 Task: Compare mobile phones and accessories on Amazon.
Action: Mouse moved to (373, 268)
Screenshot: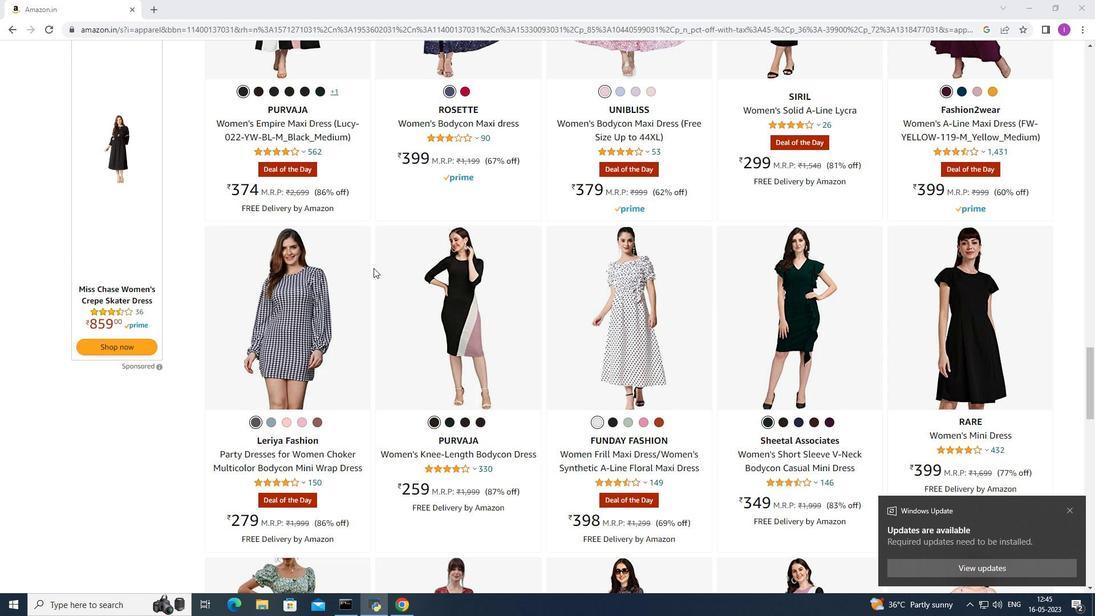 
Action: Mouse scrolled (373, 269) with delta (0, 0)
Screenshot: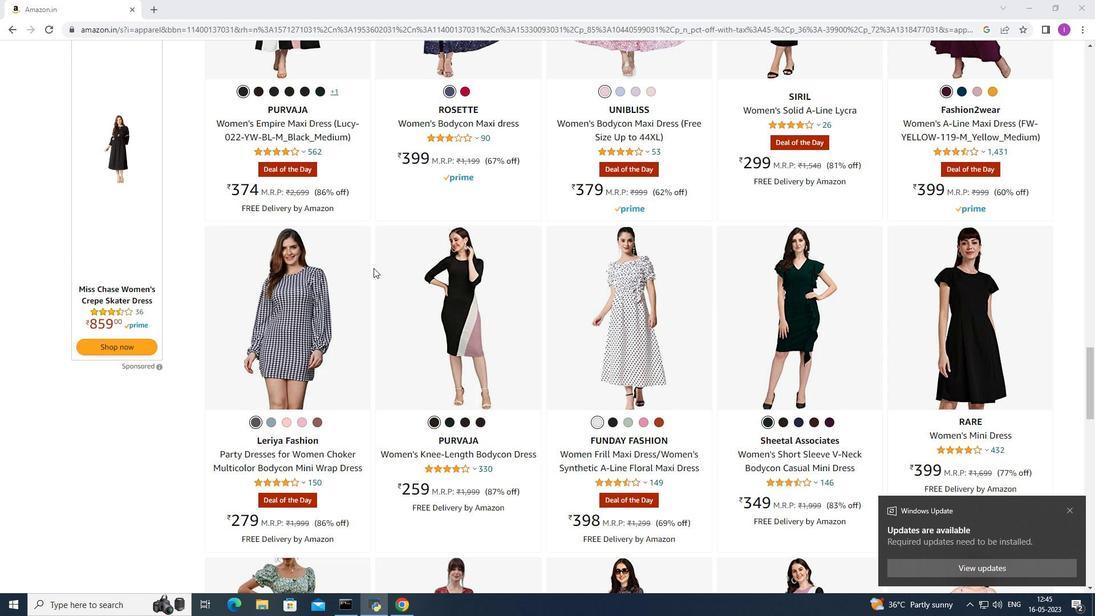 
Action: Mouse scrolled (373, 269) with delta (0, 0)
Screenshot: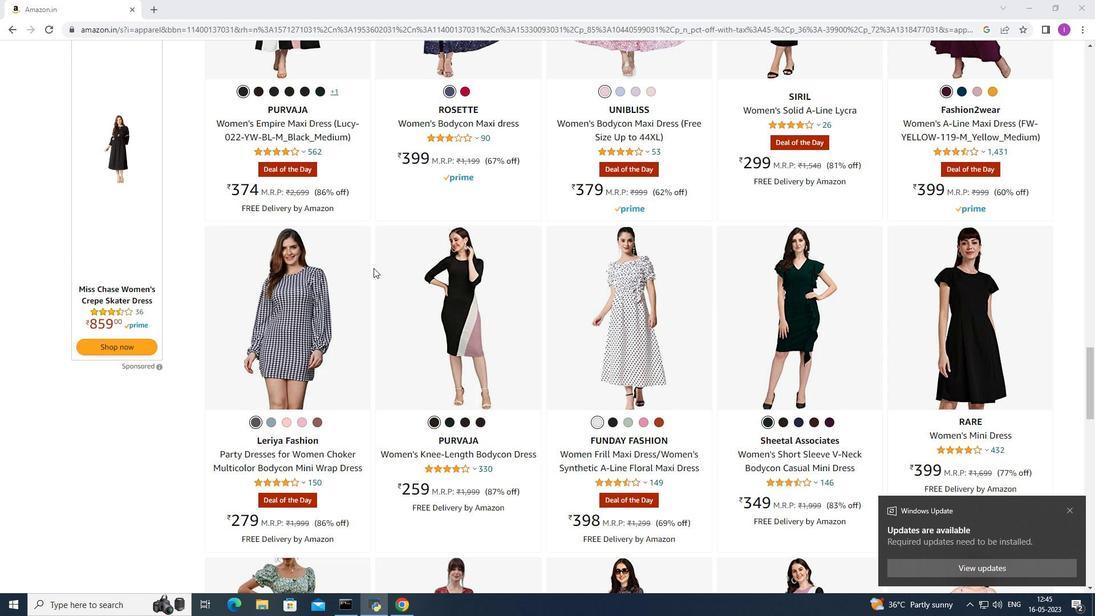 
Action: Mouse scrolled (373, 269) with delta (0, 0)
Screenshot: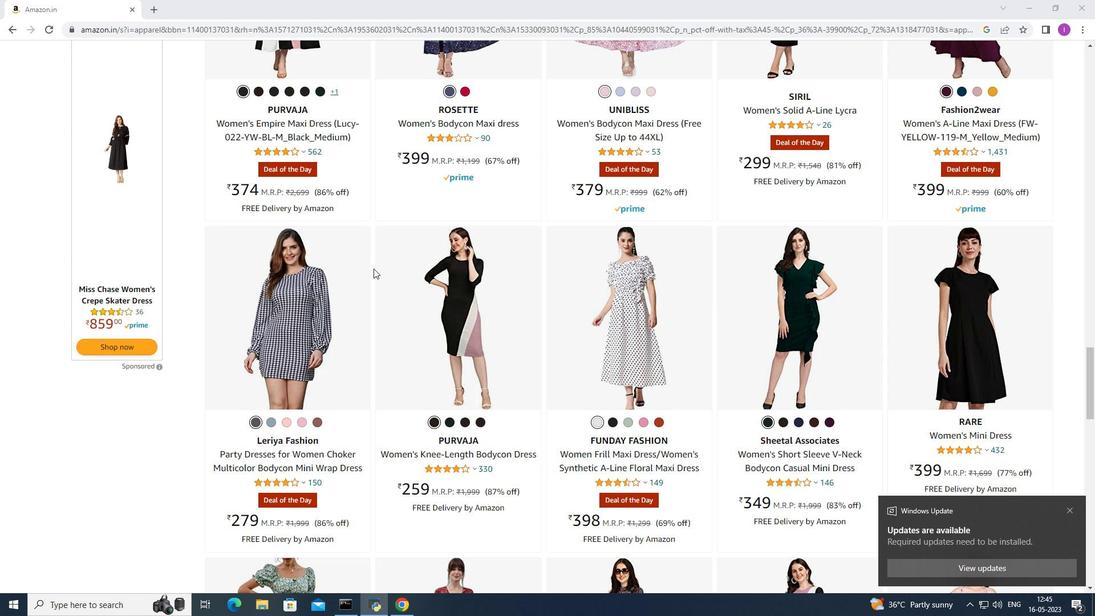 
Action: Mouse scrolled (373, 269) with delta (0, 0)
Screenshot: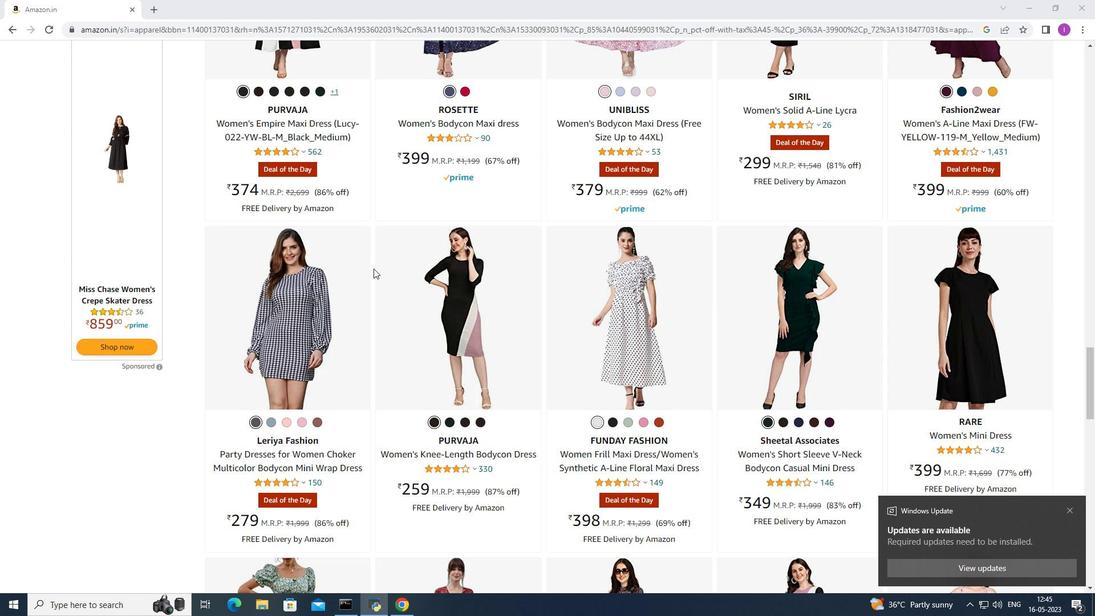
Action: Mouse moved to (378, 268)
Screenshot: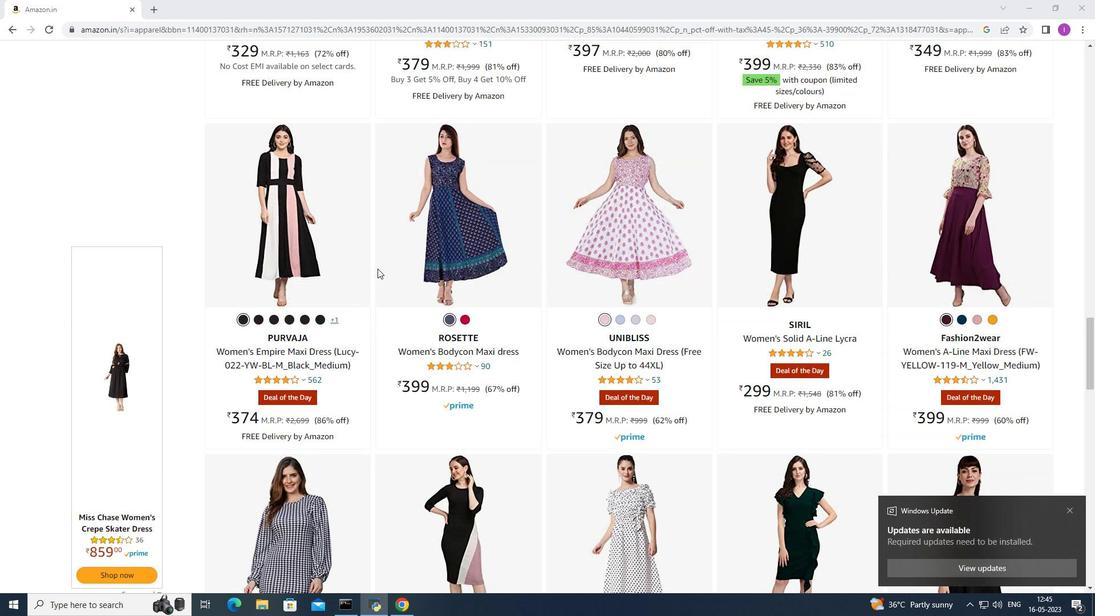 
Action: Mouse scrolled (378, 268) with delta (0, 0)
Screenshot: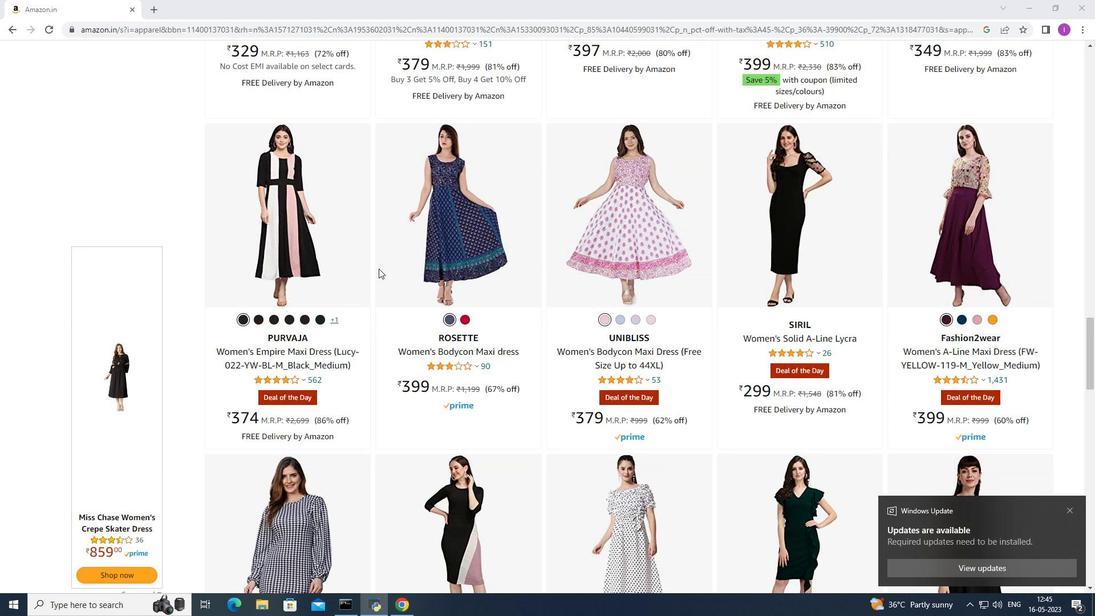 
Action: Mouse scrolled (378, 269) with delta (0, 0)
Screenshot: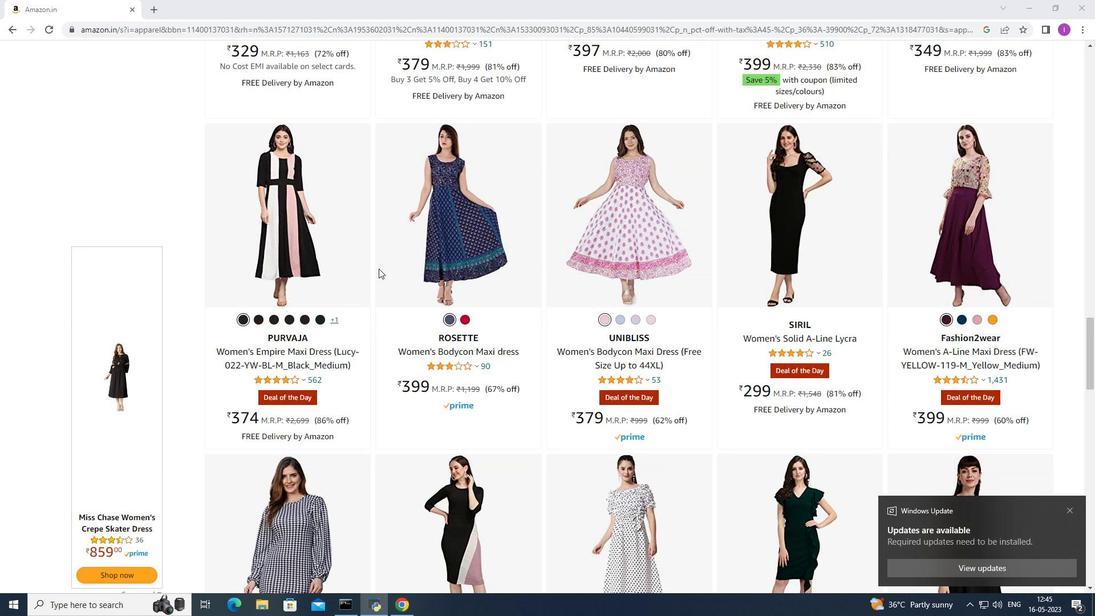 
Action: Mouse moved to (379, 268)
Screenshot: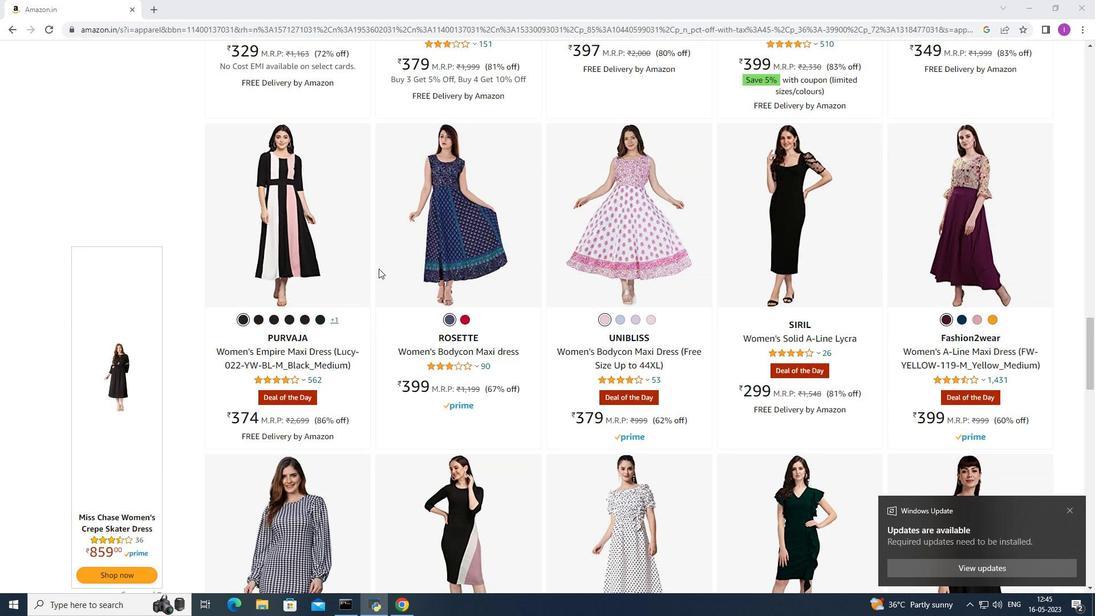 
Action: Mouse scrolled (379, 269) with delta (0, 0)
Screenshot: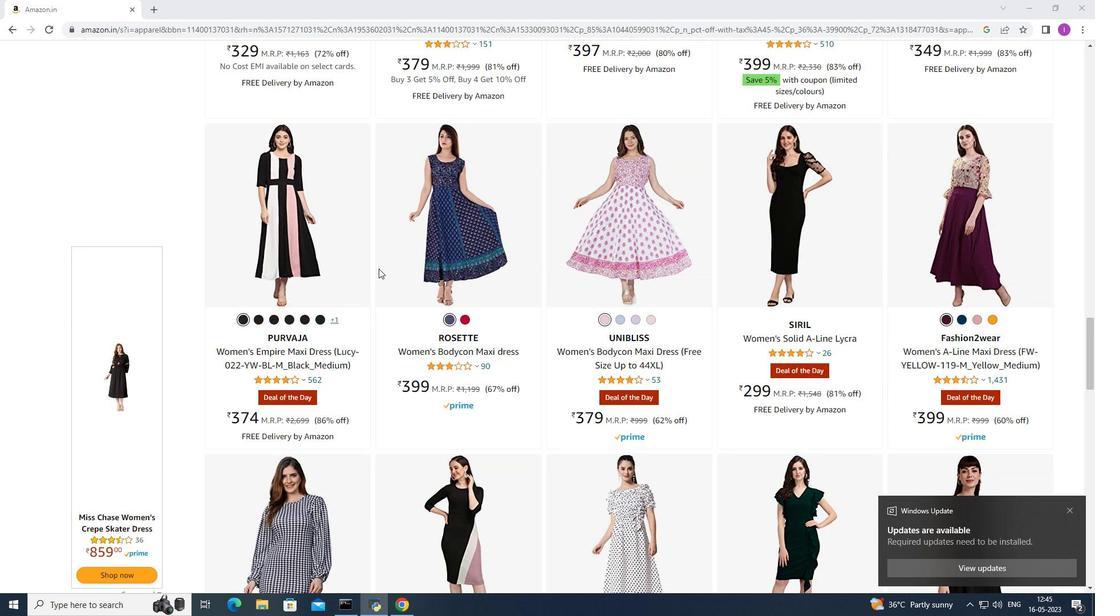 
Action: Mouse moved to (381, 266)
Screenshot: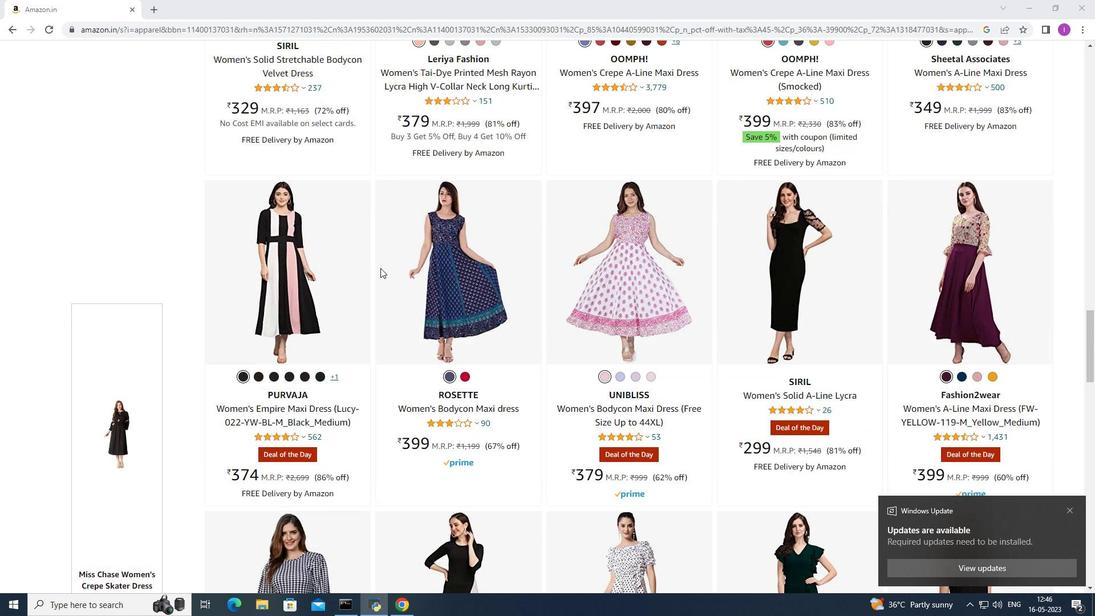 
Action: Mouse scrolled (381, 267) with delta (0, 0)
Screenshot: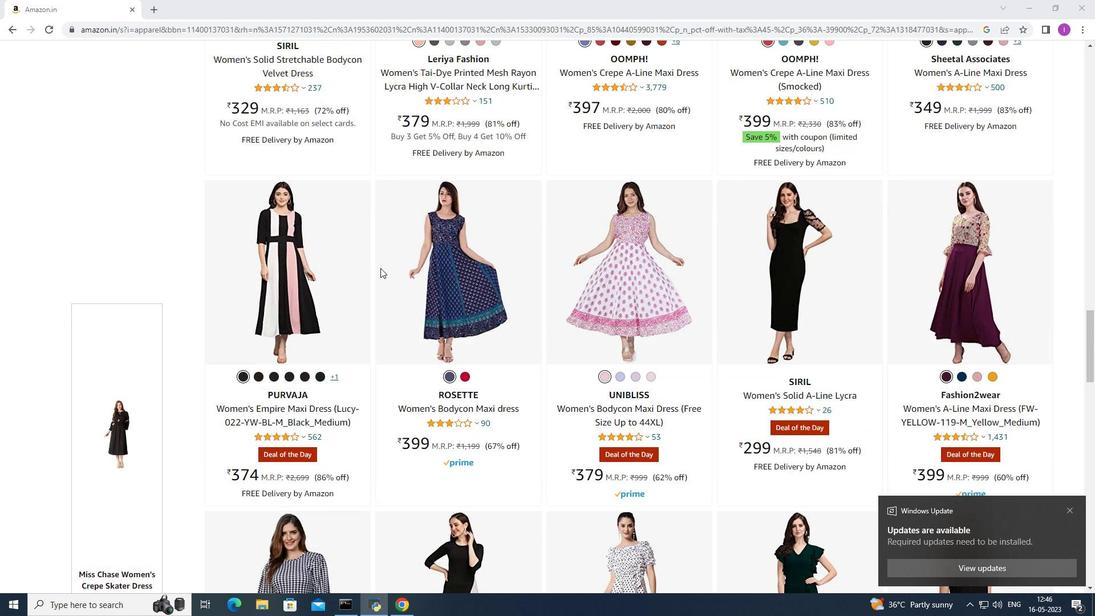 
Action: Mouse moved to (381, 266)
Screenshot: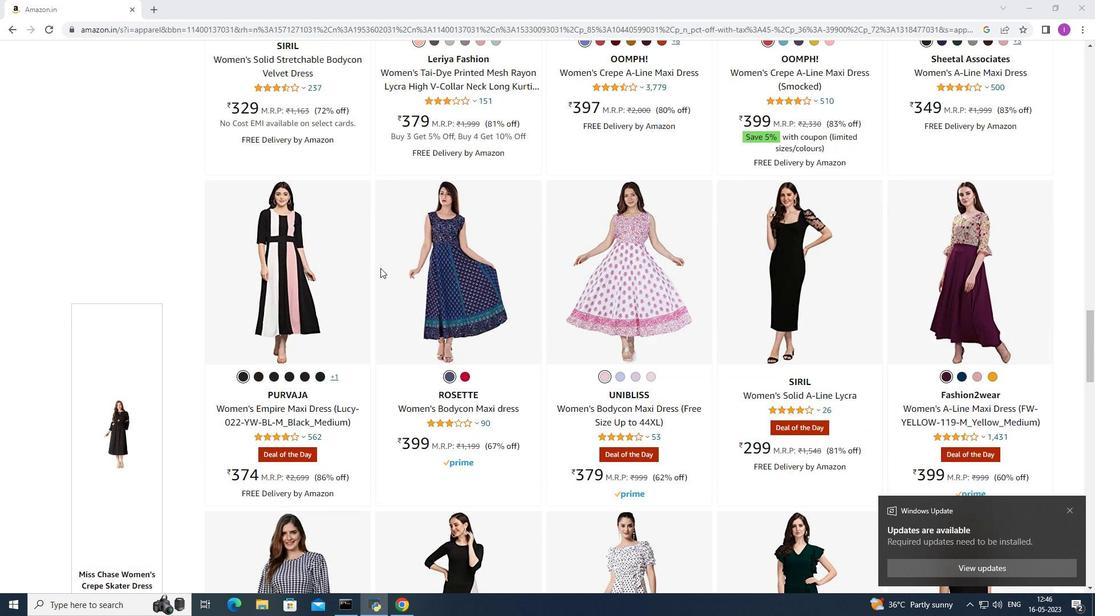 
Action: Mouse scrolled (381, 267) with delta (0, 0)
Screenshot: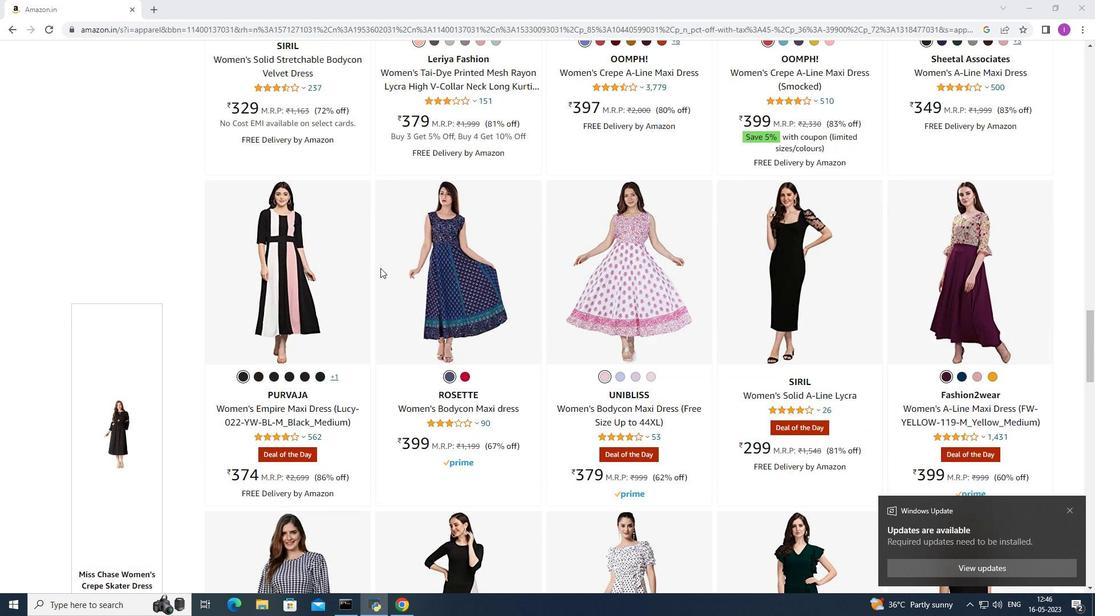 
Action: Mouse moved to (381, 266)
Screenshot: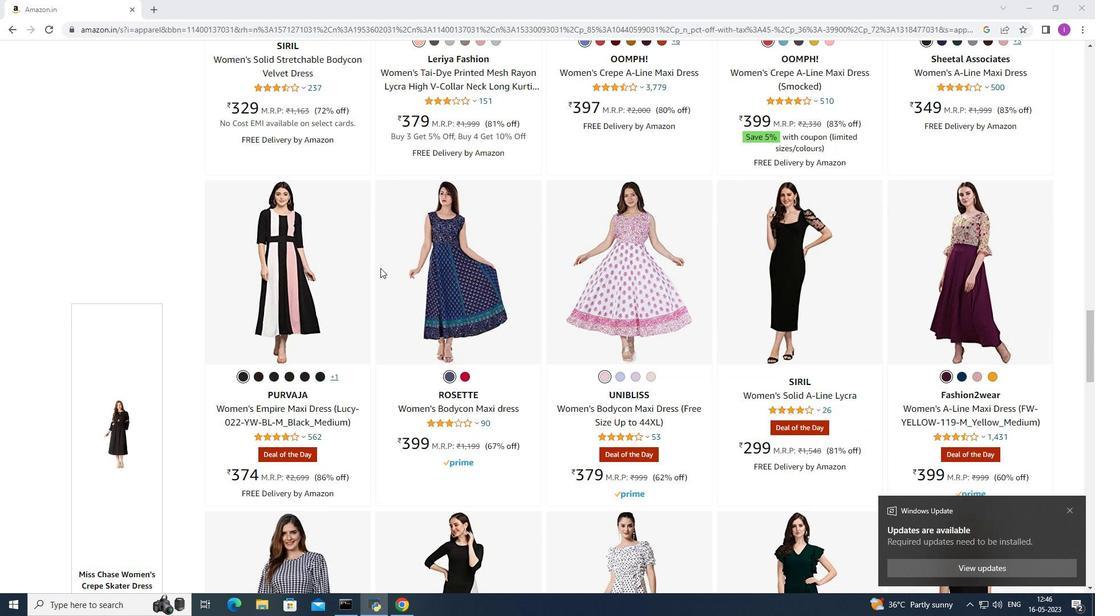 
Action: Mouse scrolled (381, 266) with delta (0, 0)
Screenshot: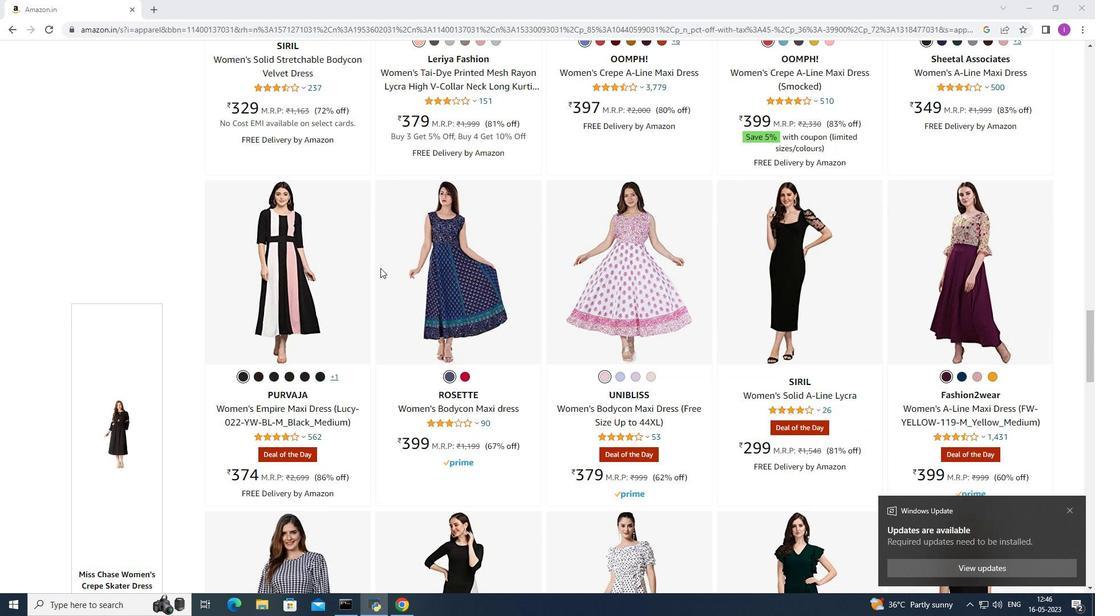 
Action: Mouse moved to (382, 265)
Screenshot: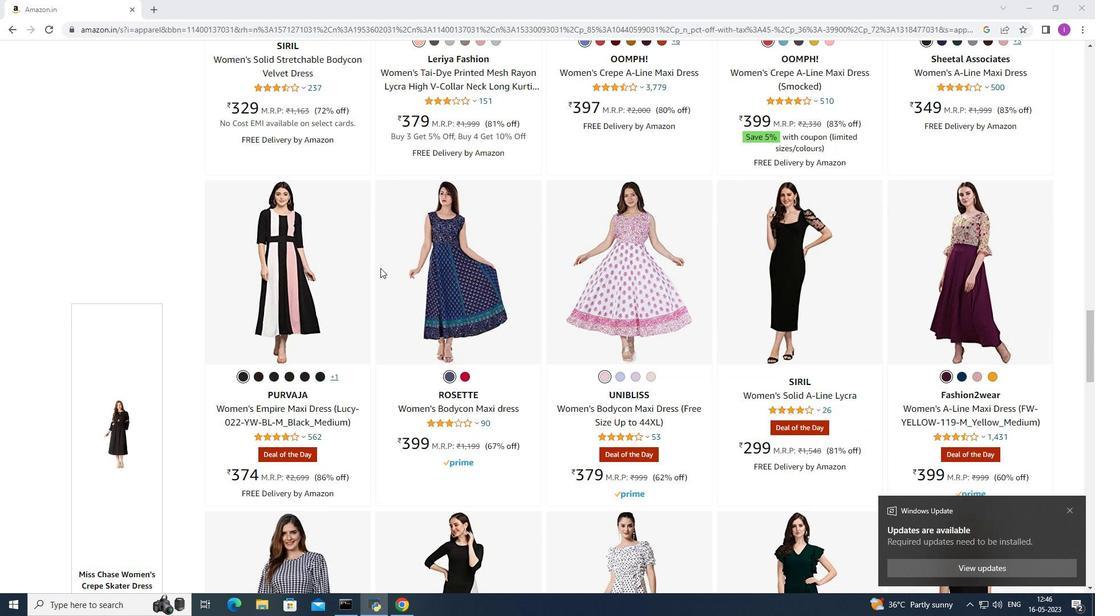 
Action: Mouse scrolled (382, 265) with delta (0, 0)
Screenshot: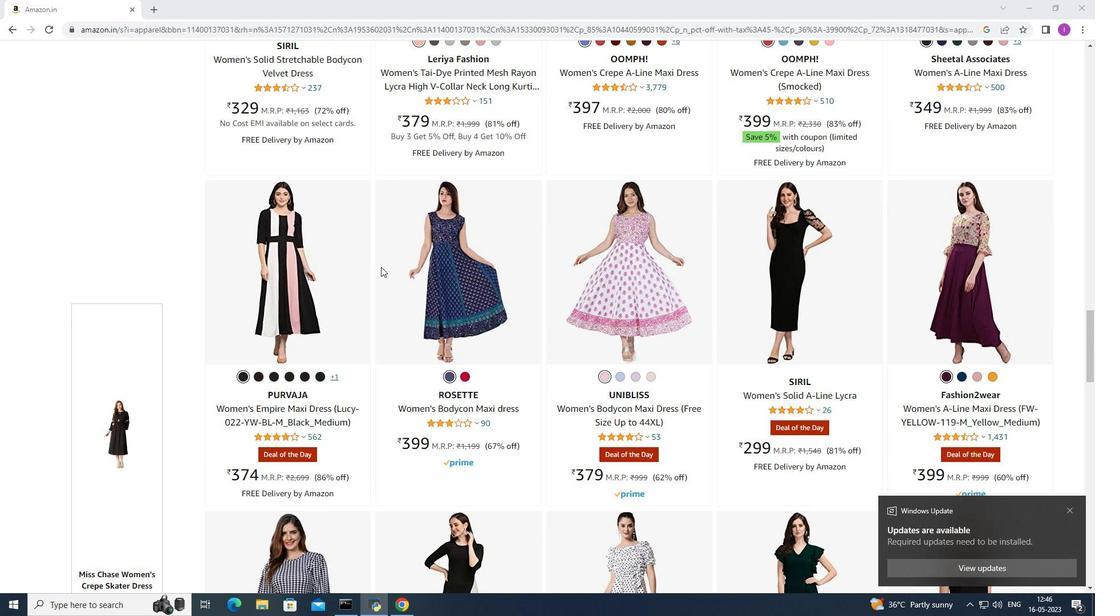 
Action: Mouse moved to (382, 261)
Screenshot: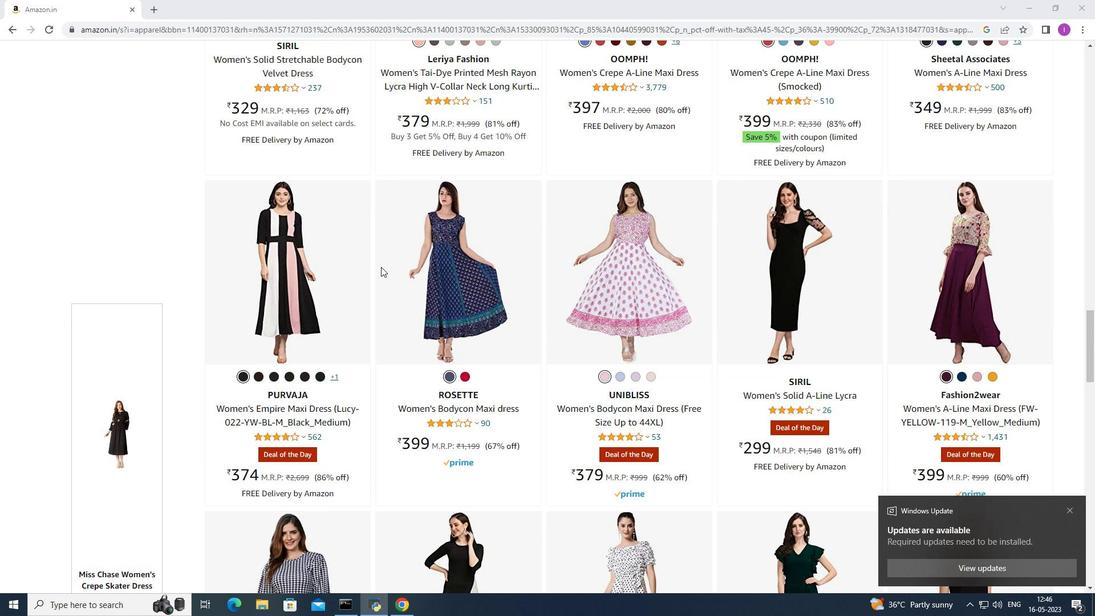
Action: Mouse scrolled (382, 262) with delta (0, 0)
Screenshot: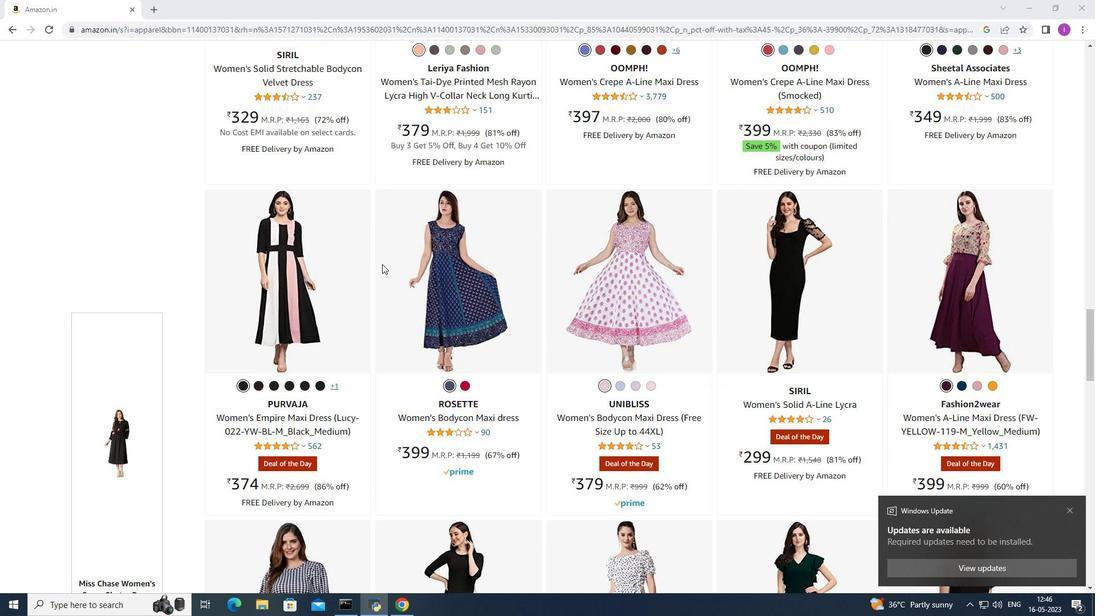 
Action: Mouse moved to (403, 235)
Screenshot: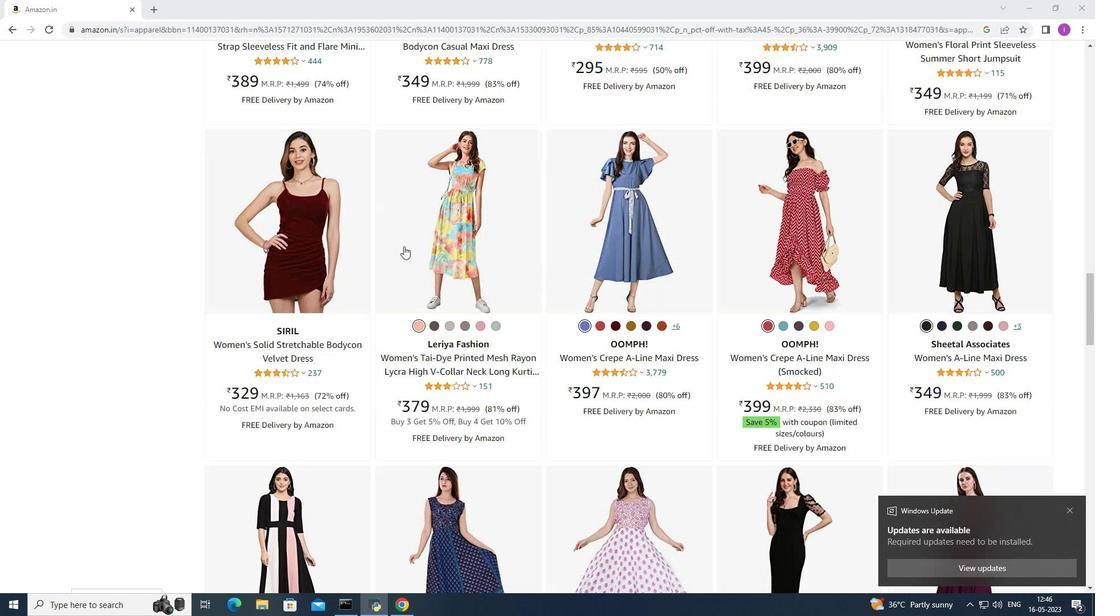 
Action: Mouse scrolled (403, 235) with delta (0, 0)
Screenshot: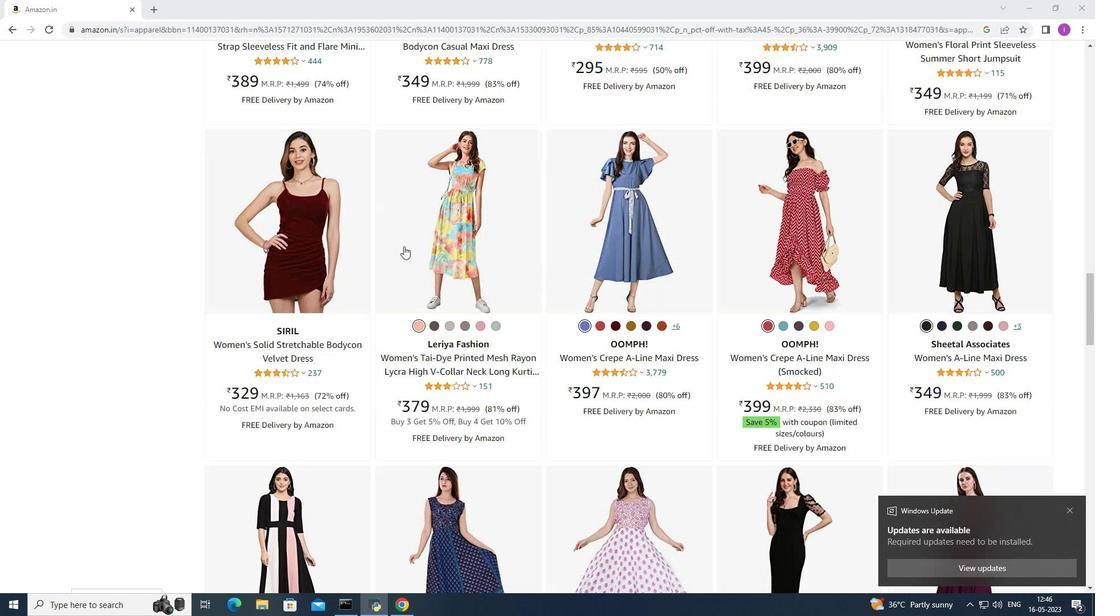 
Action: Mouse moved to (404, 234)
Screenshot: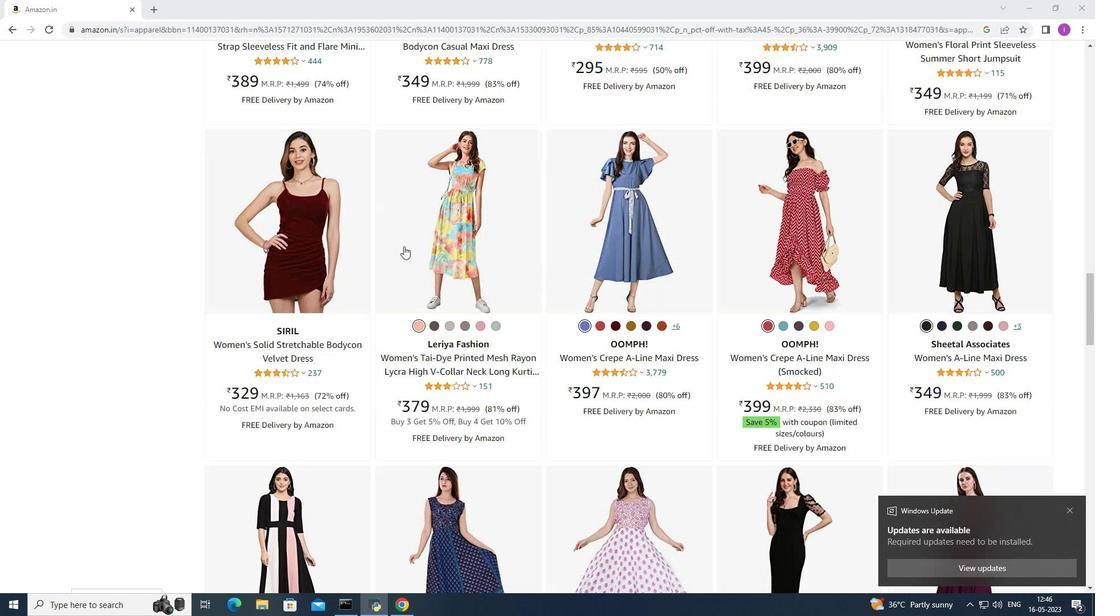 
Action: Mouse scrolled (404, 235) with delta (0, 0)
Screenshot: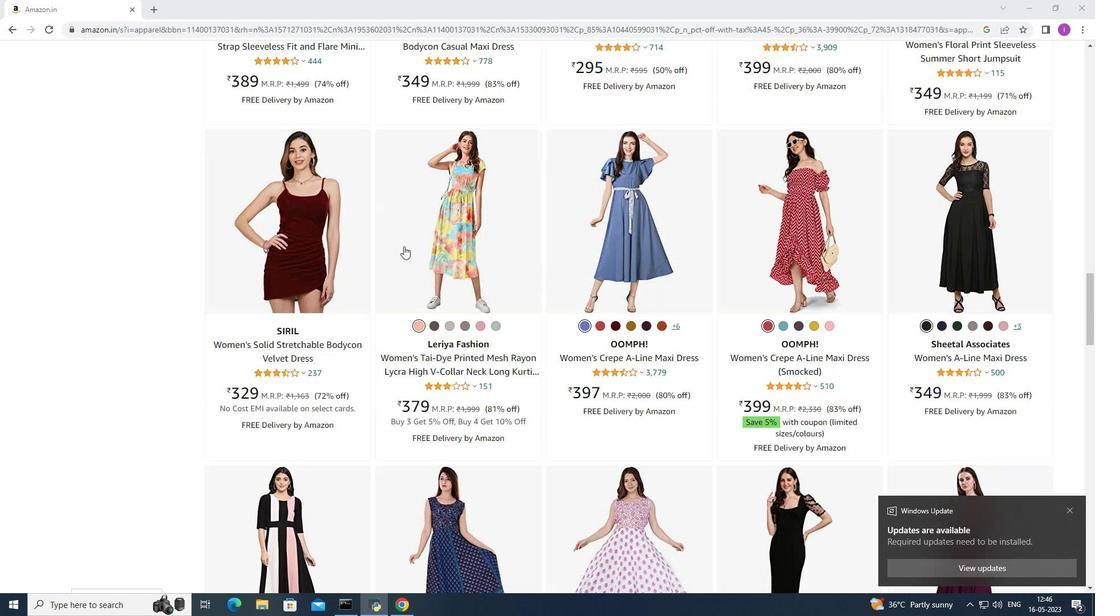 
Action: Mouse scrolled (404, 235) with delta (0, 0)
Screenshot: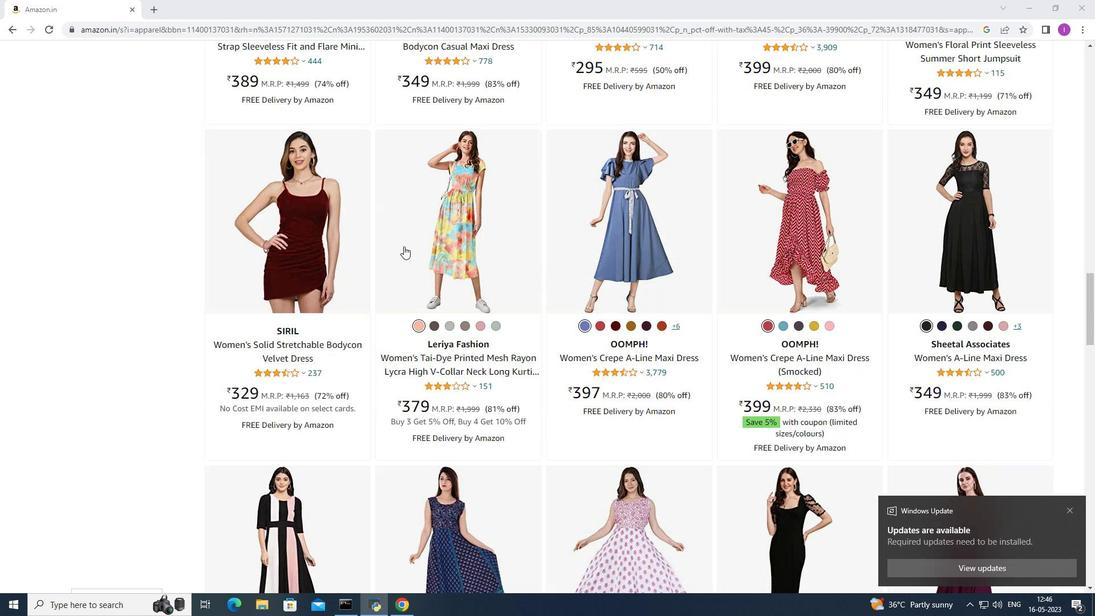 
Action: Mouse moved to (406, 229)
Screenshot: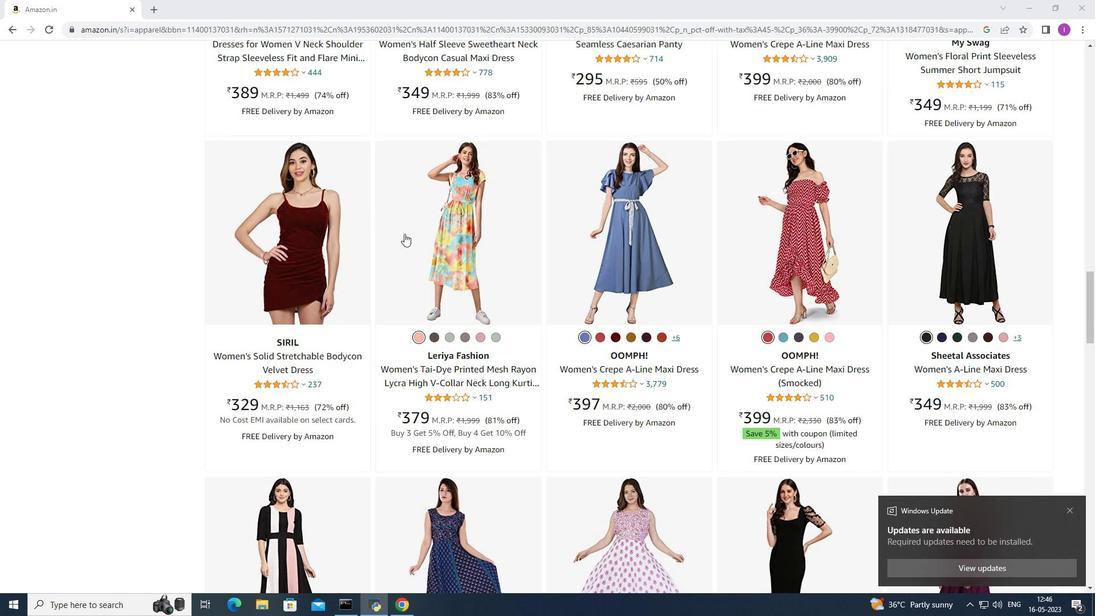 
Action: Mouse scrolled (406, 229) with delta (0, 0)
Screenshot: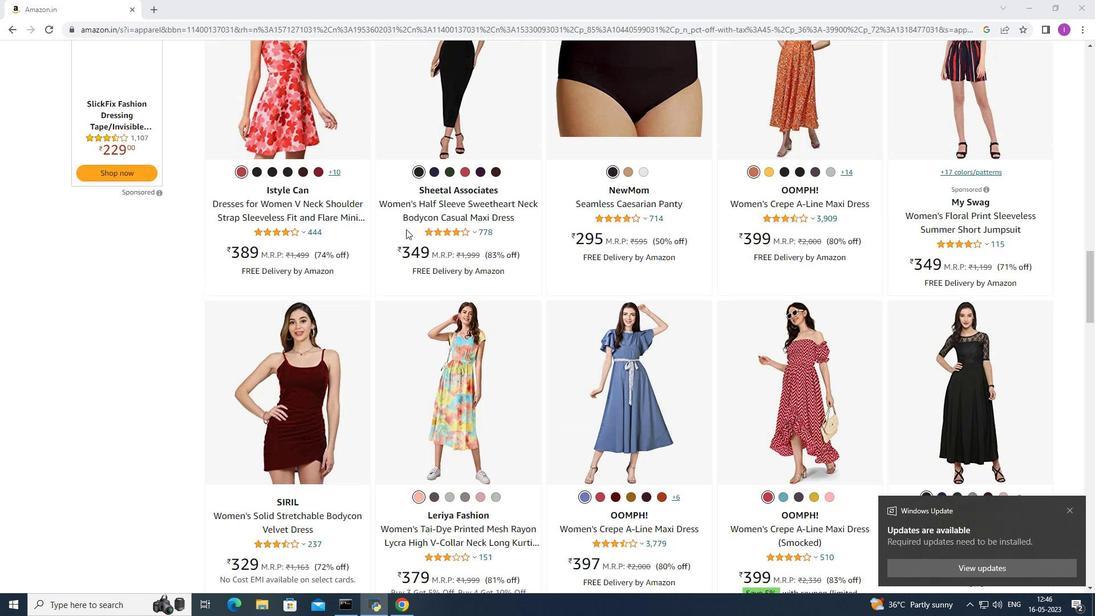 
Action: Mouse scrolled (406, 229) with delta (0, 0)
Screenshot: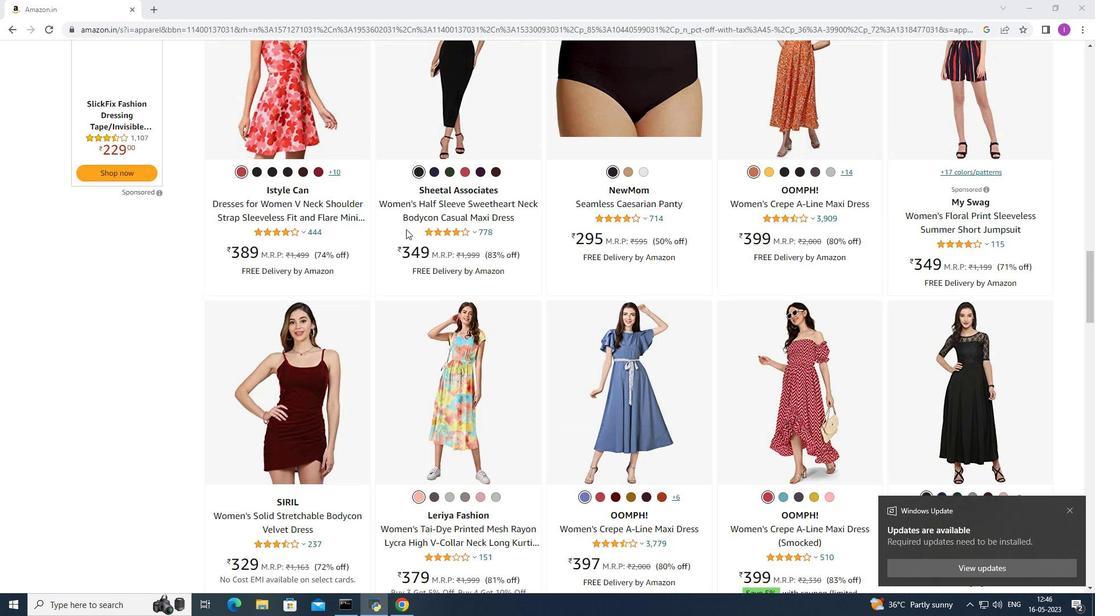 
Action: Mouse scrolled (406, 229) with delta (0, 0)
Screenshot: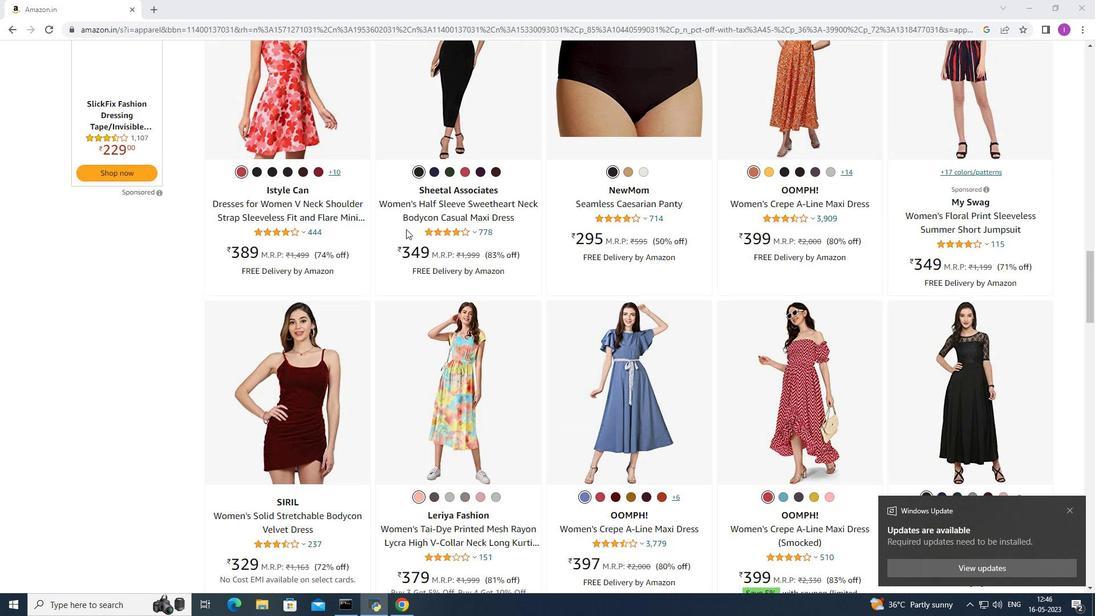 
Action: Mouse scrolled (406, 229) with delta (0, 0)
Screenshot: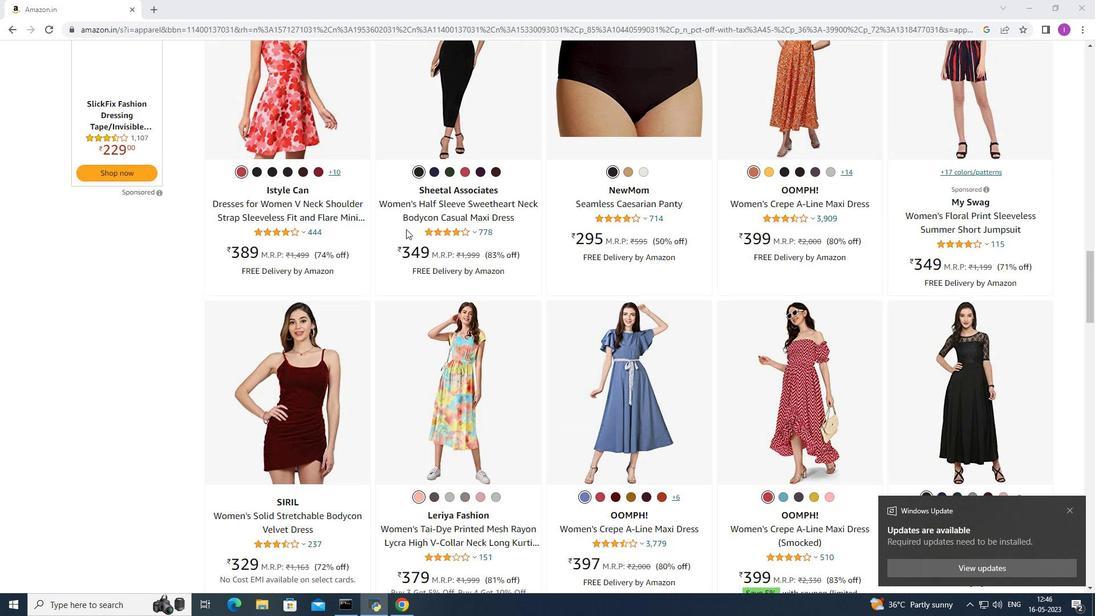 
Action: Mouse scrolled (406, 229) with delta (0, 0)
Screenshot: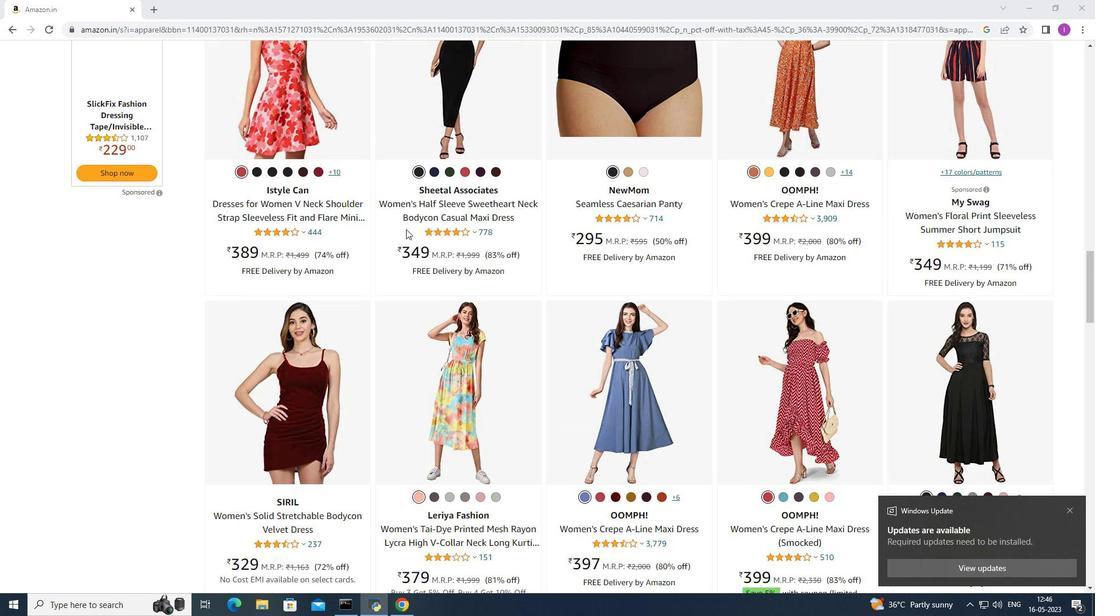 
Action: Mouse scrolled (406, 229) with delta (0, 0)
Screenshot: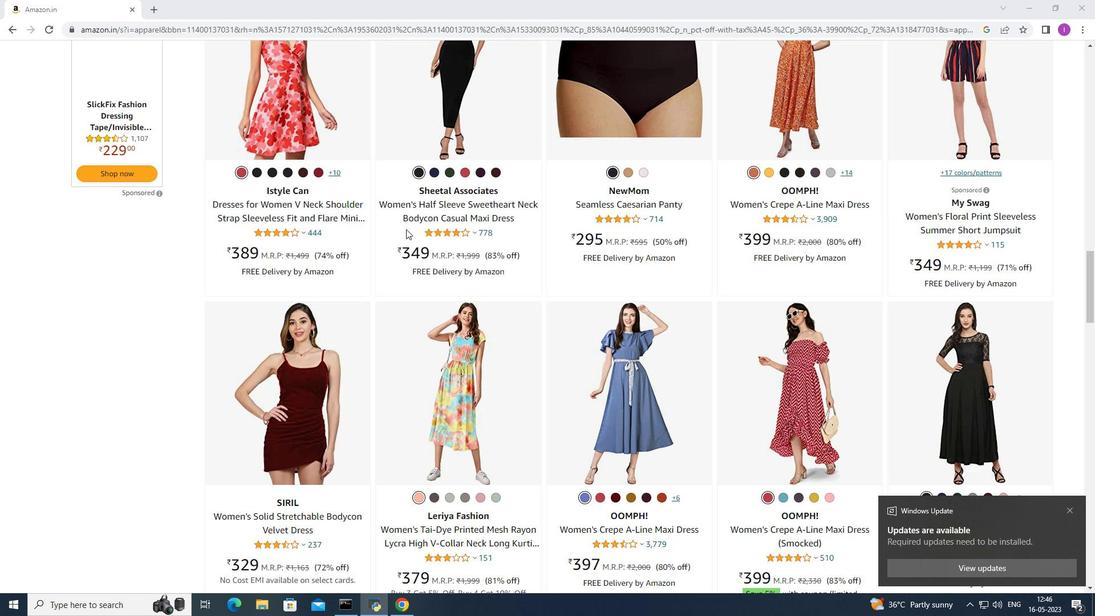 
Action: Mouse moved to (431, 195)
Screenshot: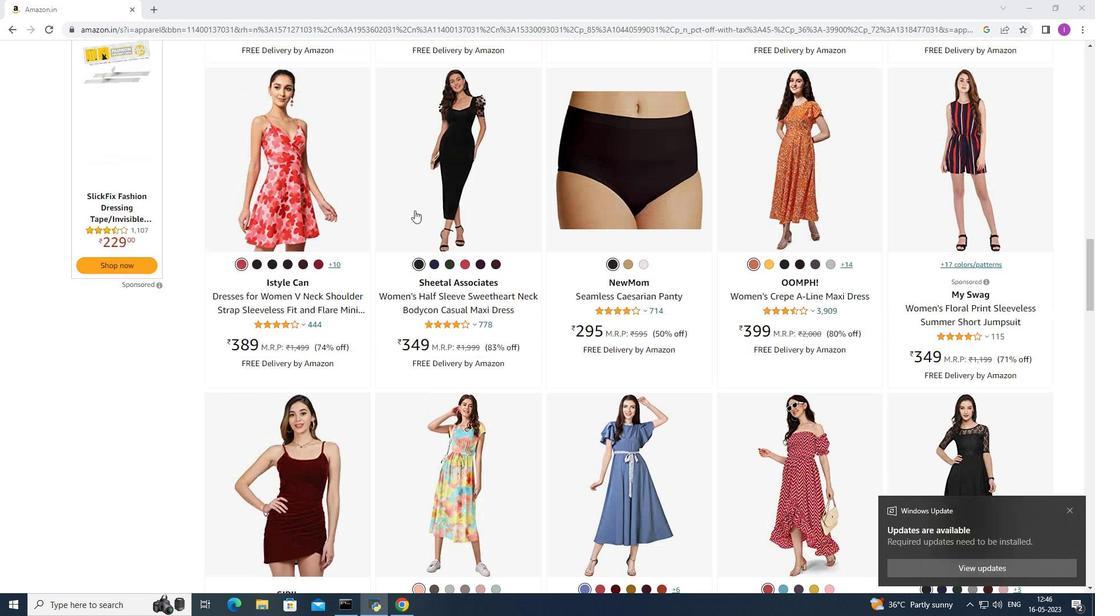 
Action: Mouse scrolled (431, 195) with delta (0, 0)
Screenshot: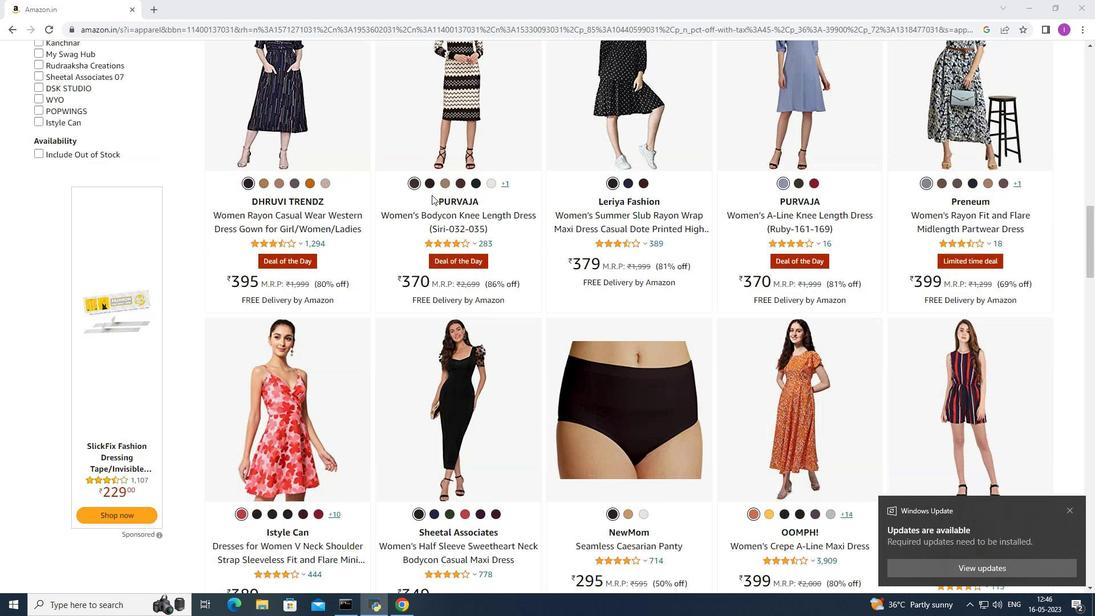 
Action: Mouse scrolled (431, 195) with delta (0, 0)
Screenshot: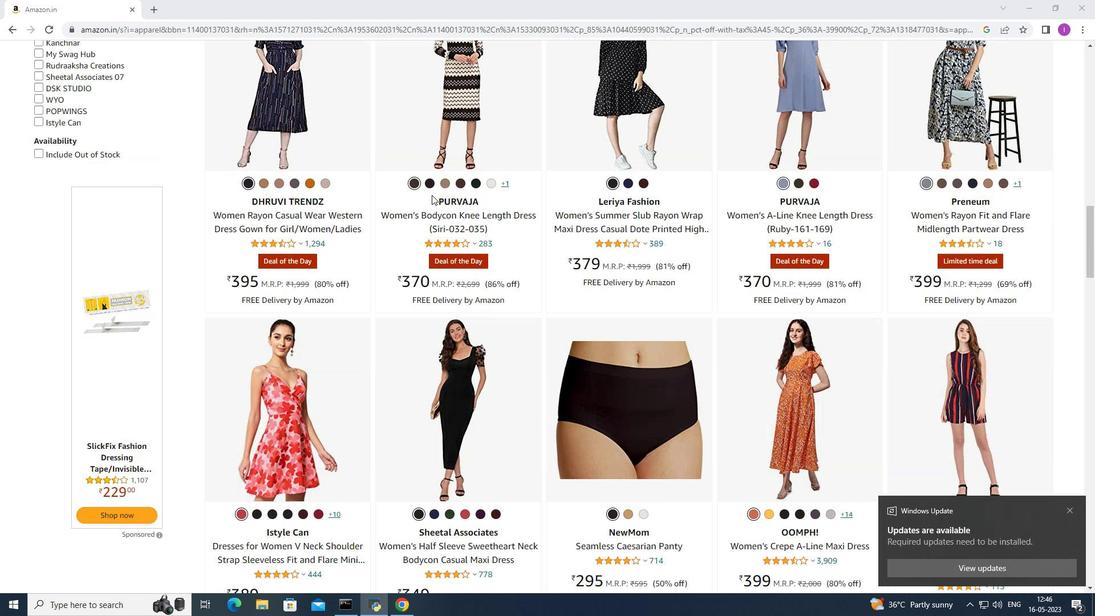 
Action: Mouse scrolled (431, 195) with delta (0, 0)
Screenshot: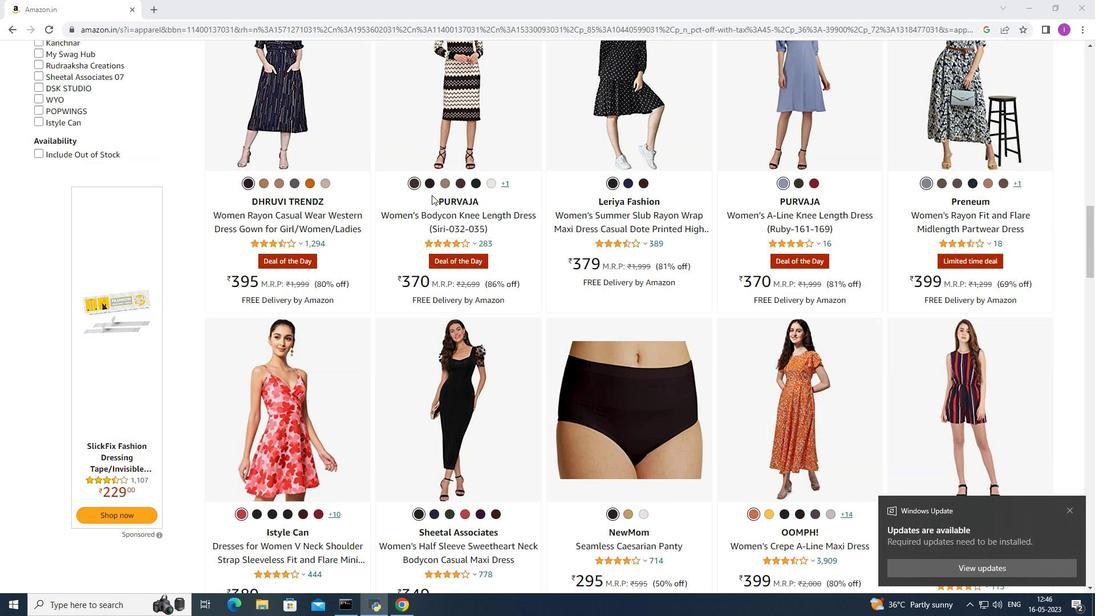 
Action: Mouse moved to (439, 187)
Screenshot: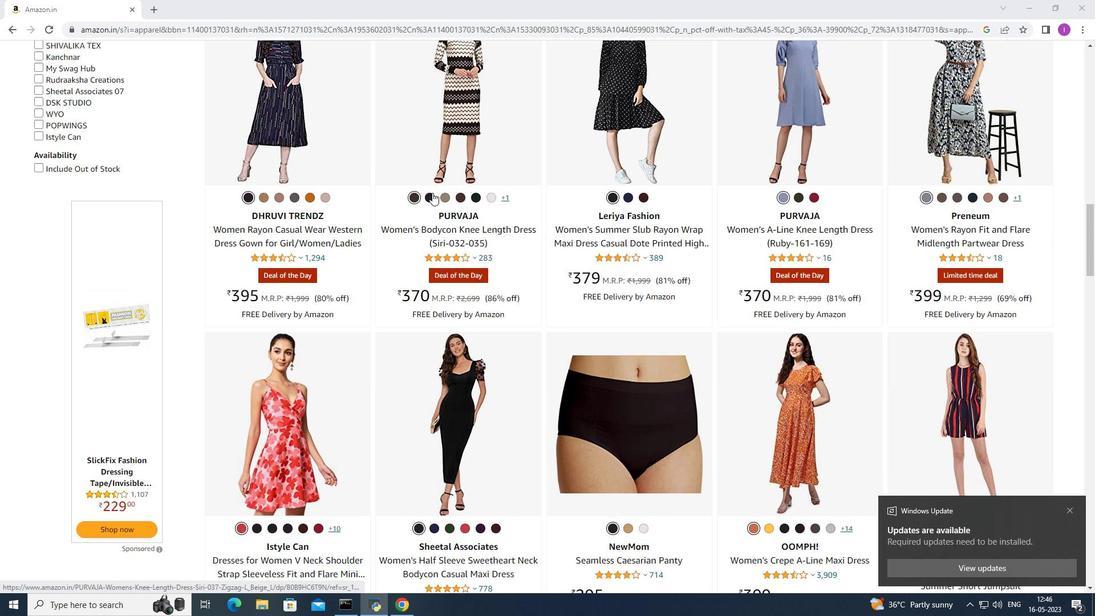 
Action: Mouse scrolled (439, 187) with delta (0, 0)
Screenshot: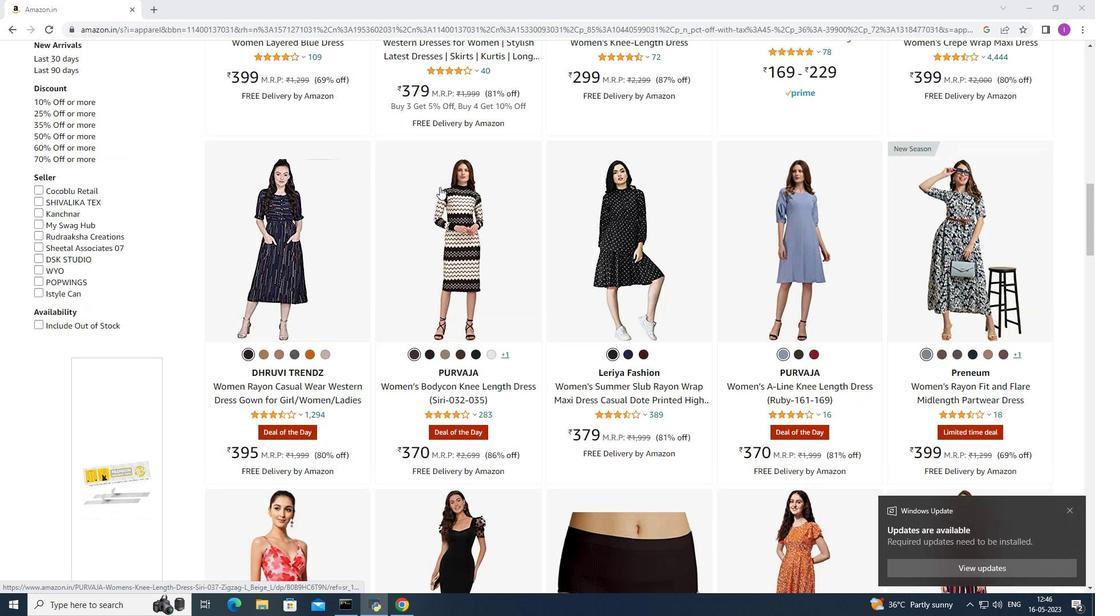 
Action: Mouse scrolled (439, 187) with delta (0, 0)
Screenshot: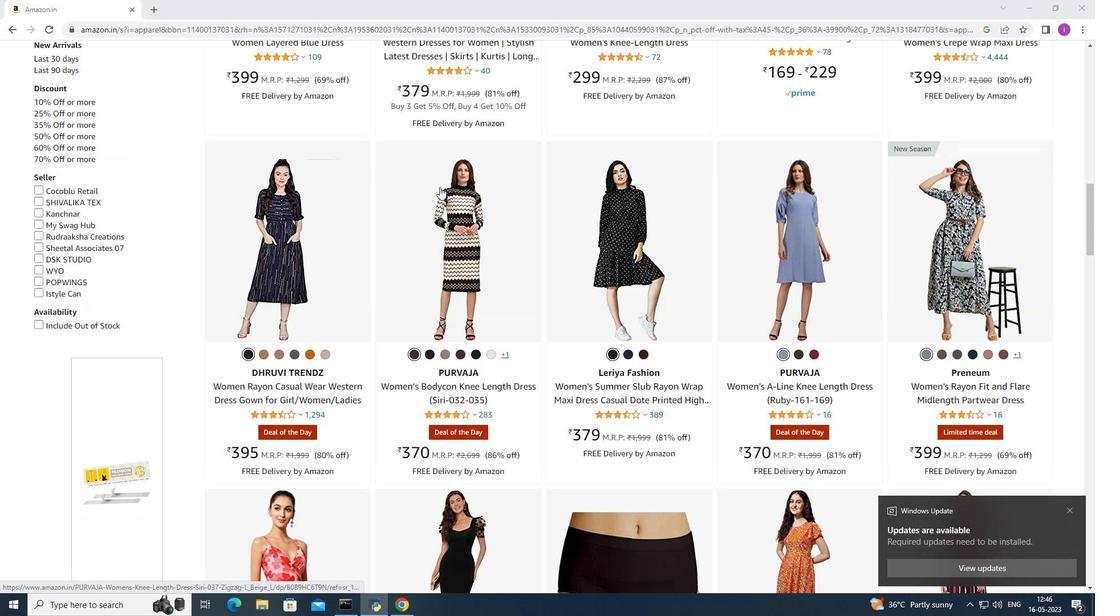 
Action: Mouse scrolled (439, 187) with delta (0, 0)
Screenshot: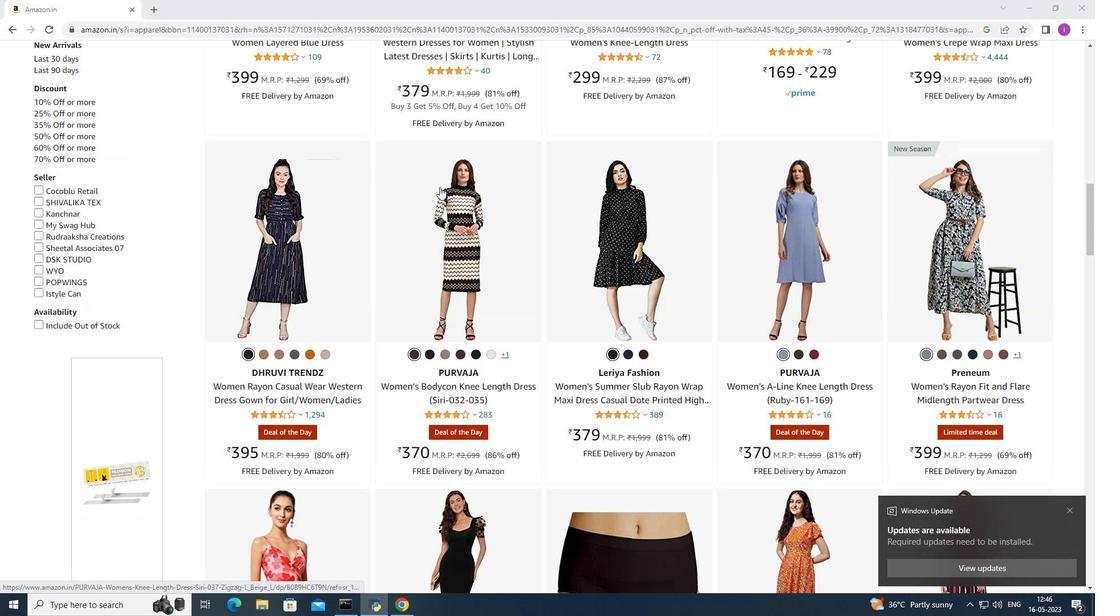 
Action: Mouse scrolled (439, 187) with delta (0, 0)
Screenshot: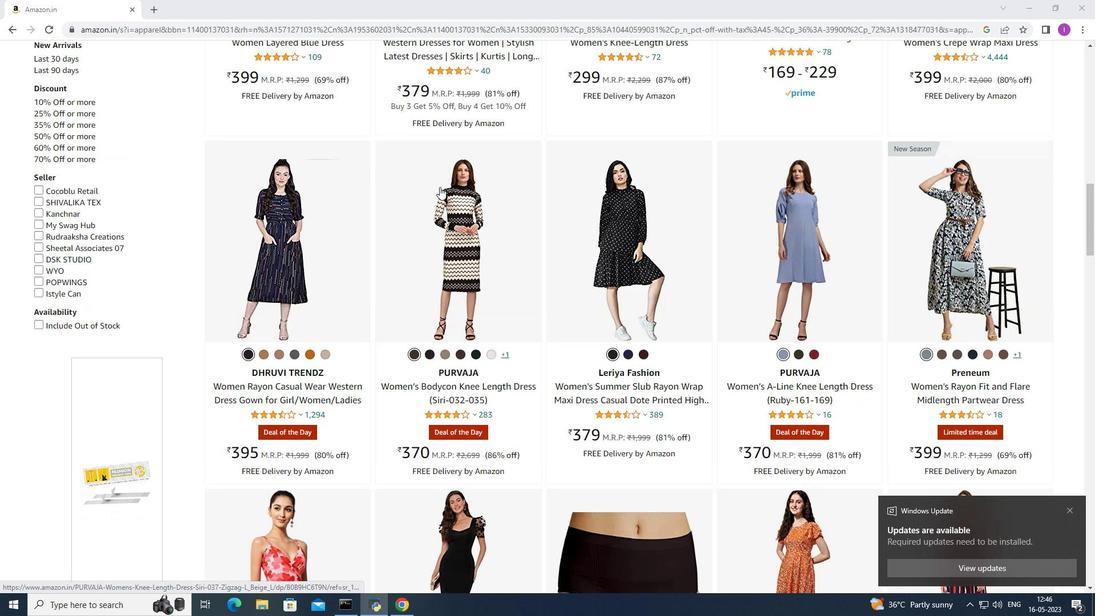 
Action: Mouse scrolled (439, 187) with delta (0, 0)
Screenshot: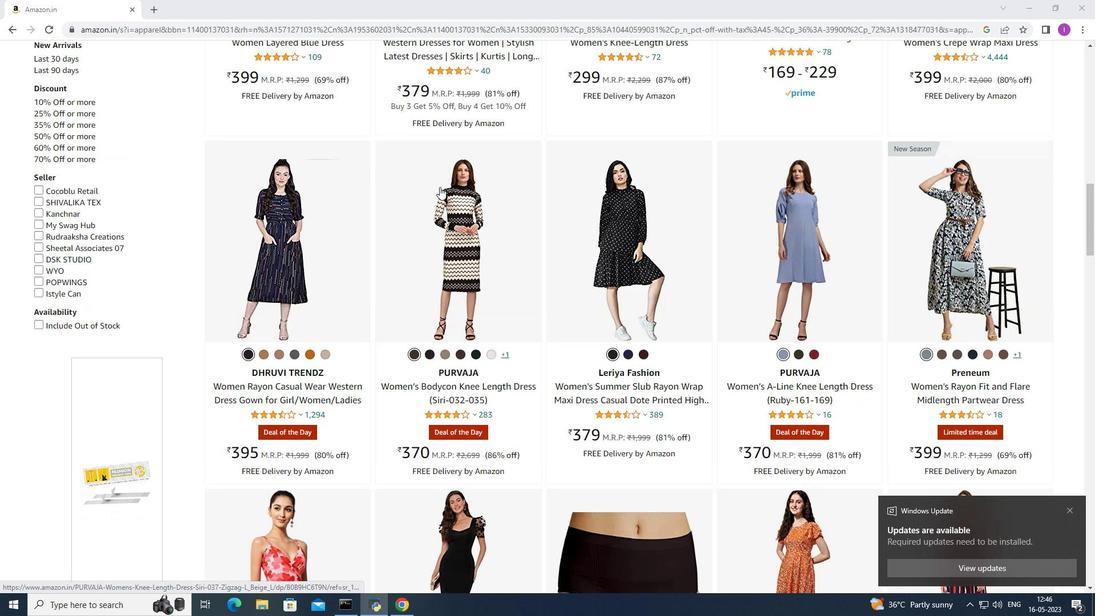 
Action: Mouse scrolled (439, 187) with delta (0, 0)
Screenshot: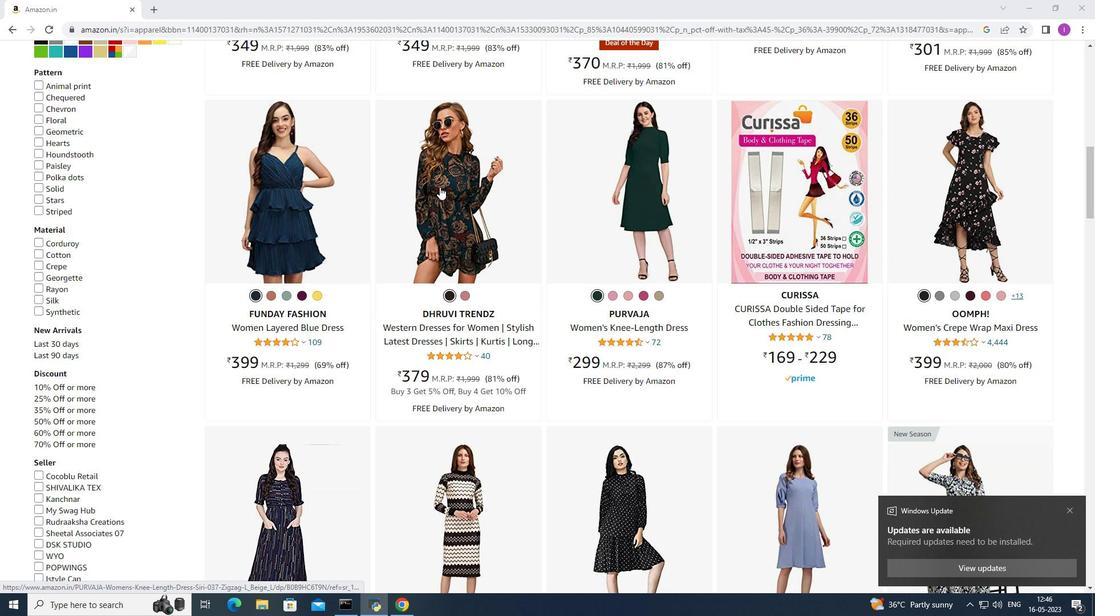 
Action: Mouse moved to (440, 186)
Screenshot: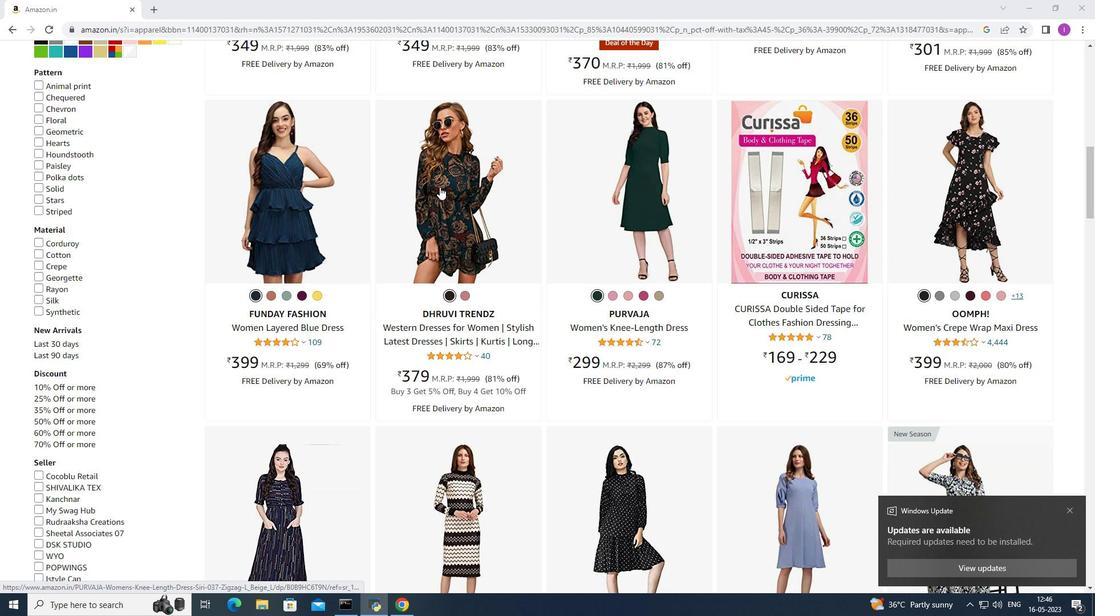 
Action: Mouse scrolled (440, 187) with delta (0, 0)
Screenshot: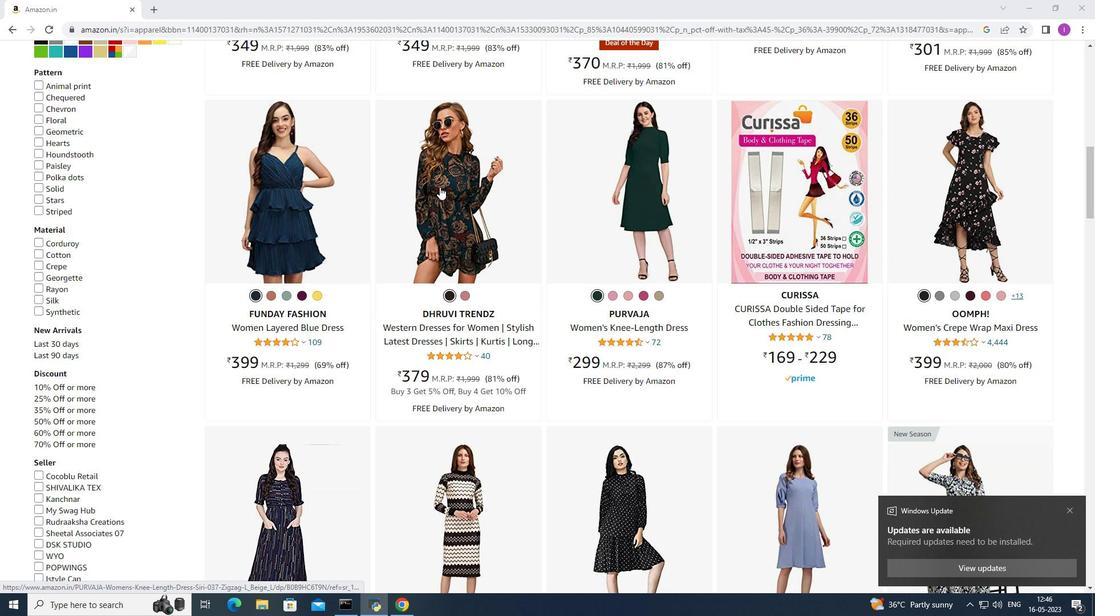 
Action: Mouse scrolled (440, 187) with delta (0, 0)
Screenshot: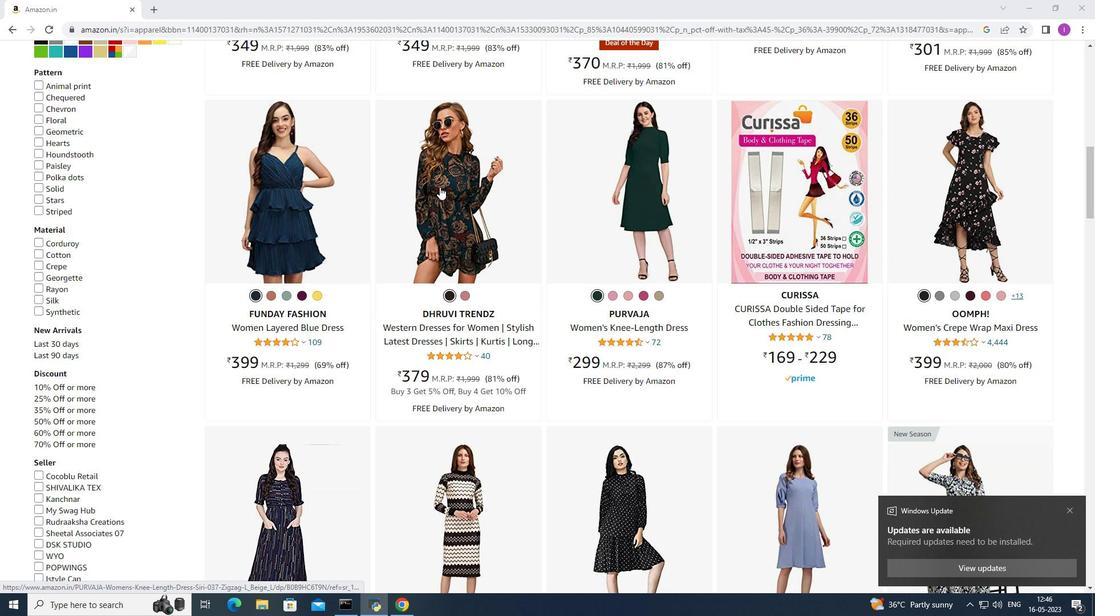 
Action: Mouse scrolled (440, 187) with delta (0, 0)
Screenshot: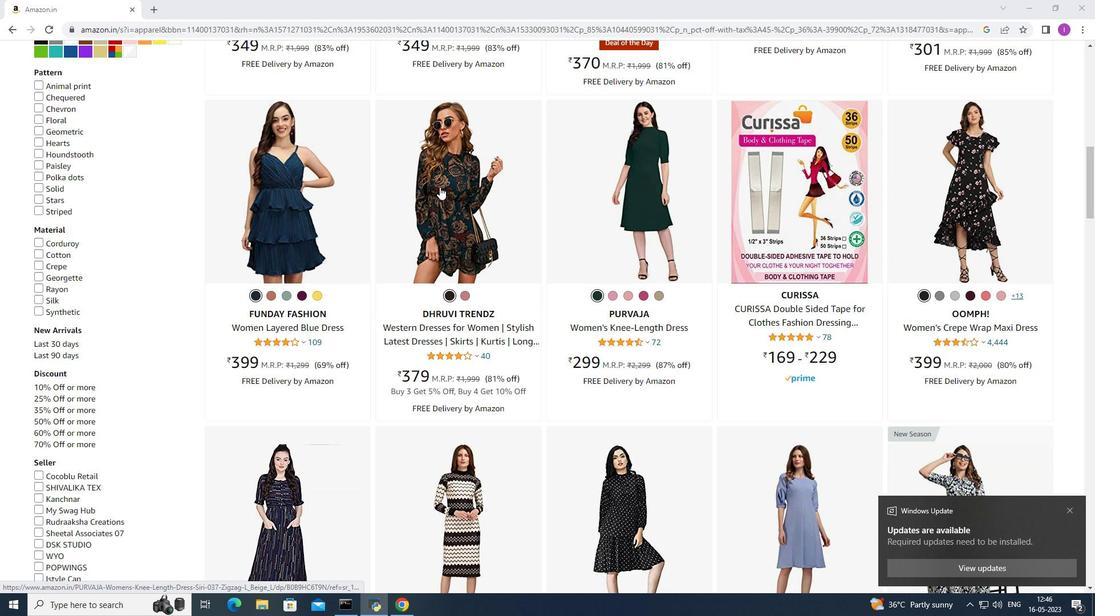 
Action: Mouse scrolled (440, 187) with delta (0, 0)
Screenshot: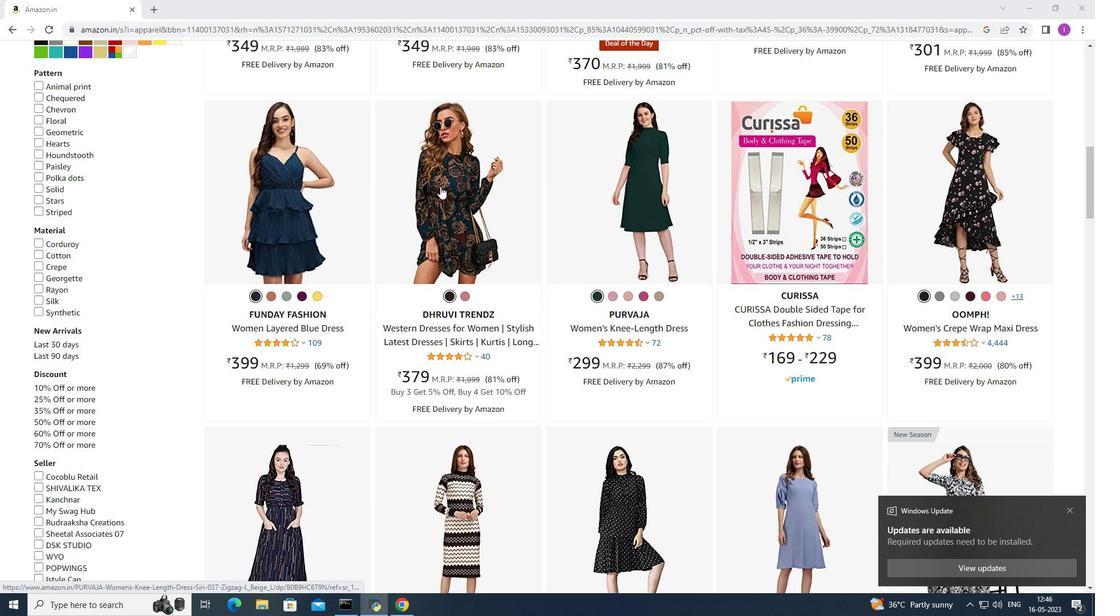 
Action: Mouse scrolled (440, 187) with delta (0, 0)
Screenshot: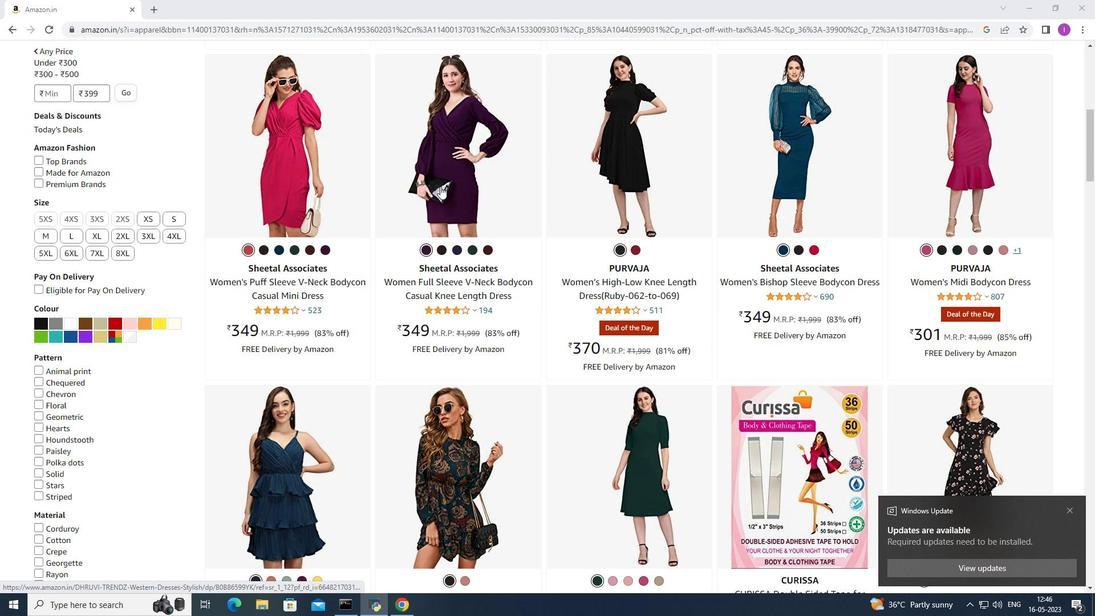 
Action: Mouse moved to (440, 186)
Screenshot: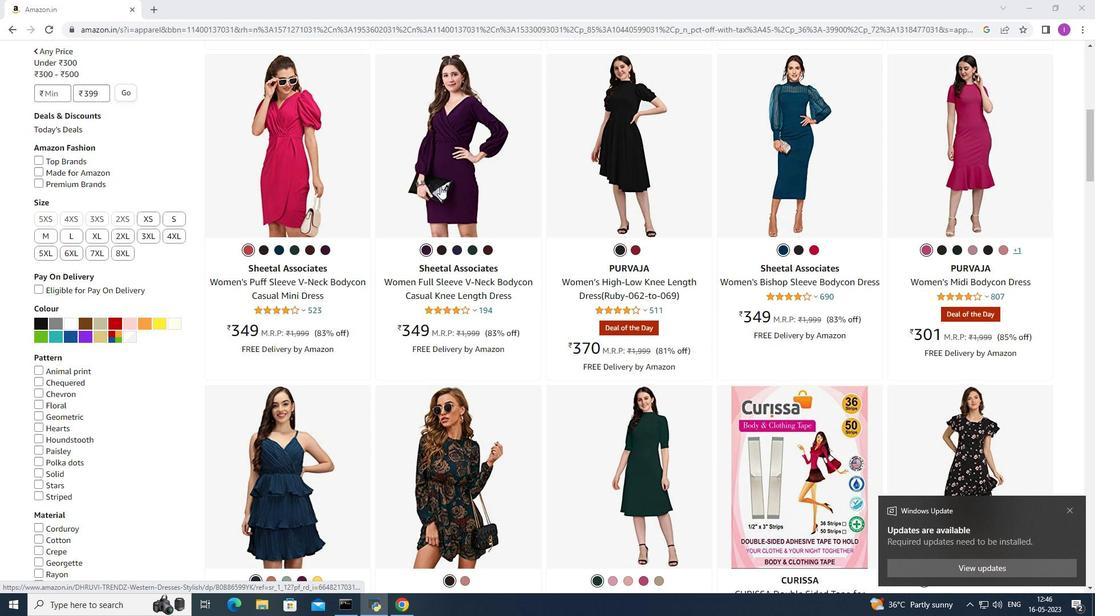 
Action: Mouse scrolled (440, 187) with delta (0, 0)
Screenshot: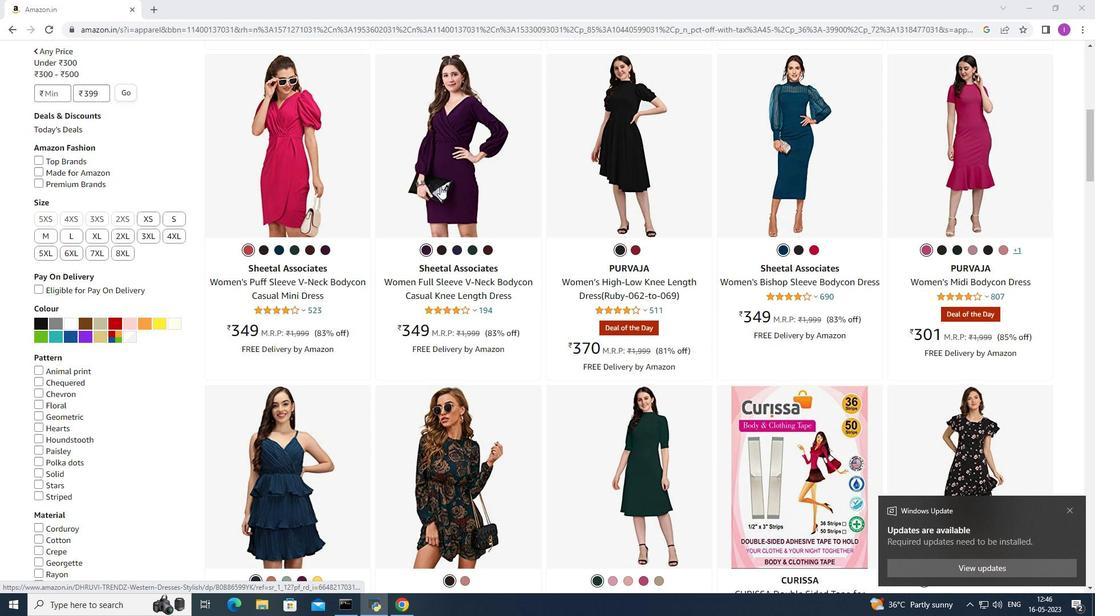 
Action: Mouse scrolled (440, 187) with delta (0, 0)
Screenshot: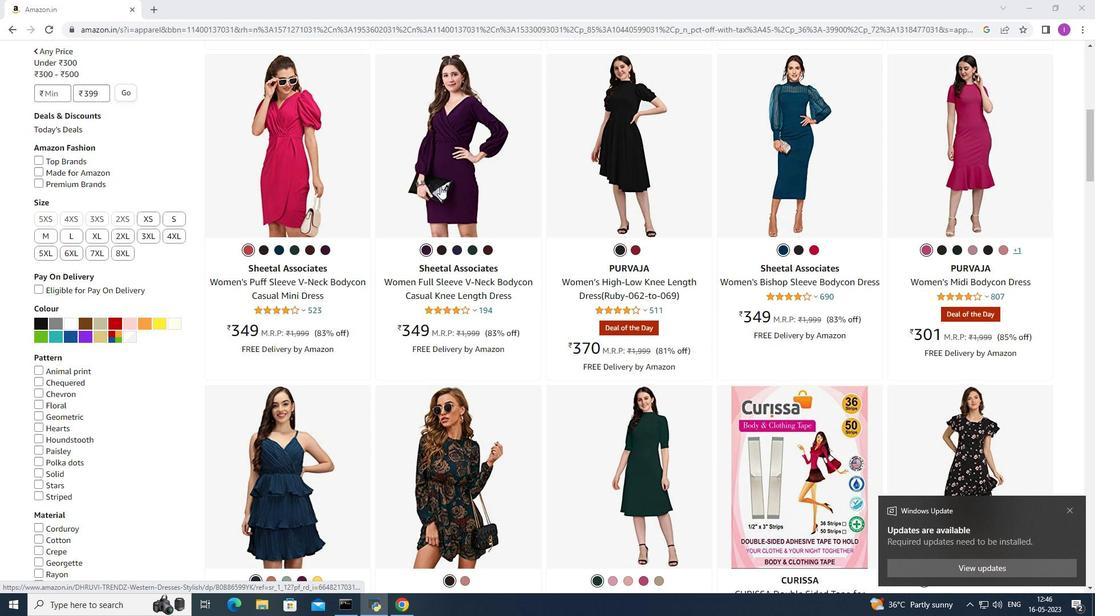 
Action: Mouse scrolled (440, 187) with delta (0, 0)
Screenshot: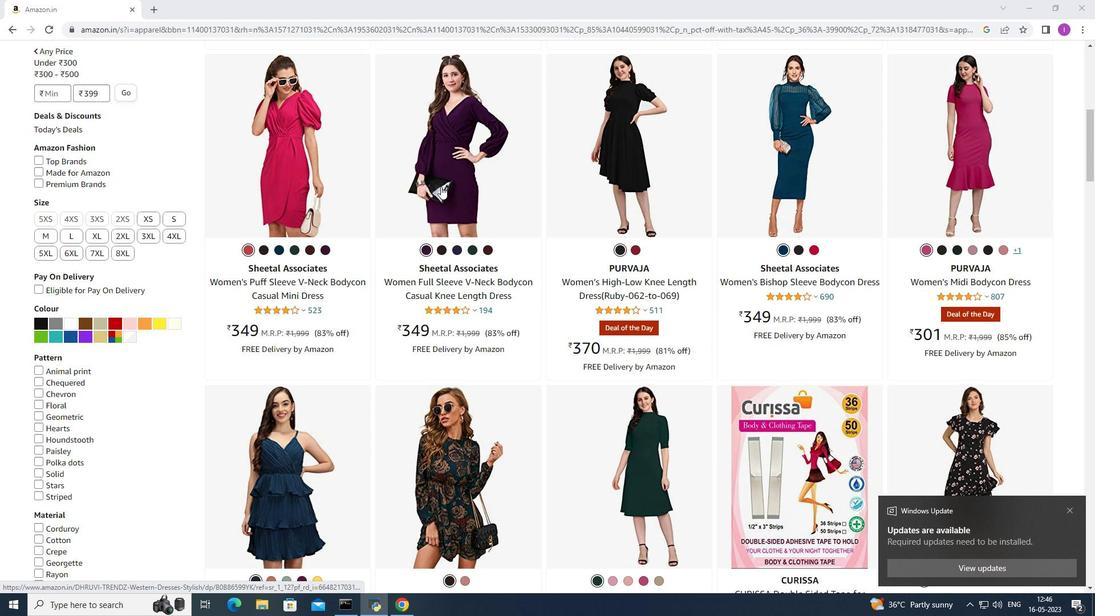 
Action: Mouse scrolled (440, 187) with delta (0, 0)
Screenshot: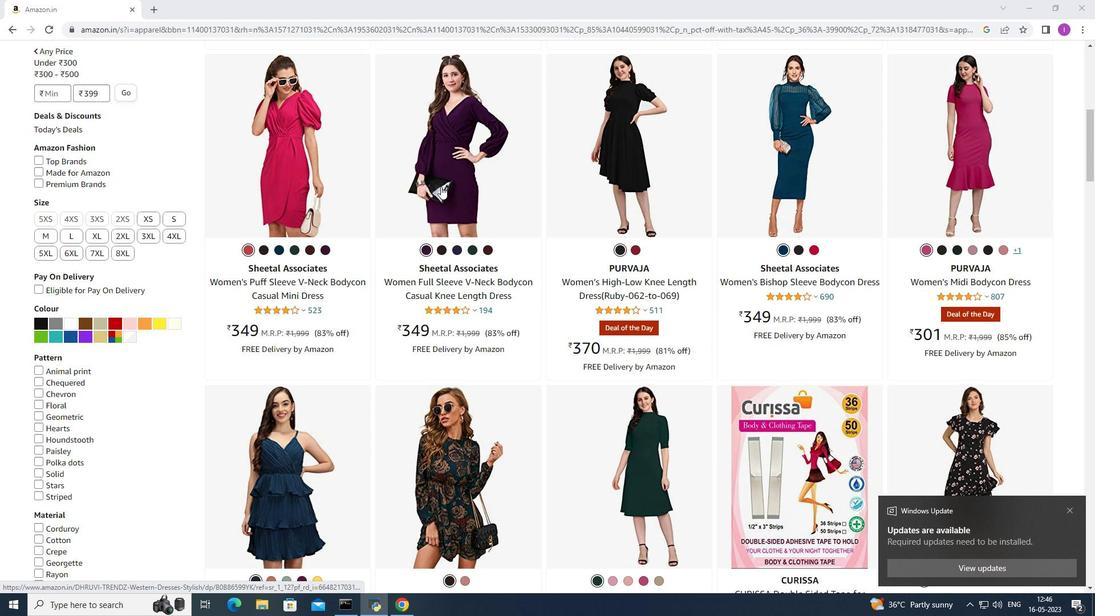 
Action: Mouse scrolled (440, 187) with delta (0, 0)
Screenshot: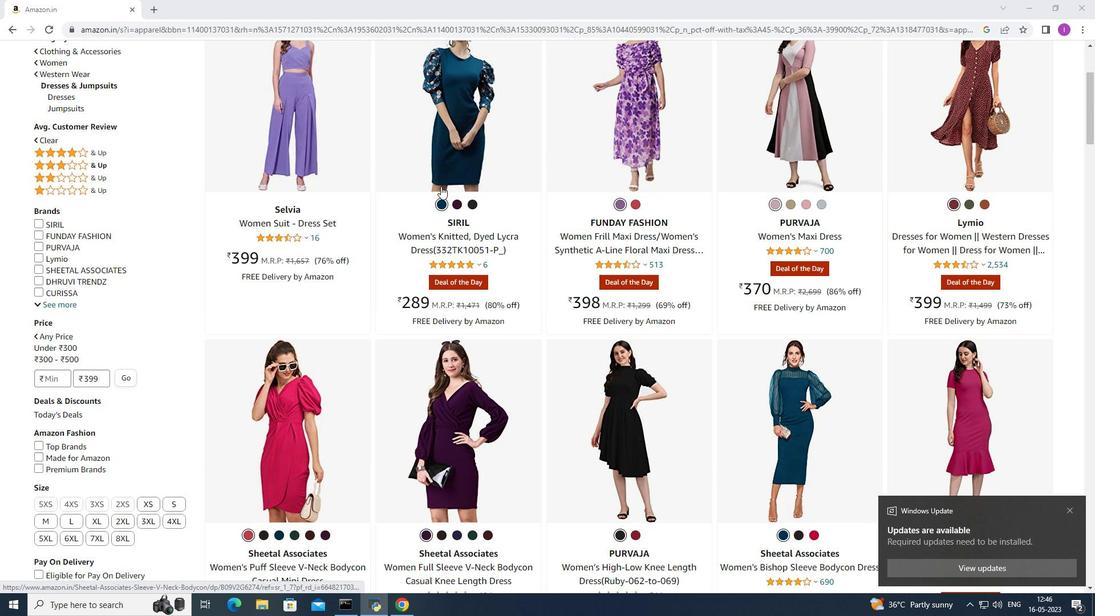 
Action: Mouse scrolled (440, 187) with delta (0, 0)
Screenshot: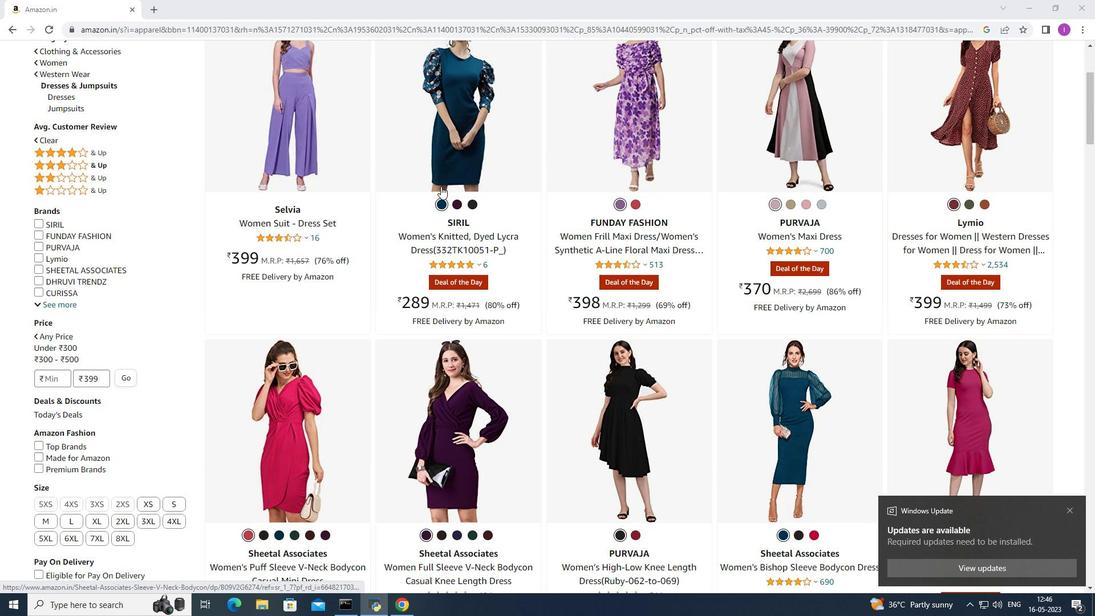 
Action: Mouse scrolled (440, 187) with delta (0, 0)
Screenshot: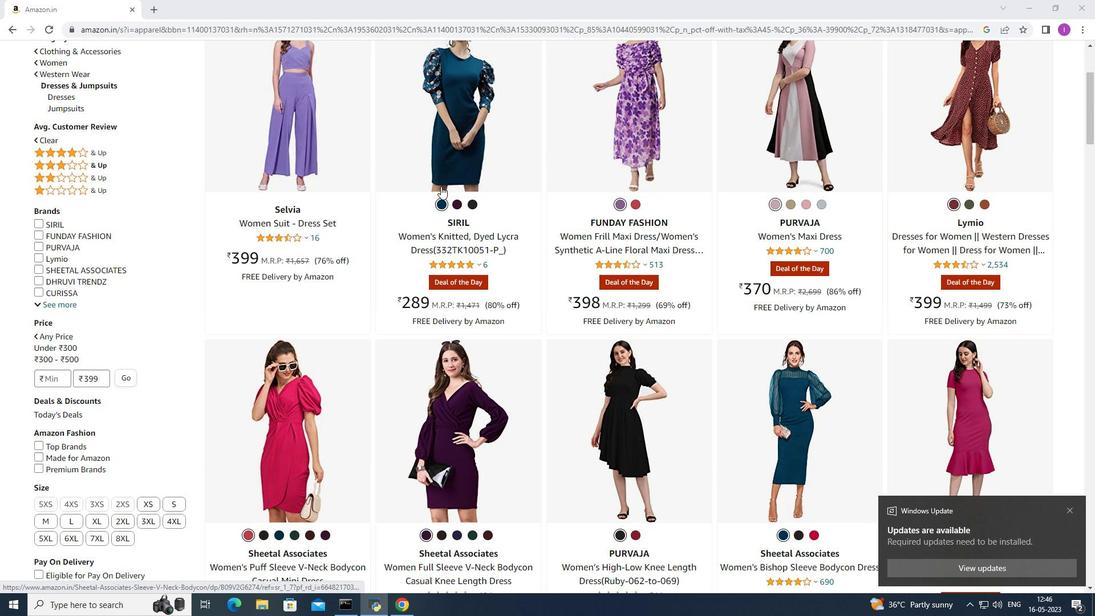 
Action: Mouse scrolled (440, 187) with delta (0, 0)
Screenshot: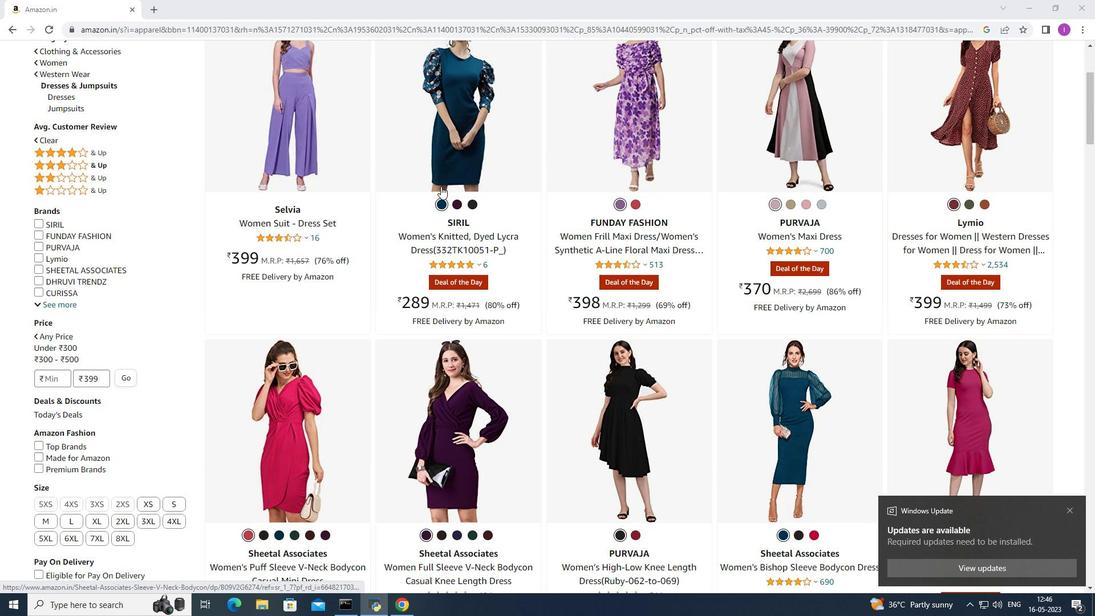 
Action: Mouse scrolled (440, 187) with delta (0, 0)
Screenshot: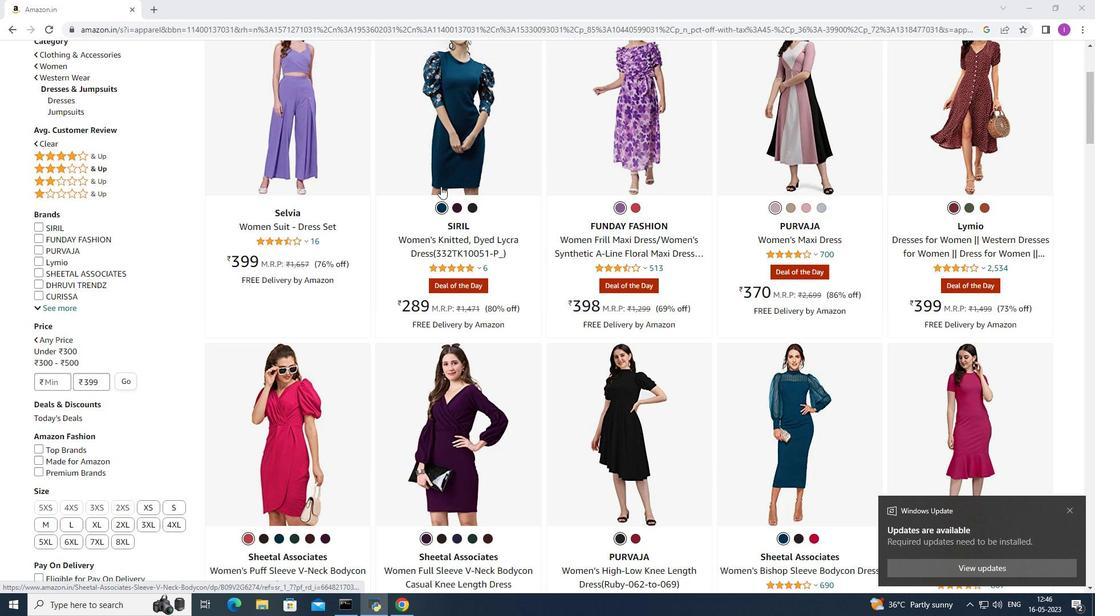 
Action: Mouse scrolled (440, 187) with delta (0, 0)
Screenshot: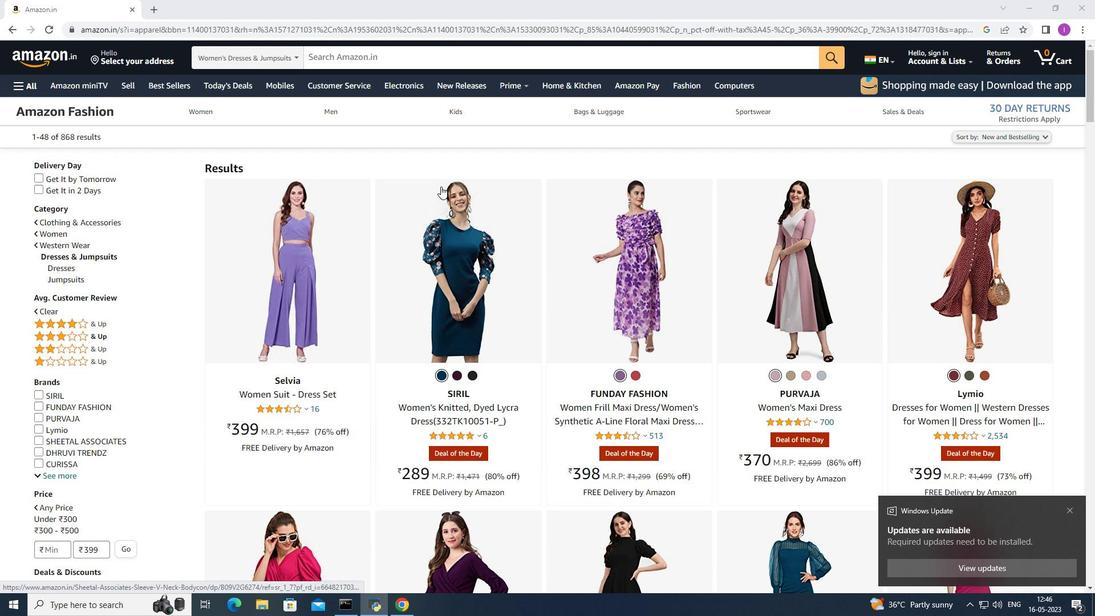 
Action: Mouse scrolled (440, 187) with delta (0, 0)
Screenshot: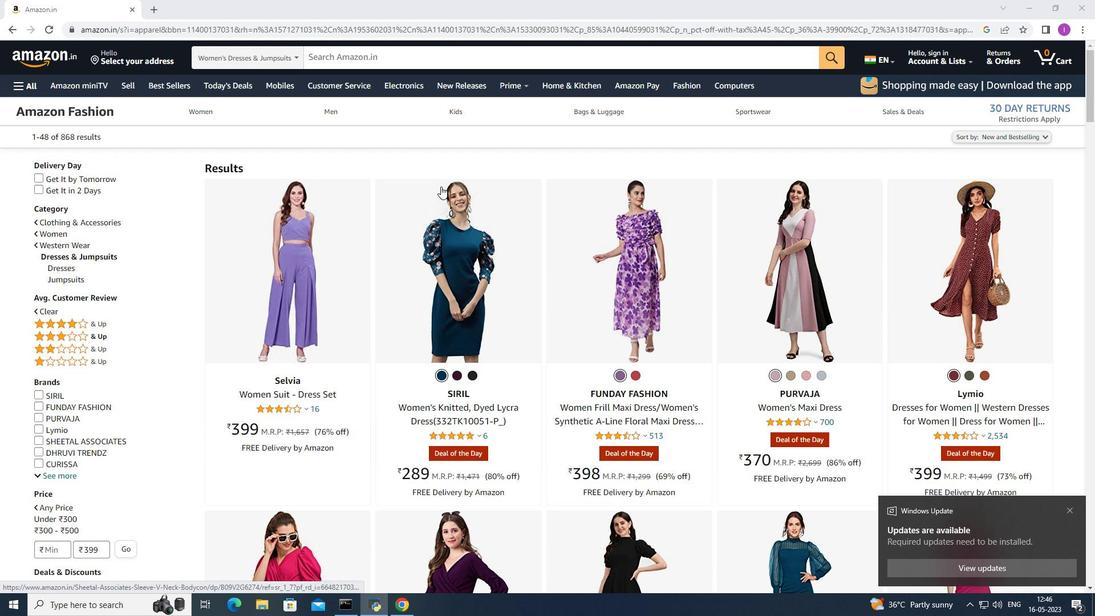 
Action: Mouse scrolled (440, 187) with delta (0, 0)
Screenshot: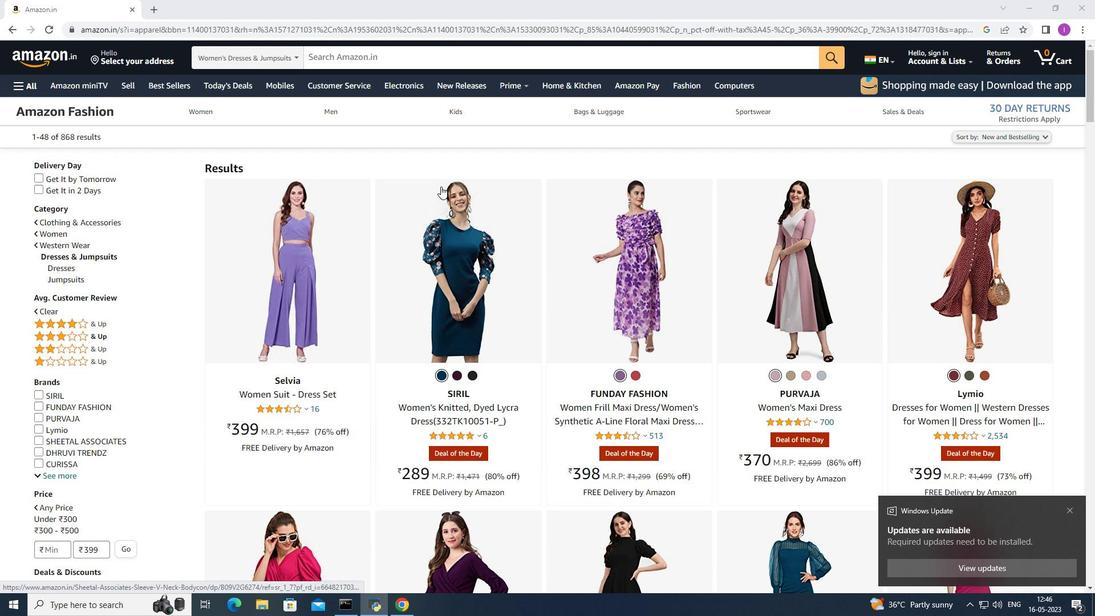 
Action: Mouse scrolled (440, 187) with delta (0, 0)
Screenshot: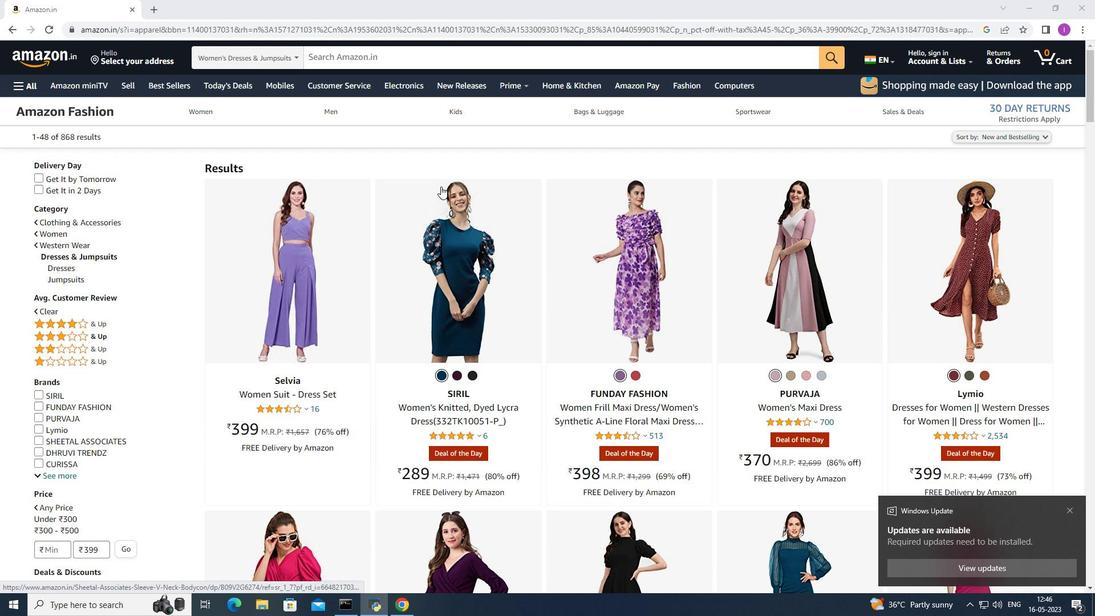 
Action: Mouse moved to (406, 81)
Screenshot: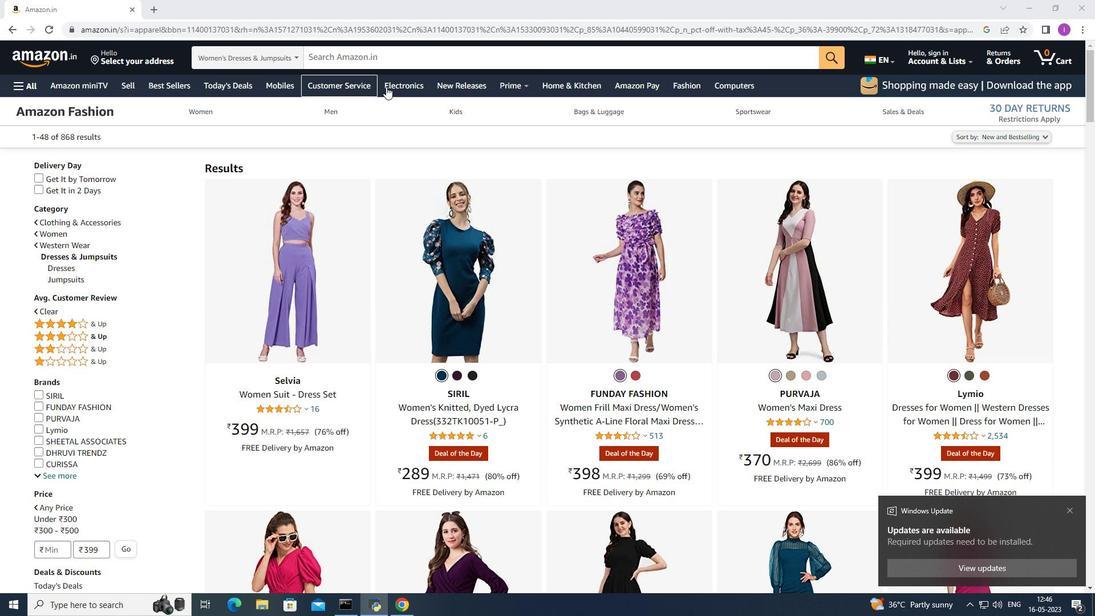 
Action: Mouse pressed left at (406, 81)
Screenshot: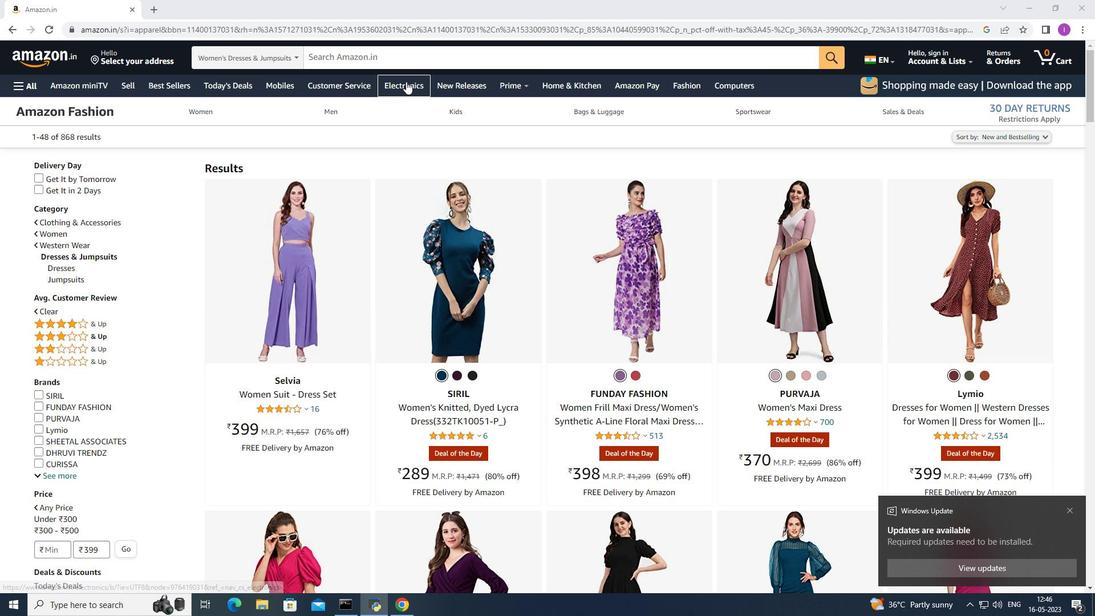
Action: Mouse moved to (356, 273)
Screenshot: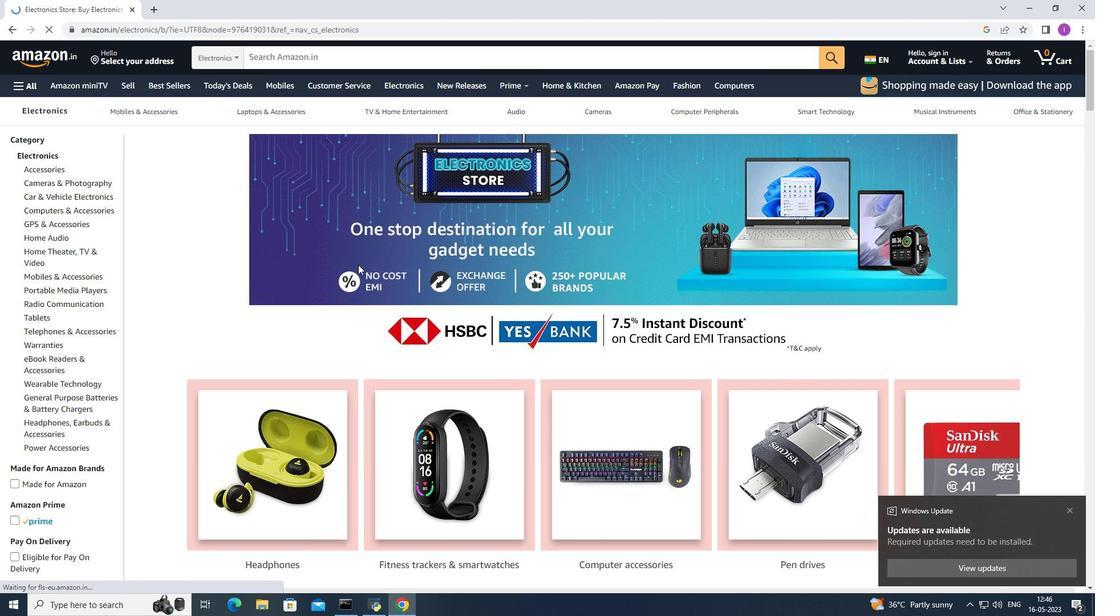 
Action: Mouse scrolled (356, 272) with delta (0, 0)
Screenshot: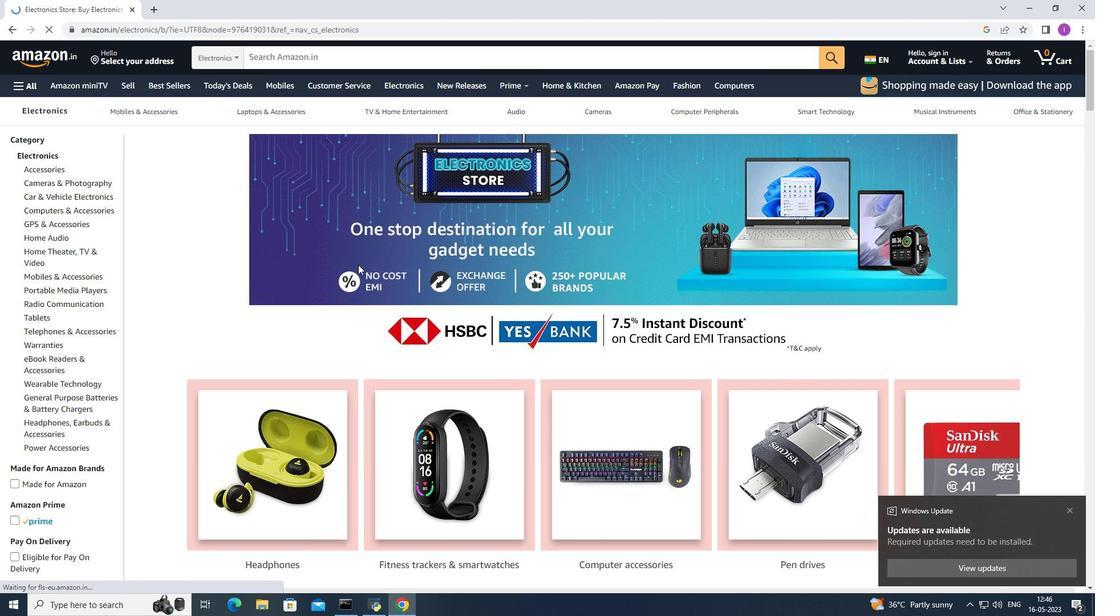 
Action: Mouse scrolled (356, 272) with delta (0, 0)
Screenshot: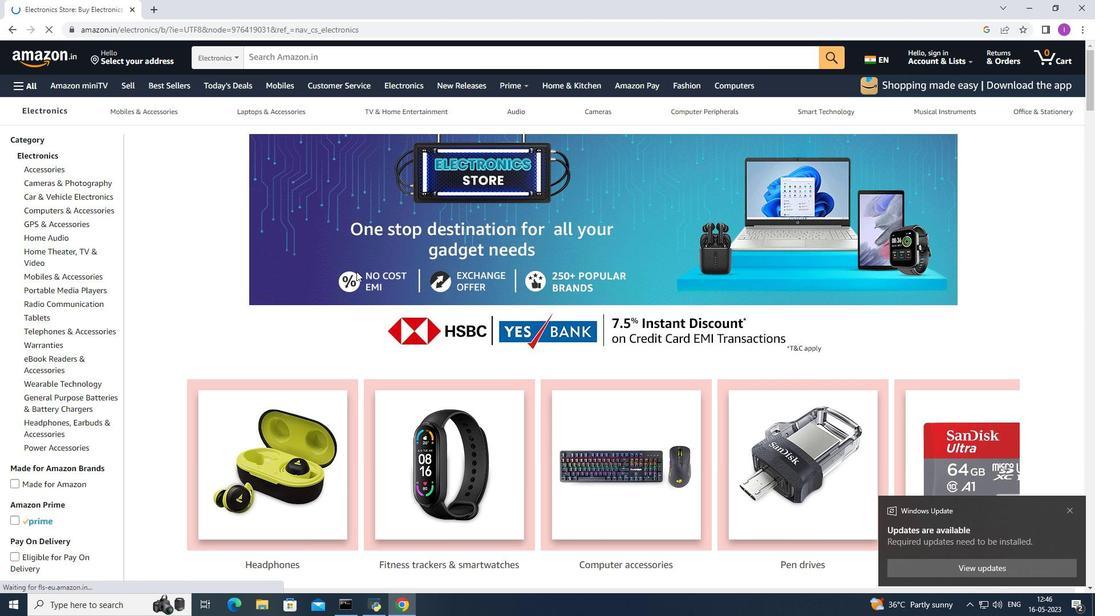 
Action: Mouse scrolled (356, 272) with delta (0, 0)
Screenshot: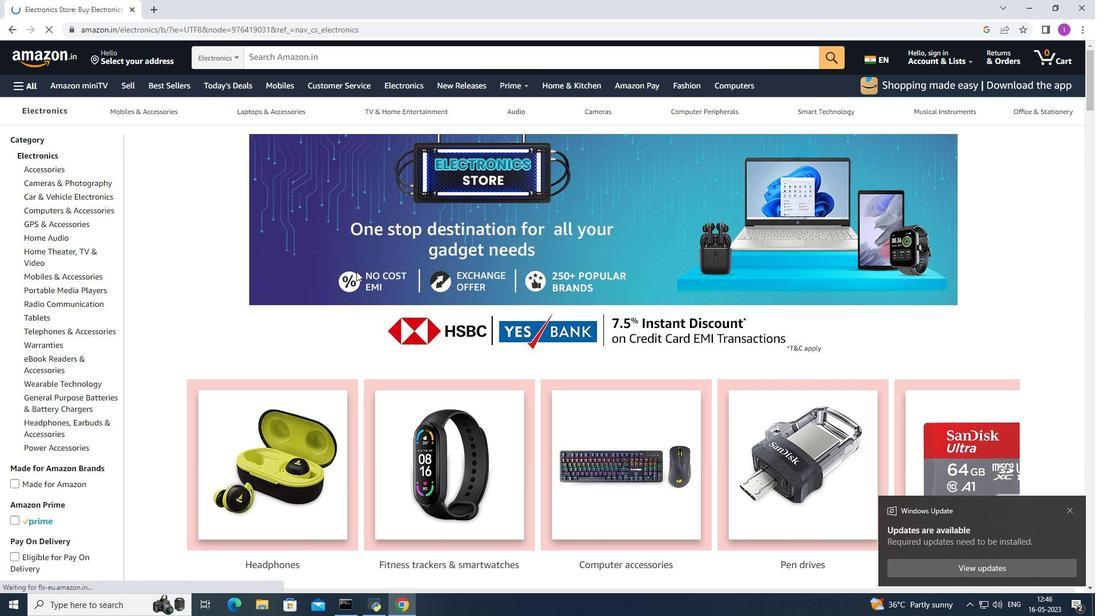 
Action: Mouse moved to (287, 280)
Screenshot: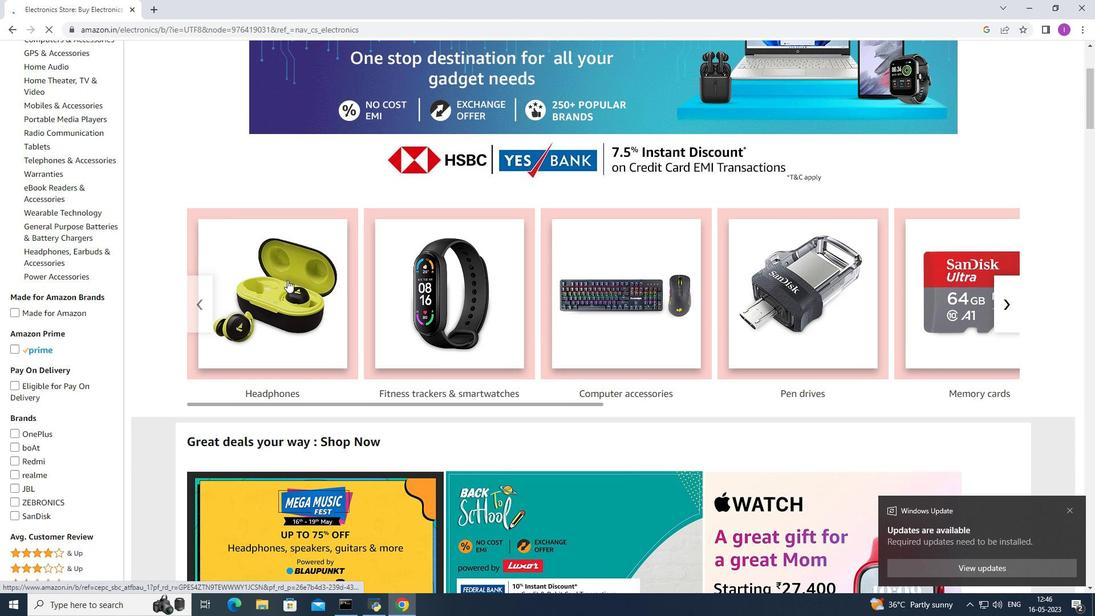 
Action: Mouse pressed left at (287, 280)
Screenshot: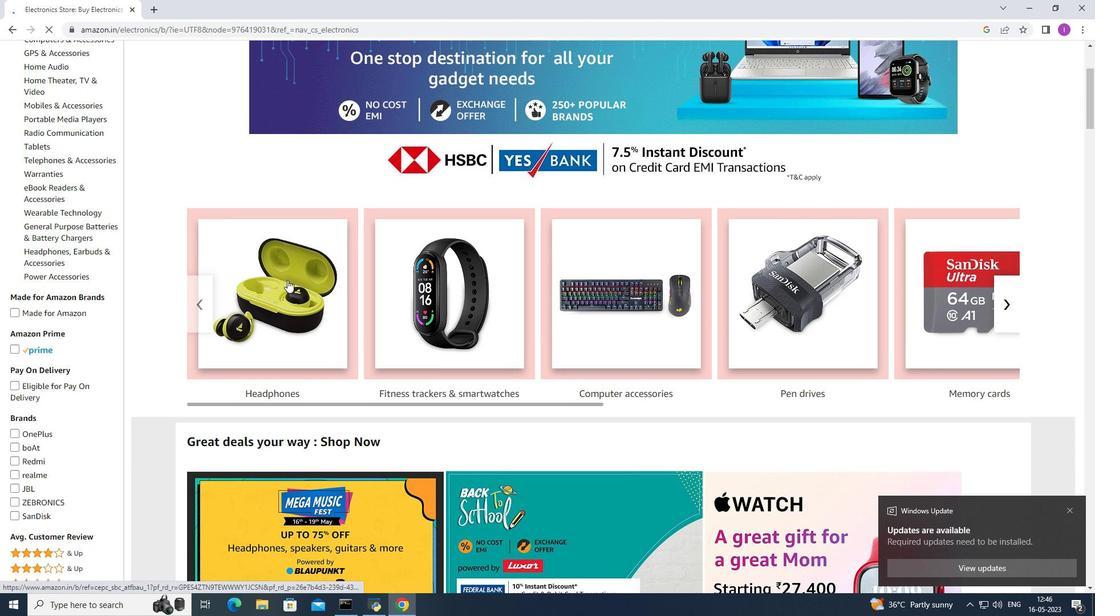 
Action: Mouse moved to (335, 273)
Screenshot: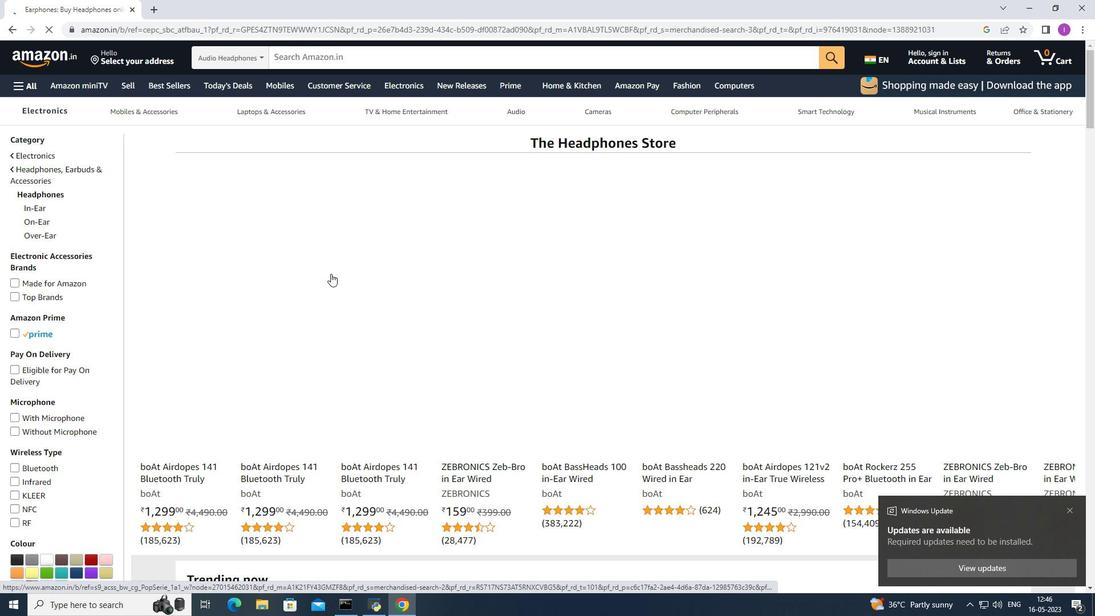 
Action: Mouse scrolled (335, 273) with delta (0, 0)
Screenshot: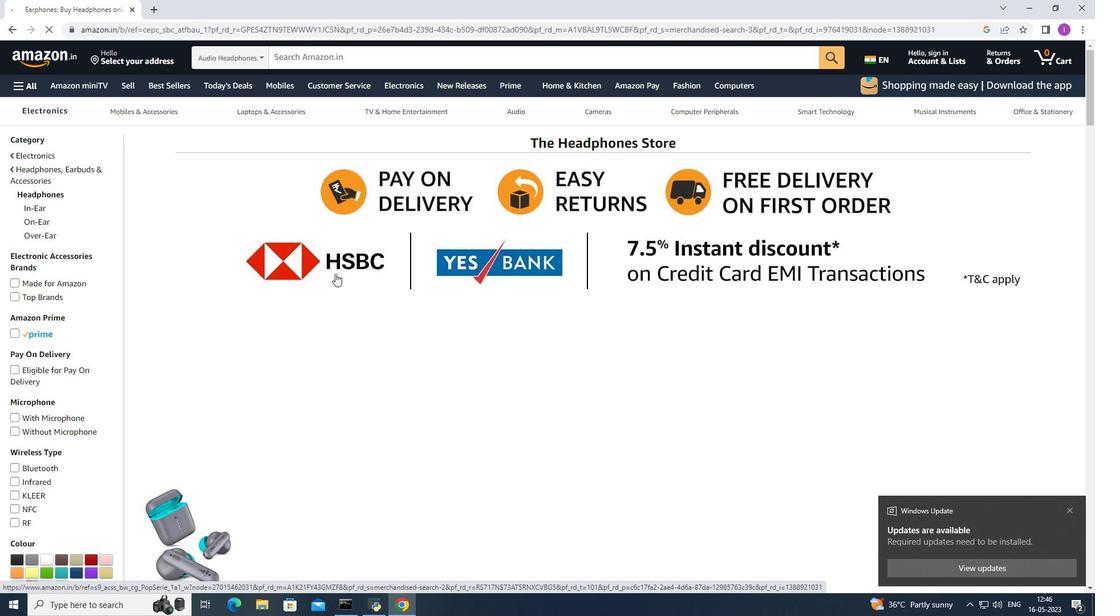 
Action: Mouse scrolled (335, 273) with delta (0, 0)
Screenshot: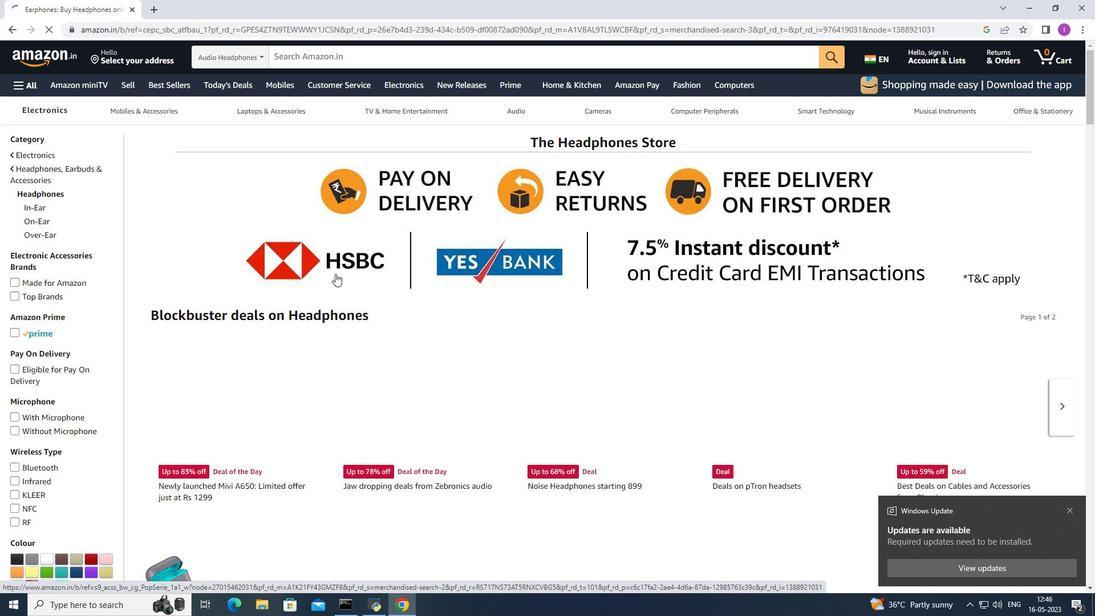 
Action: Mouse scrolled (335, 273) with delta (0, 0)
Screenshot: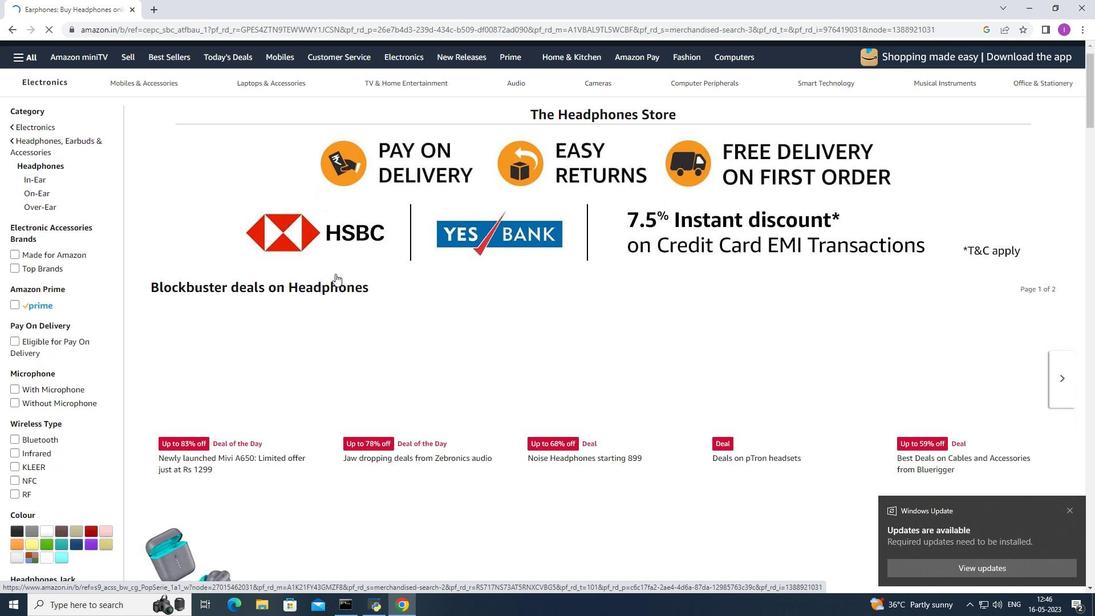 
Action: Mouse scrolled (335, 273) with delta (0, 0)
Screenshot: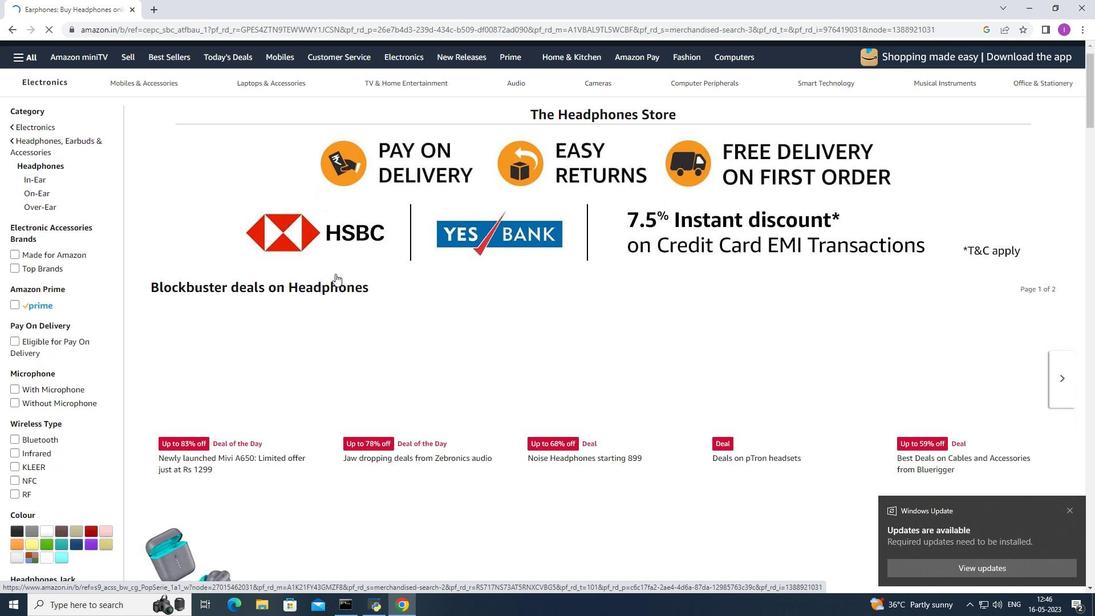 
Action: Mouse scrolled (335, 273) with delta (0, 0)
Screenshot: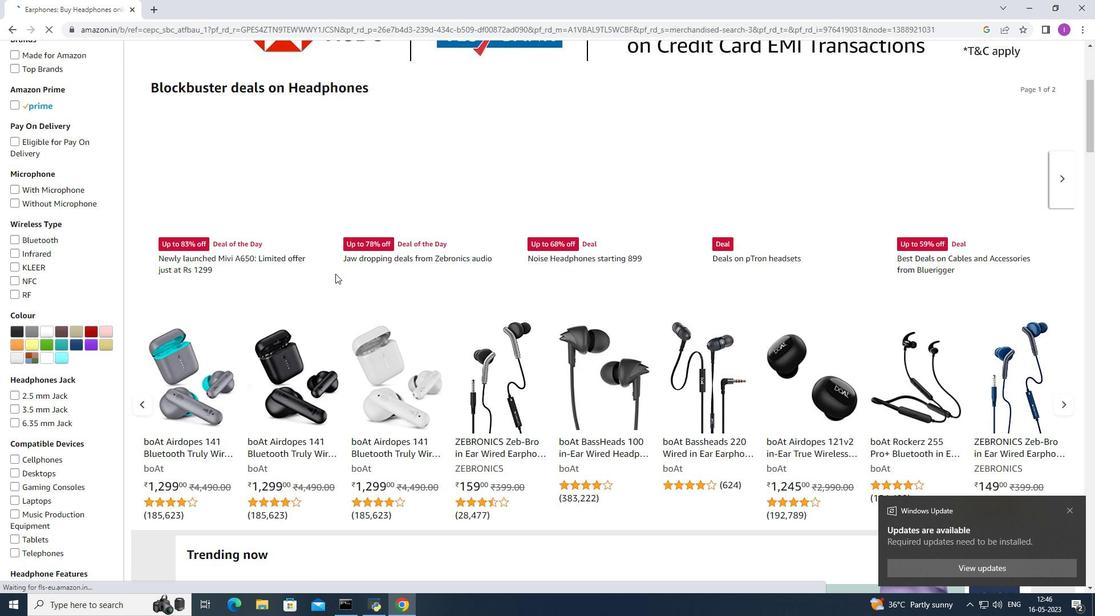 
Action: Mouse scrolled (335, 273) with delta (0, 0)
Screenshot: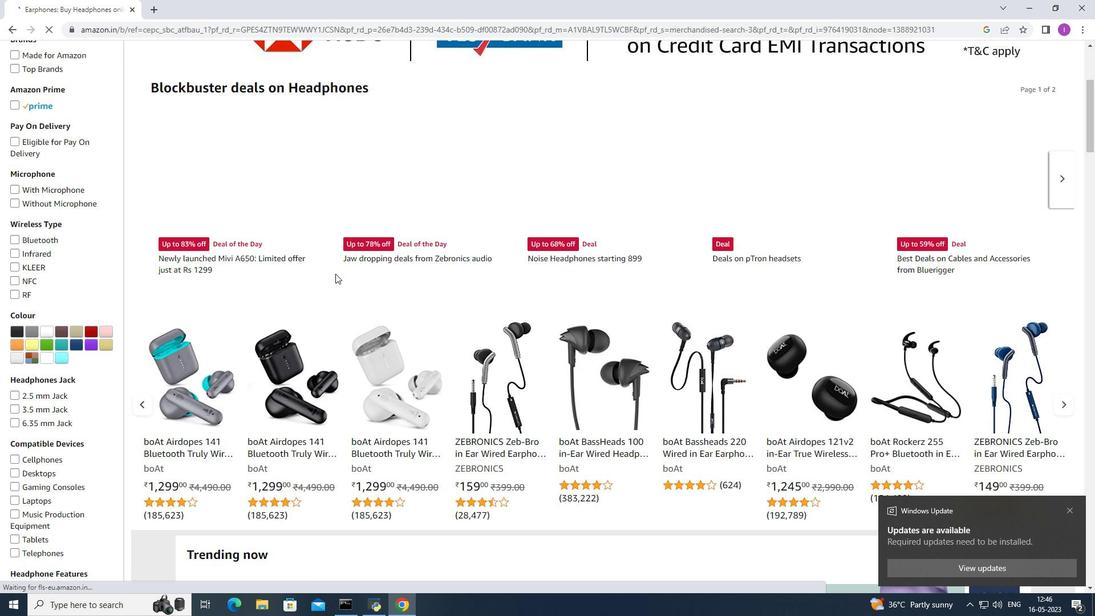 
Action: Mouse scrolled (335, 273) with delta (0, 0)
Screenshot: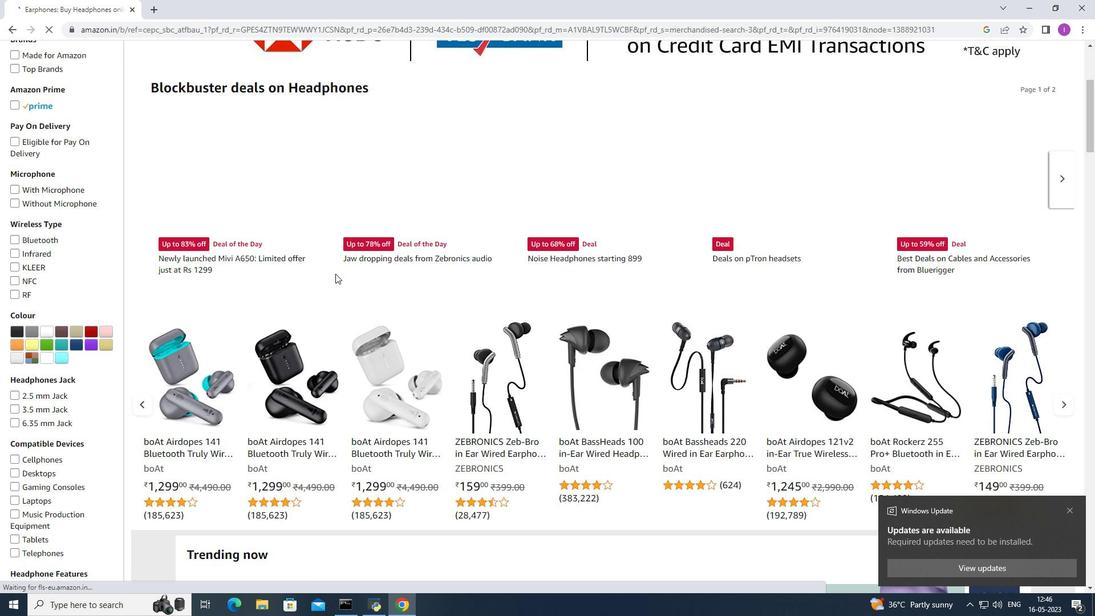 
Action: Mouse moved to (273, 265)
Screenshot: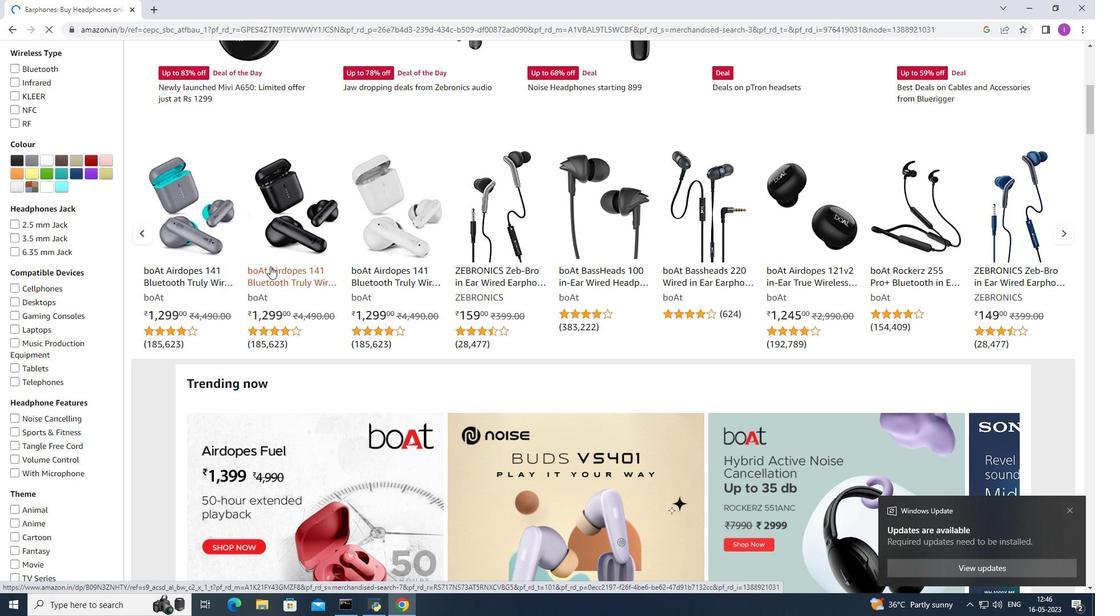 
Action: Mouse scrolled (273, 266) with delta (0, 0)
Screenshot: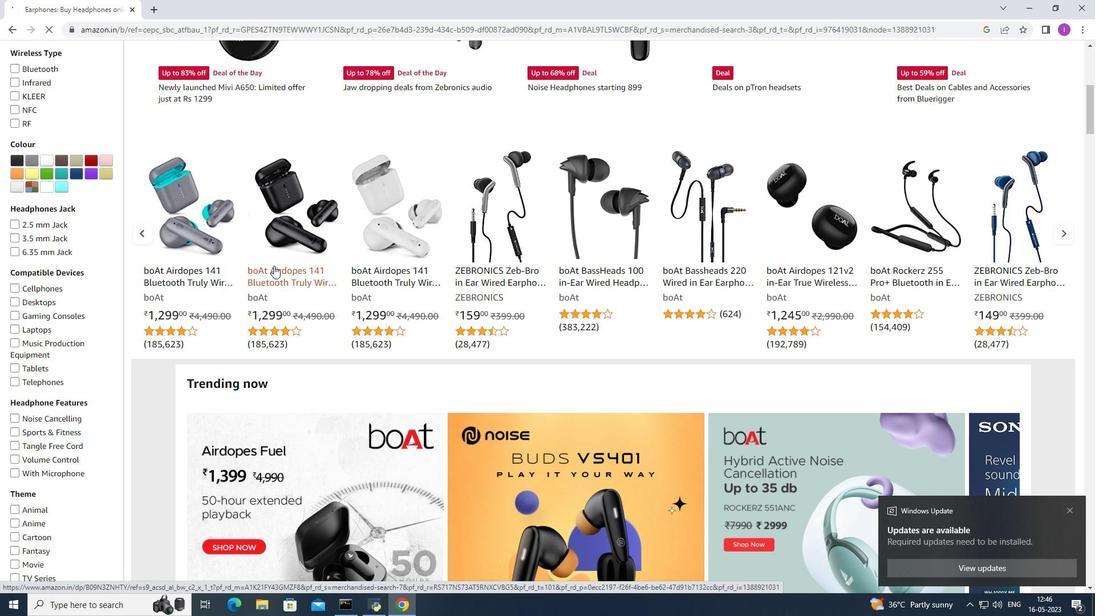 
Action: Mouse scrolled (273, 266) with delta (0, 0)
Screenshot: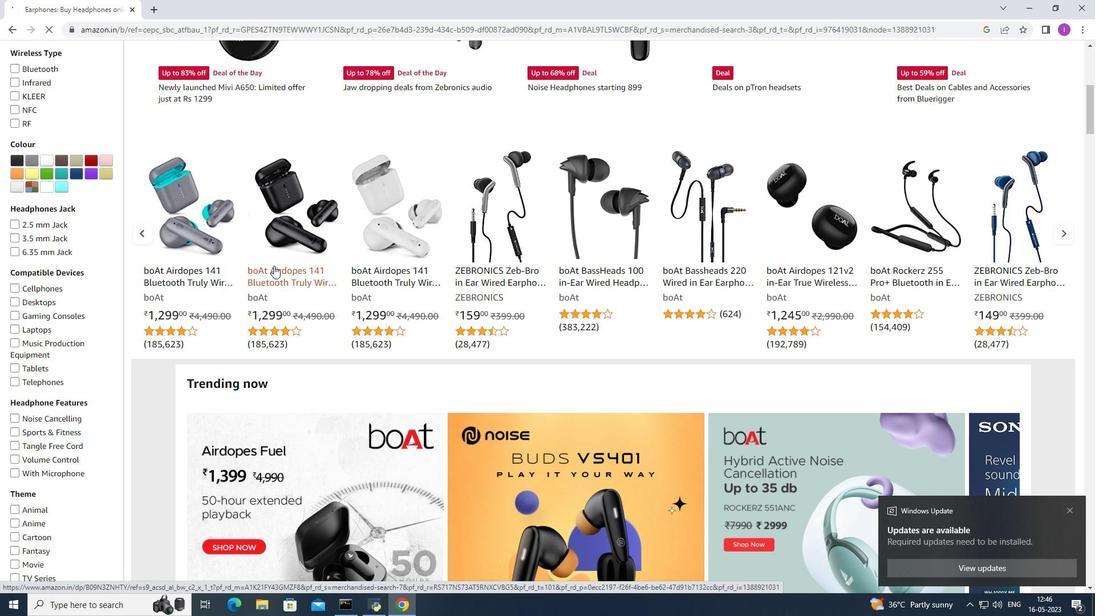 
Action: Mouse scrolled (273, 266) with delta (0, 0)
Screenshot: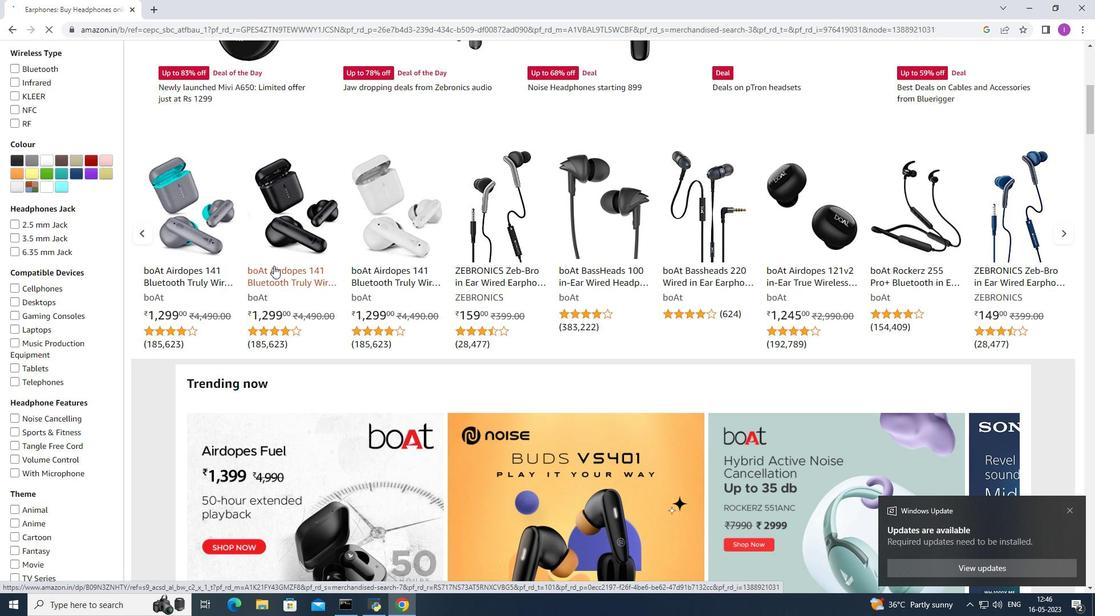 
Action: Mouse moved to (275, 266)
Screenshot: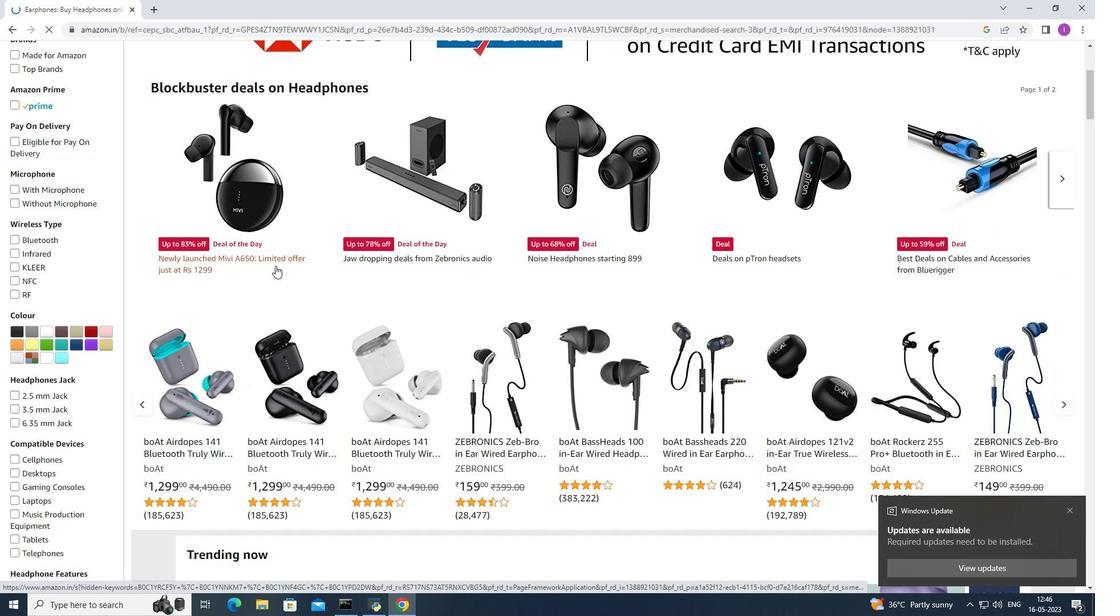 
Action: Mouse scrolled (275, 266) with delta (0, 0)
Screenshot: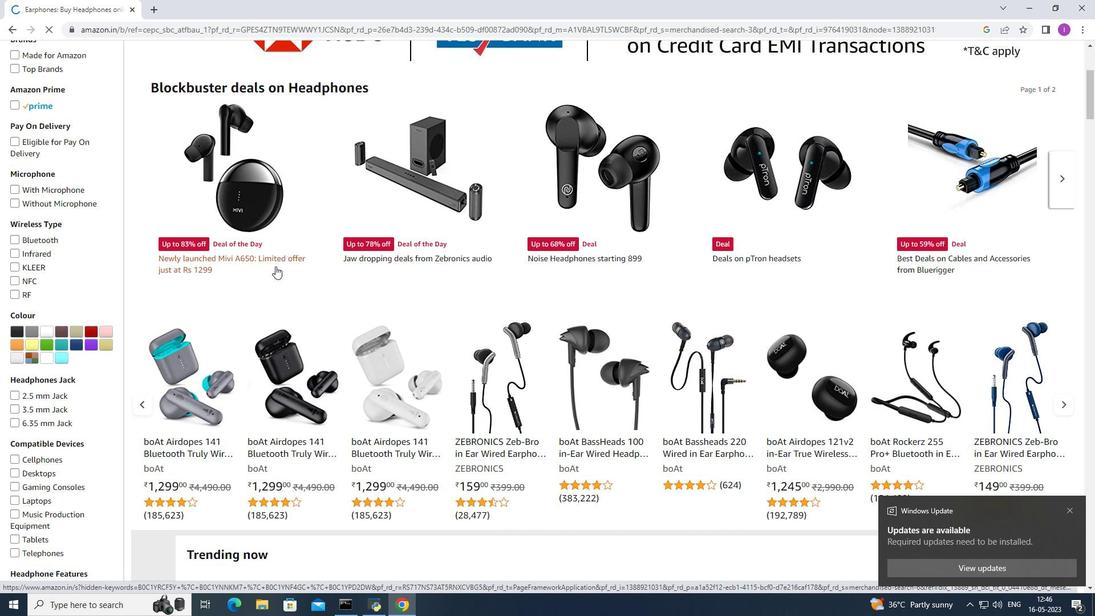 
Action: Mouse scrolled (275, 266) with delta (0, 0)
Screenshot: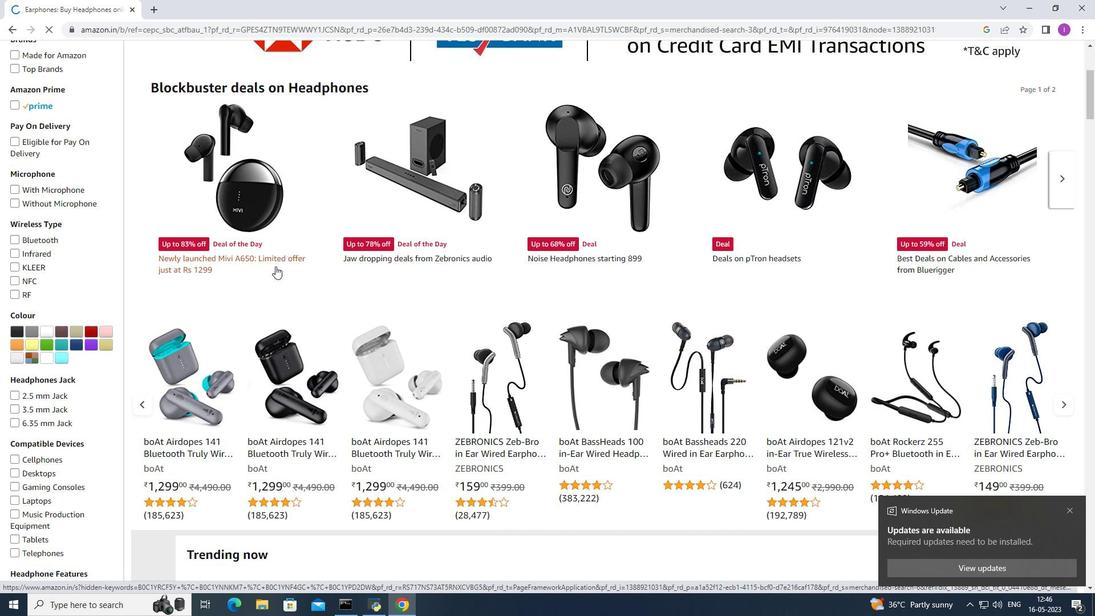 
Action: Mouse scrolled (275, 266) with delta (0, 0)
Screenshot: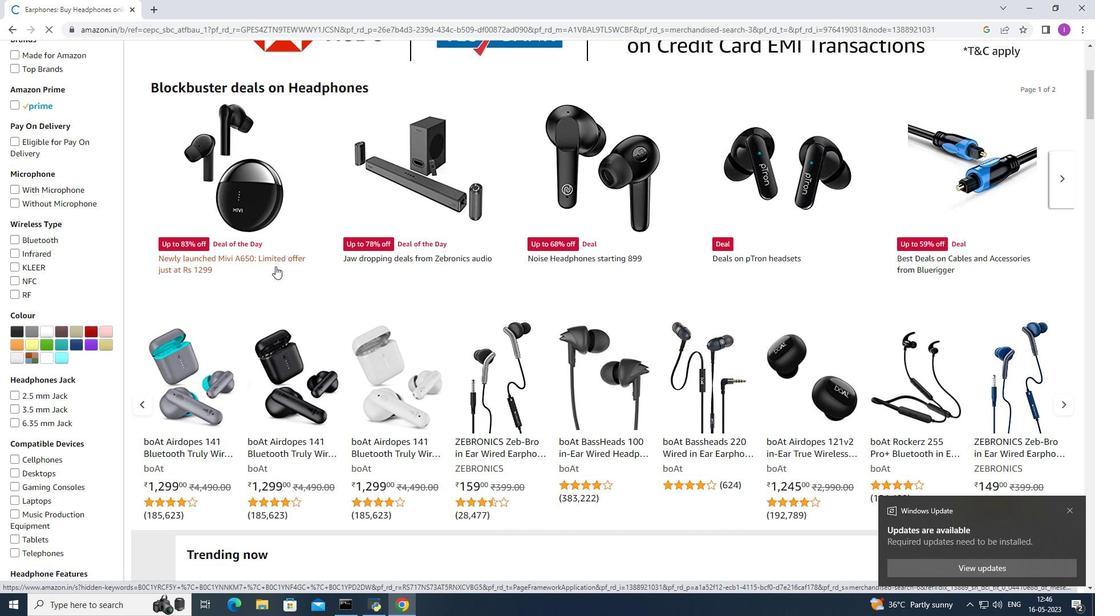 
Action: Mouse moved to (276, 266)
Screenshot: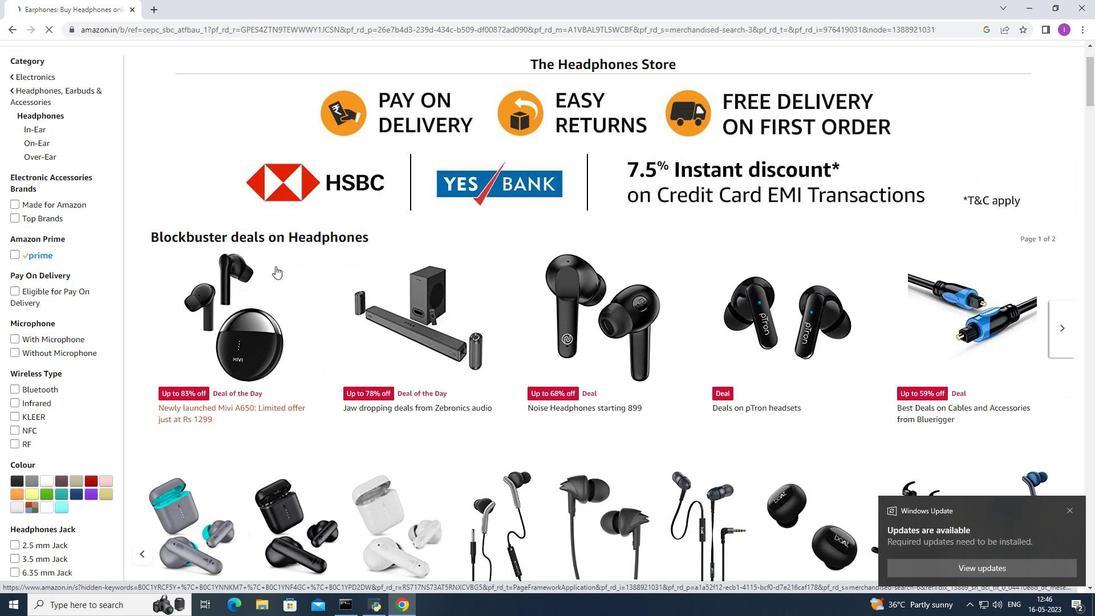 
Action: Mouse scrolled (276, 267) with delta (0, 0)
Screenshot: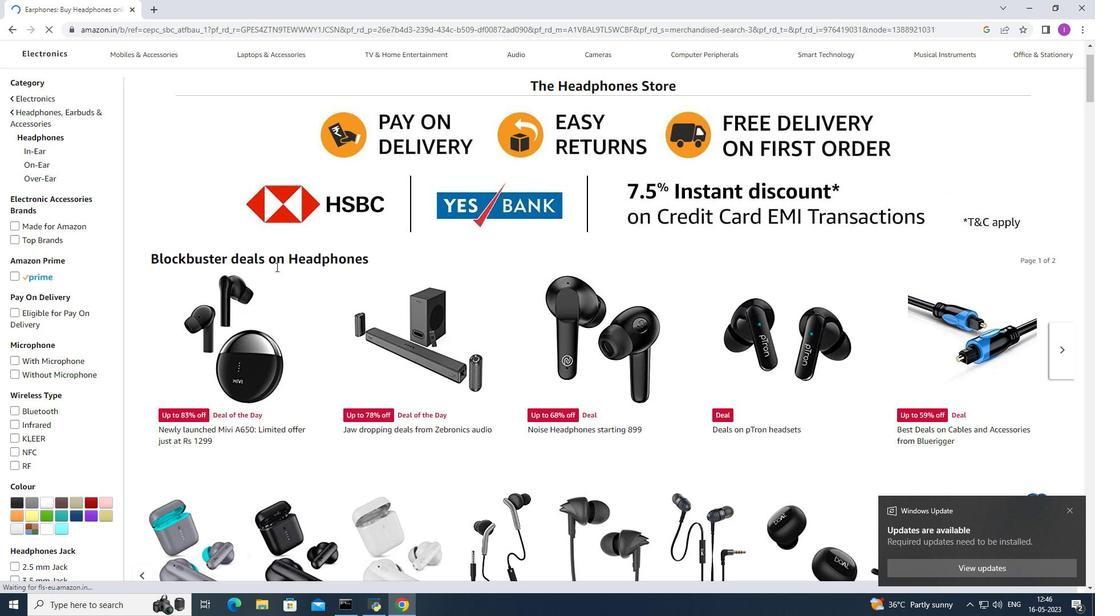 
Action: Mouse scrolled (276, 267) with delta (0, 0)
Screenshot: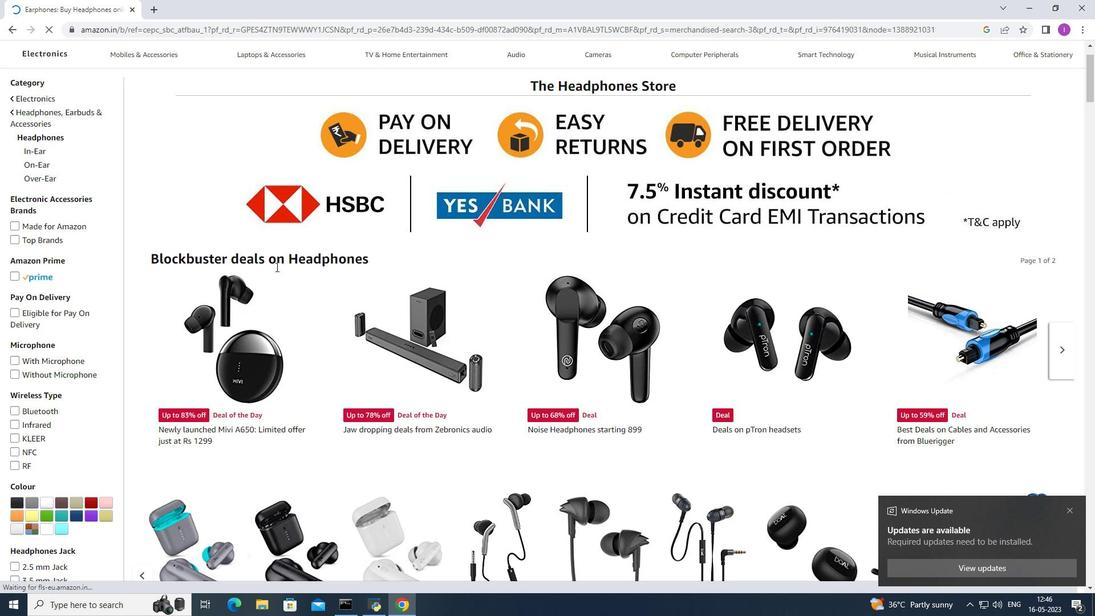 
Action: Mouse moved to (276, 266)
Screenshot: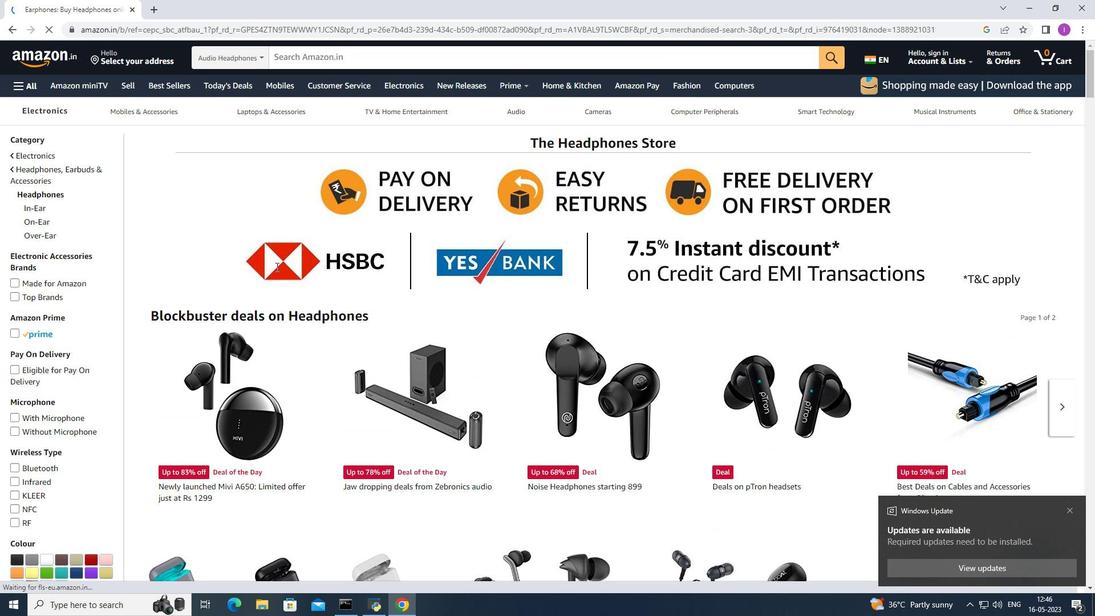 
Action: Mouse scrolled (276, 266) with delta (0, 0)
Screenshot: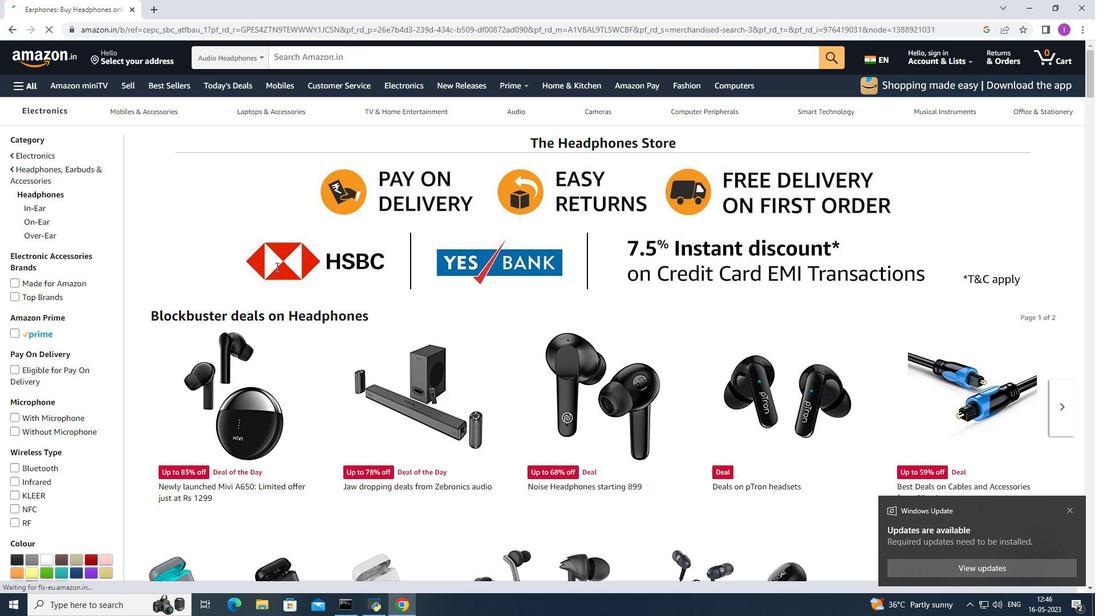 
Action: Mouse scrolled (276, 266) with delta (0, 0)
Screenshot: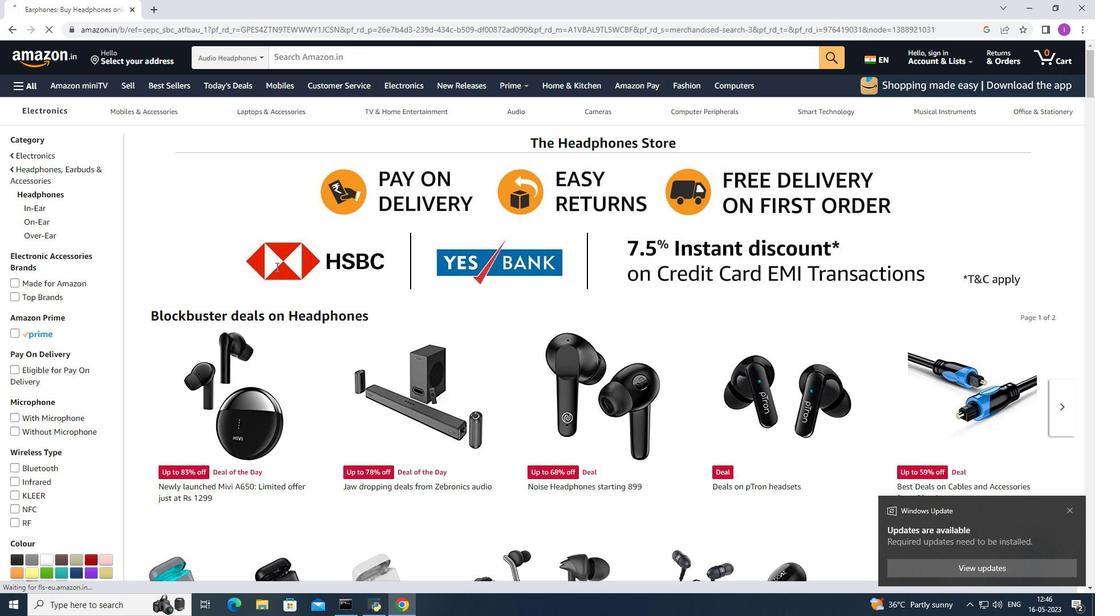 
Action: Mouse scrolled (276, 266) with delta (0, 0)
Screenshot: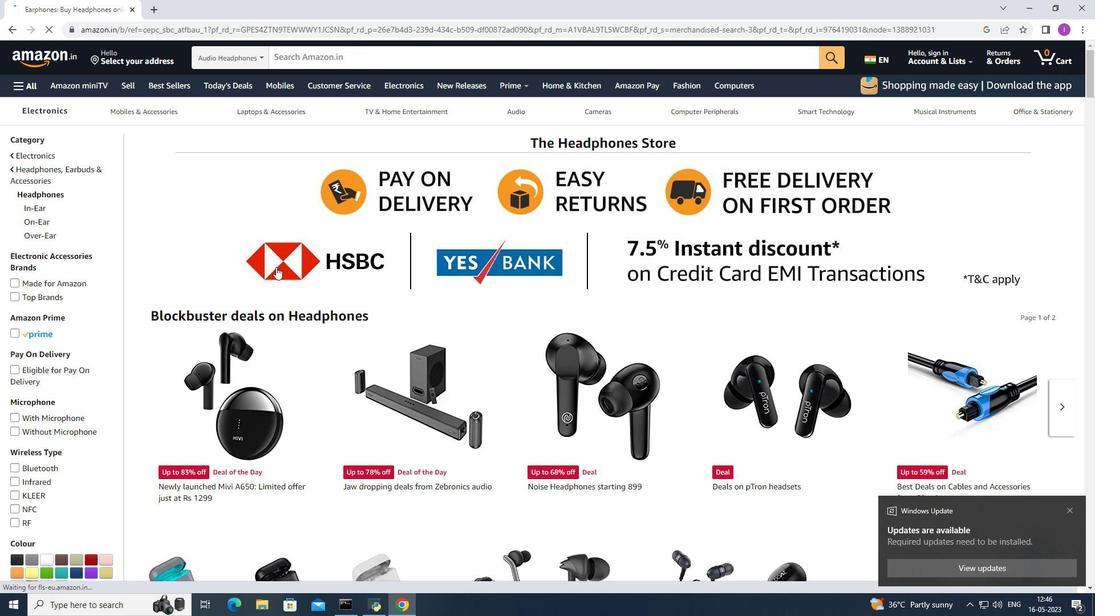 
Action: Mouse moved to (306, 269)
Screenshot: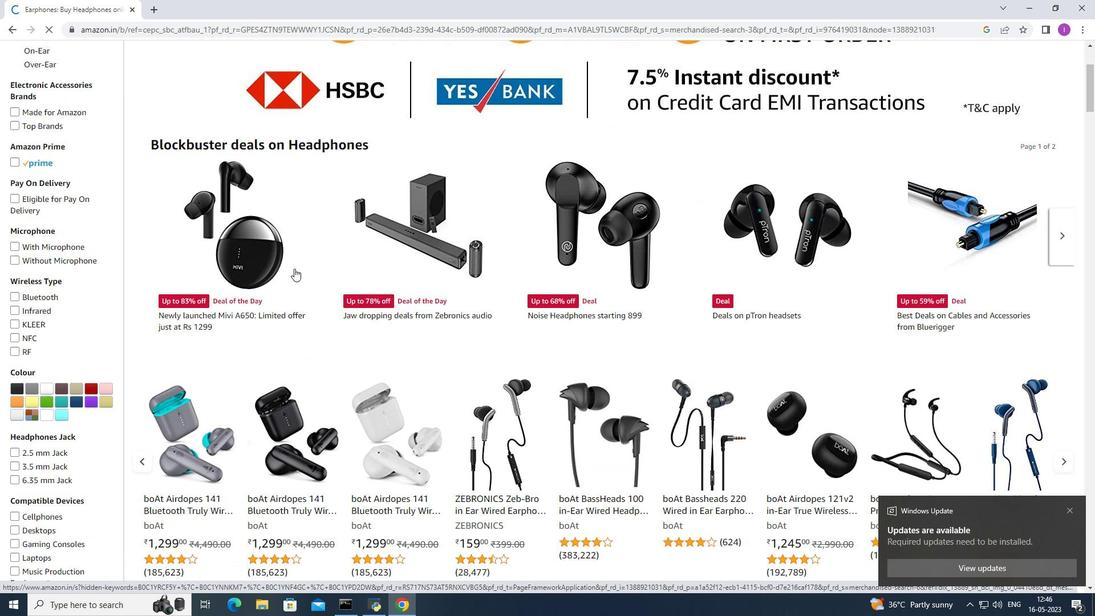 
Action: Mouse scrolled (306, 269) with delta (0, 0)
Screenshot: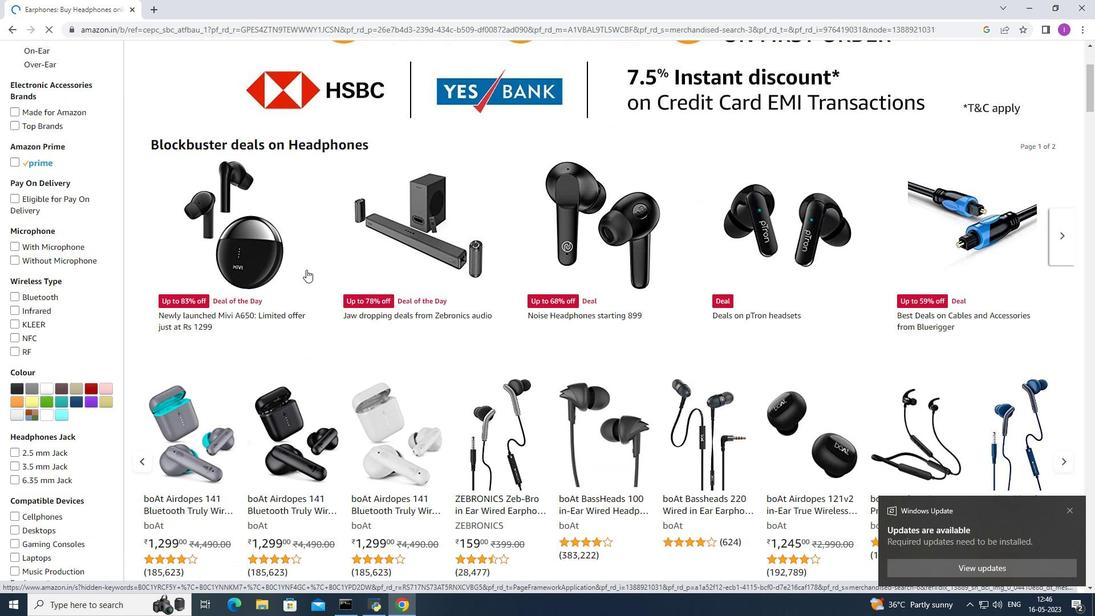 
Action: Mouse scrolled (306, 269) with delta (0, 0)
Screenshot: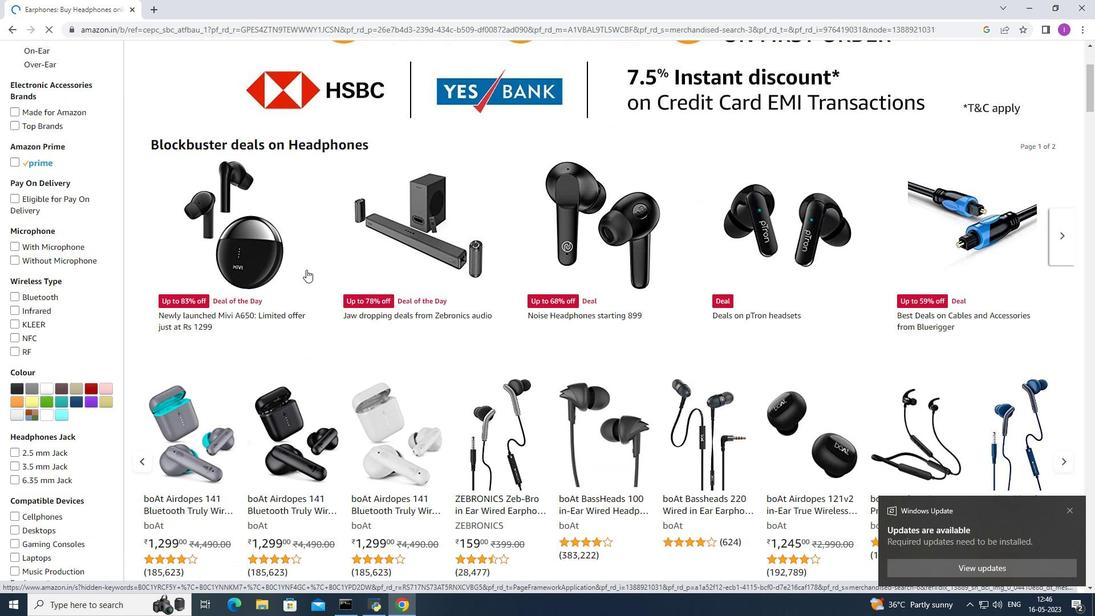 
Action: Mouse moved to (306, 269)
Screenshot: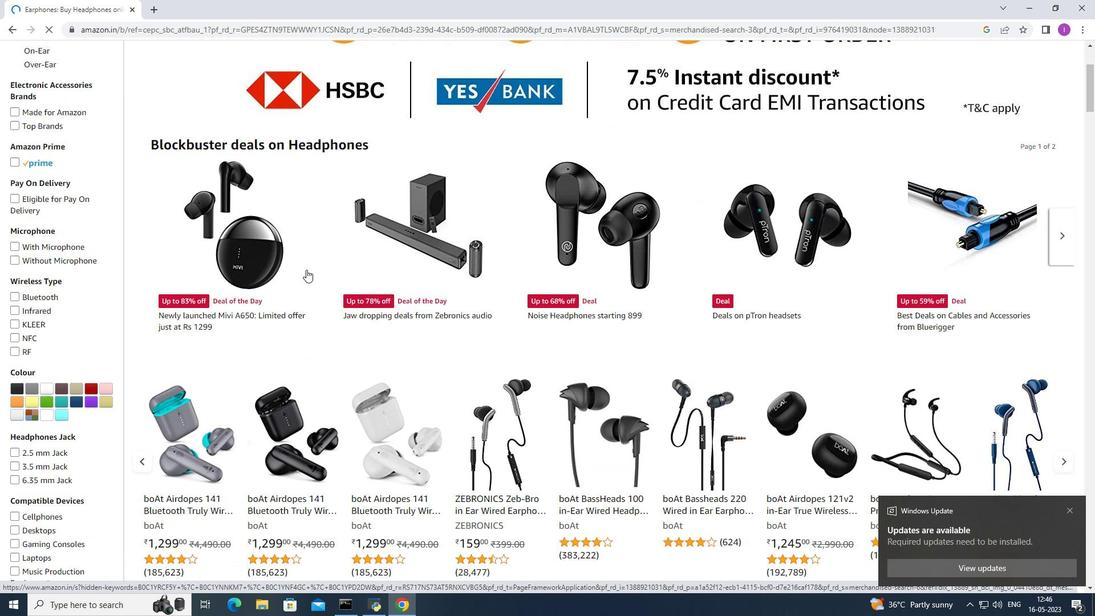 
Action: Mouse scrolled (306, 269) with delta (0, 0)
Screenshot: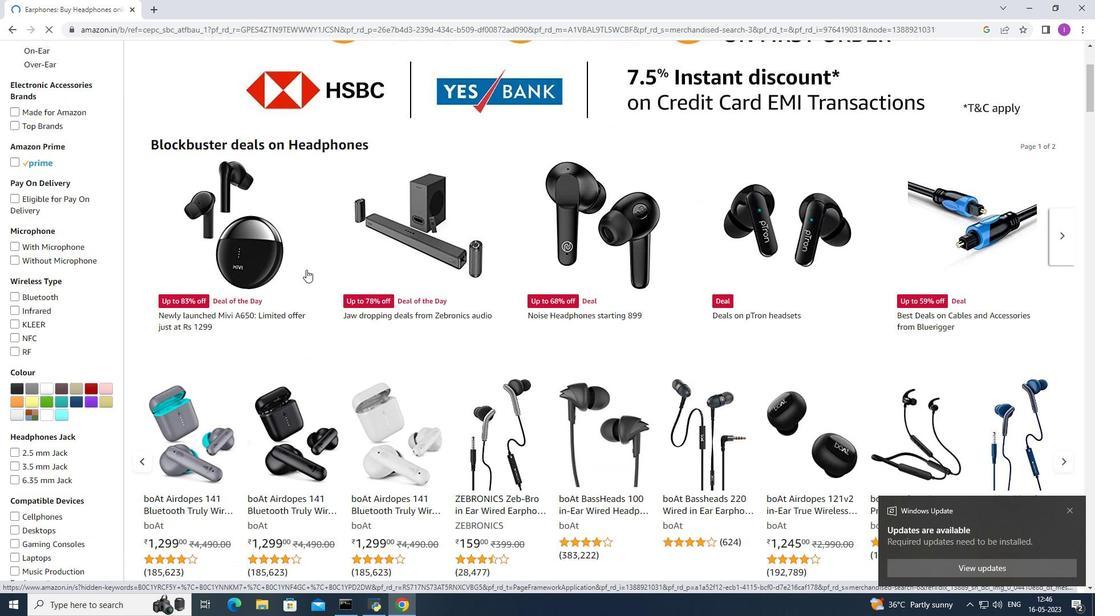 
Action: Mouse scrolled (306, 269) with delta (0, 0)
Screenshot: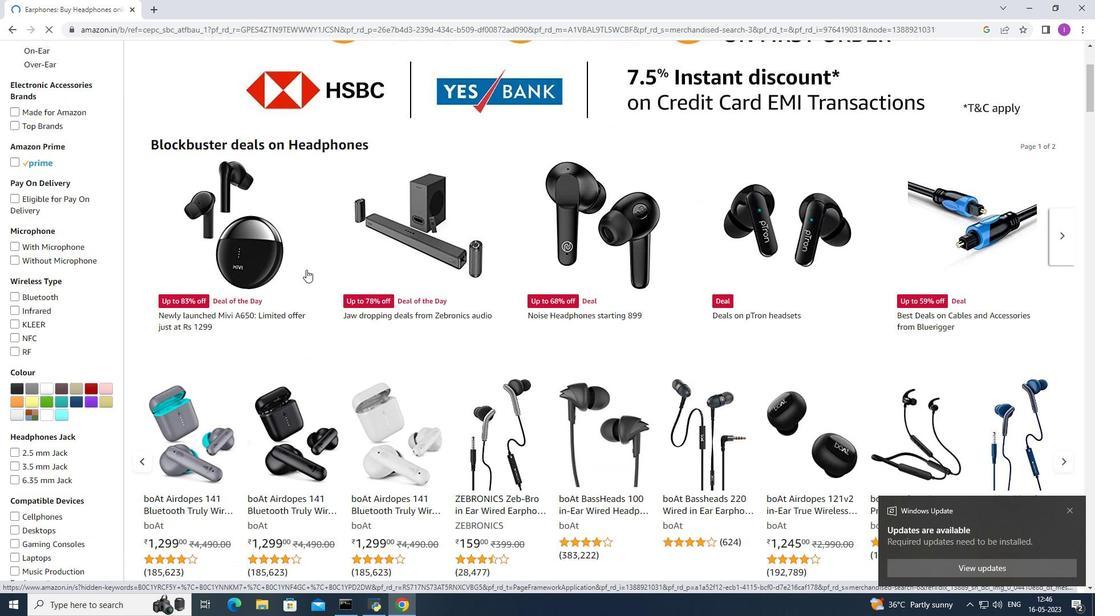 
Action: Mouse moved to (341, 268)
Screenshot: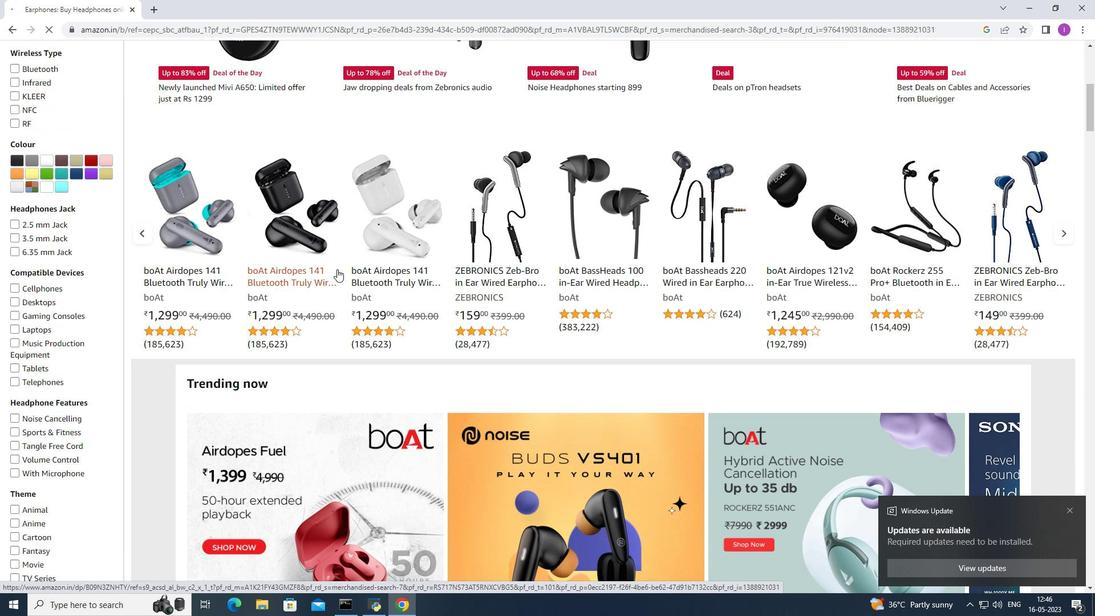 
Action: Mouse scrolled (341, 267) with delta (0, 0)
Screenshot: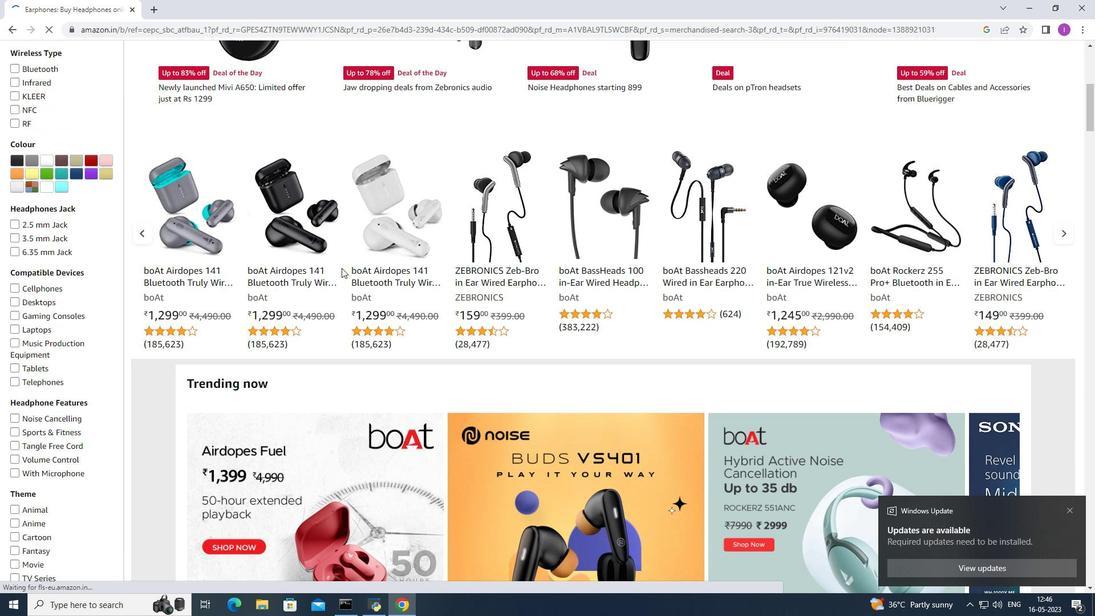 
Action: Mouse scrolled (341, 267) with delta (0, 0)
Screenshot: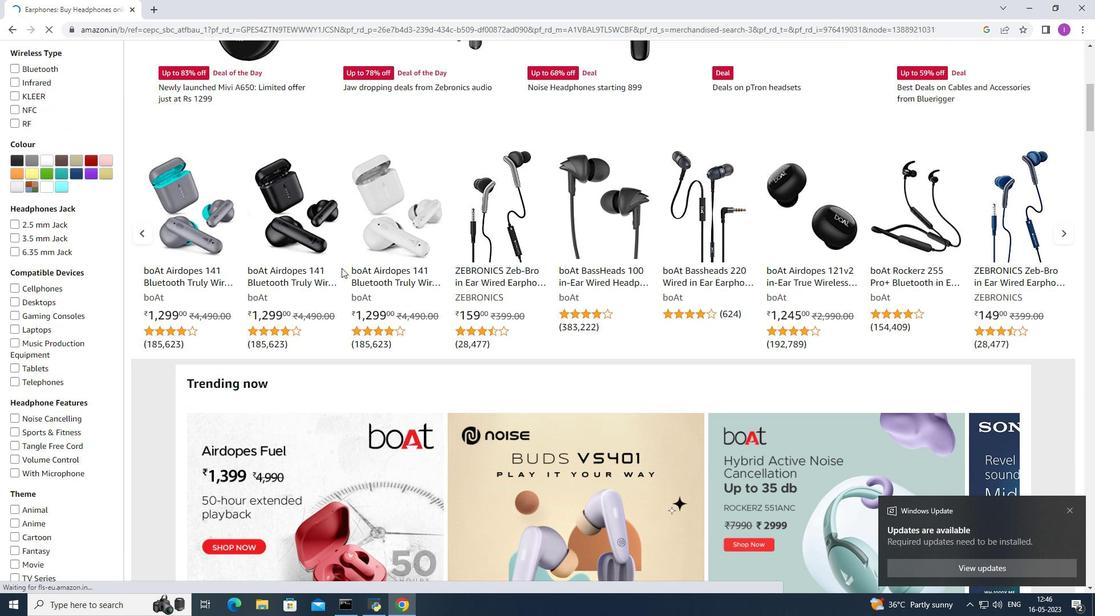 
Action: Mouse scrolled (341, 267) with delta (0, 0)
Screenshot: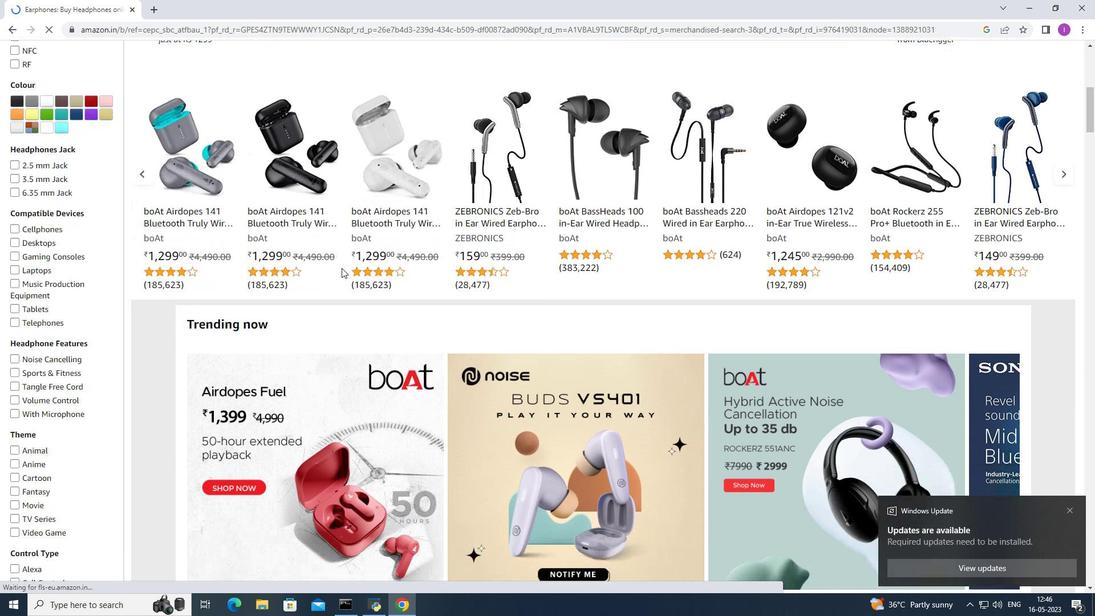 
Action: Mouse moved to (350, 262)
Screenshot: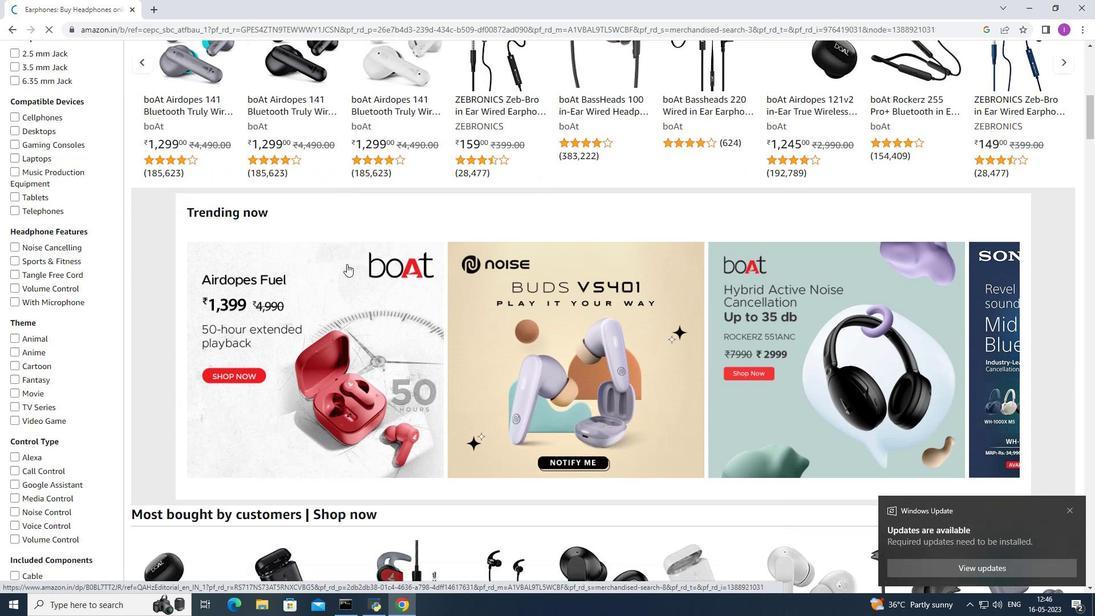 
Action: Mouse scrolled (350, 261) with delta (0, 0)
Screenshot: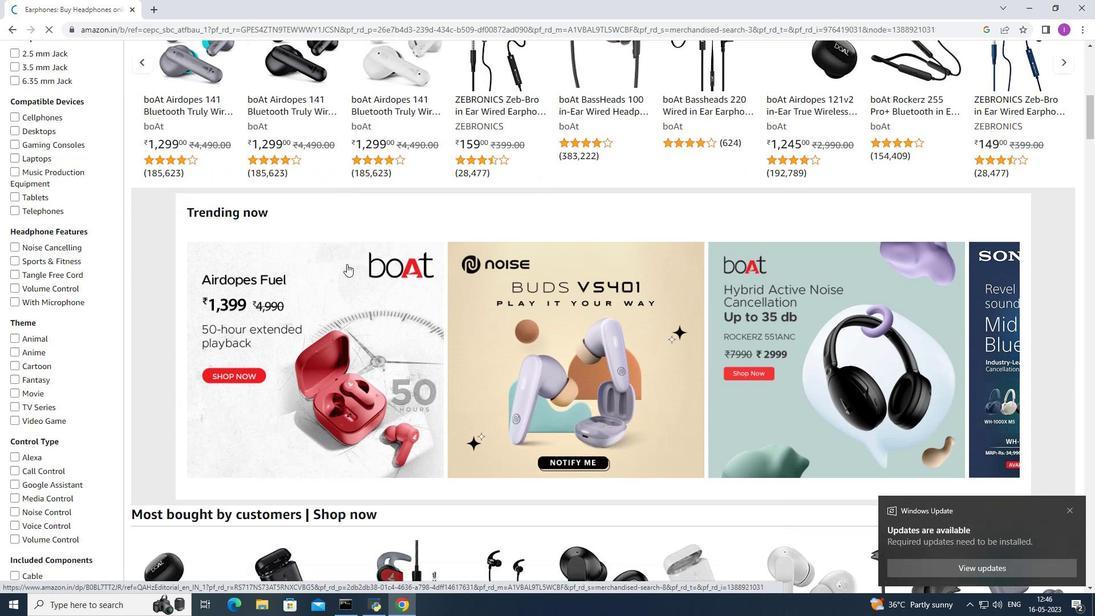 
Action: Mouse scrolled (350, 261) with delta (0, 0)
Screenshot: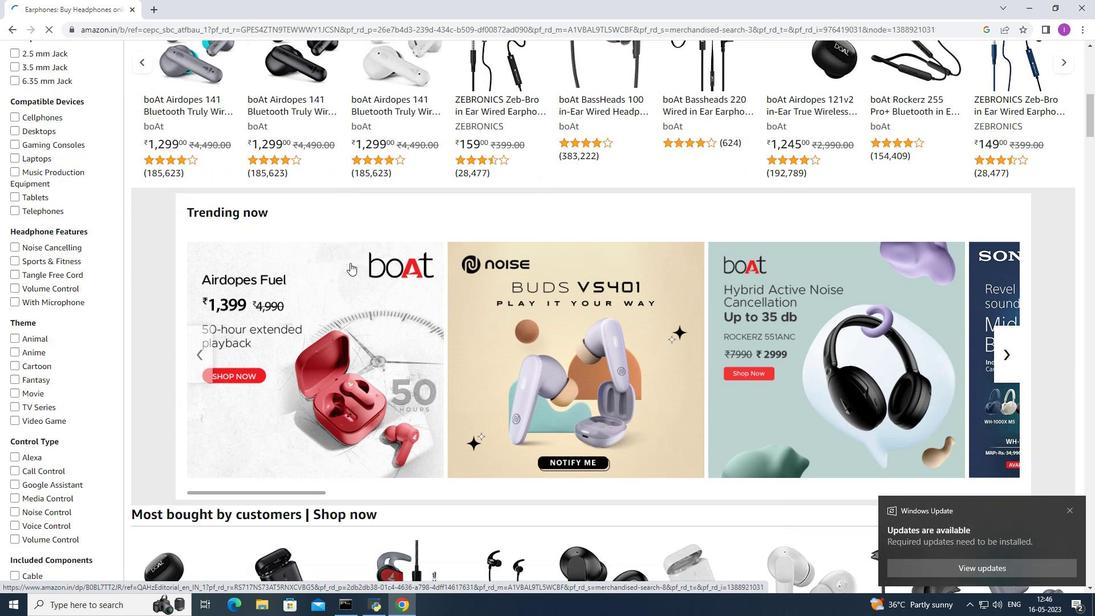 
Action: Mouse scrolled (350, 261) with delta (0, 0)
Screenshot: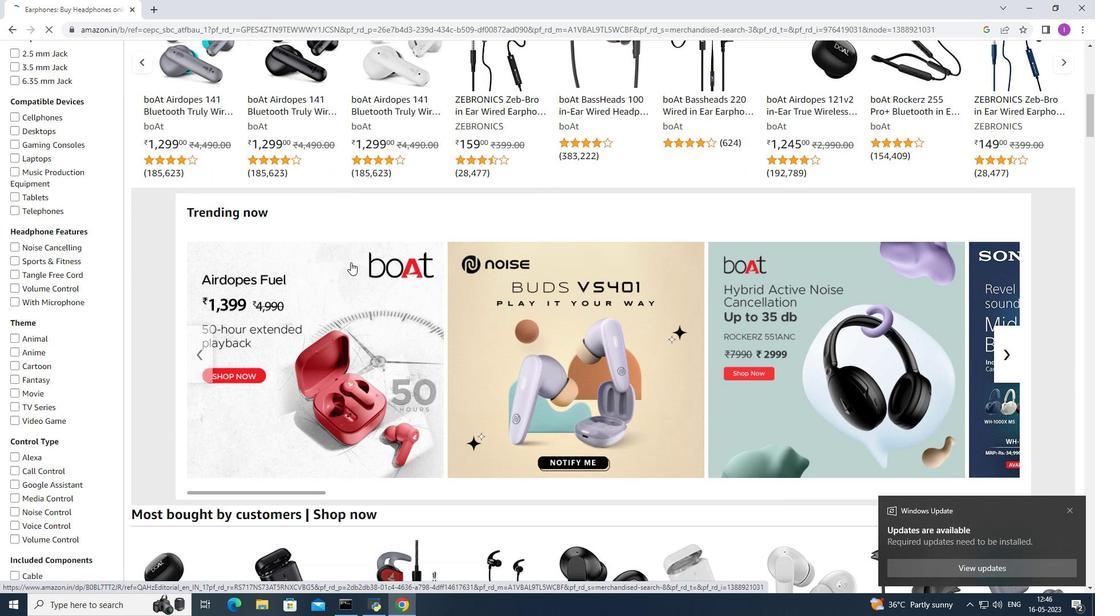 
Action: Mouse scrolled (350, 261) with delta (0, 0)
Screenshot: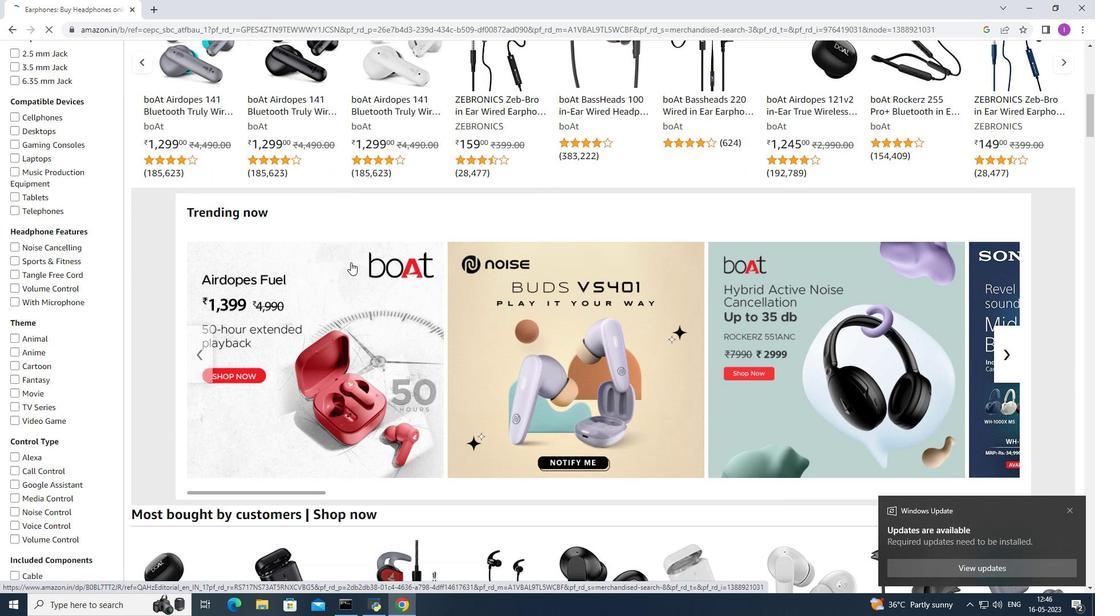 
Action: Mouse scrolled (350, 261) with delta (0, 0)
Screenshot: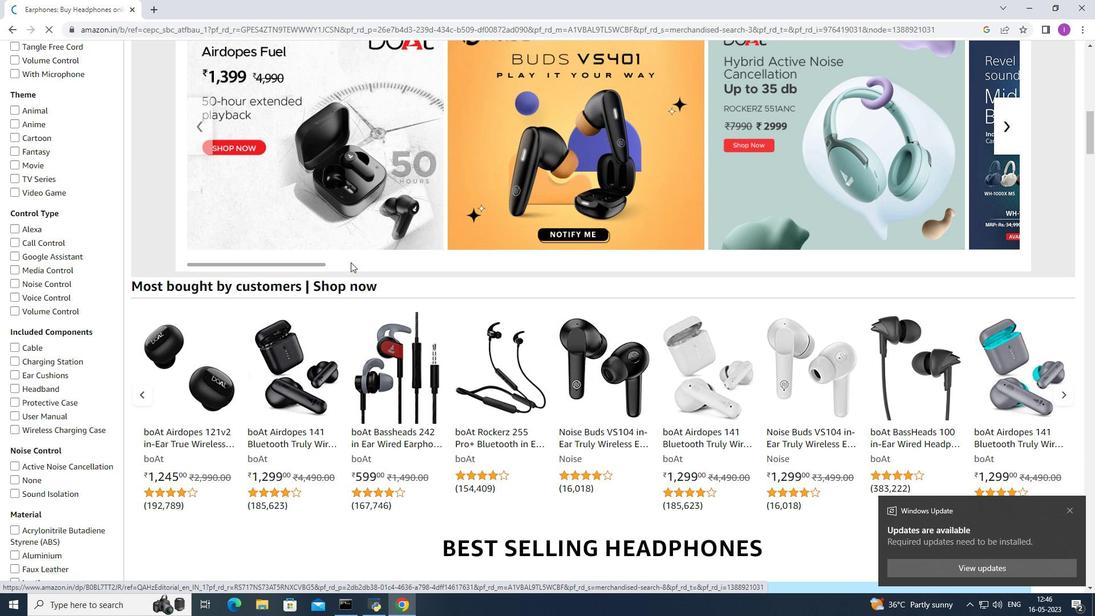 
Action: Mouse scrolled (350, 261) with delta (0, 0)
Screenshot: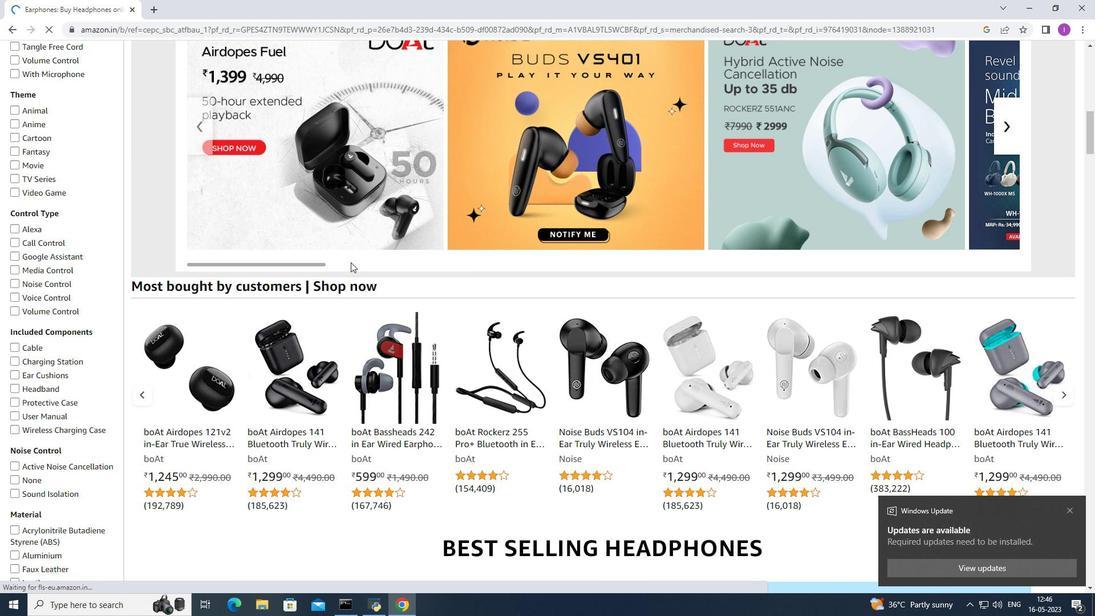 
Action: Mouse scrolled (350, 261) with delta (0, 0)
Screenshot: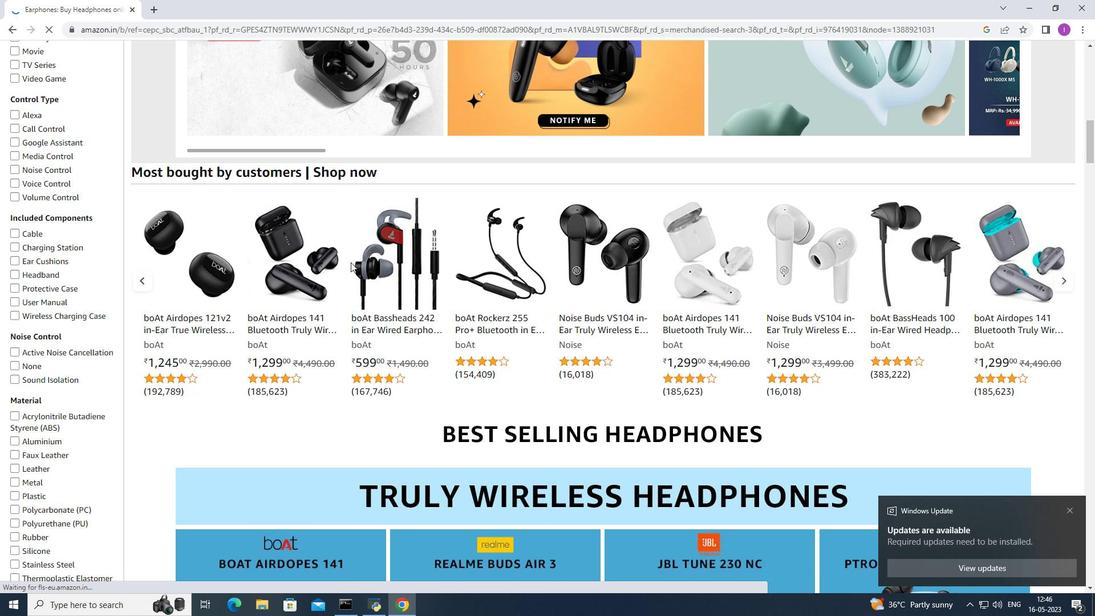 
Action: Mouse scrolled (350, 261) with delta (0, 0)
Screenshot: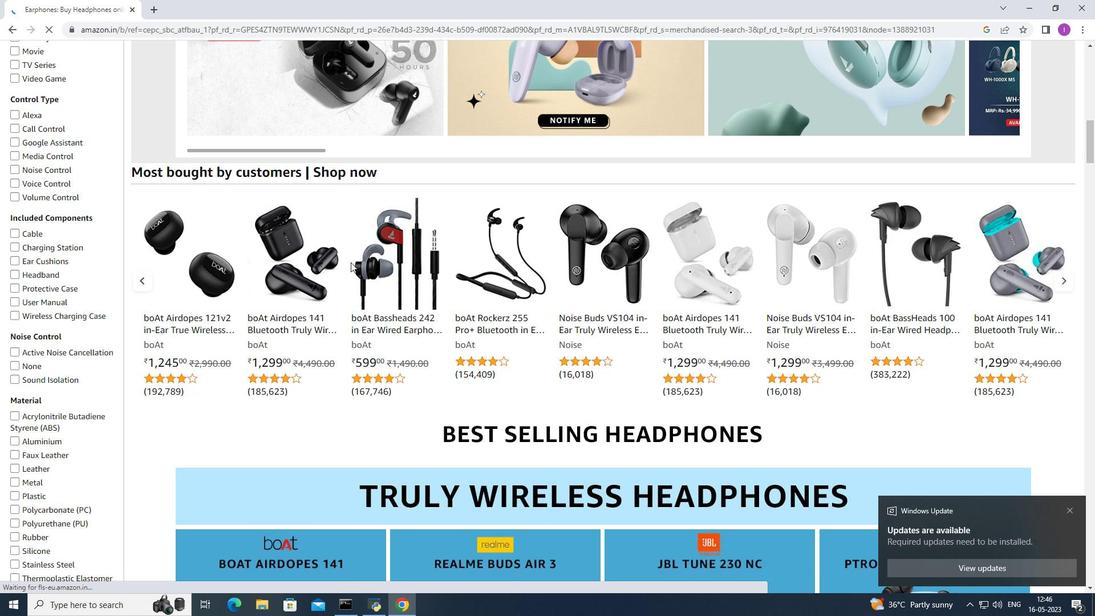 
Action: Mouse scrolled (350, 261) with delta (0, 0)
Screenshot: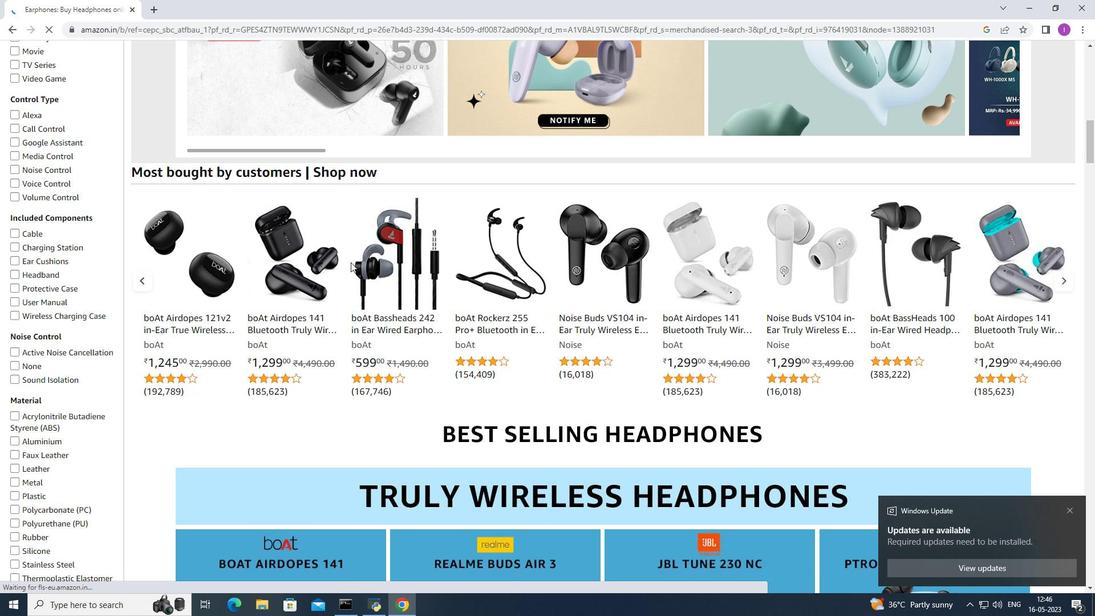 
Action: Mouse scrolled (350, 261) with delta (0, 0)
Screenshot: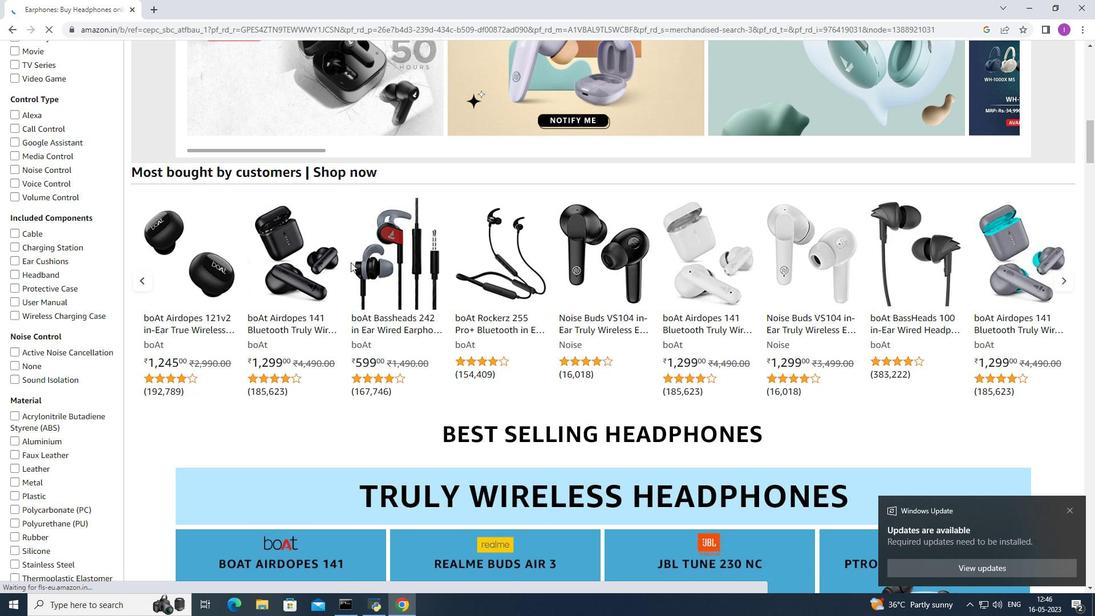 
Action: Mouse scrolled (350, 261) with delta (0, 0)
Screenshot: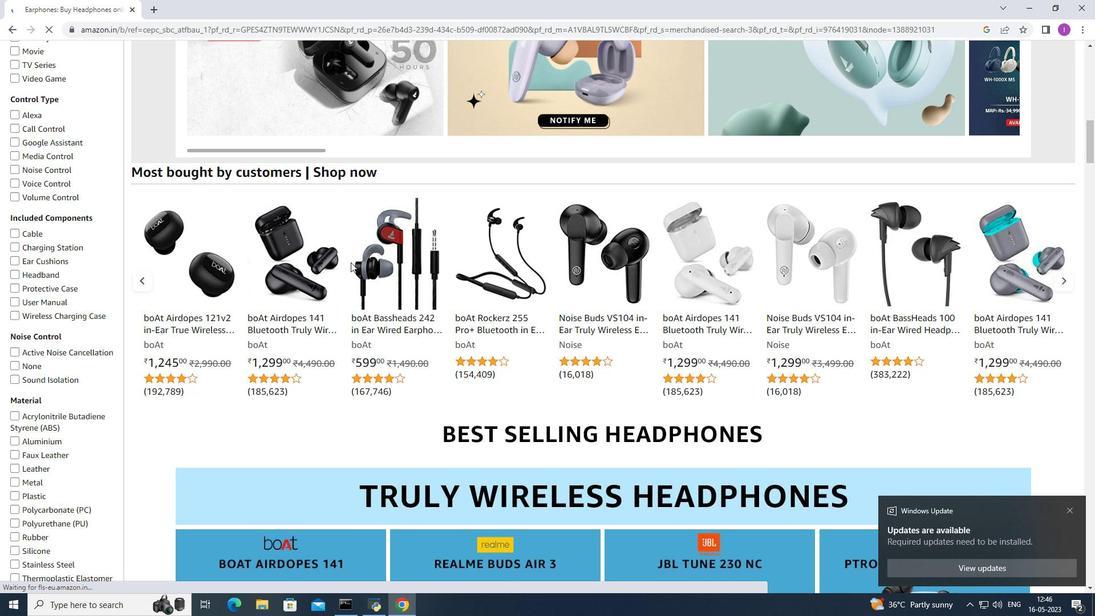 
Action: Mouse scrolled (350, 261) with delta (0, 0)
Screenshot: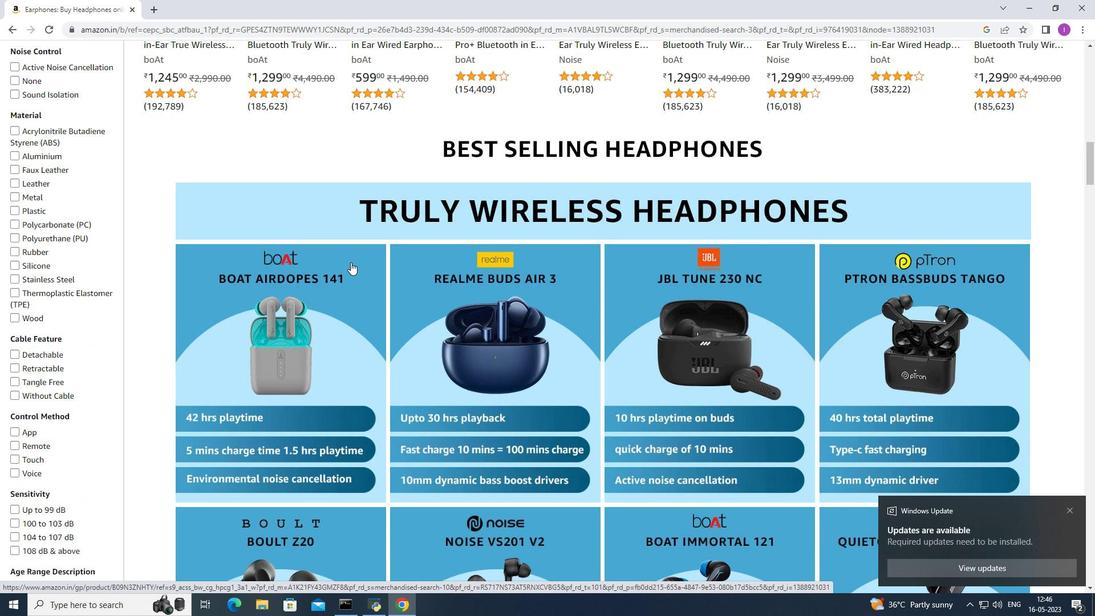 
Action: Mouse scrolled (350, 261) with delta (0, 0)
Screenshot: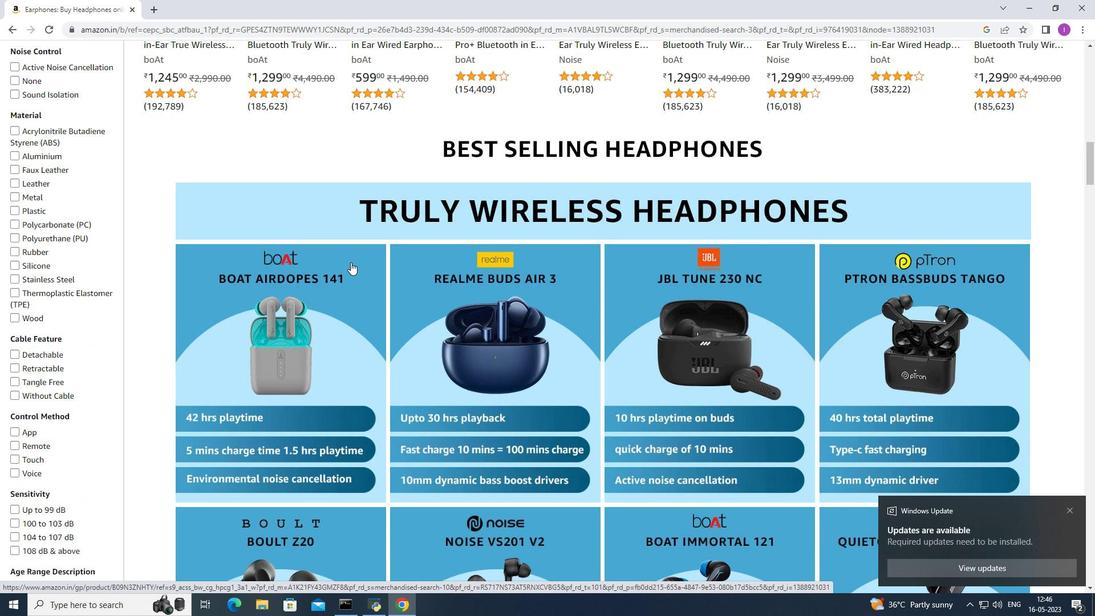 
Action: Mouse scrolled (350, 261) with delta (0, 0)
Screenshot: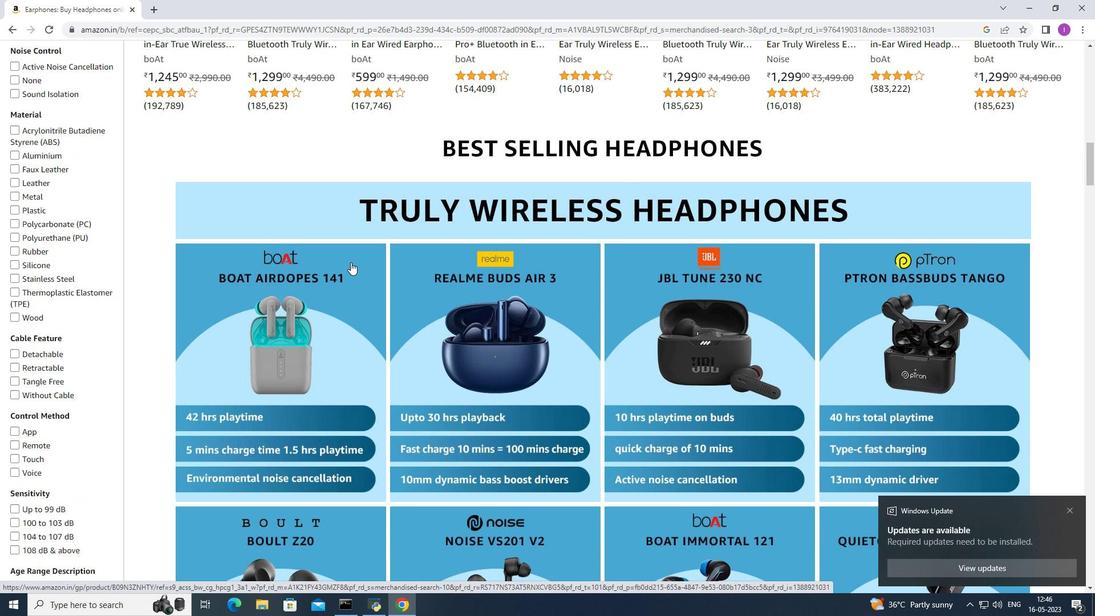
Action: Mouse scrolled (350, 261) with delta (0, 0)
Screenshot: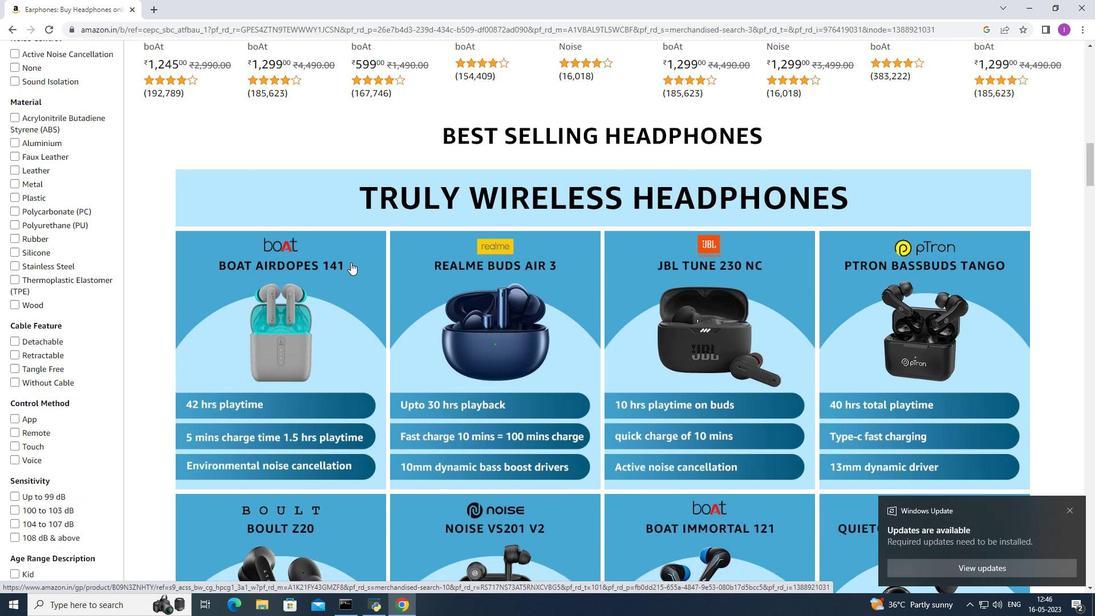 
Action: Mouse moved to (370, 251)
Screenshot: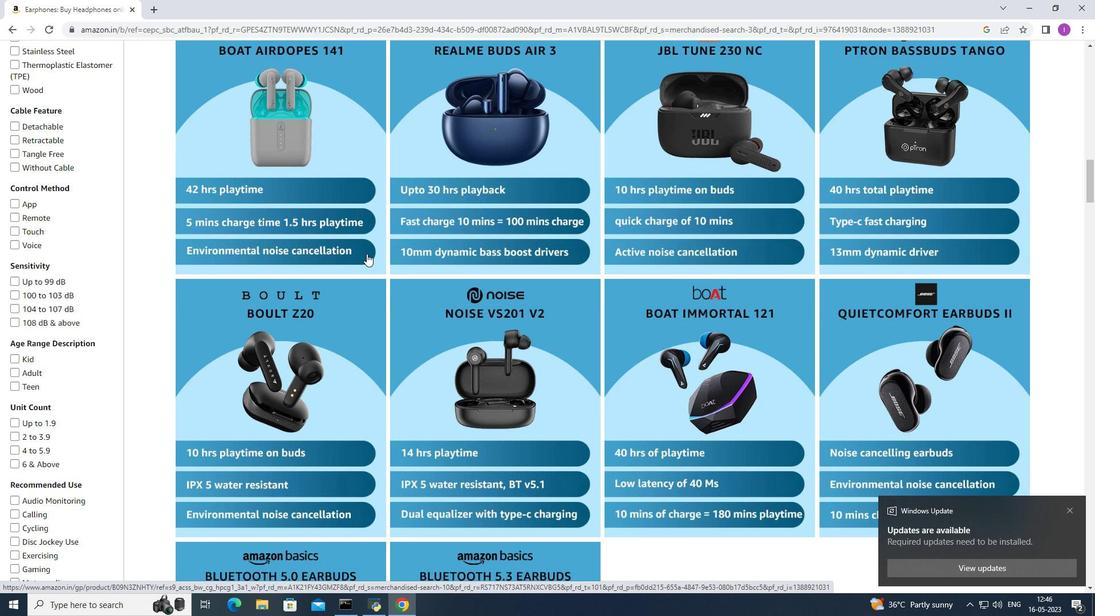 
Action: Mouse scrolled (370, 251) with delta (0, 0)
Screenshot: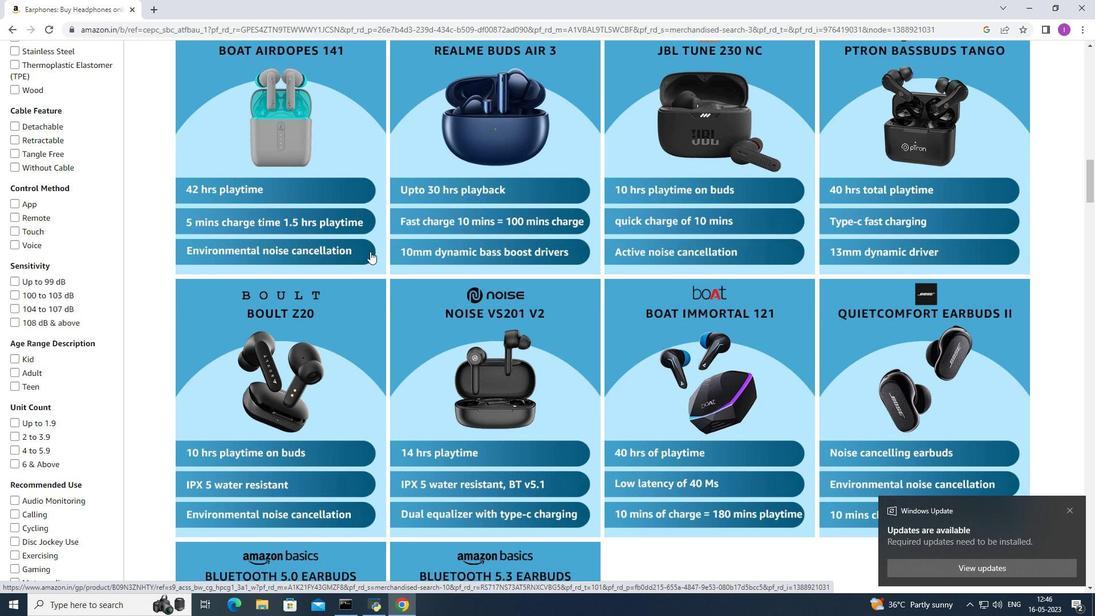 
Action: Mouse scrolled (370, 251) with delta (0, 0)
Screenshot: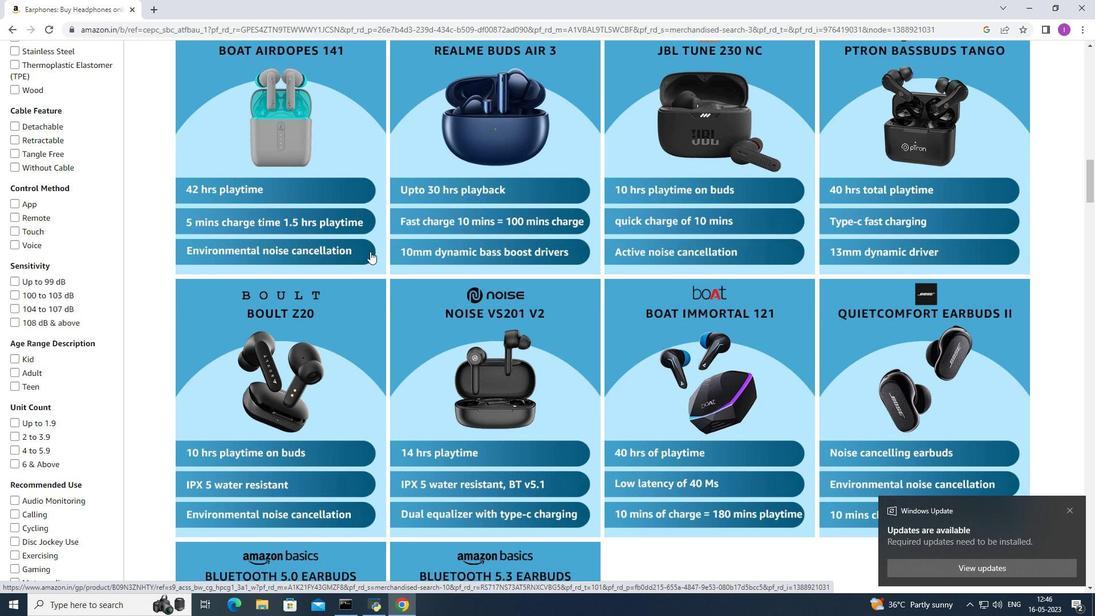 
Action: Mouse scrolled (370, 251) with delta (0, 0)
Screenshot: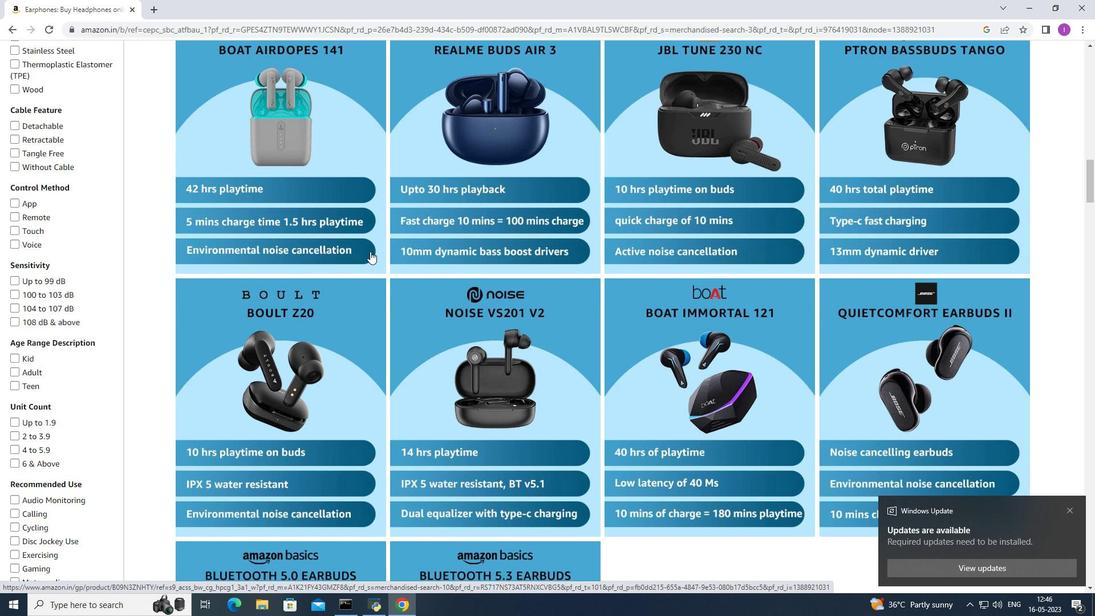 
Action: Mouse moved to (379, 251)
Screenshot: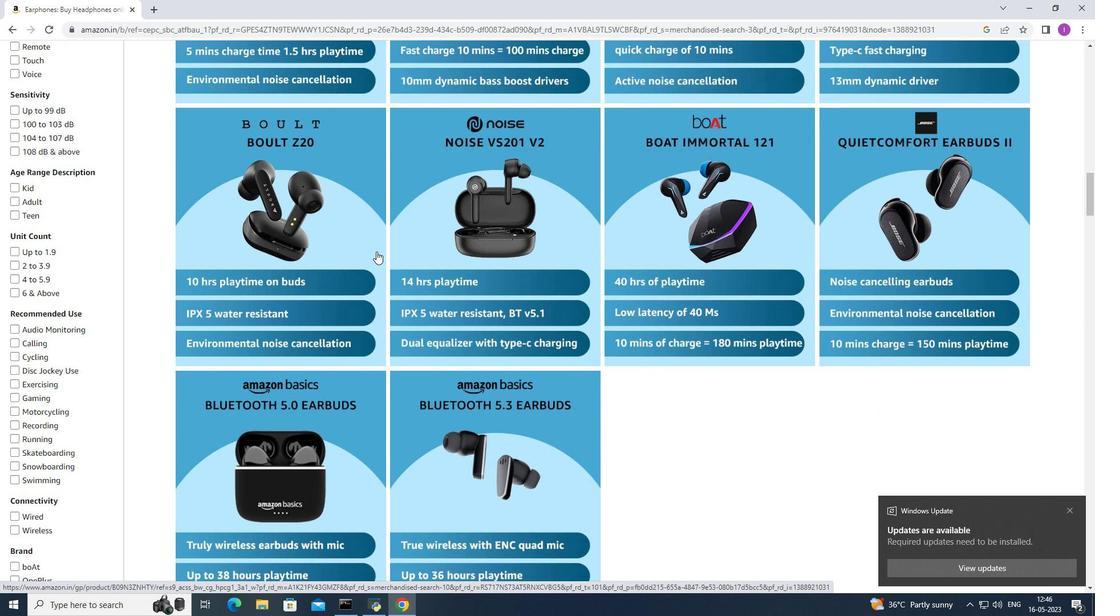 
Action: Mouse scrolled (379, 251) with delta (0, 0)
Screenshot: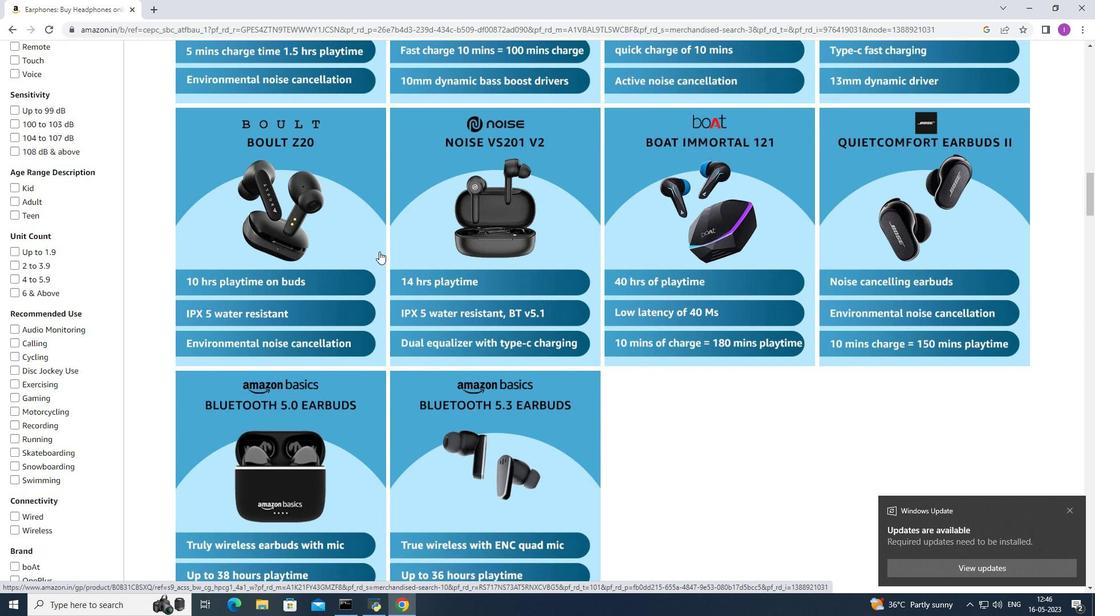 
Action: Mouse scrolled (379, 251) with delta (0, 0)
Screenshot: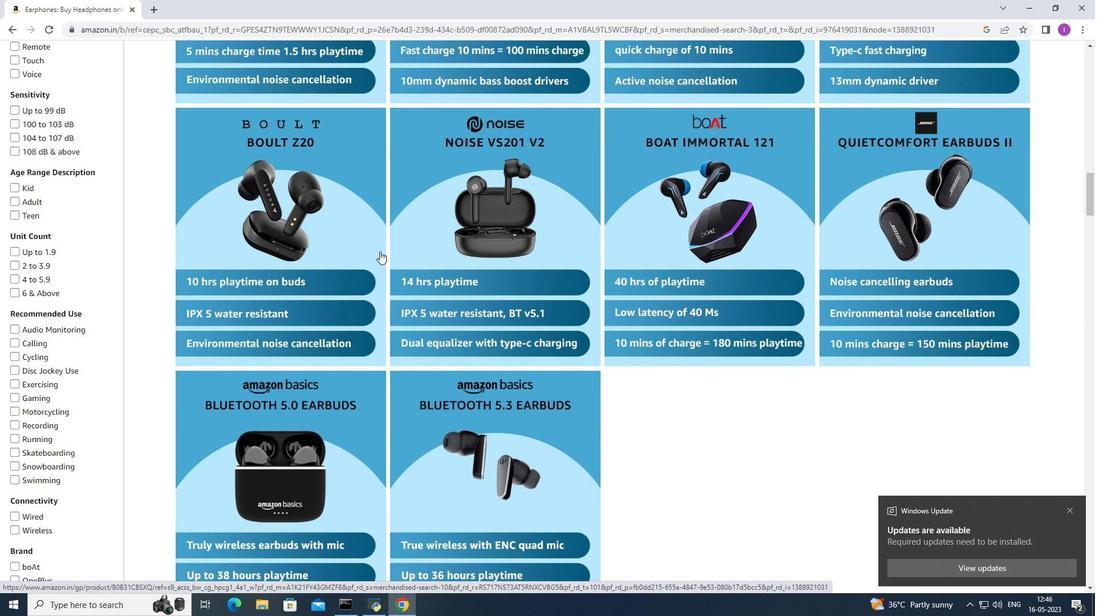 
Action: Mouse scrolled (379, 251) with delta (0, 0)
Screenshot: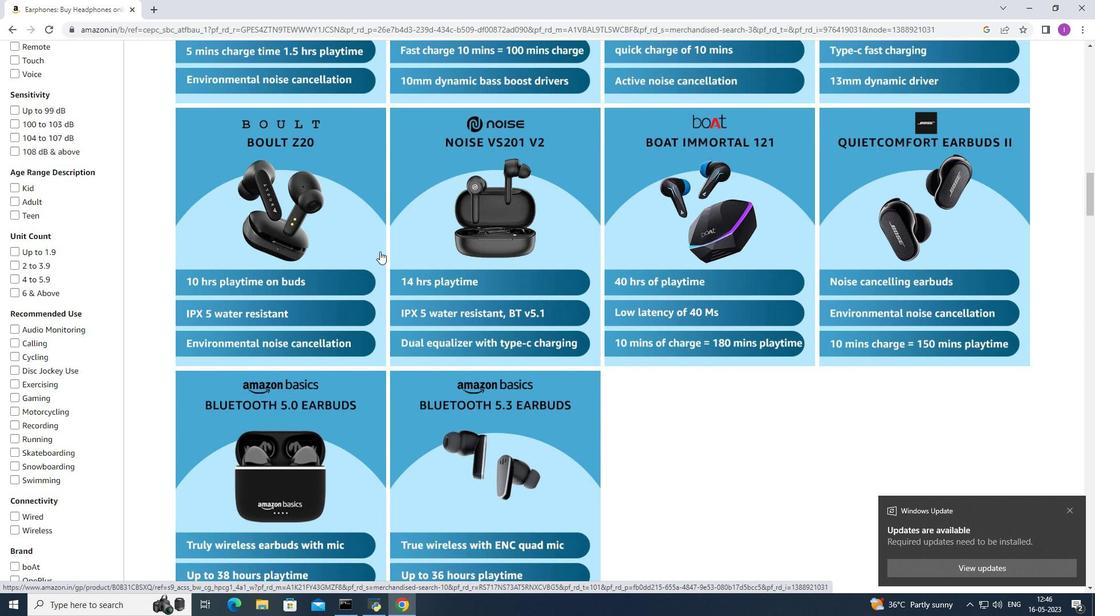 
Action: Mouse scrolled (379, 251) with delta (0, 0)
Screenshot: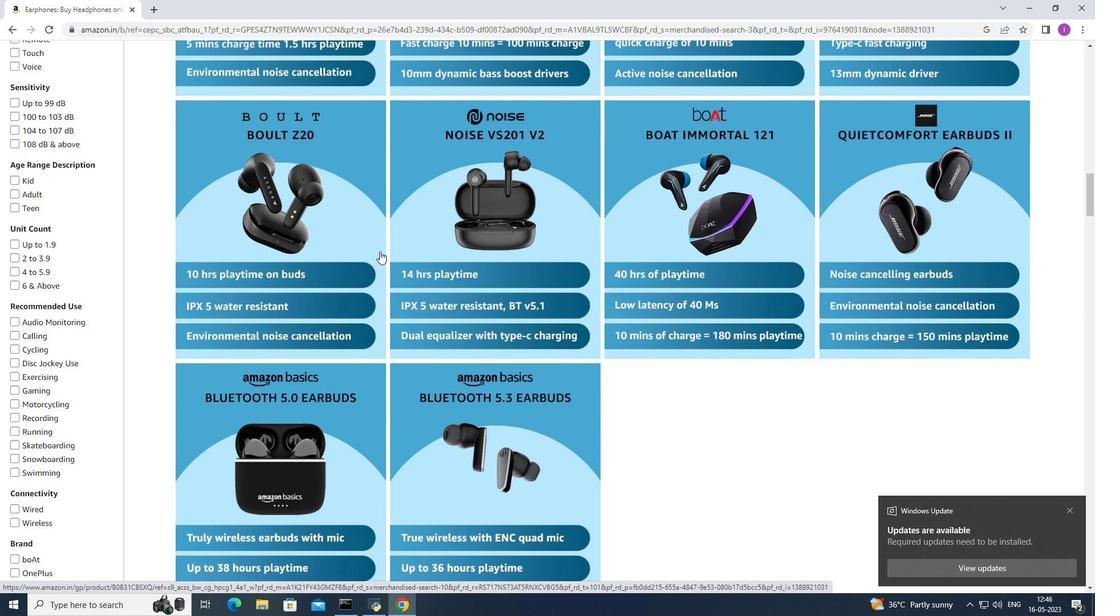 
Action: Mouse moved to (385, 251)
Screenshot: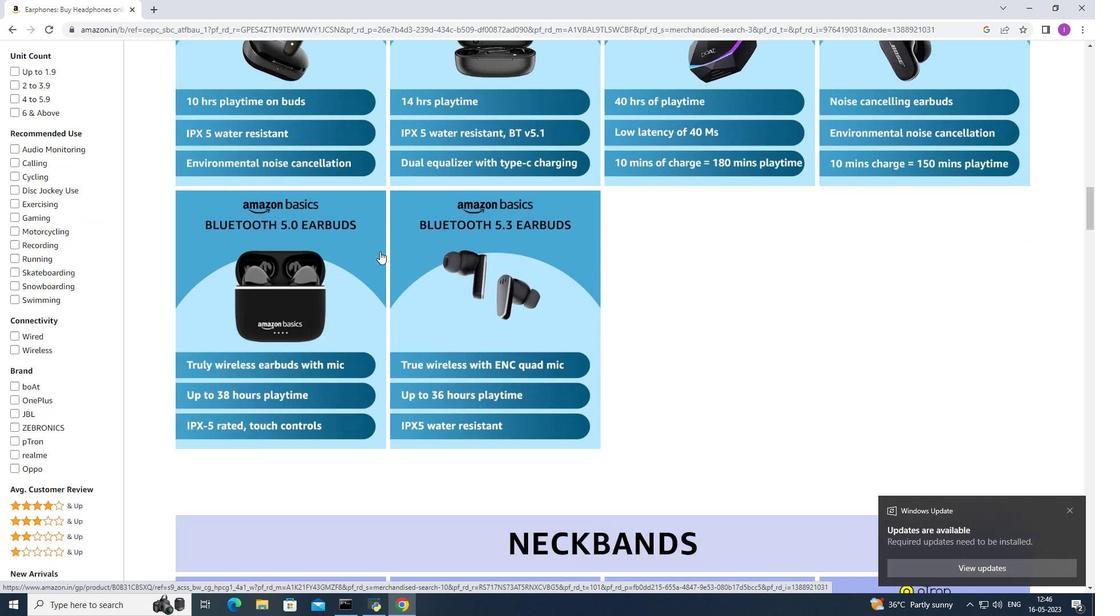 
Action: Mouse scrolled (385, 251) with delta (0, 0)
Screenshot: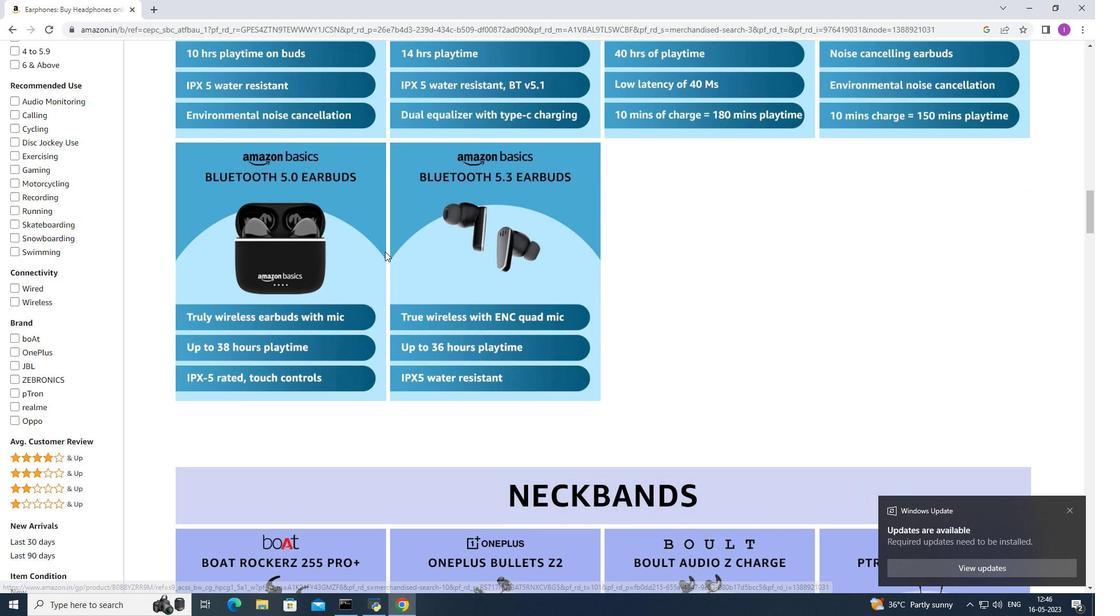 
Action: Mouse scrolled (385, 251) with delta (0, 0)
Screenshot: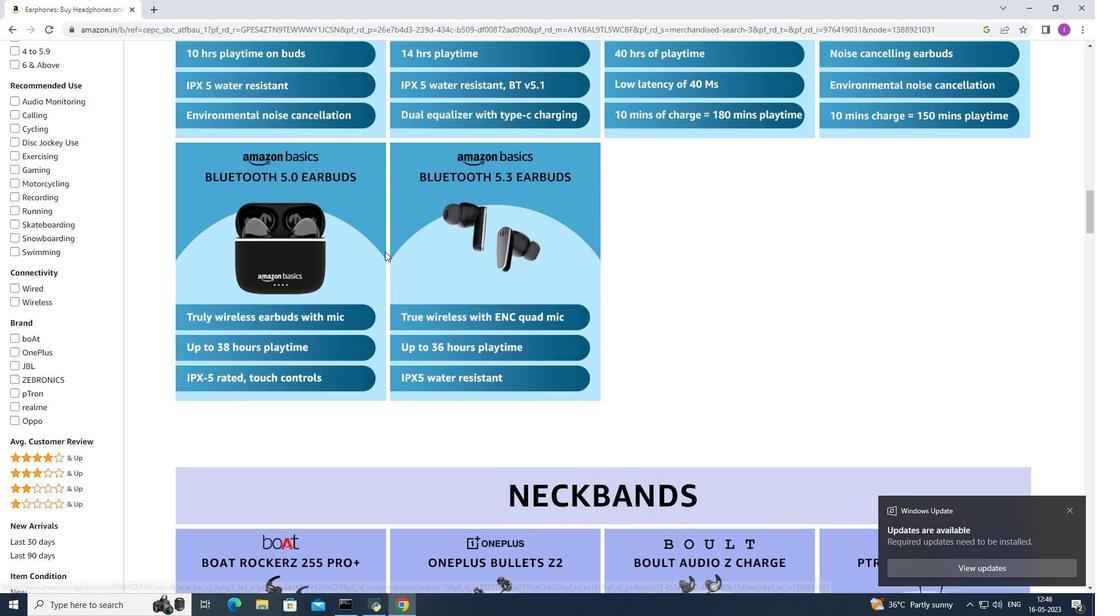 
Action: Mouse scrolled (385, 251) with delta (0, 0)
Screenshot: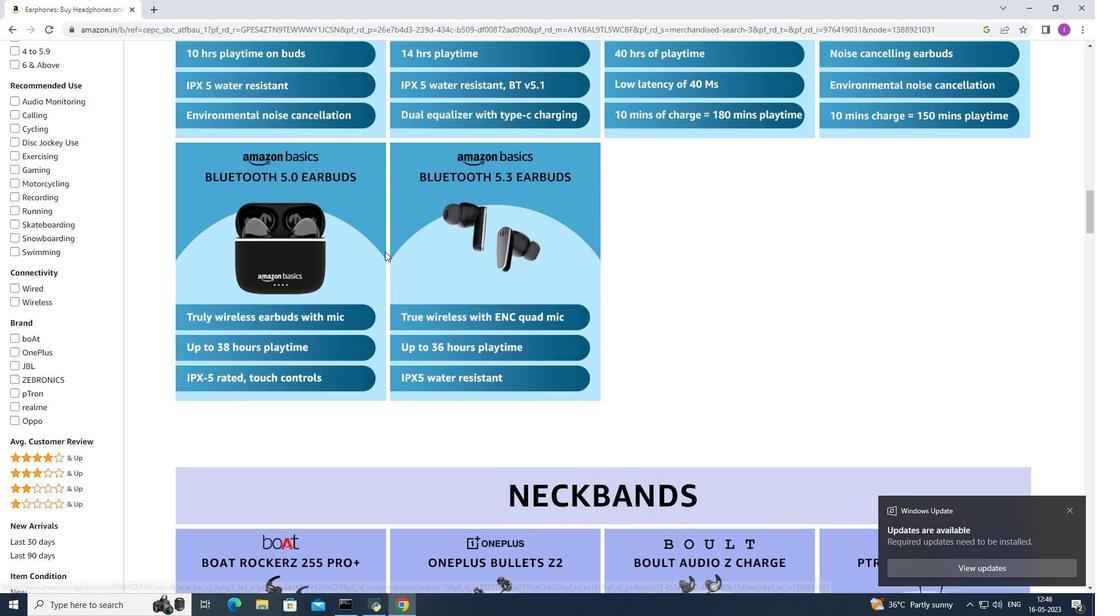 
Action: Mouse scrolled (385, 251) with delta (0, 0)
Screenshot: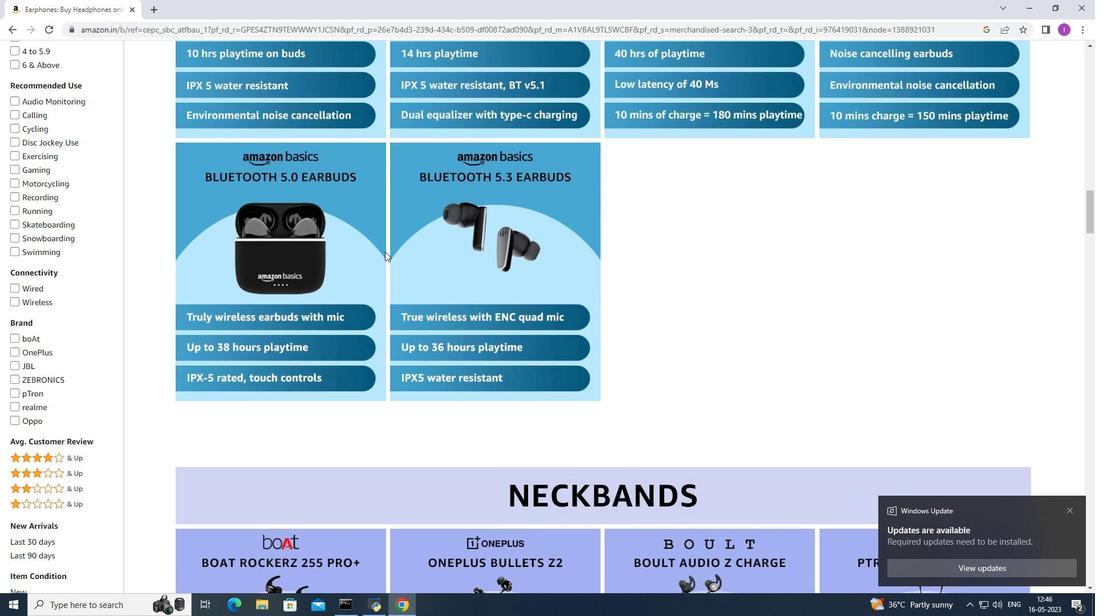 
Action: Mouse scrolled (385, 251) with delta (0, 0)
Screenshot: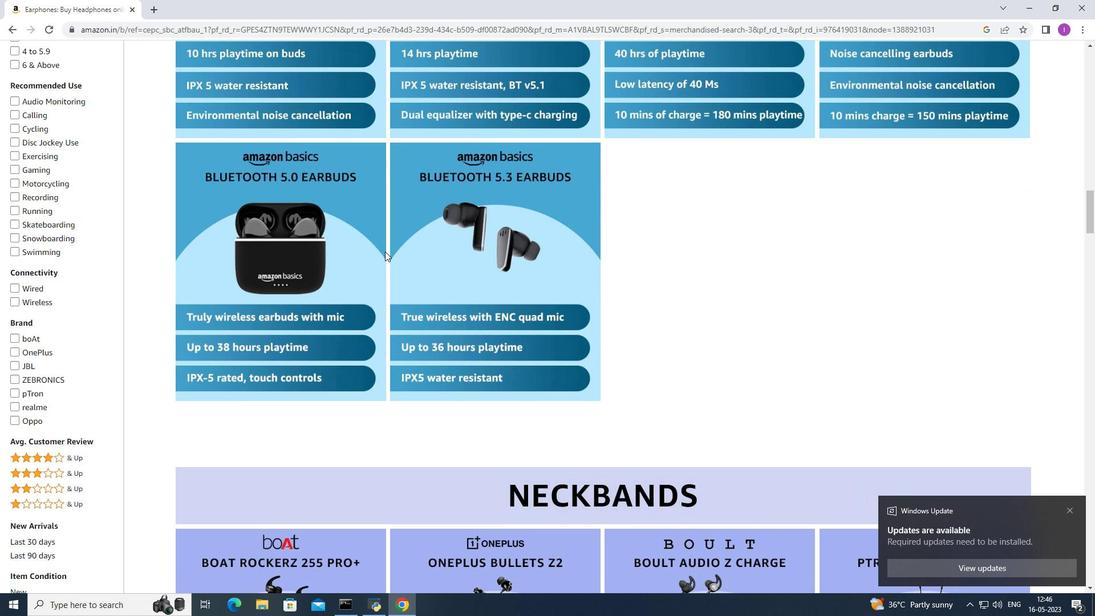 
Action: Mouse scrolled (385, 251) with delta (0, 0)
Screenshot: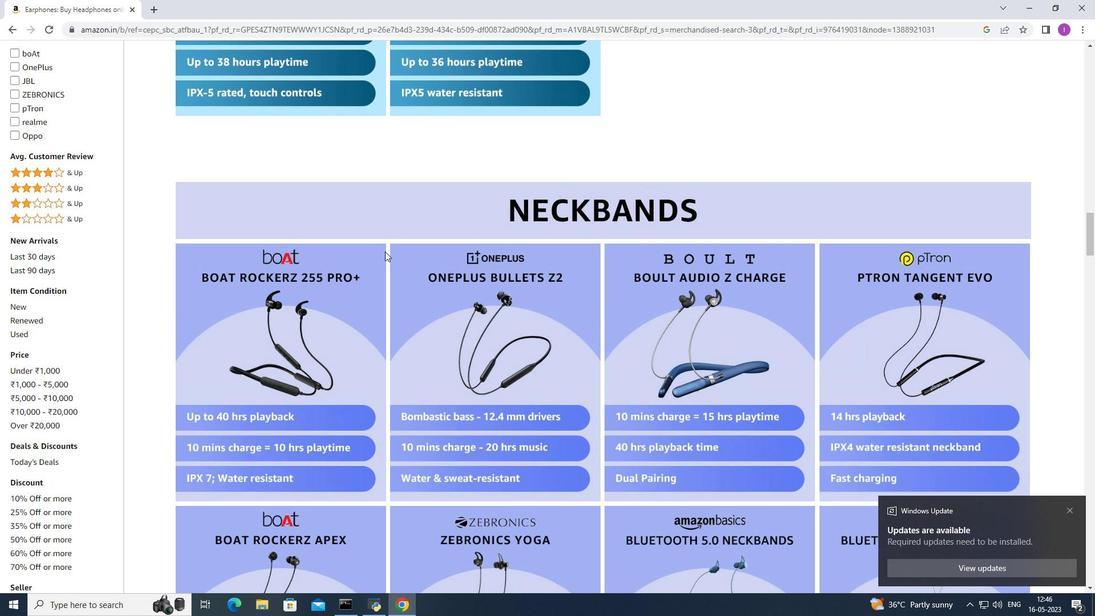 
Action: Mouse scrolled (385, 251) with delta (0, 0)
Screenshot: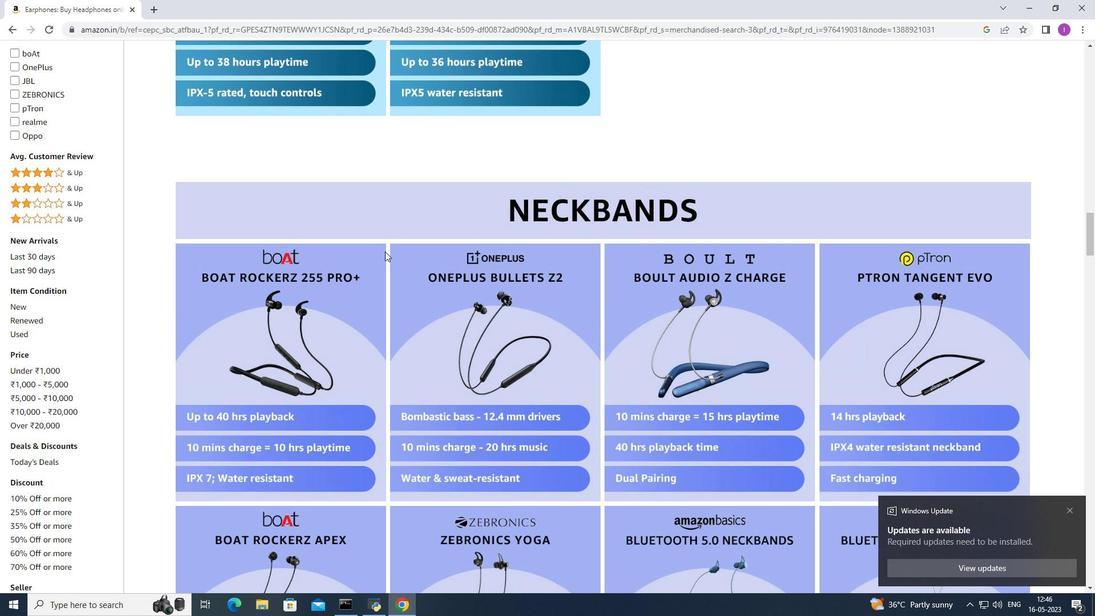 
Action: Mouse scrolled (385, 251) with delta (0, 0)
Screenshot: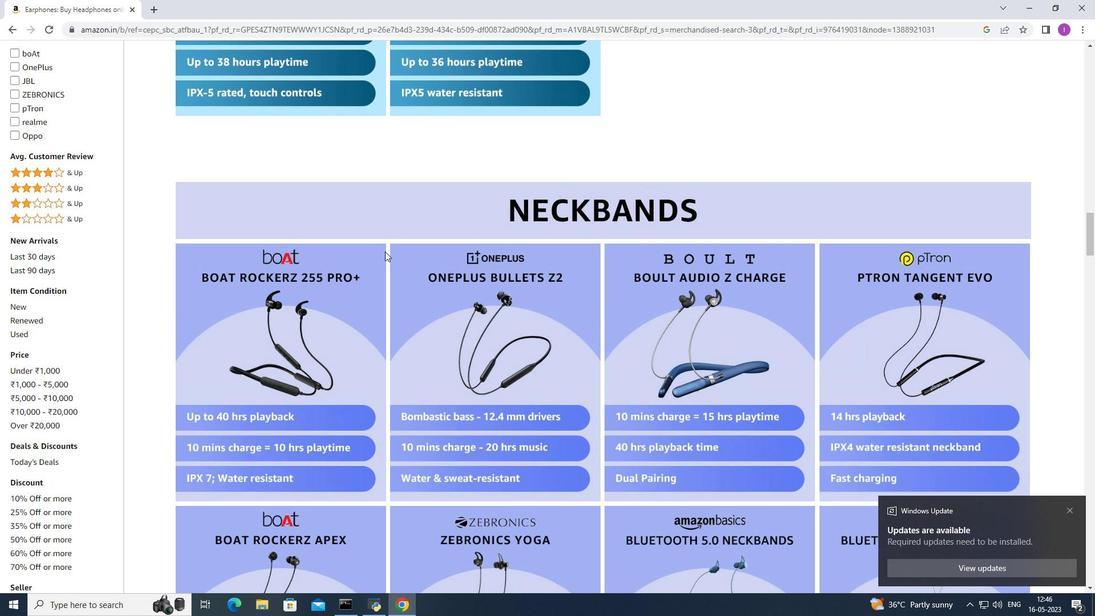 
Action: Mouse scrolled (385, 251) with delta (0, 0)
Screenshot: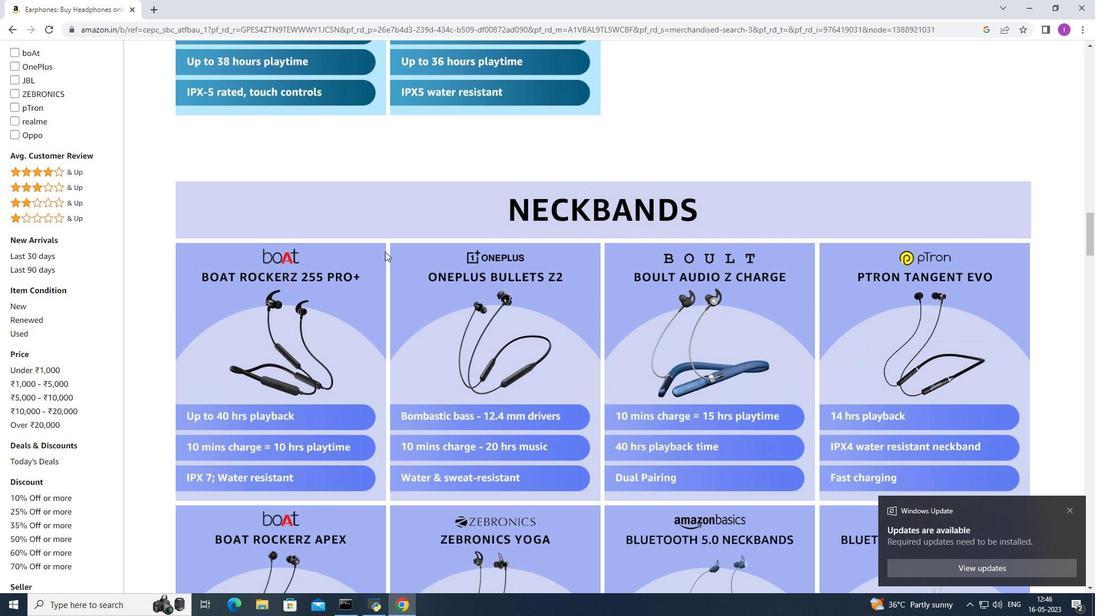 
Action: Mouse moved to (392, 248)
Screenshot: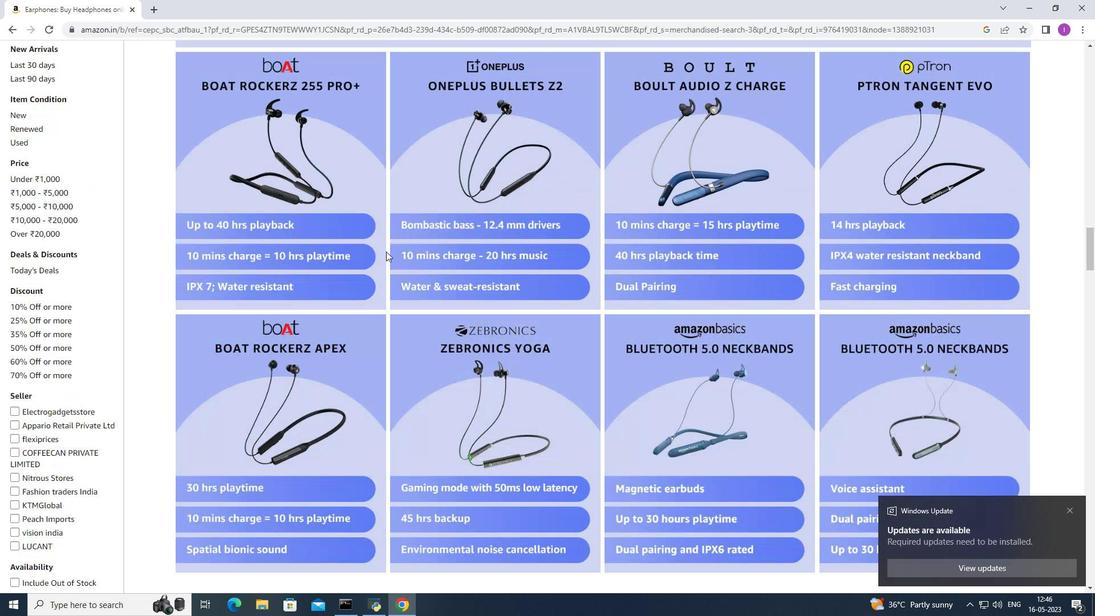 
Action: Mouse scrolled (392, 247) with delta (0, 0)
Screenshot: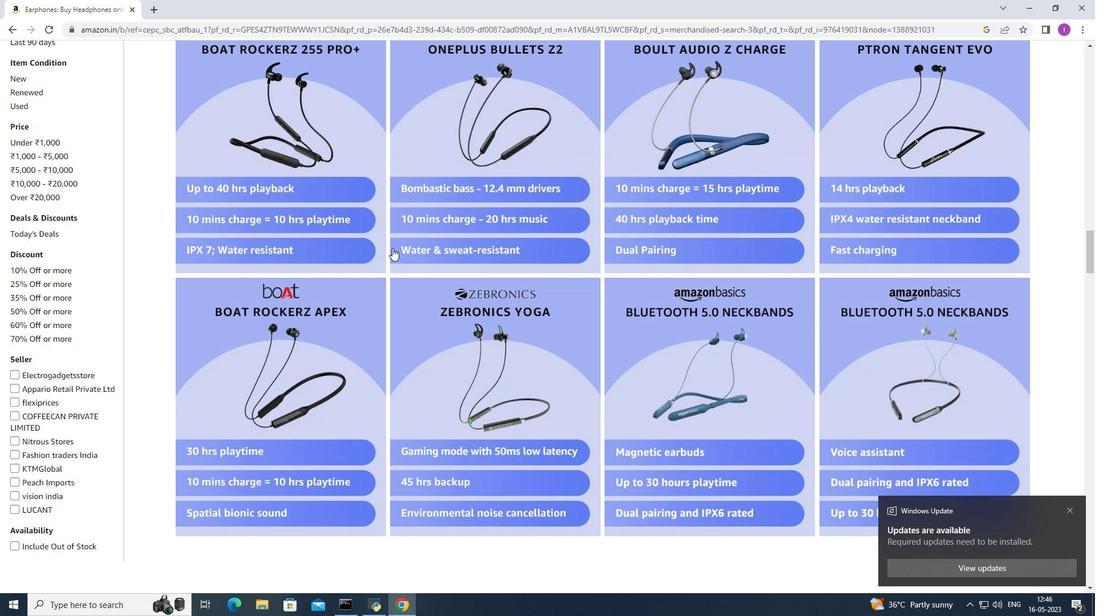
Action: Mouse scrolled (392, 247) with delta (0, 0)
Screenshot: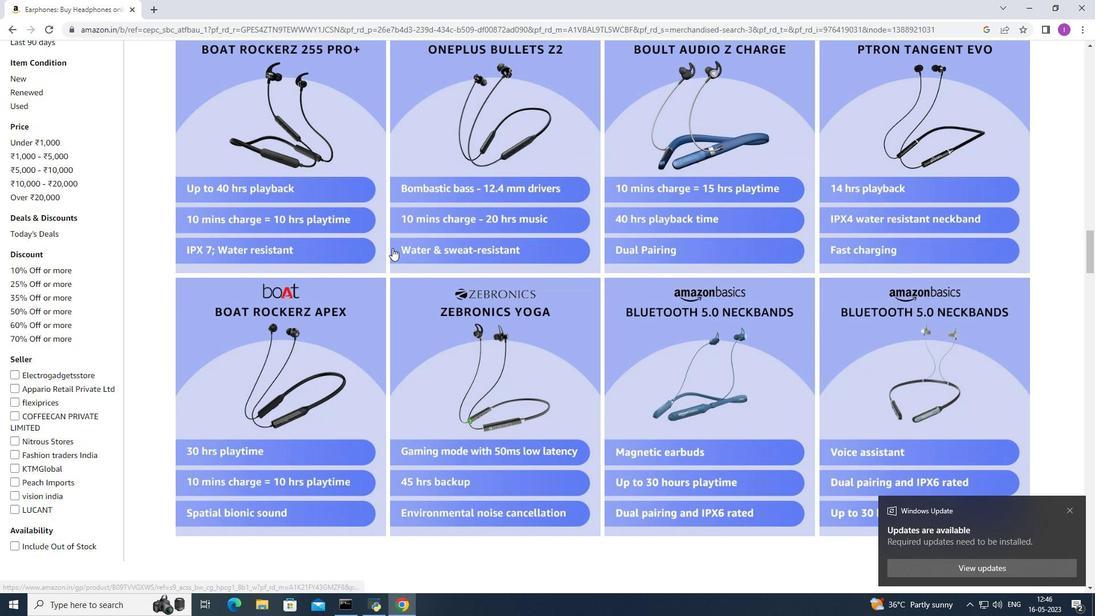 
Action: Mouse scrolled (392, 247) with delta (0, 0)
Screenshot: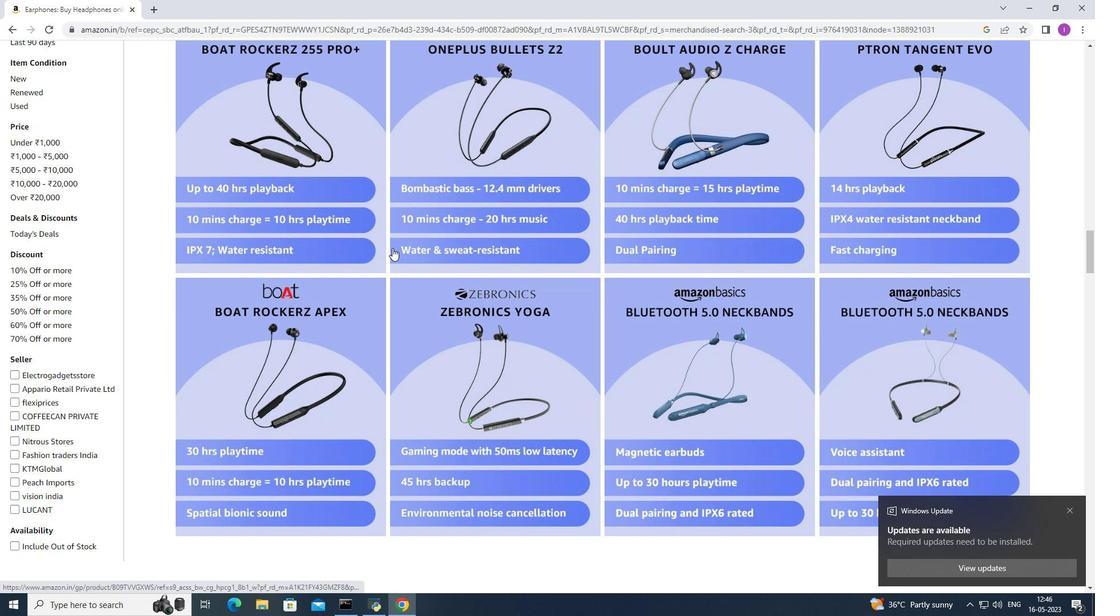 
Action: Mouse scrolled (392, 247) with delta (0, 0)
Screenshot: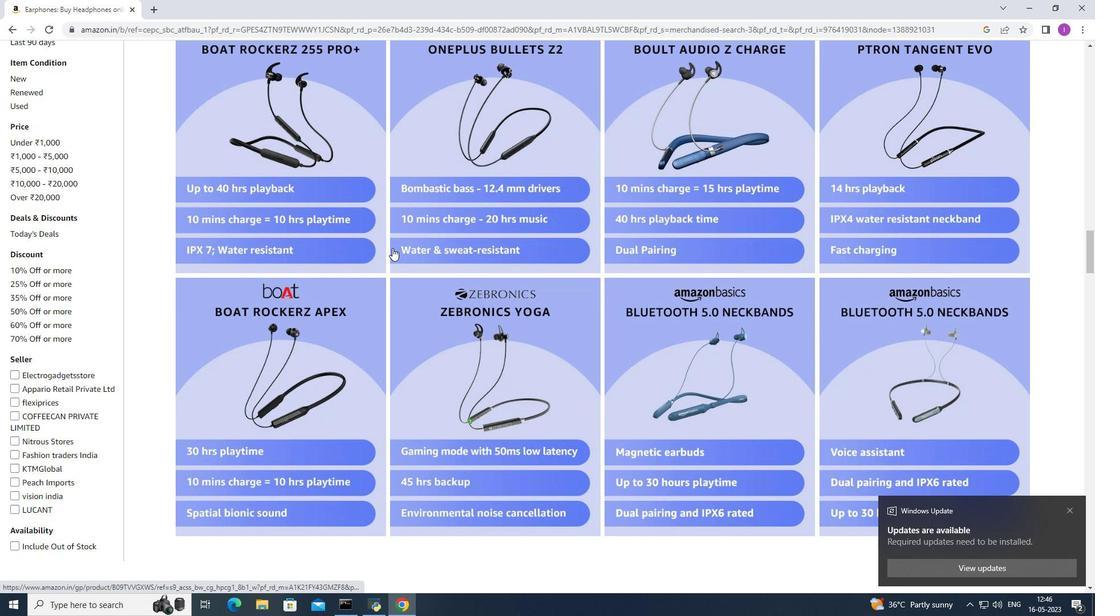 
Action: Mouse moved to (393, 247)
Screenshot: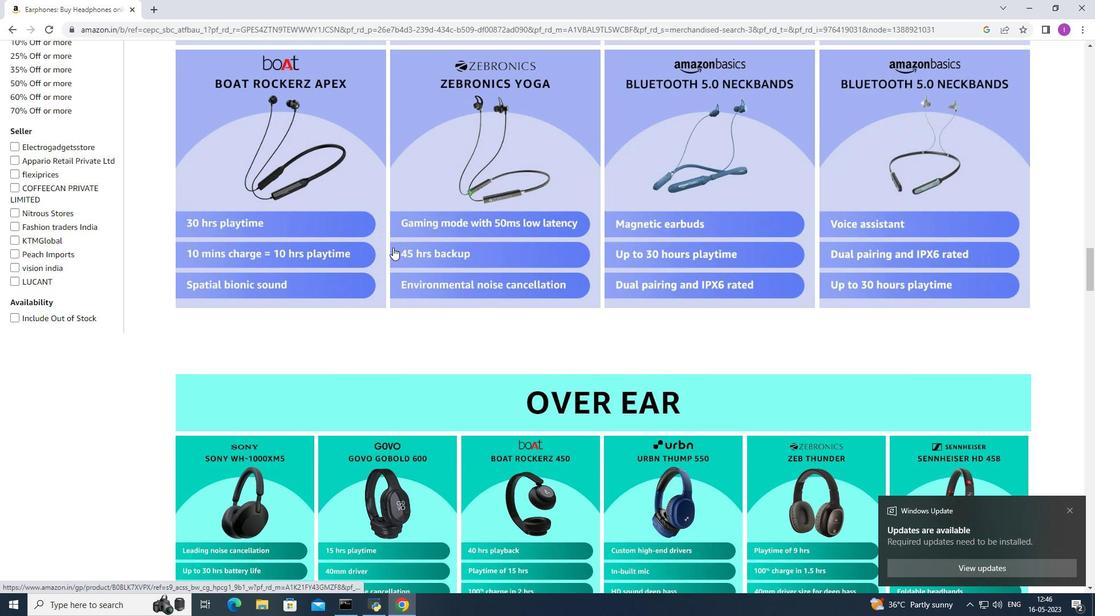 
Action: Mouse scrolled (393, 247) with delta (0, 0)
Screenshot: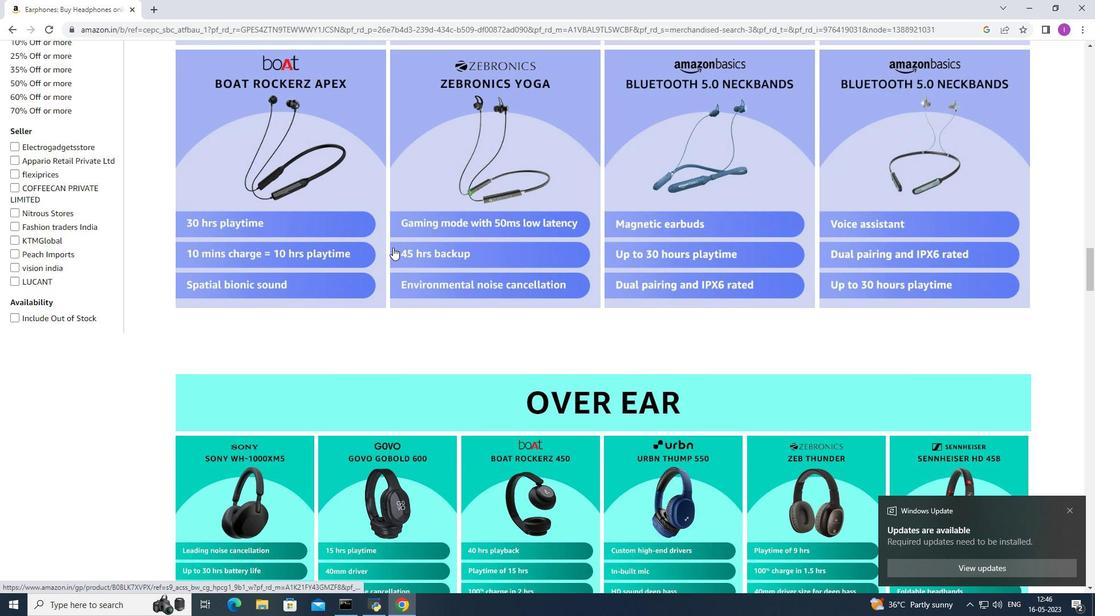 
Action: Mouse scrolled (393, 247) with delta (0, 0)
Screenshot: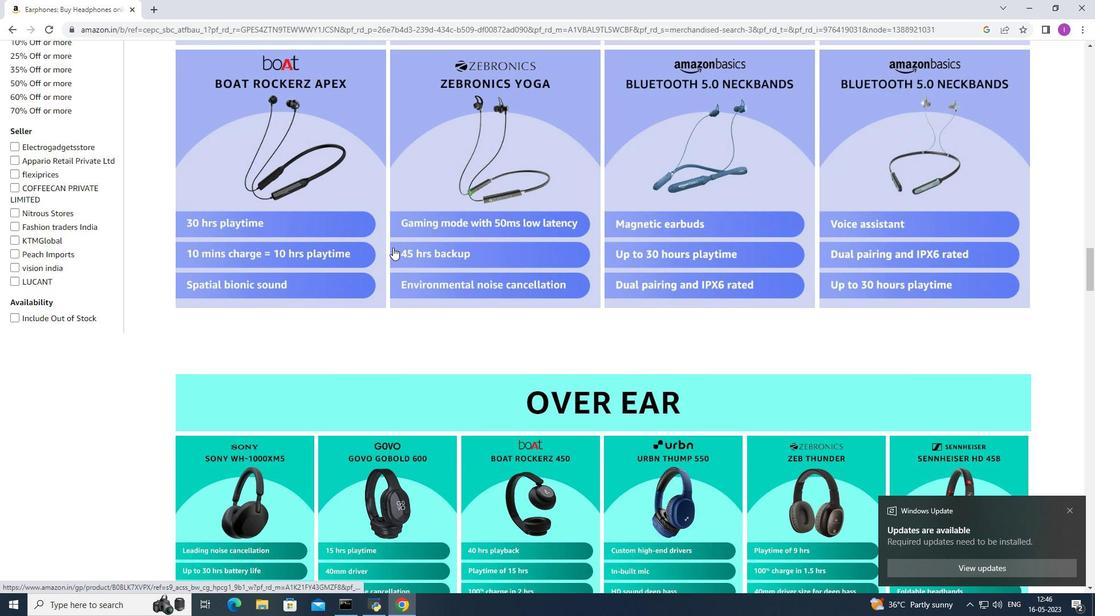 
Action: Mouse scrolled (393, 247) with delta (0, 0)
Screenshot: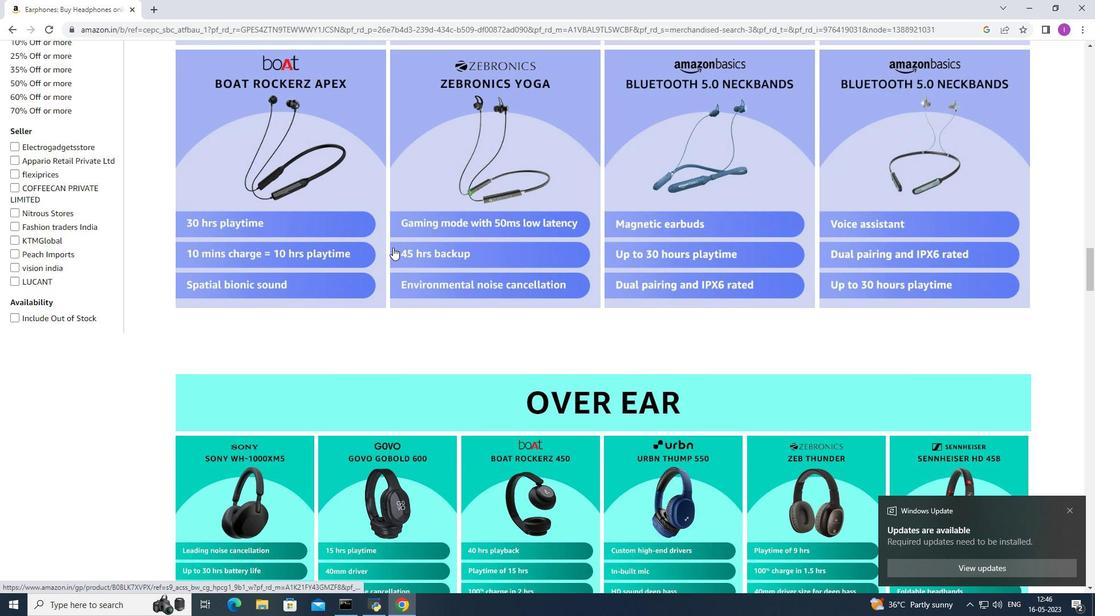 
Action: Mouse scrolled (393, 247) with delta (0, 0)
Screenshot: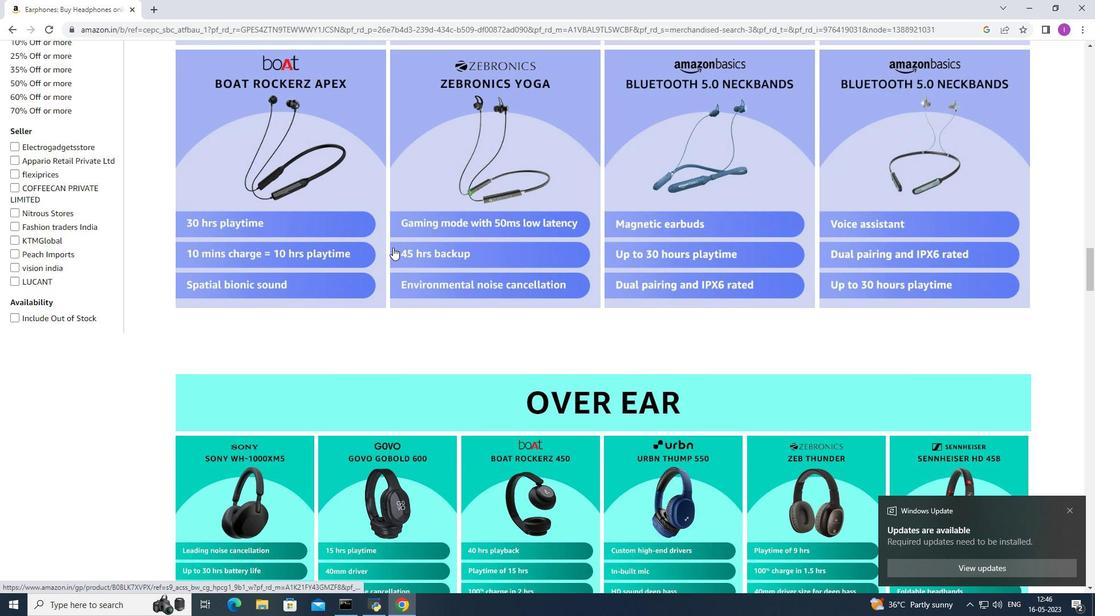 
Action: Mouse moved to (395, 247)
Screenshot: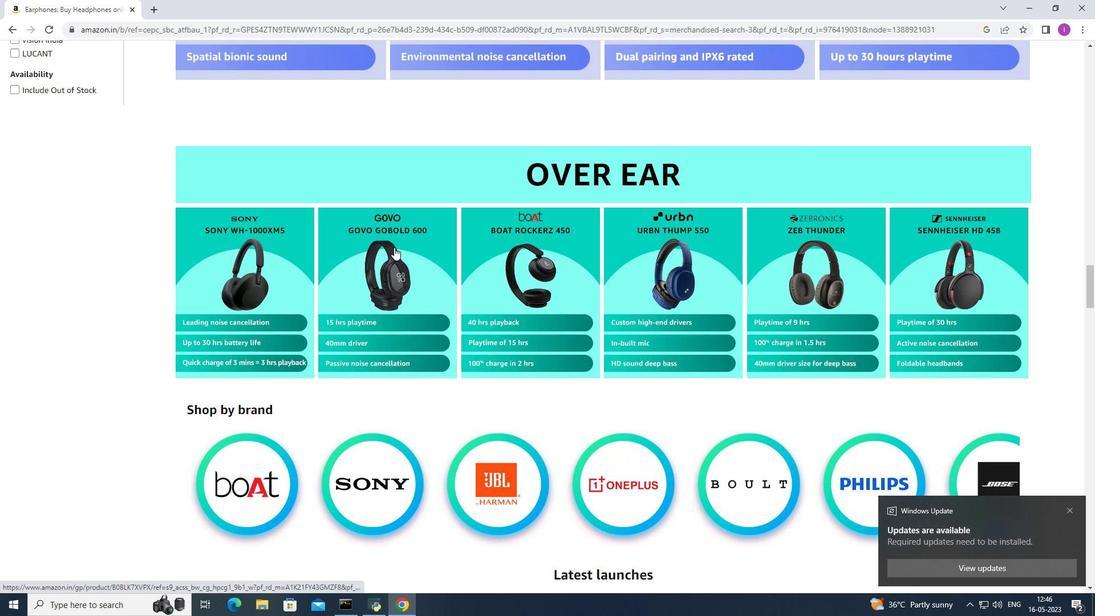 
Action: Mouse scrolled (395, 246) with delta (0, 0)
Screenshot: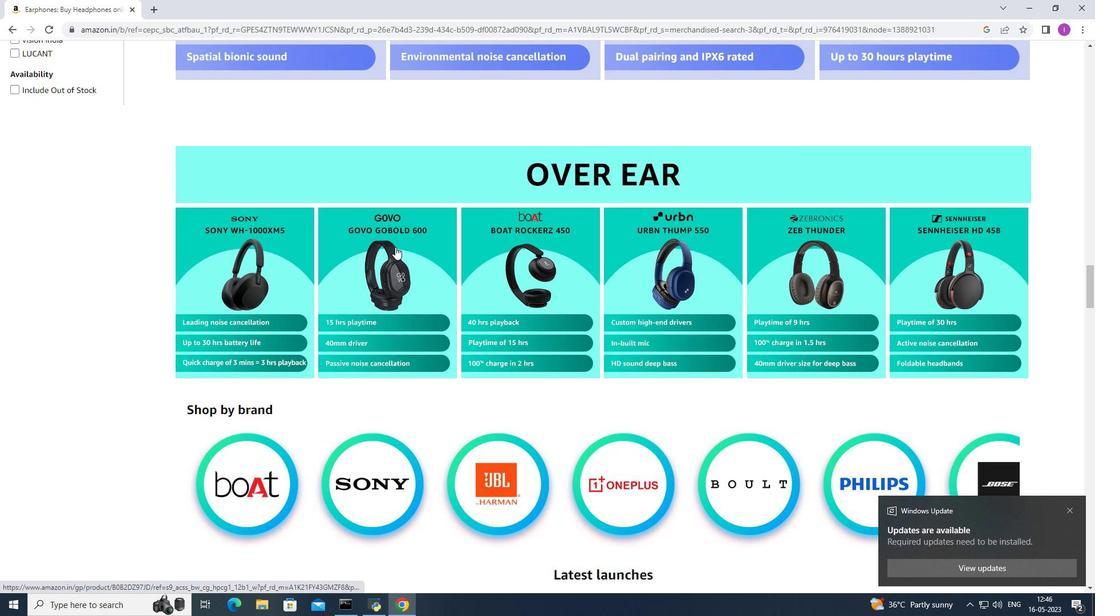 
Action: Mouse scrolled (395, 246) with delta (0, 0)
Screenshot: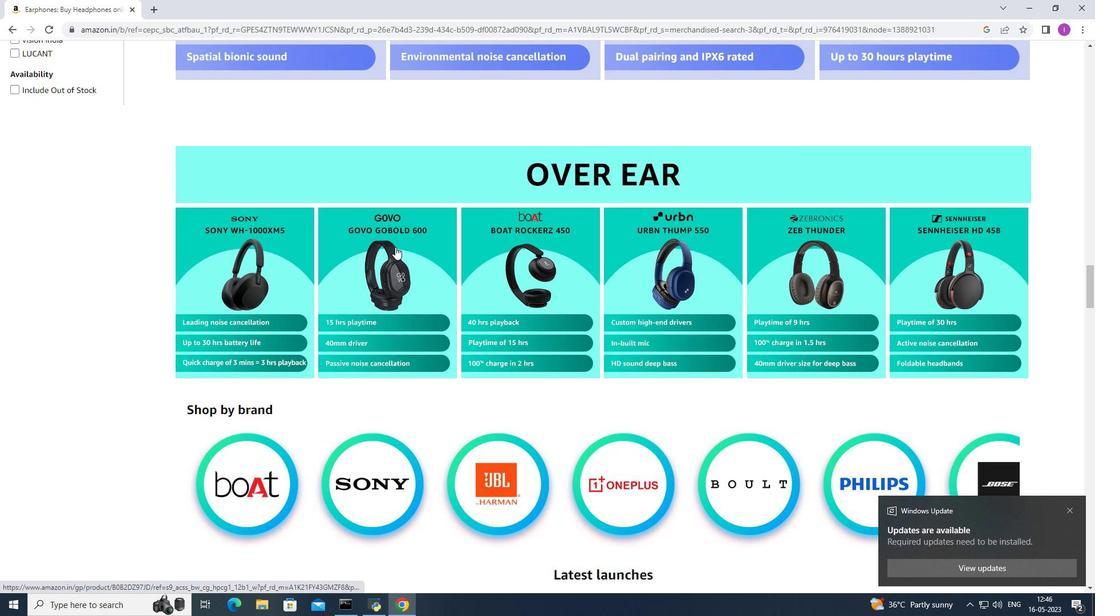 
Action: Mouse scrolled (395, 246) with delta (0, 0)
Screenshot: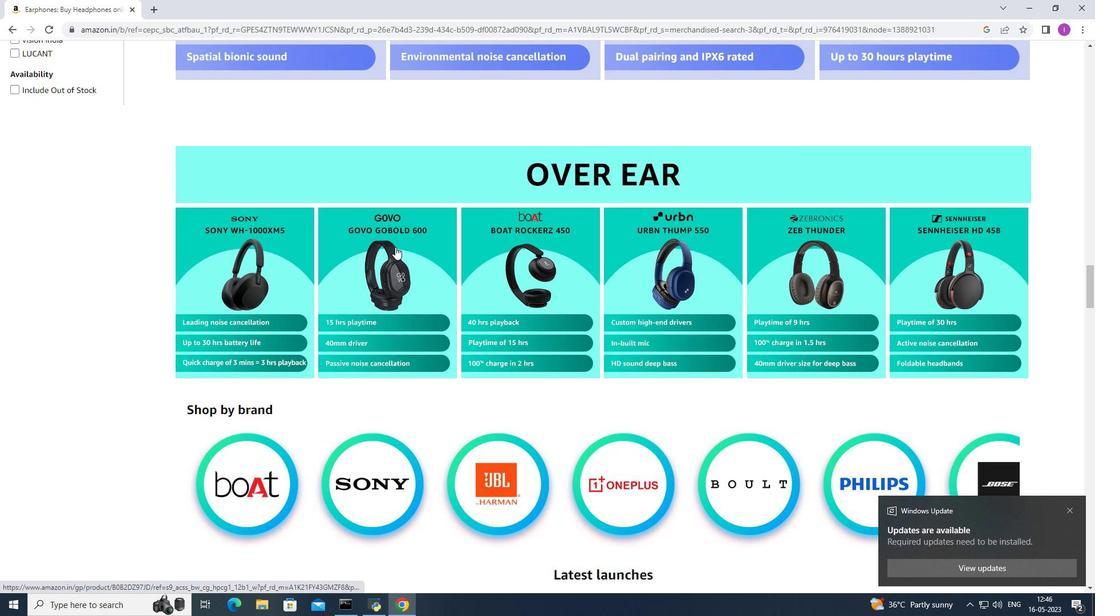 
Action: Mouse scrolled (395, 246) with delta (0, 0)
Screenshot: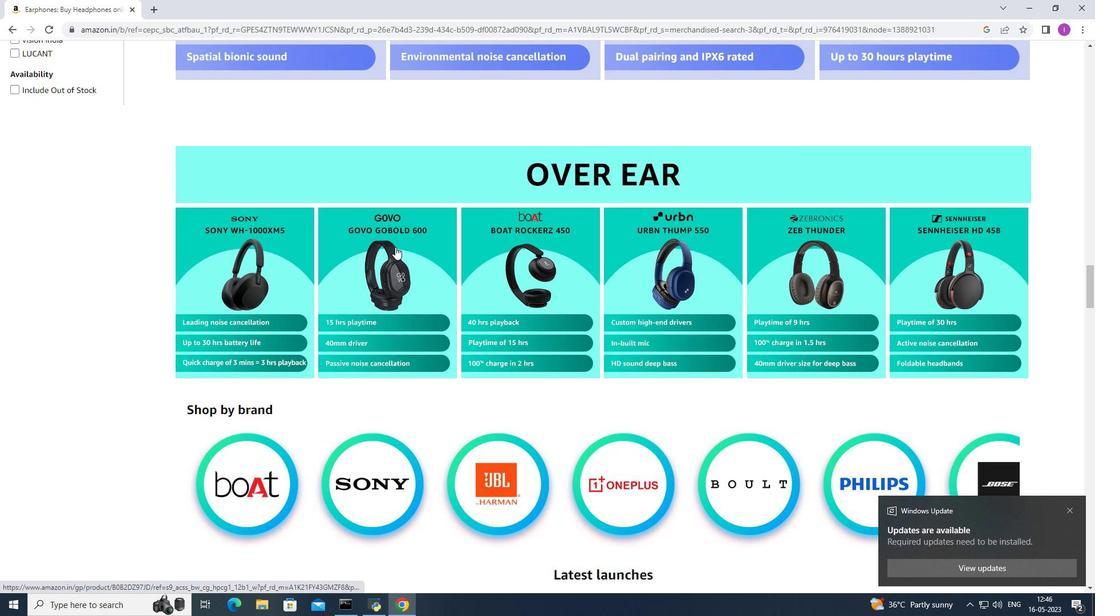
Action: Mouse scrolled (395, 246) with delta (0, 0)
Screenshot: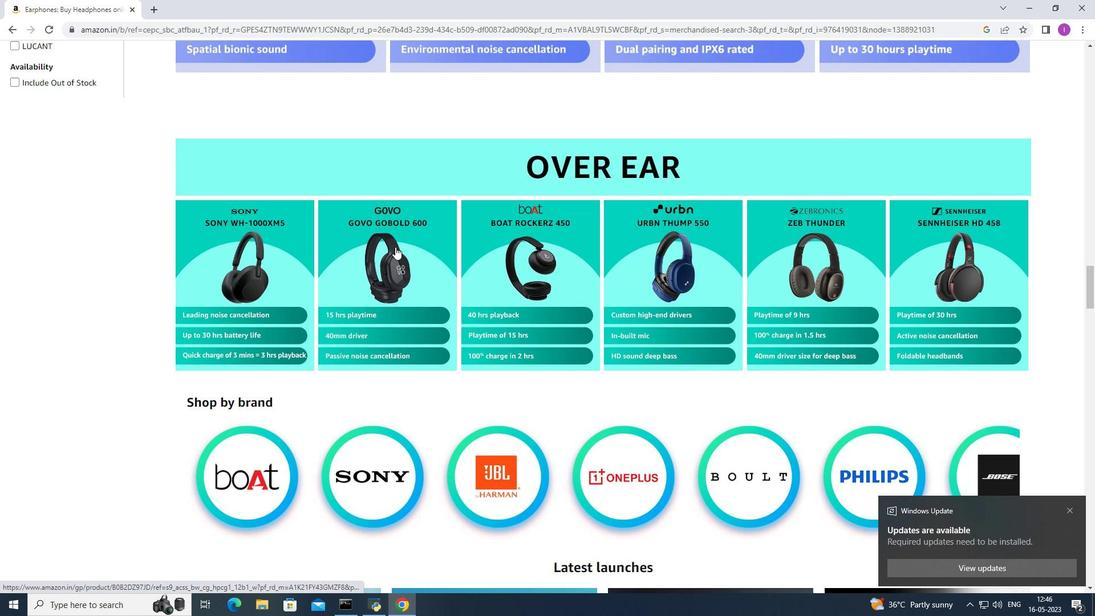 
Action: Mouse scrolled (395, 246) with delta (0, 0)
Screenshot: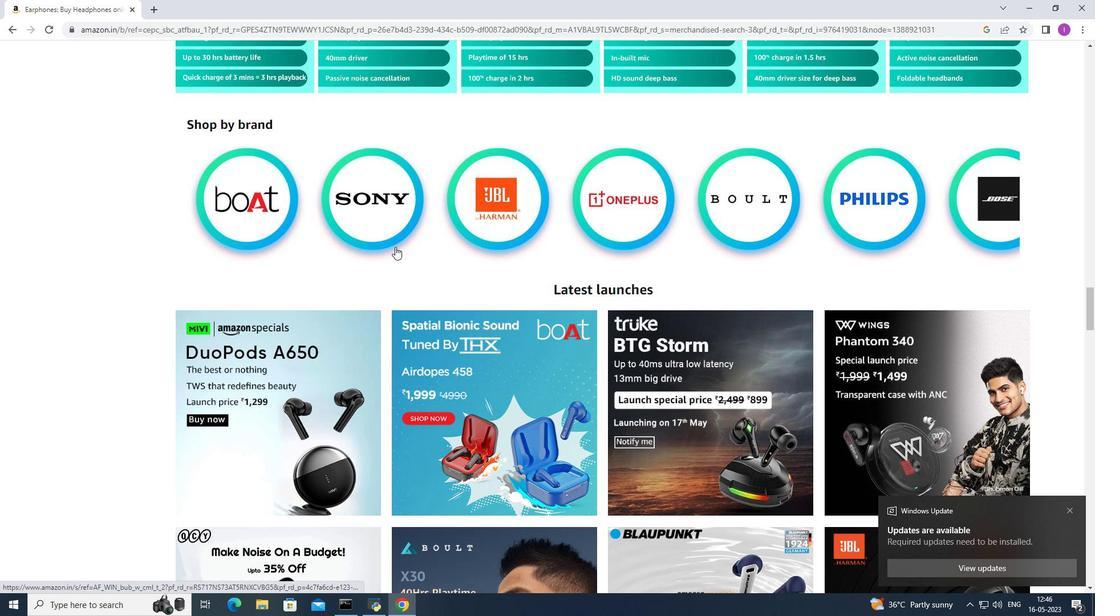 
Action: Mouse scrolled (395, 246) with delta (0, 0)
Screenshot: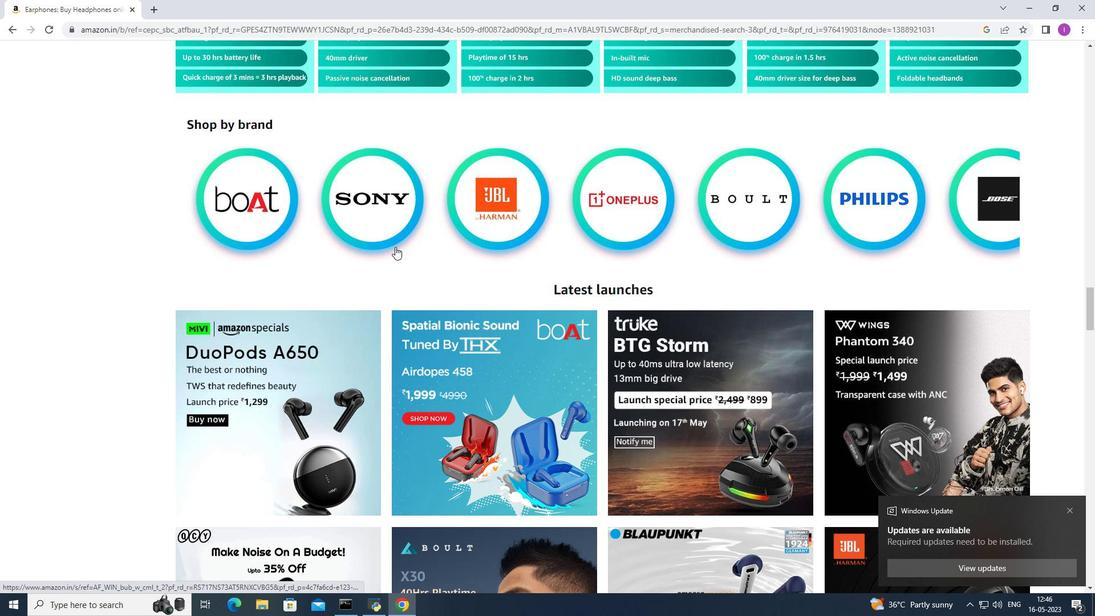 
Action: Mouse scrolled (395, 246) with delta (0, 0)
Screenshot: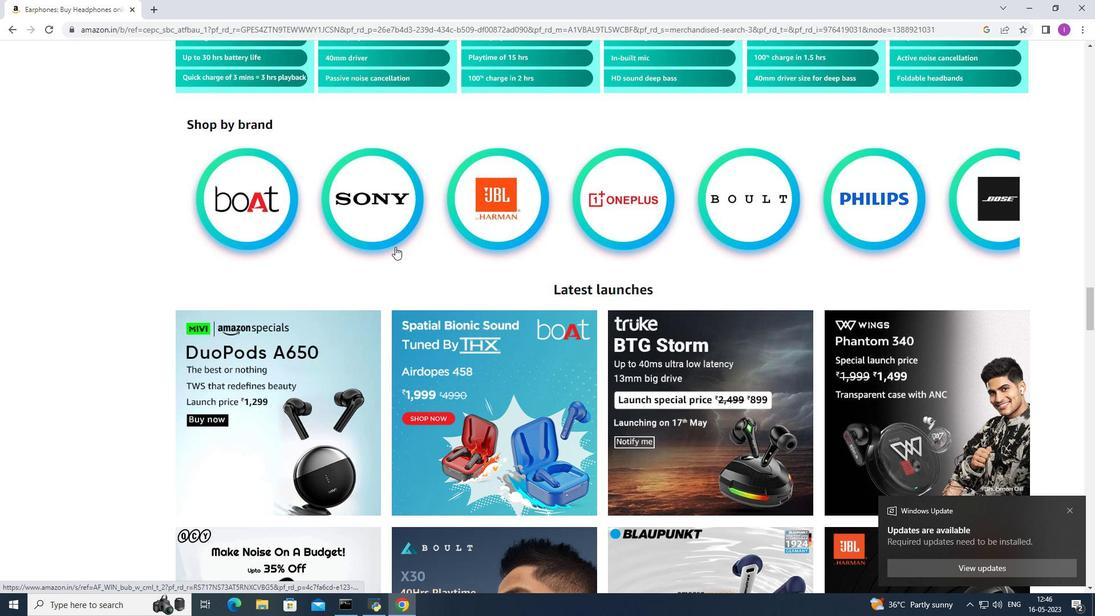 
Action: Mouse scrolled (395, 246) with delta (0, 0)
Screenshot: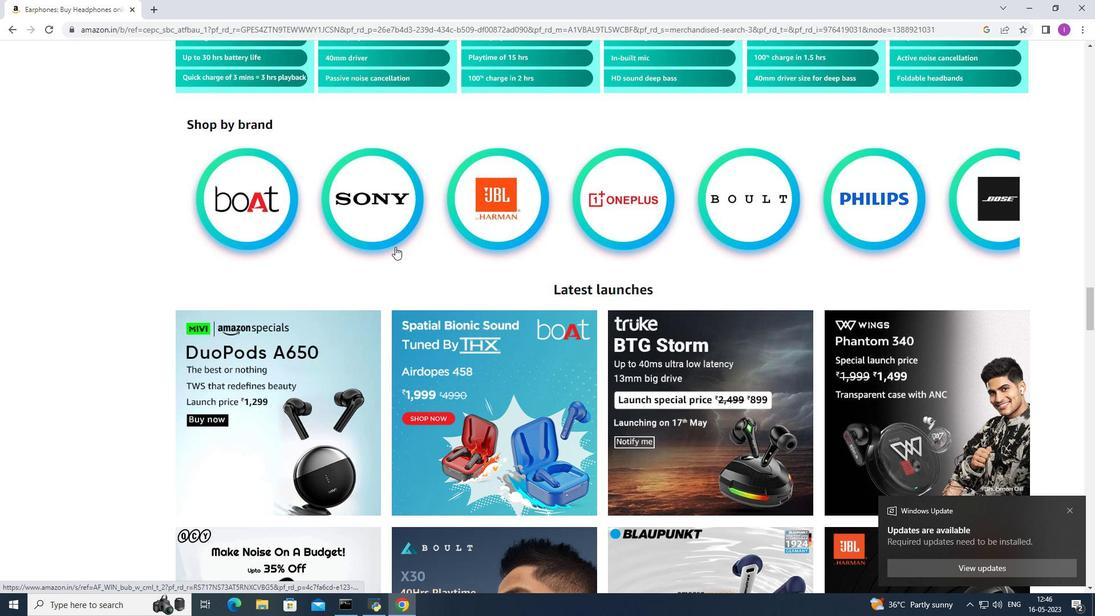 
Action: Mouse scrolled (395, 246) with delta (0, 0)
Screenshot: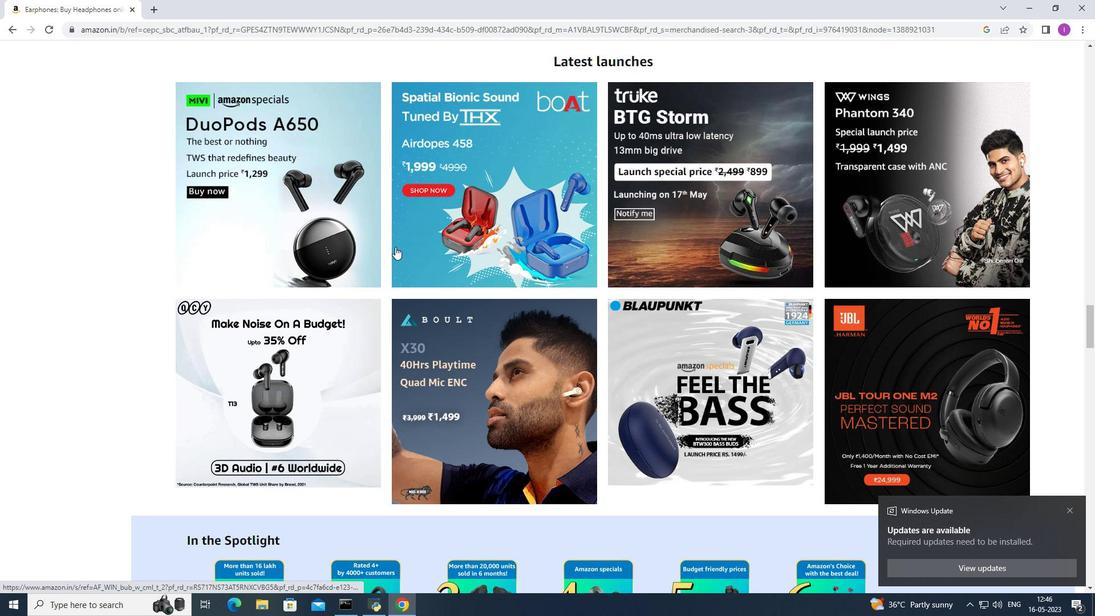
Action: Mouse scrolled (395, 246) with delta (0, 0)
Screenshot: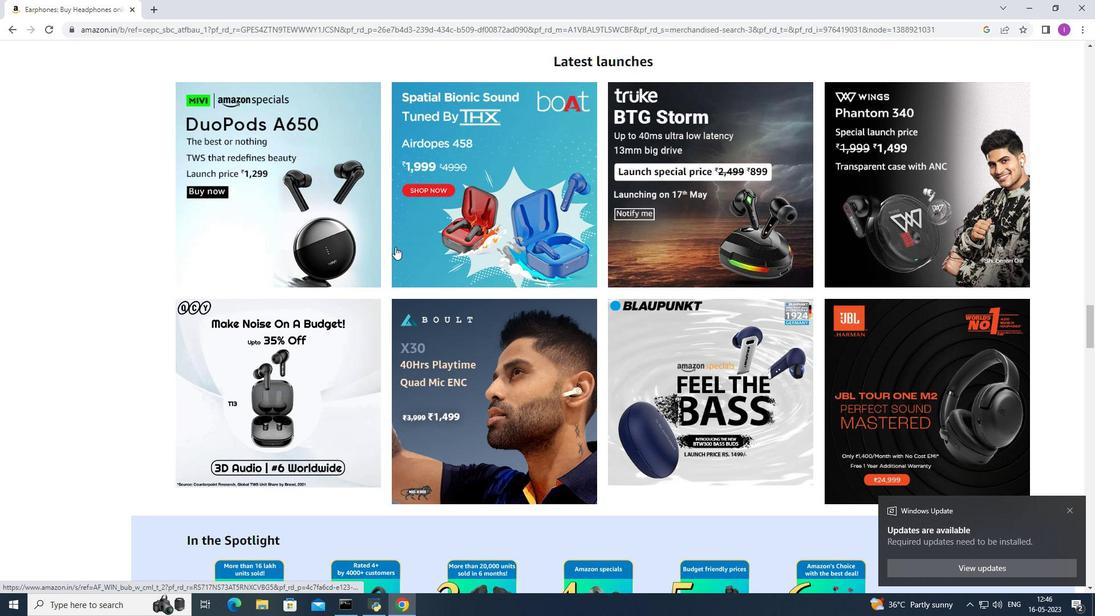 
Action: Mouse scrolled (395, 246) with delta (0, 0)
Screenshot: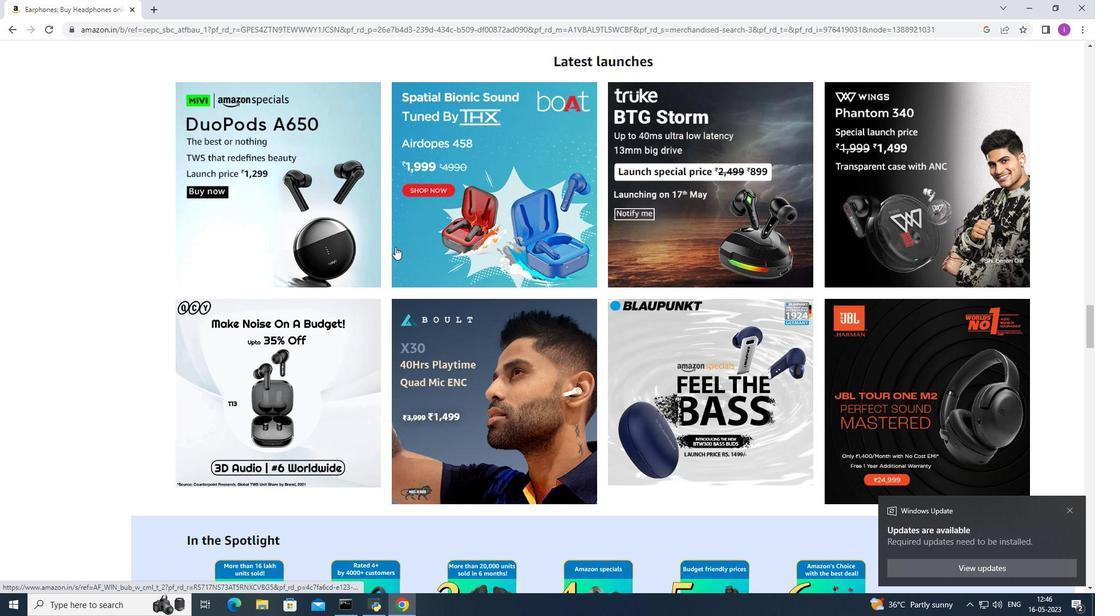 
Action: Mouse scrolled (395, 246) with delta (0, 0)
Screenshot: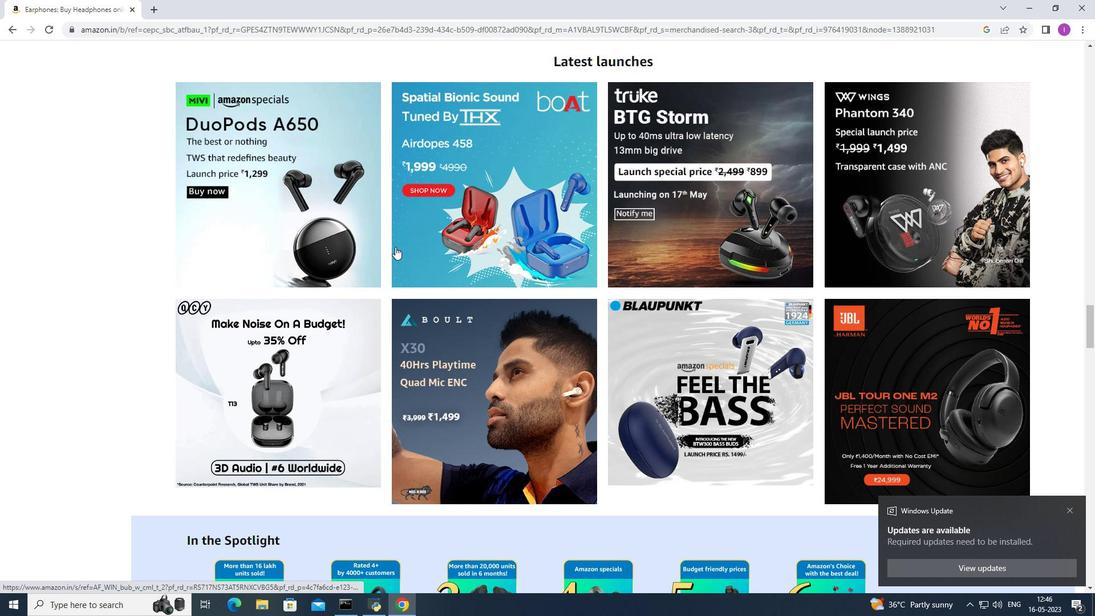 
Action: Mouse scrolled (395, 246) with delta (0, 0)
Screenshot: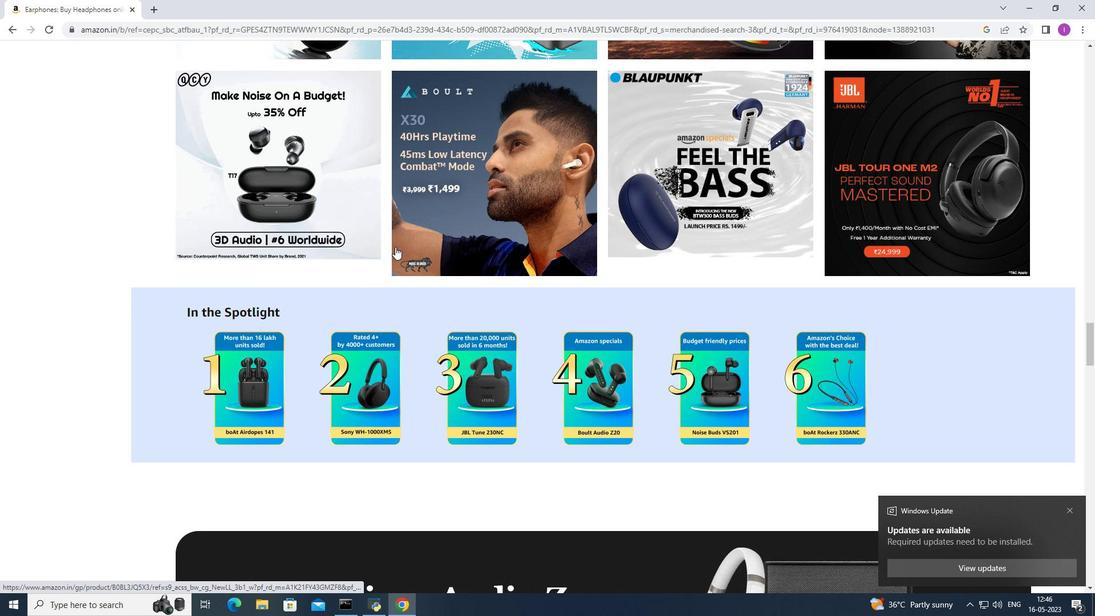 
Action: Mouse scrolled (395, 246) with delta (0, 0)
Screenshot: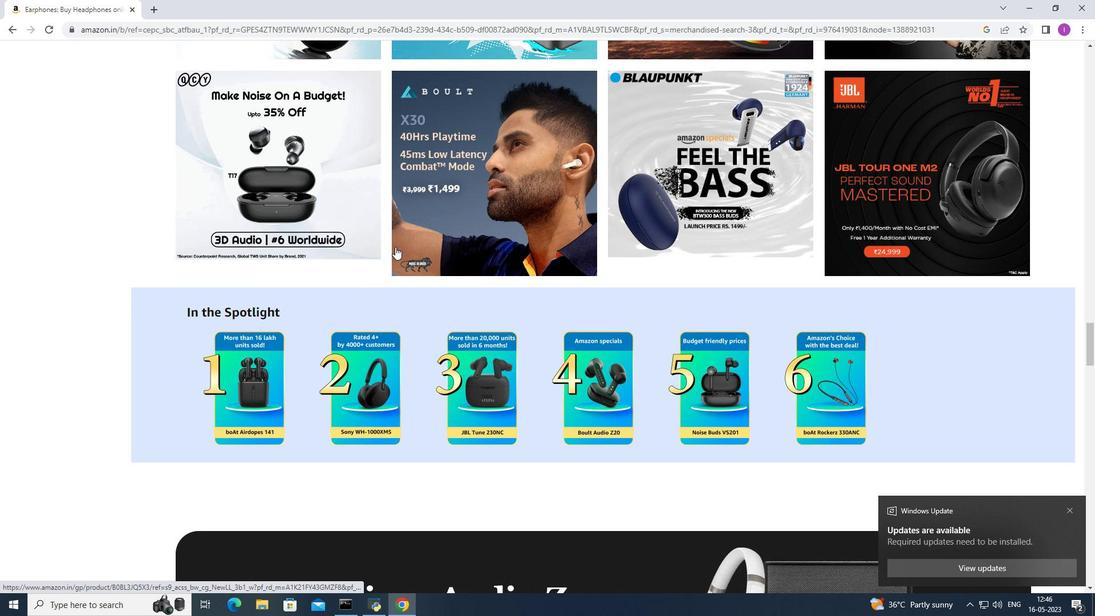 
Action: Mouse scrolled (395, 246) with delta (0, 0)
Screenshot: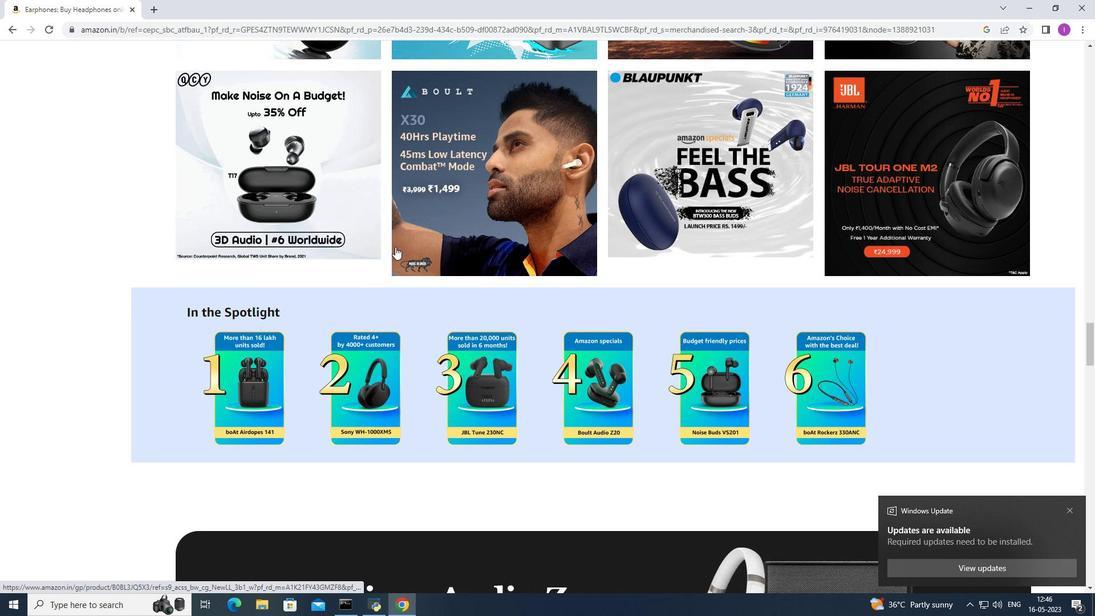 
Action: Mouse scrolled (395, 246) with delta (0, 0)
Screenshot: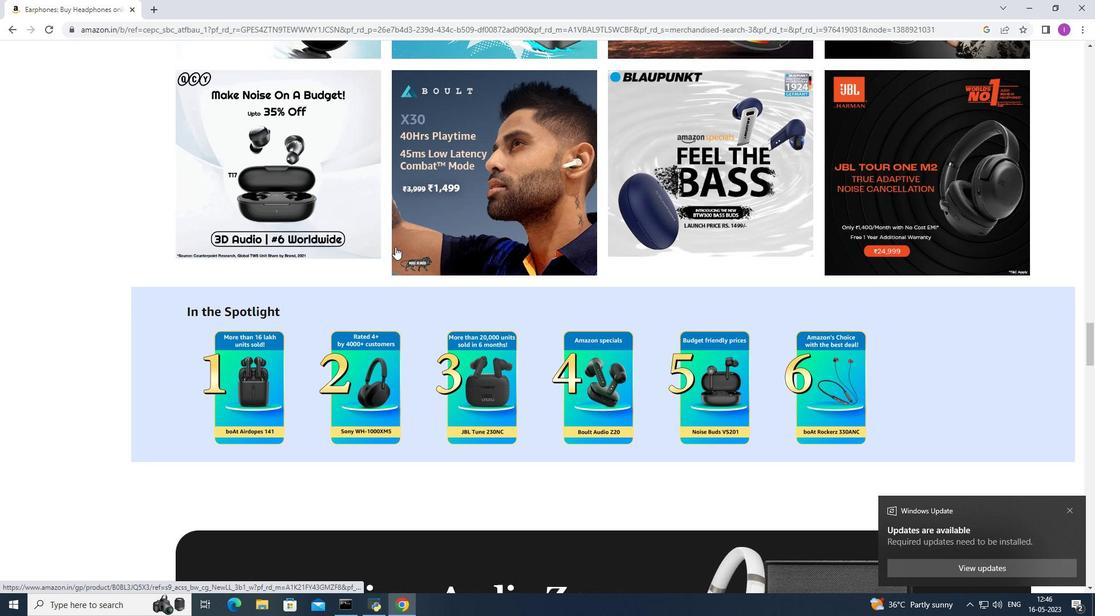 
Action: Mouse scrolled (395, 246) with delta (0, 0)
Screenshot: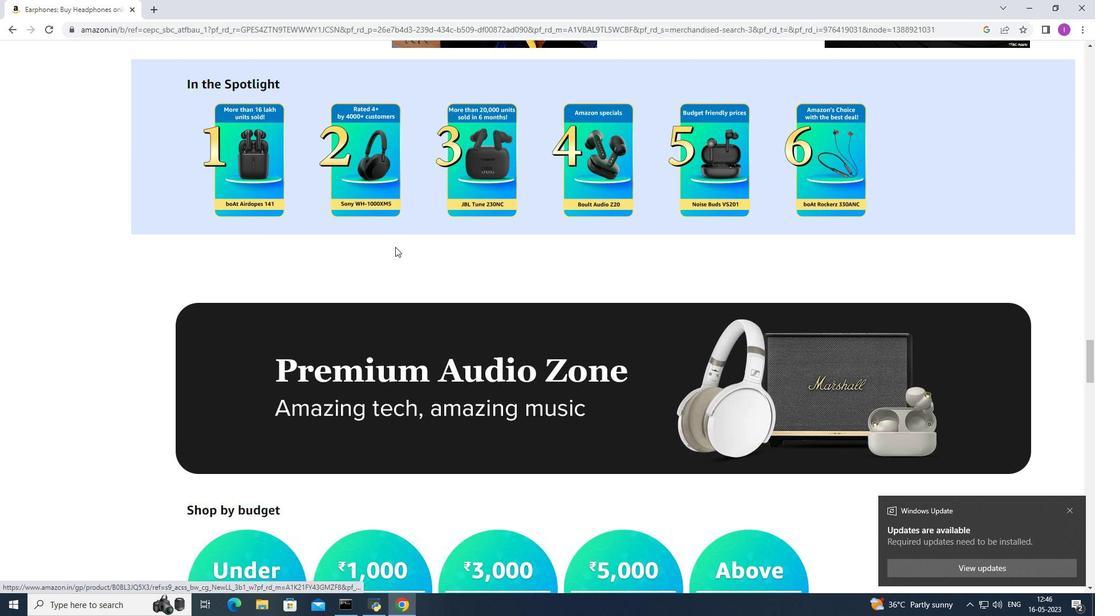 
Action: Mouse scrolled (395, 246) with delta (0, 0)
Screenshot: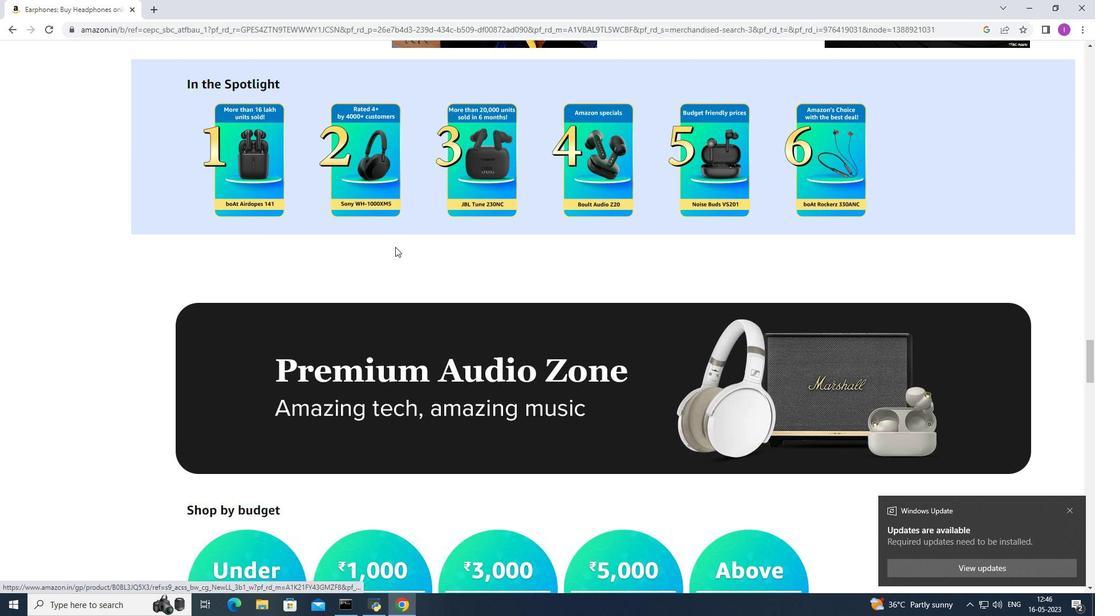 
Action: Mouse scrolled (395, 246) with delta (0, 0)
Screenshot: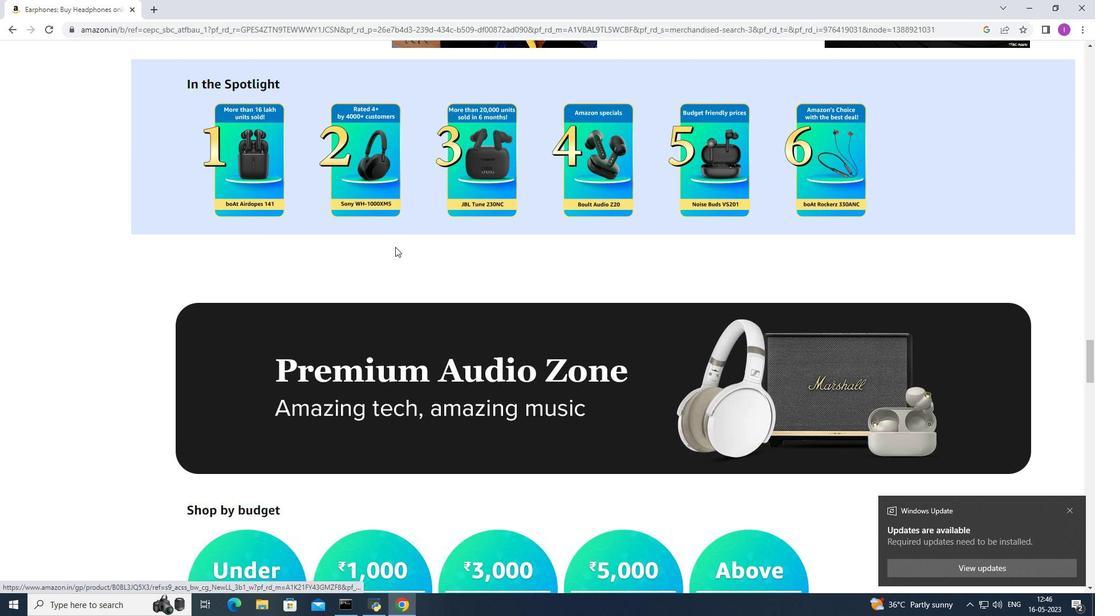 
Action: Mouse scrolled (395, 246) with delta (0, 0)
Screenshot: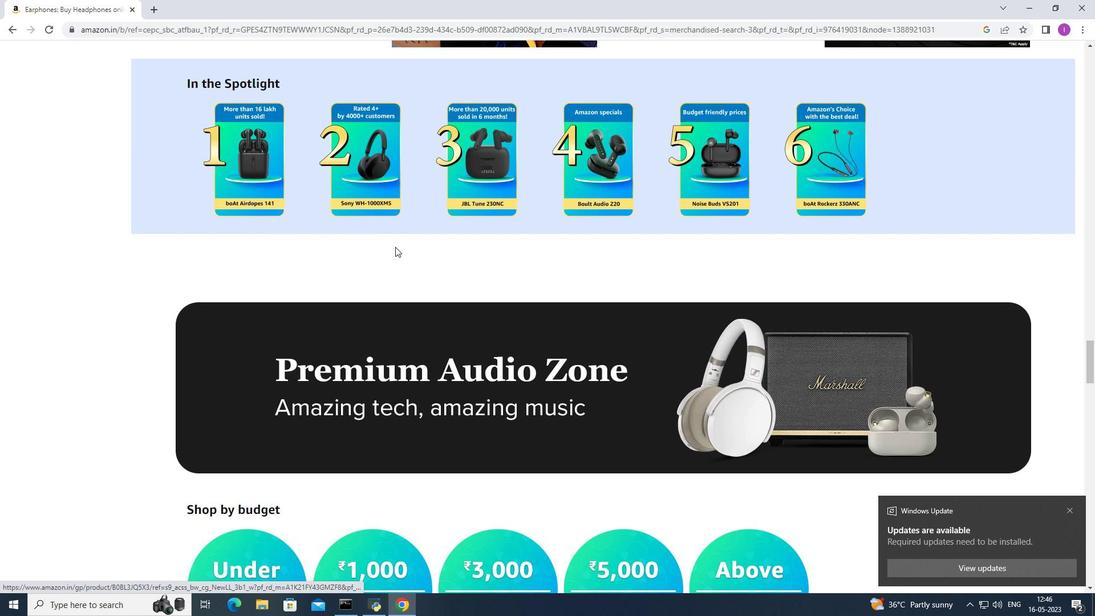 
Action: Mouse scrolled (395, 247) with delta (0, 0)
Screenshot: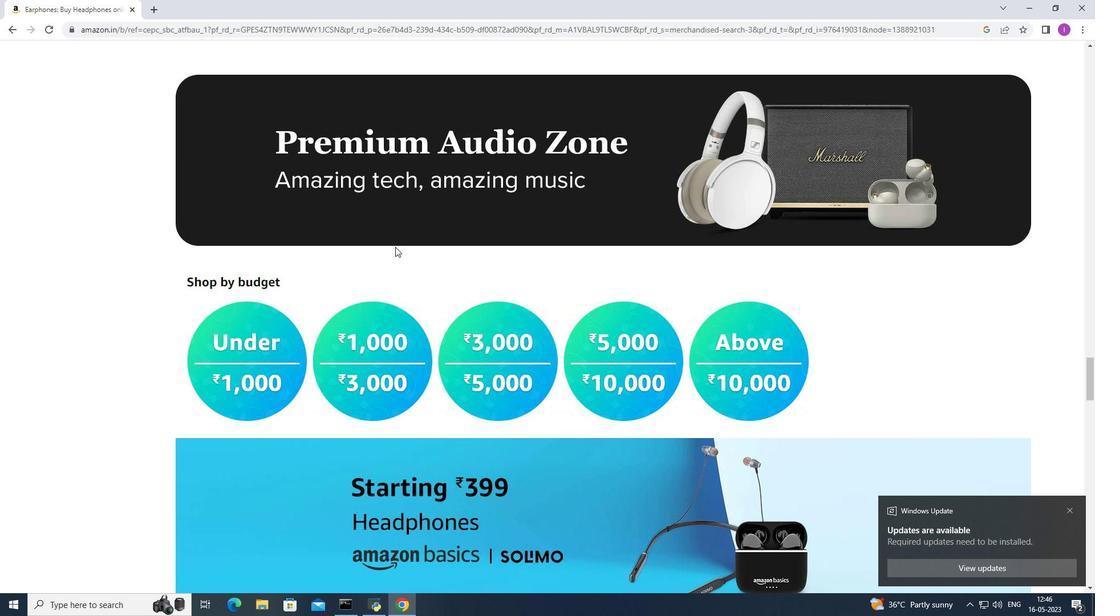 
Action: Mouse scrolled (395, 247) with delta (0, 0)
Screenshot: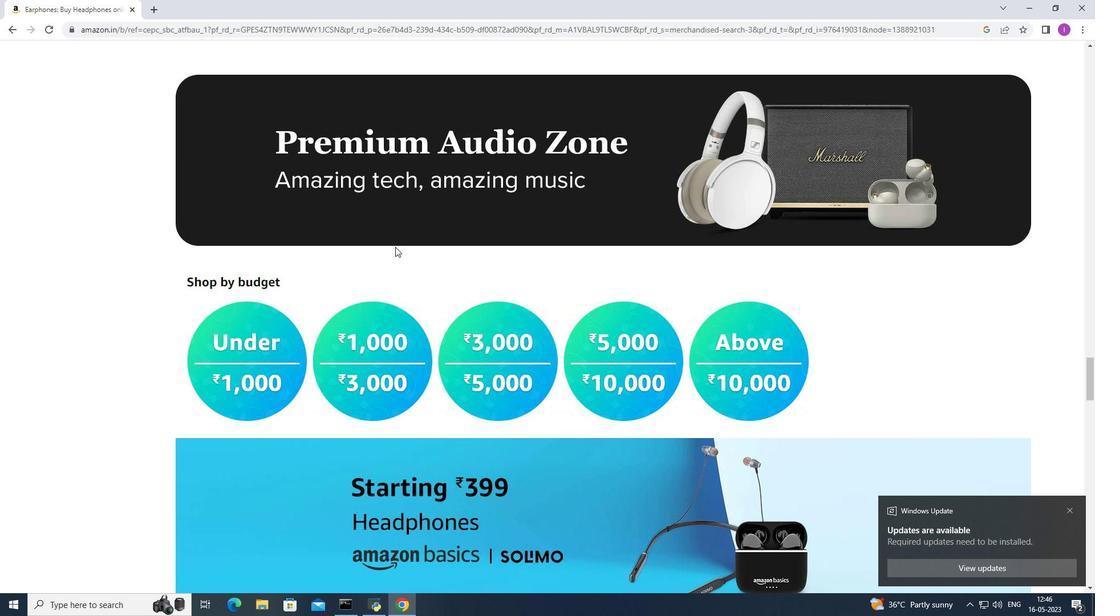 
Action: Mouse scrolled (395, 247) with delta (0, 0)
Screenshot: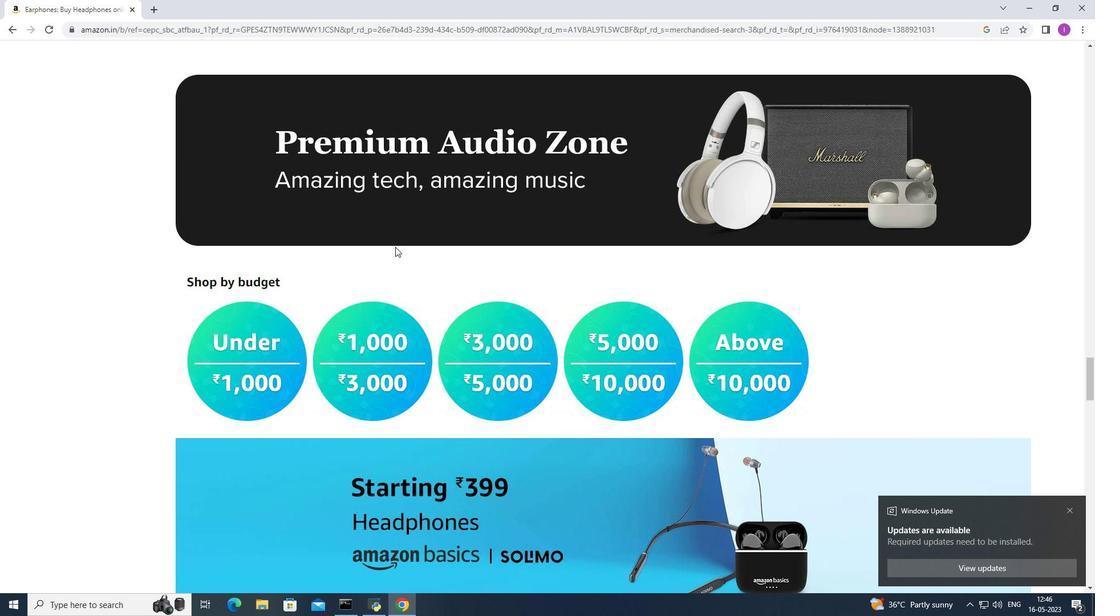 
Action: Mouse moved to (395, 246)
Screenshot: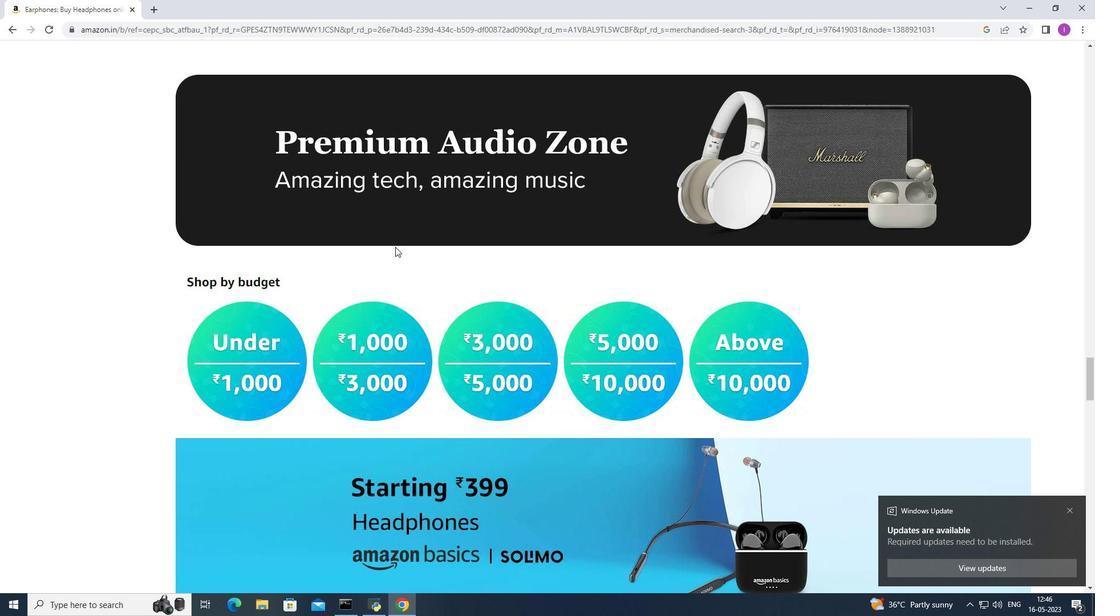 
Action: Mouse scrolled (395, 247) with delta (0, 0)
Screenshot: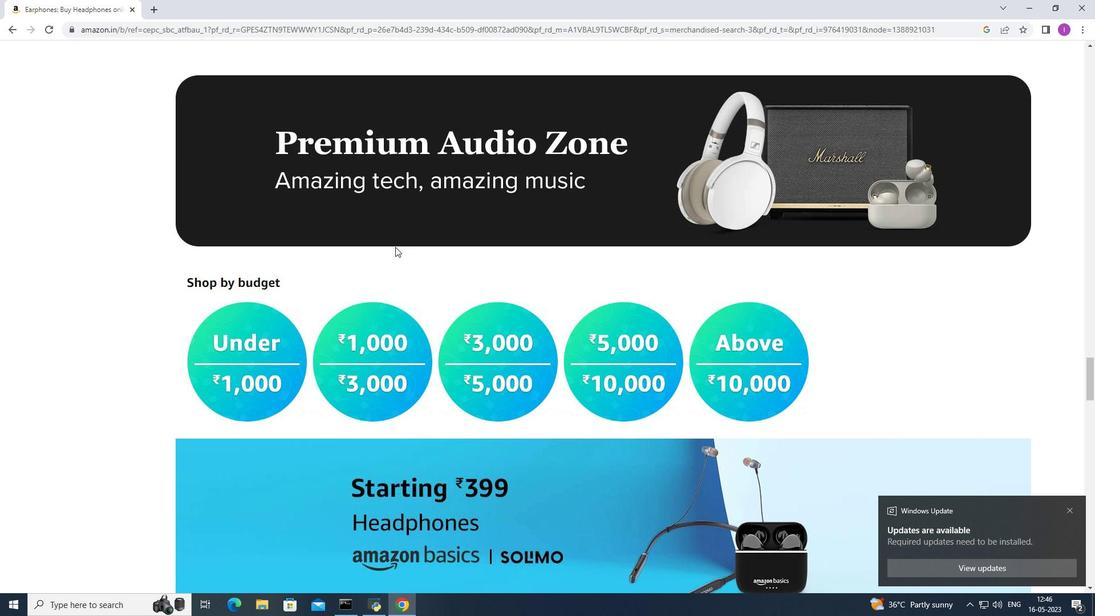 
Action: Mouse moved to (395, 246)
Screenshot: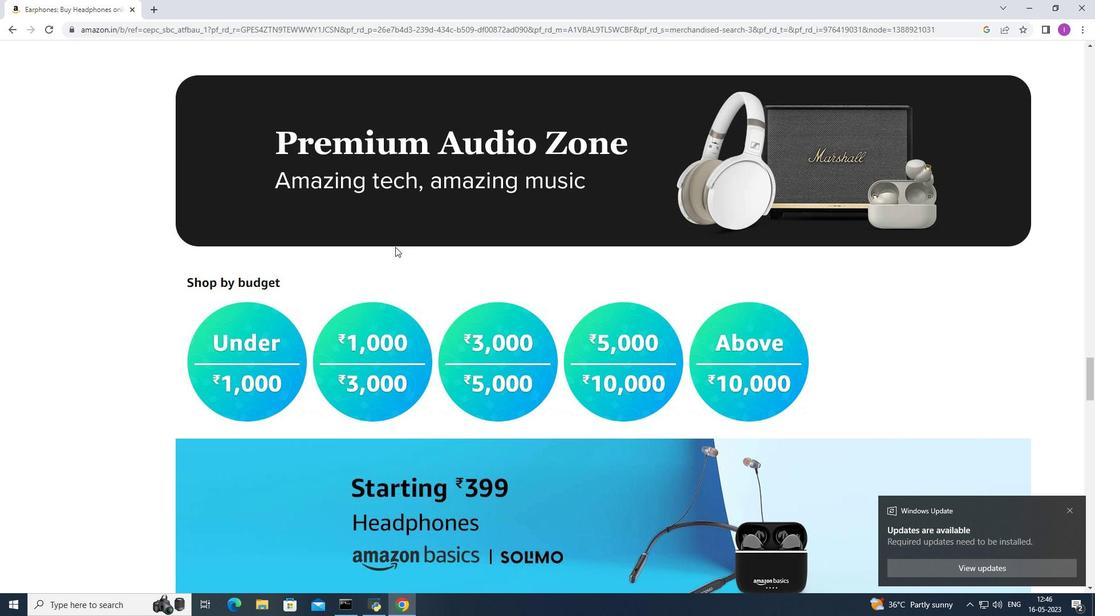 
Action: Mouse scrolled (395, 247) with delta (0, 0)
Screenshot: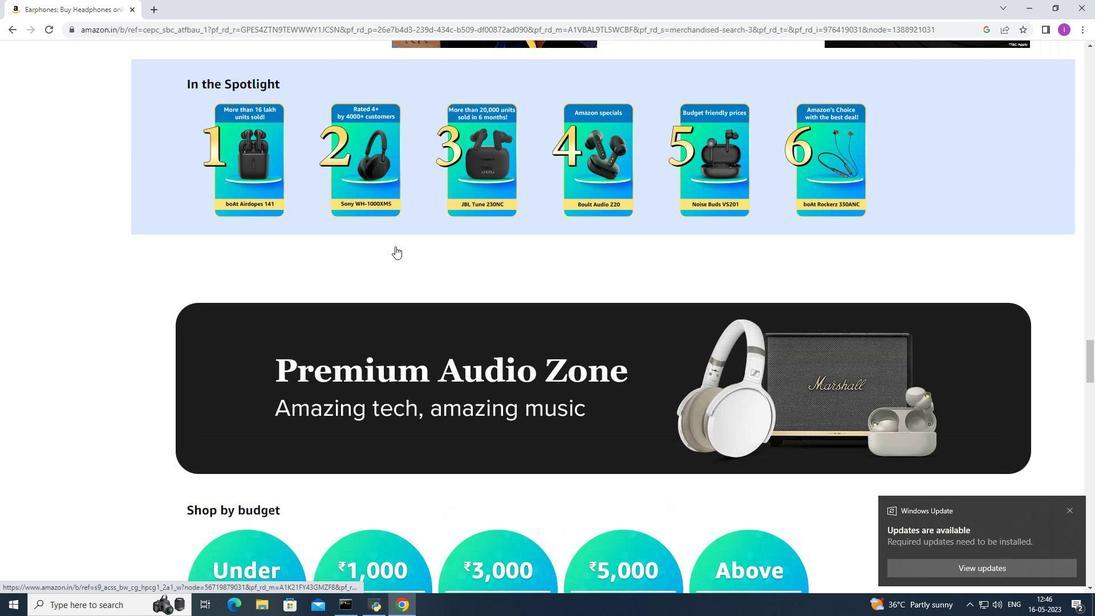 
Action: Mouse scrolled (395, 247) with delta (0, 0)
Screenshot: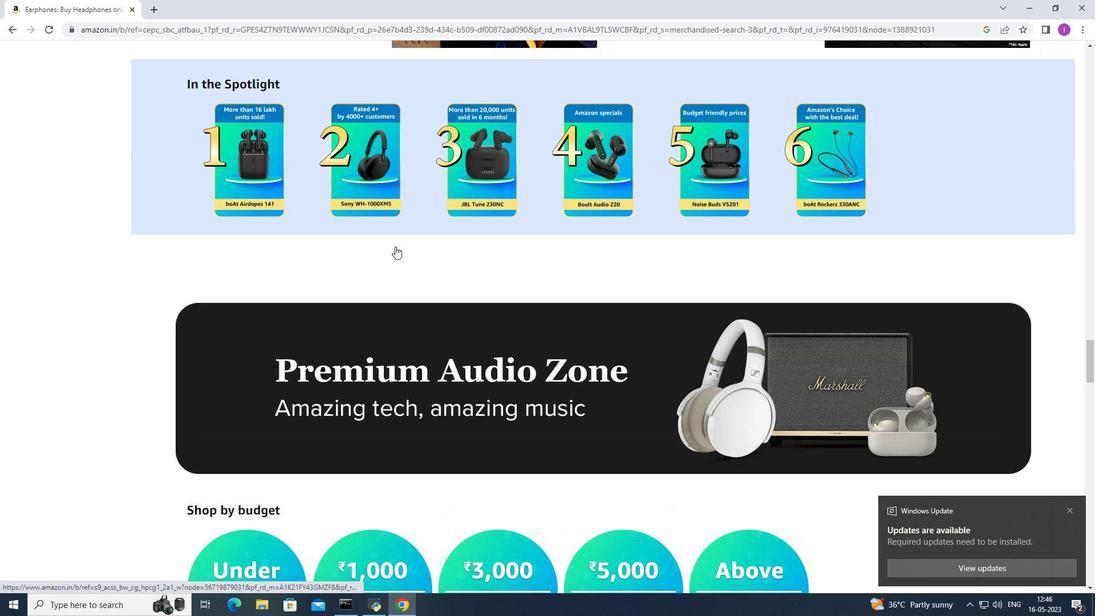 
Action: Mouse scrolled (395, 247) with delta (0, 0)
Screenshot: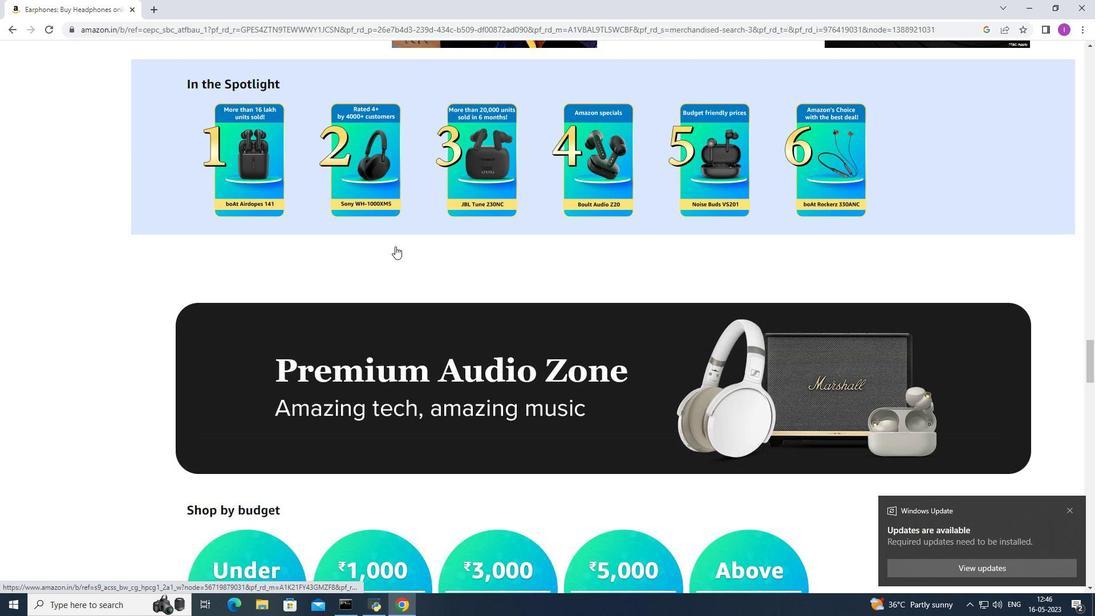 
Action: Mouse scrolled (395, 247) with delta (0, 0)
Screenshot: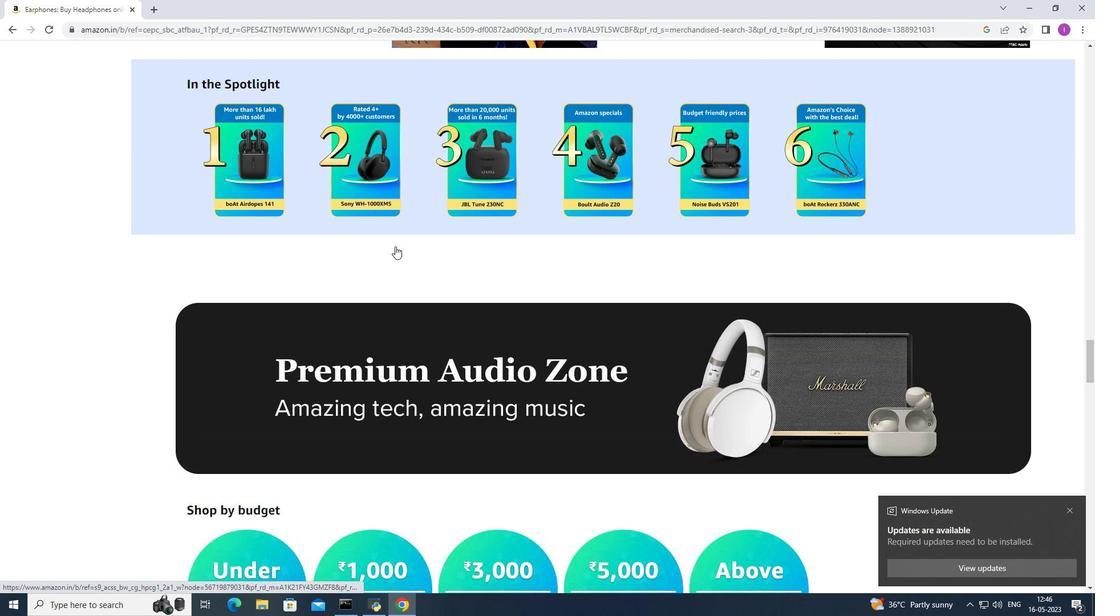 
Action: Mouse moved to (395, 245)
Screenshot: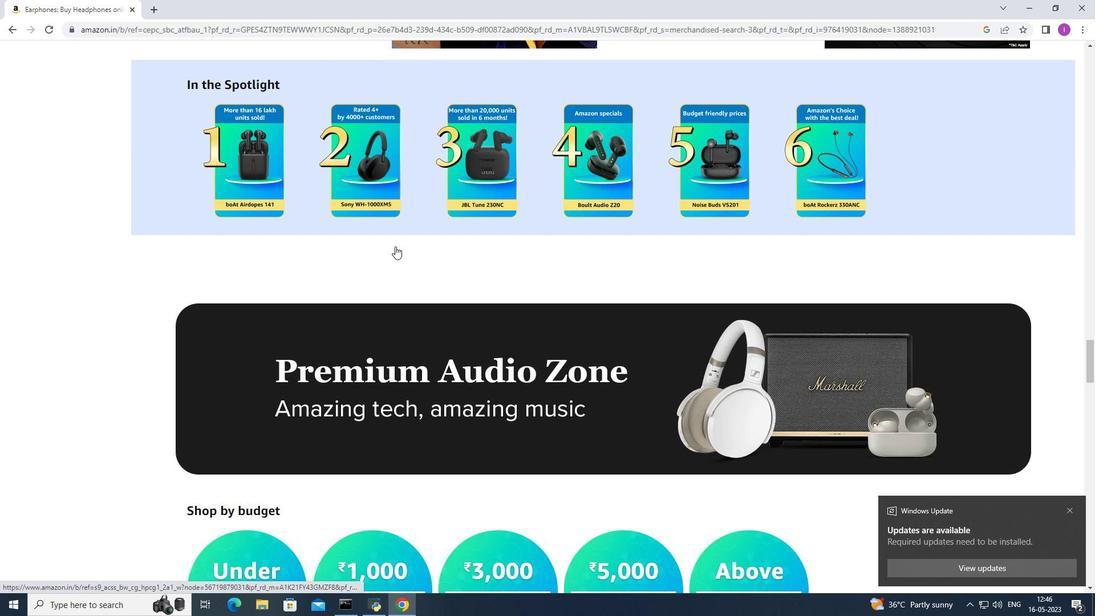
Action: Mouse scrolled (395, 246) with delta (0, 0)
Screenshot: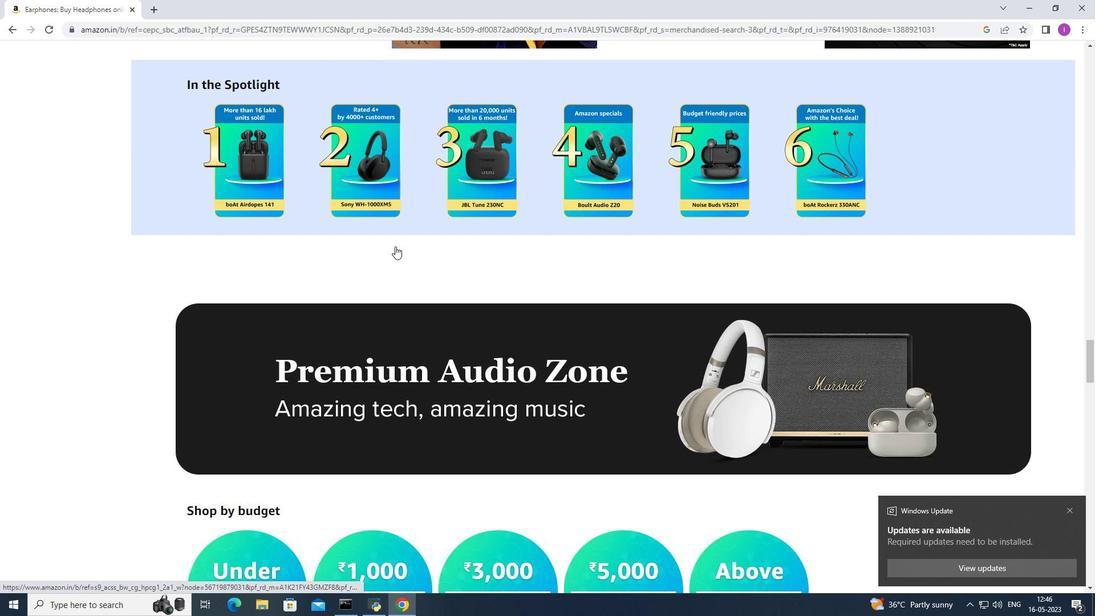 
Action: Mouse scrolled (395, 246) with delta (0, 0)
Screenshot: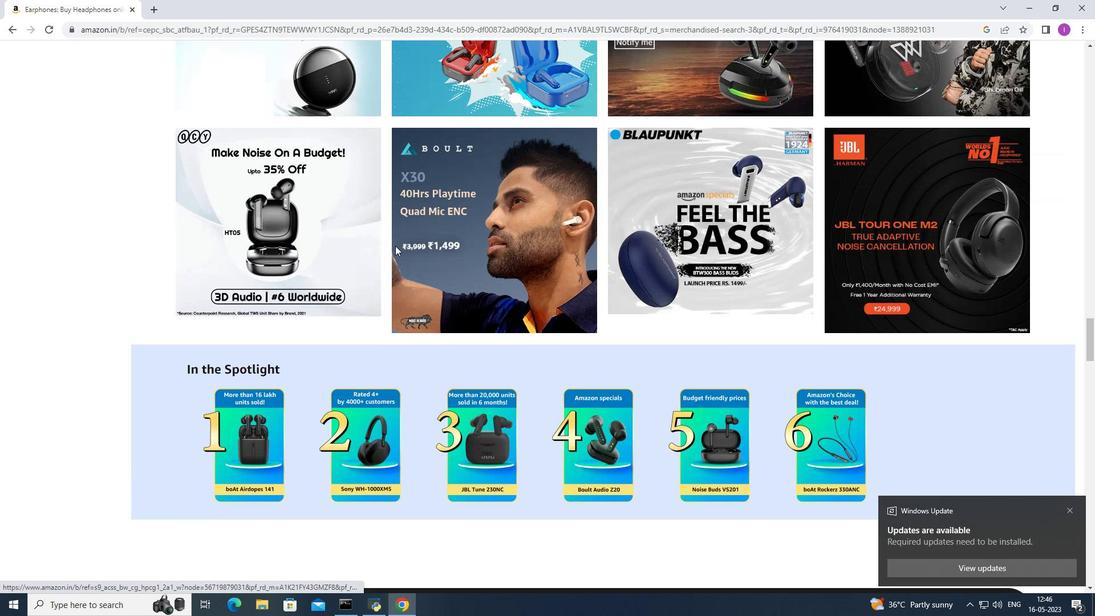 
Action: Mouse scrolled (395, 246) with delta (0, 0)
Screenshot: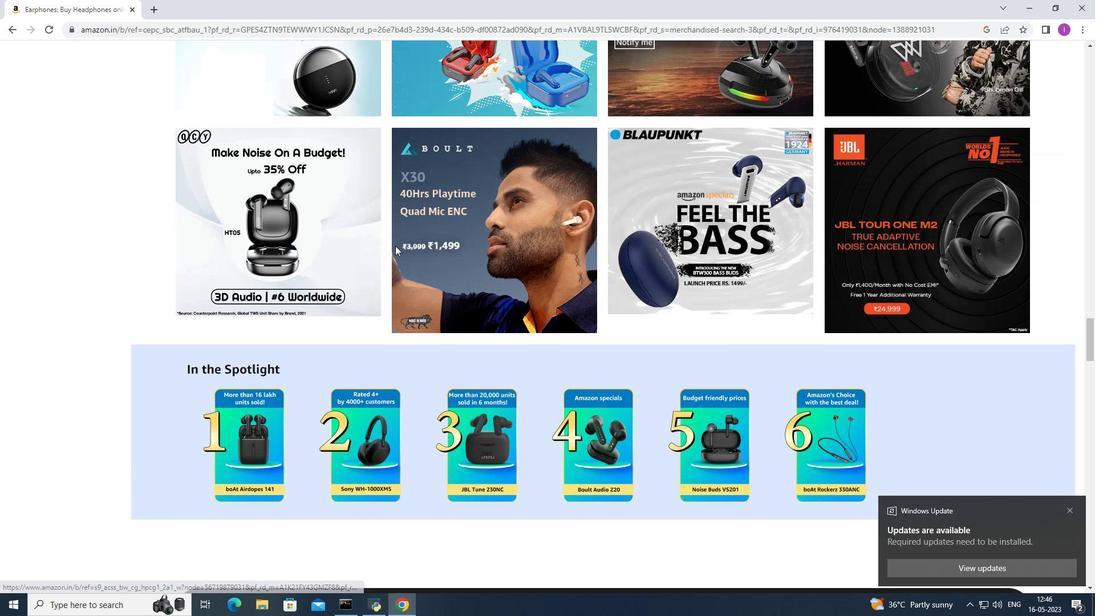 
Action: Mouse scrolled (395, 246) with delta (0, 0)
Screenshot: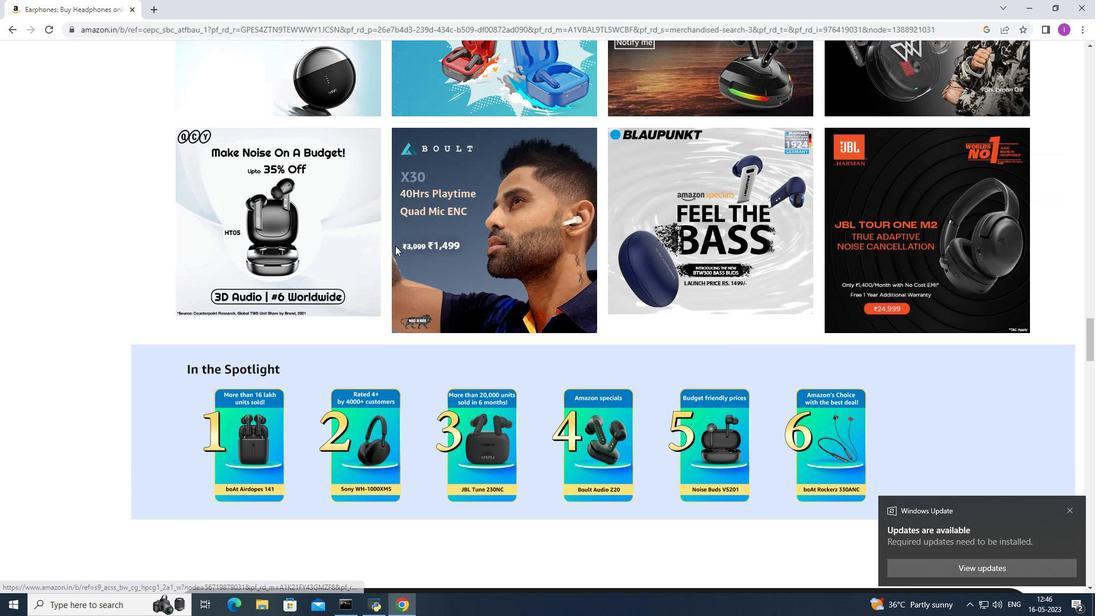 
Action: Mouse scrolled (395, 246) with delta (0, 0)
Screenshot: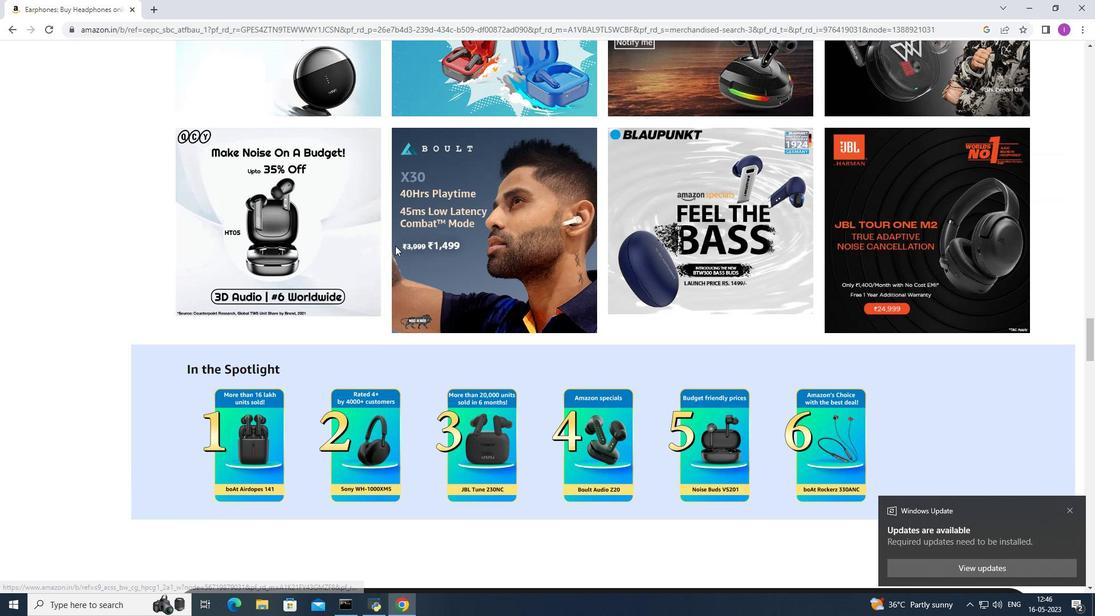 
Action: Mouse moved to (393, 244)
Screenshot: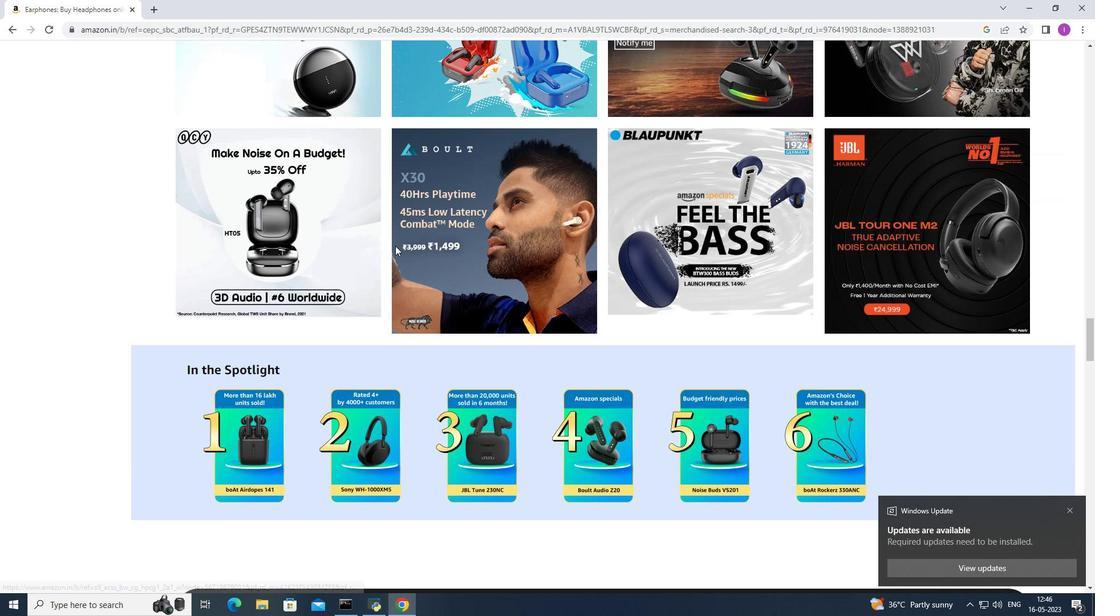
Action: Mouse scrolled (393, 245) with delta (0, 0)
Screenshot: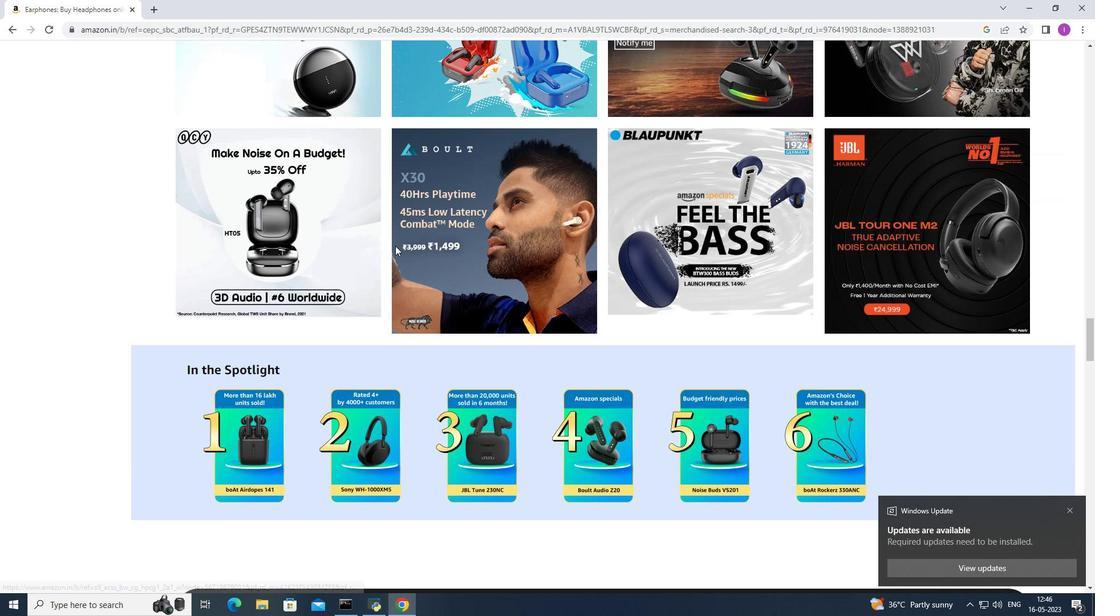 
Action: Mouse moved to (392, 244)
Screenshot: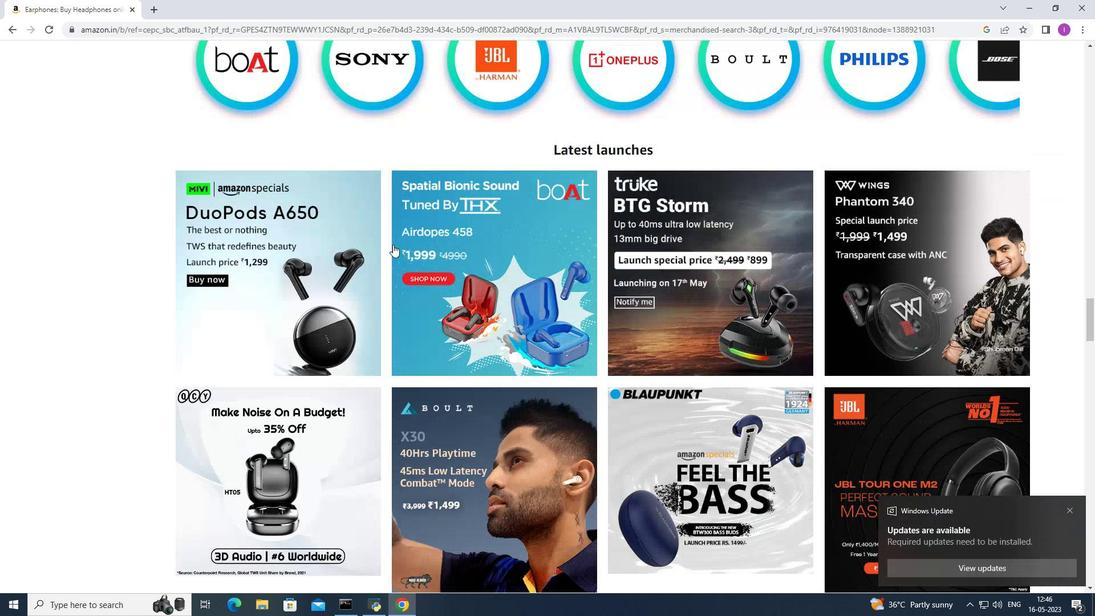 
Action: Mouse scrolled (392, 244) with delta (0, 0)
Screenshot: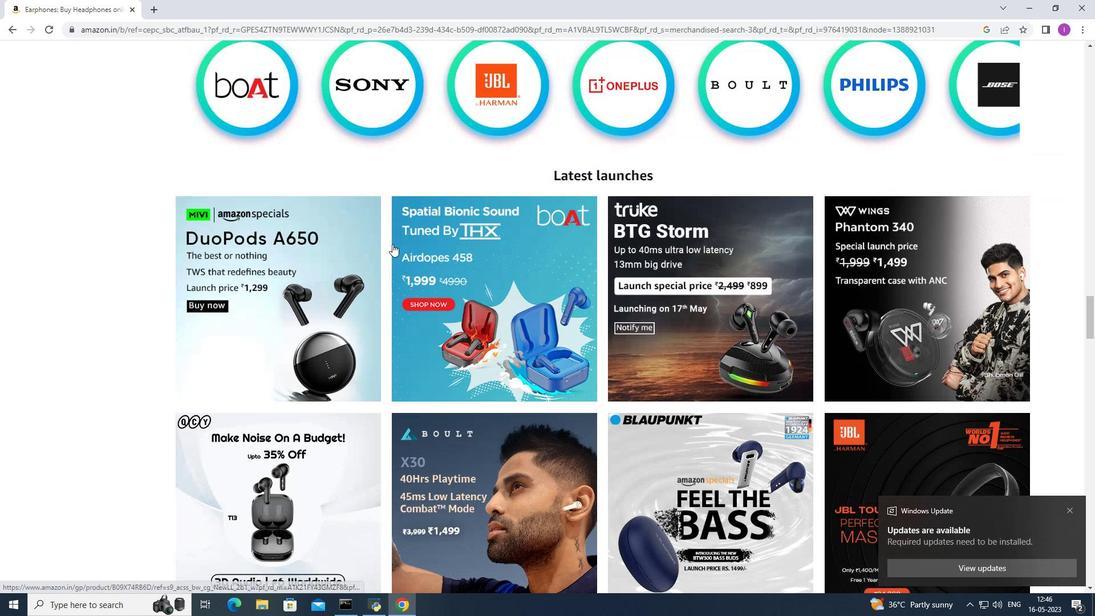 
Action: Mouse scrolled (392, 244) with delta (0, 0)
Screenshot: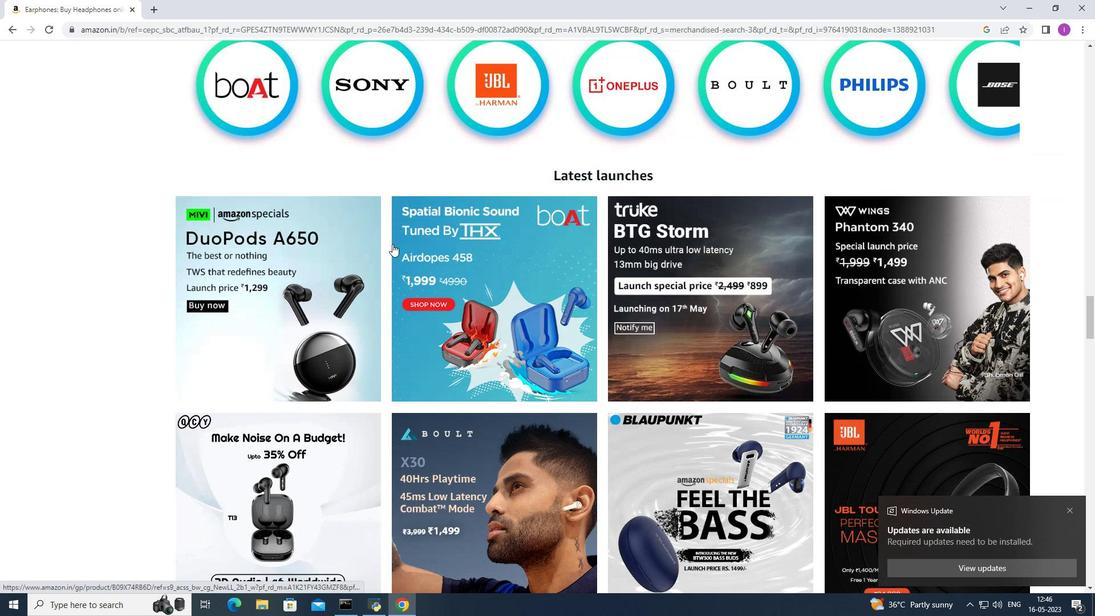 
Action: Mouse scrolled (392, 244) with delta (0, 0)
Screenshot: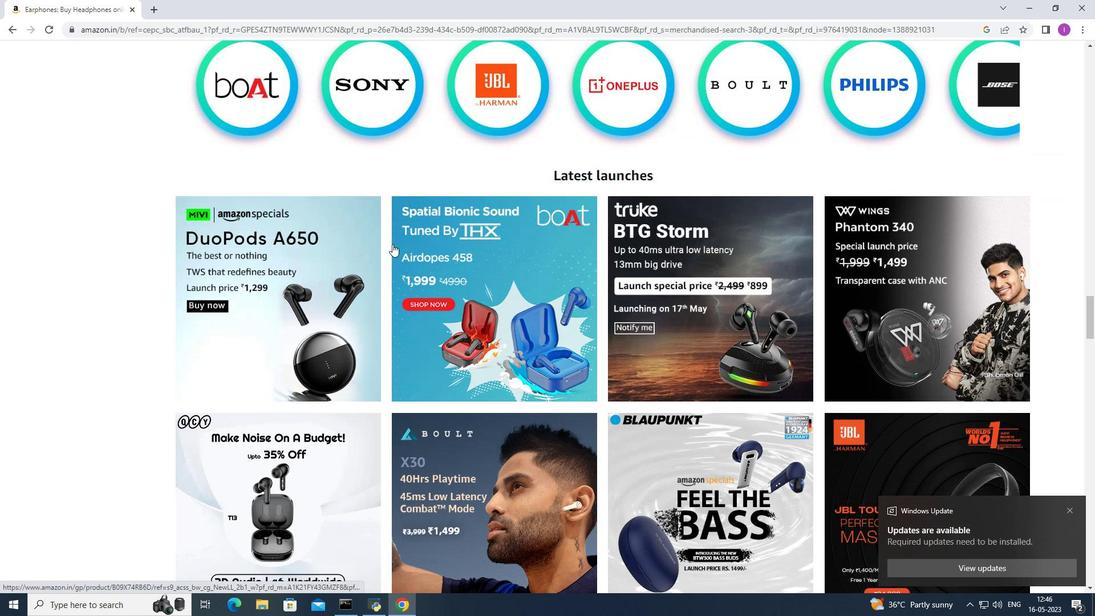 
Action: Mouse scrolled (392, 244) with delta (0, 0)
Screenshot: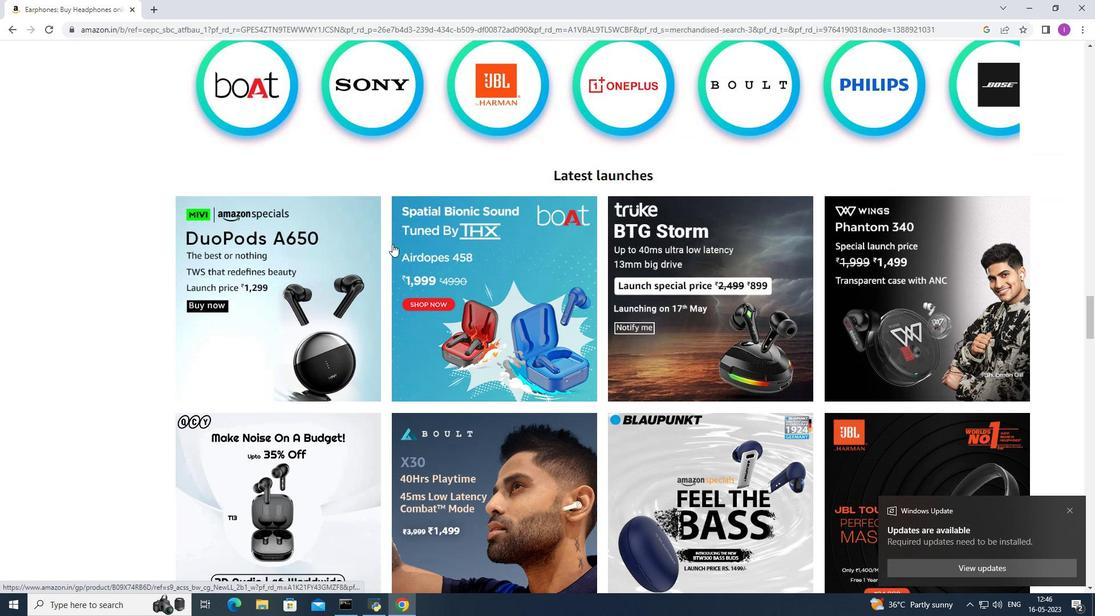 
Action: Mouse scrolled (392, 244) with delta (0, 0)
Screenshot: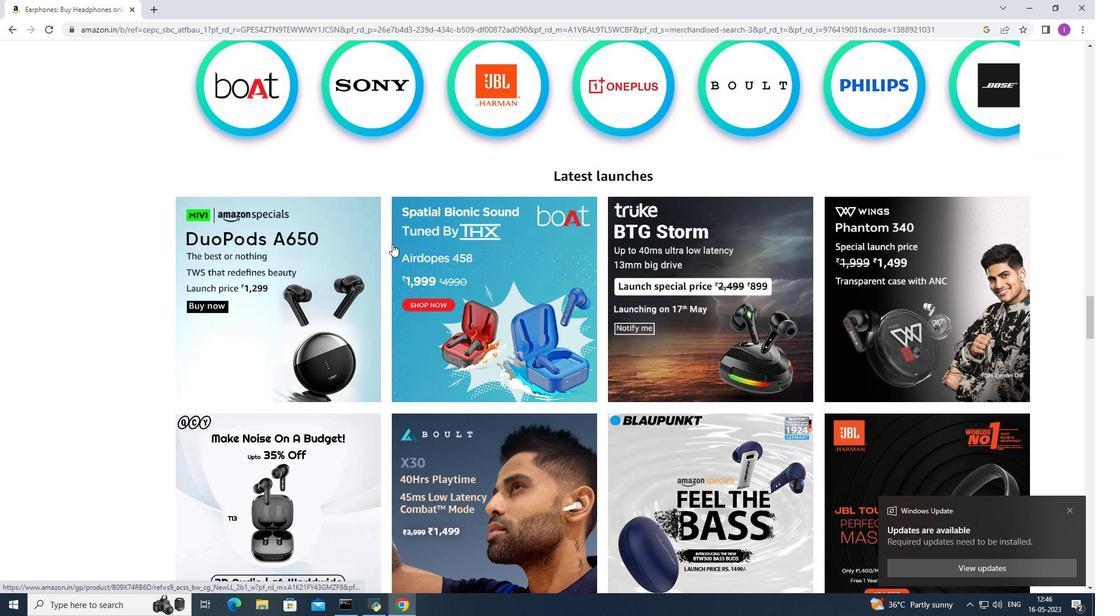 
Action: Mouse scrolled (392, 244) with delta (0, 0)
Screenshot: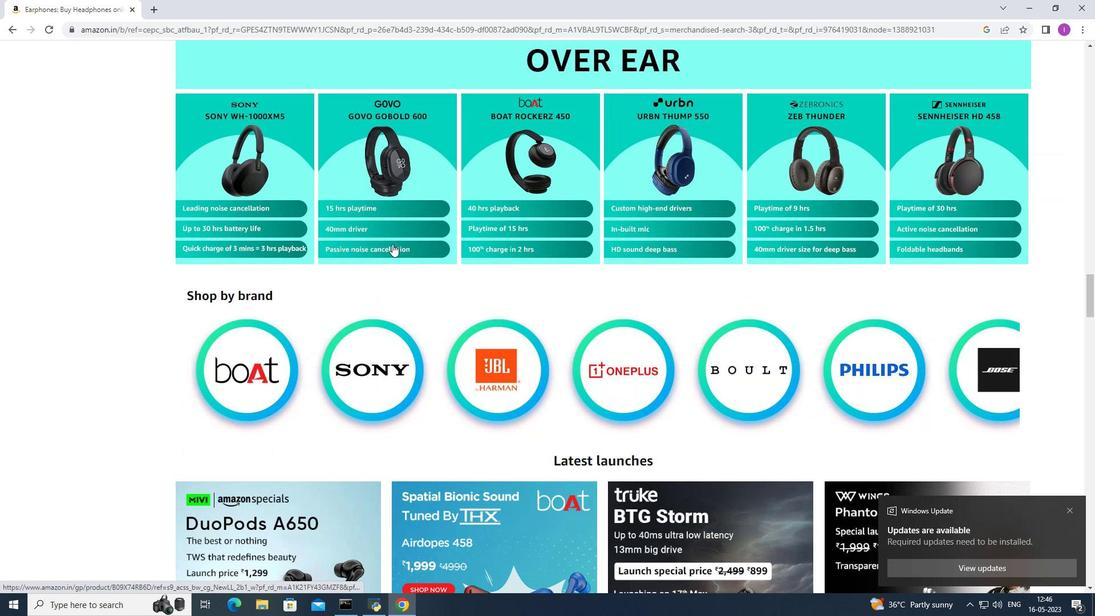 
Action: Mouse scrolled (392, 244) with delta (0, 0)
Screenshot: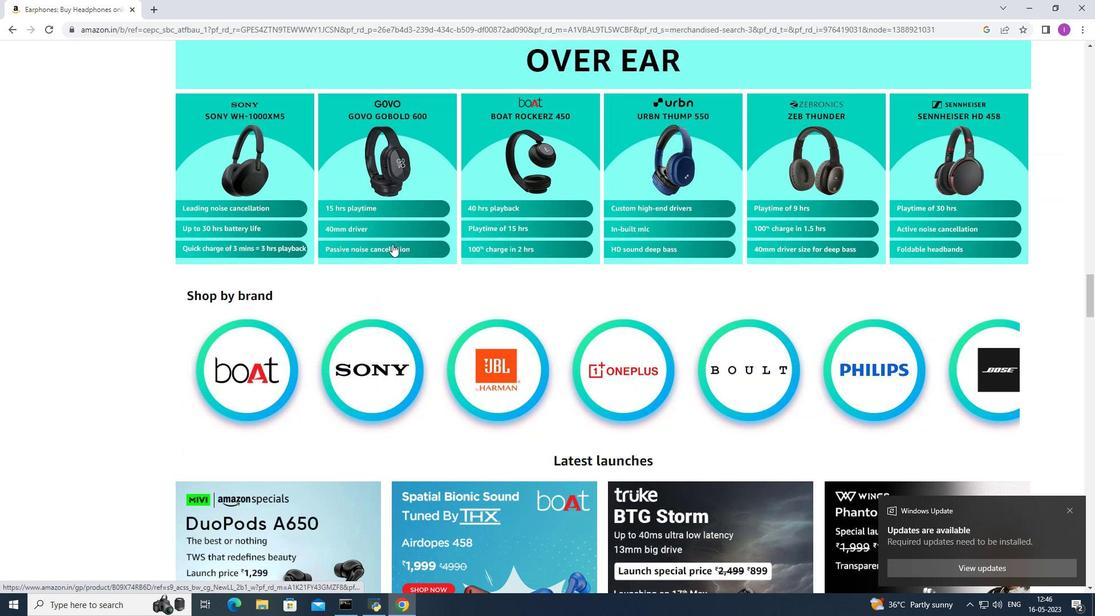 
Action: Mouse scrolled (392, 244) with delta (0, 0)
Screenshot: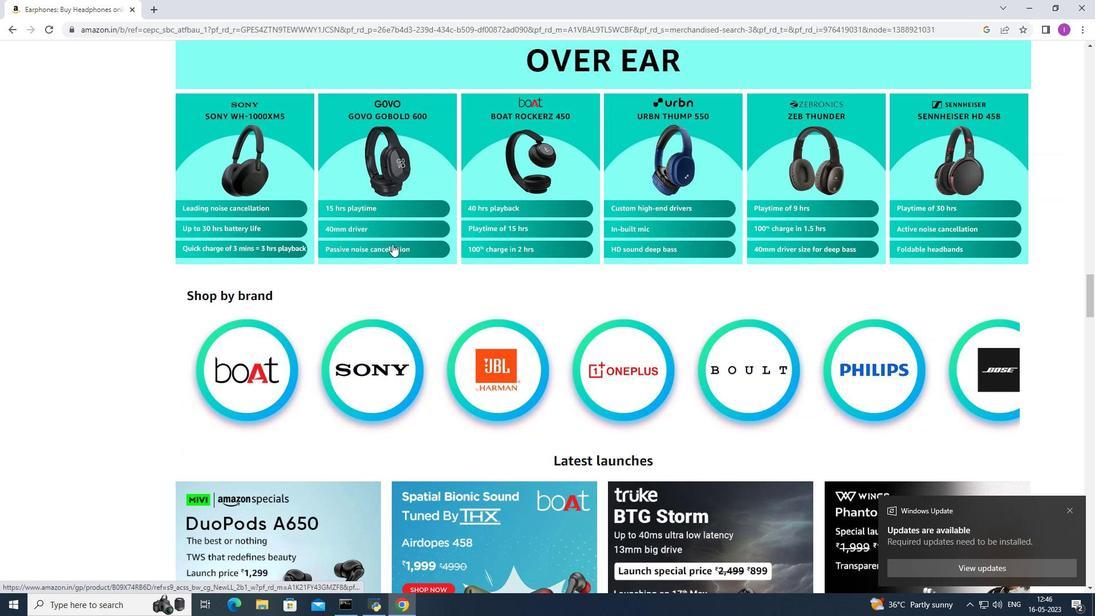 
Action: Mouse scrolled (392, 244) with delta (0, 0)
Screenshot: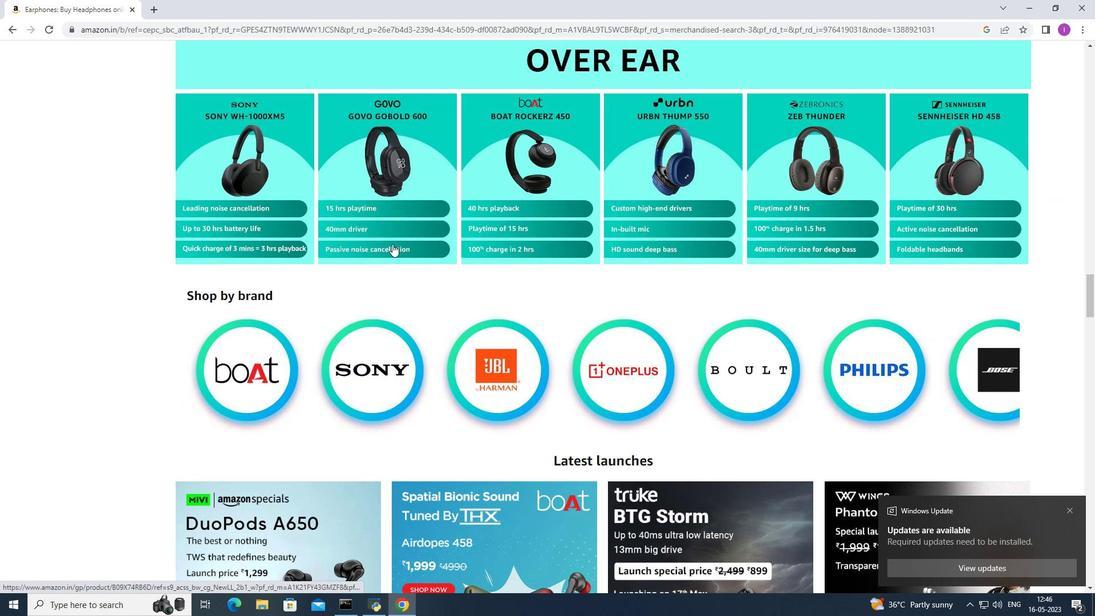 
Action: Mouse moved to (392, 244)
Screenshot: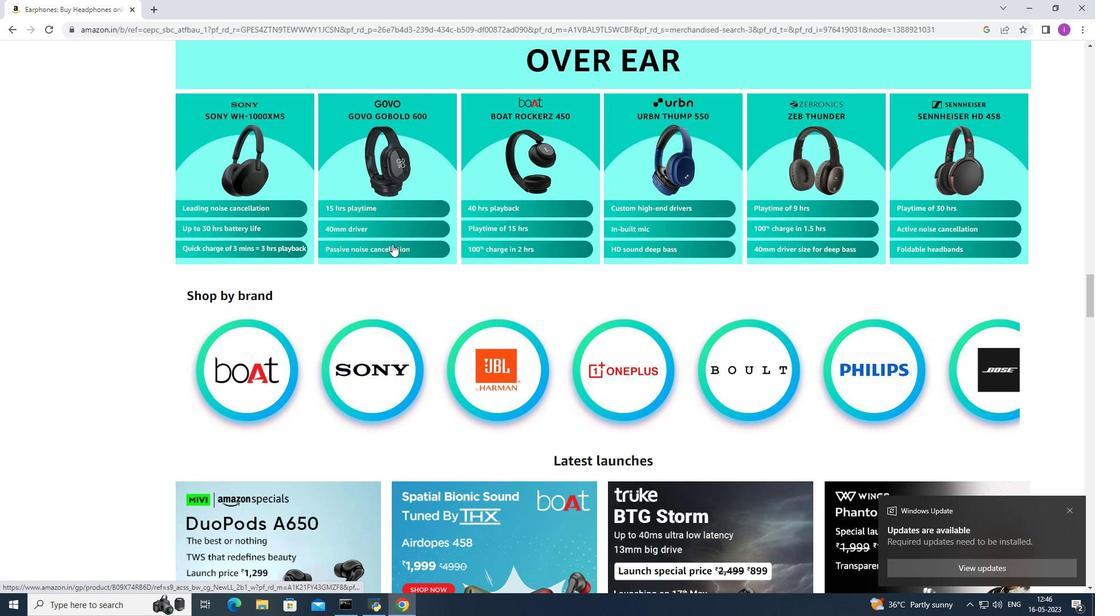 
Action: Mouse scrolled (392, 244) with delta (0, 0)
Screenshot: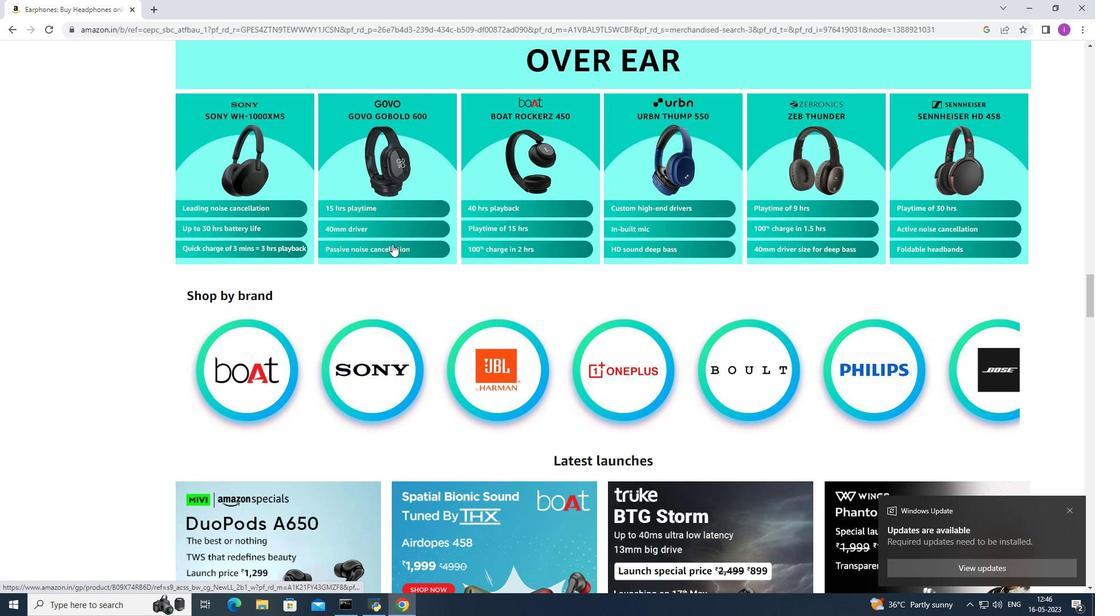 
Action: Mouse moved to (385, 239)
Screenshot: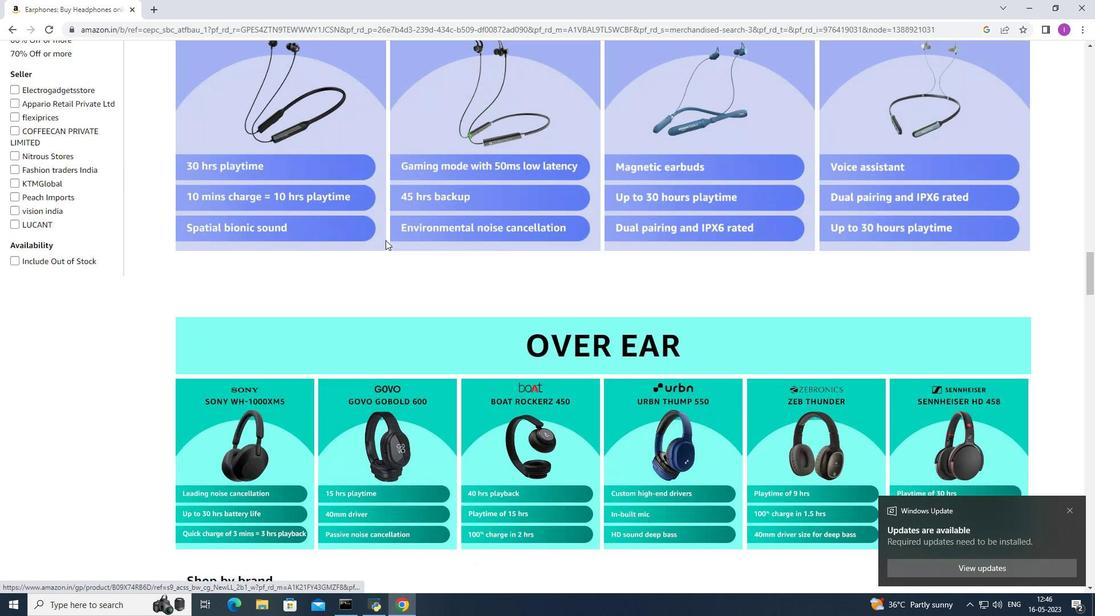 
Action: Mouse scrolled (385, 239) with delta (0, 0)
Screenshot: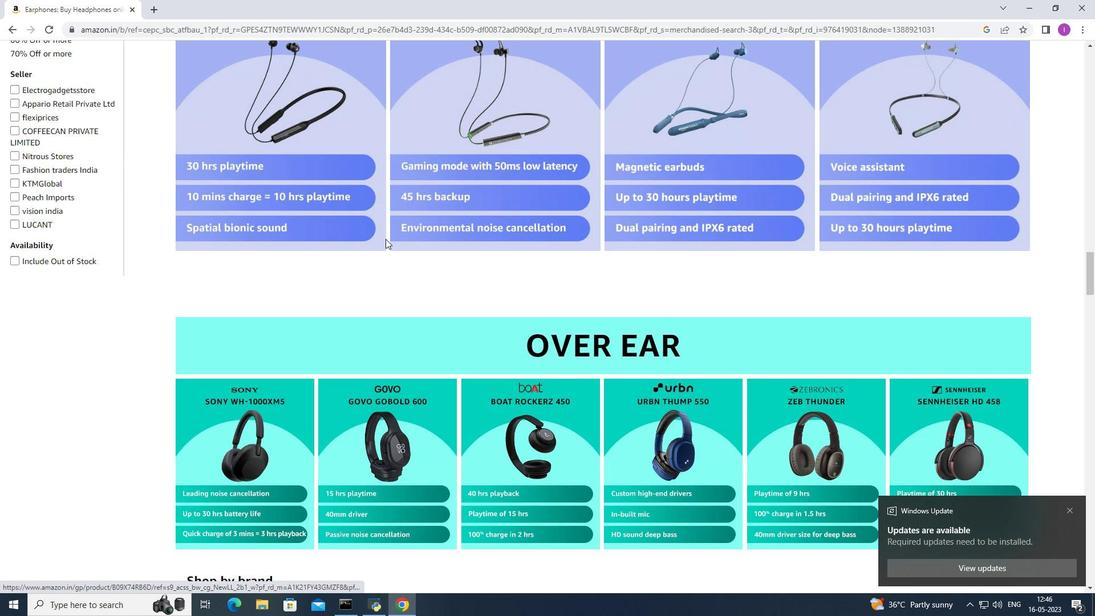
Action: Mouse scrolled (385, 239) with delta (0, 0)
Screenshot: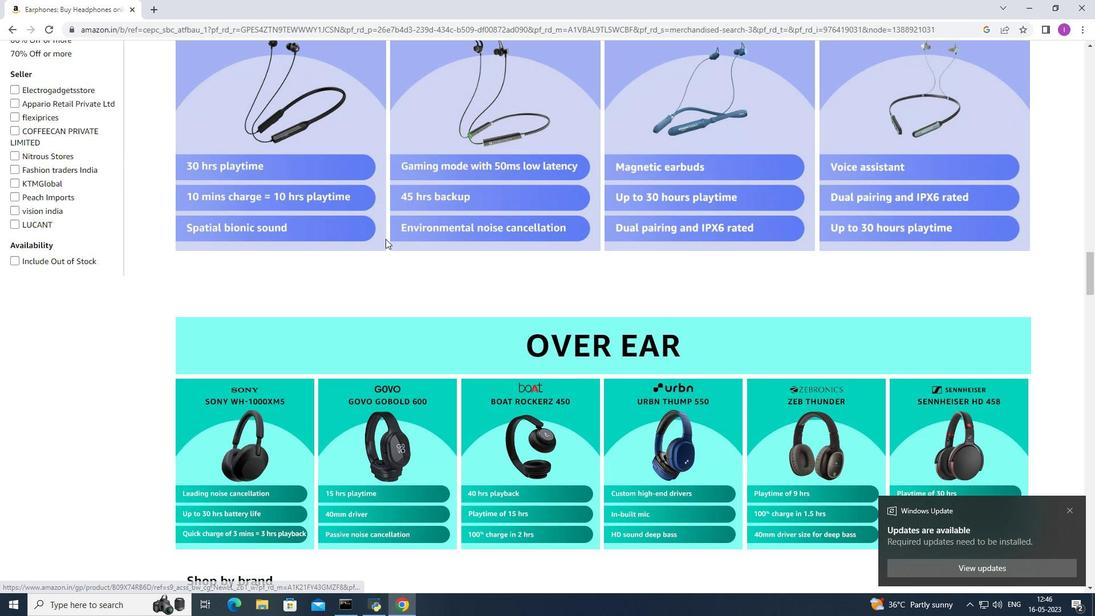 
Action: Mouse scrolled (385, 239) with delta (0, 0)
Screenshot: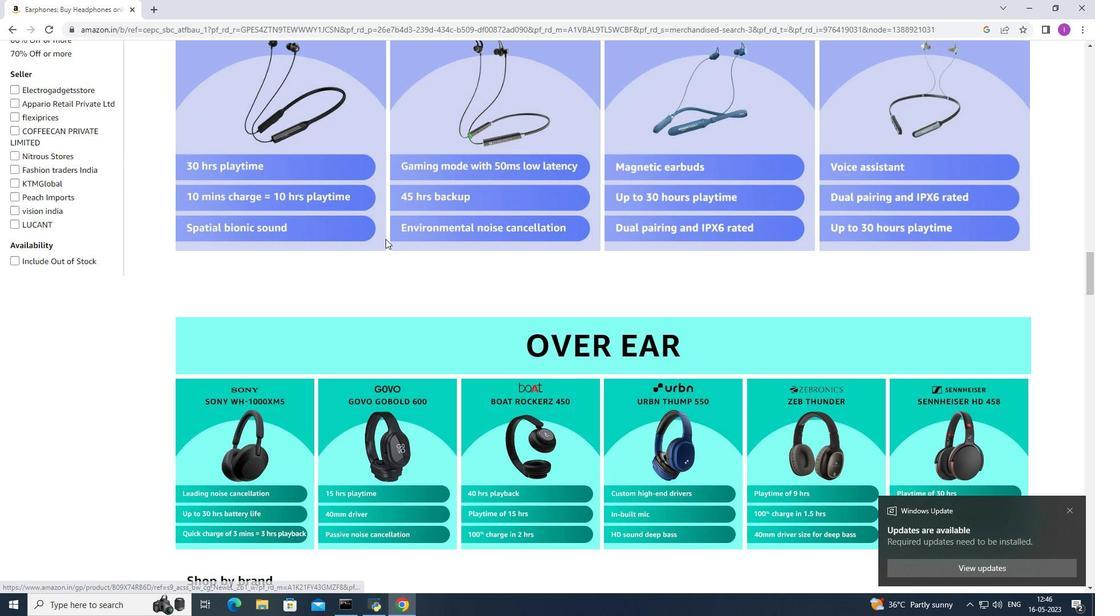 
Action: Mouse scrolled (385, 239) with delta (0, 0)
Screenshot: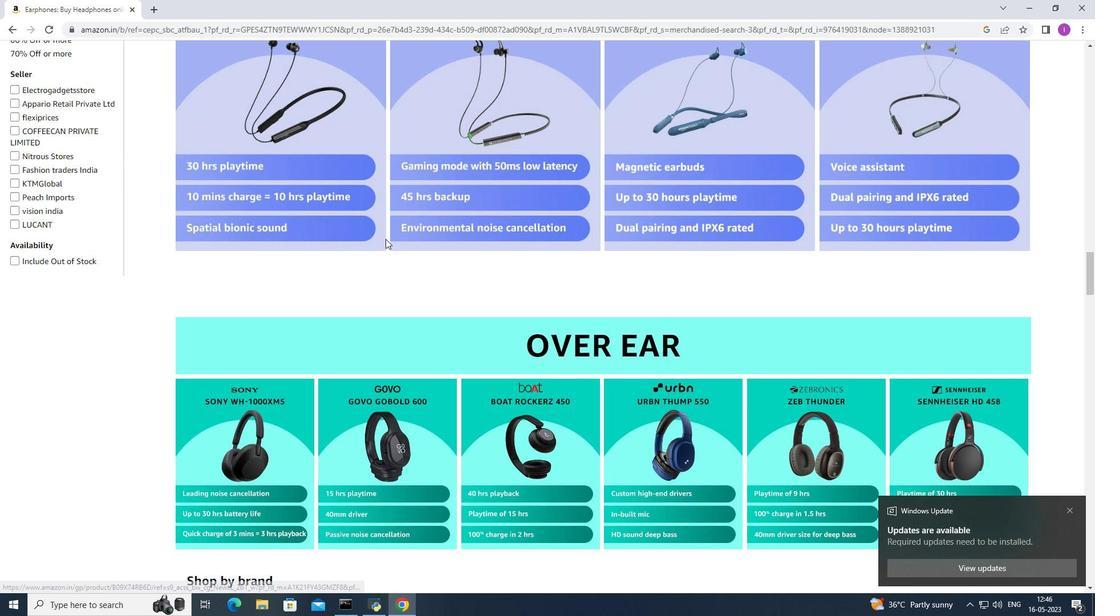 
Action: Mouse scrolled (385, 239) with delta (0, 0)
Screenshot: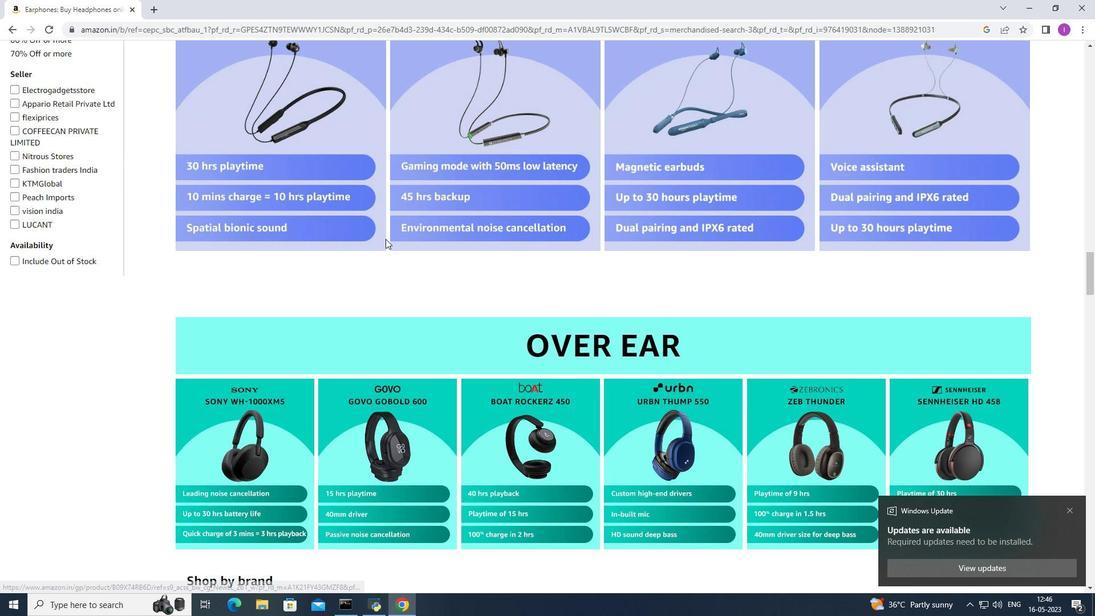 
Action: Mouse moved to (386, 238)
Screenshot: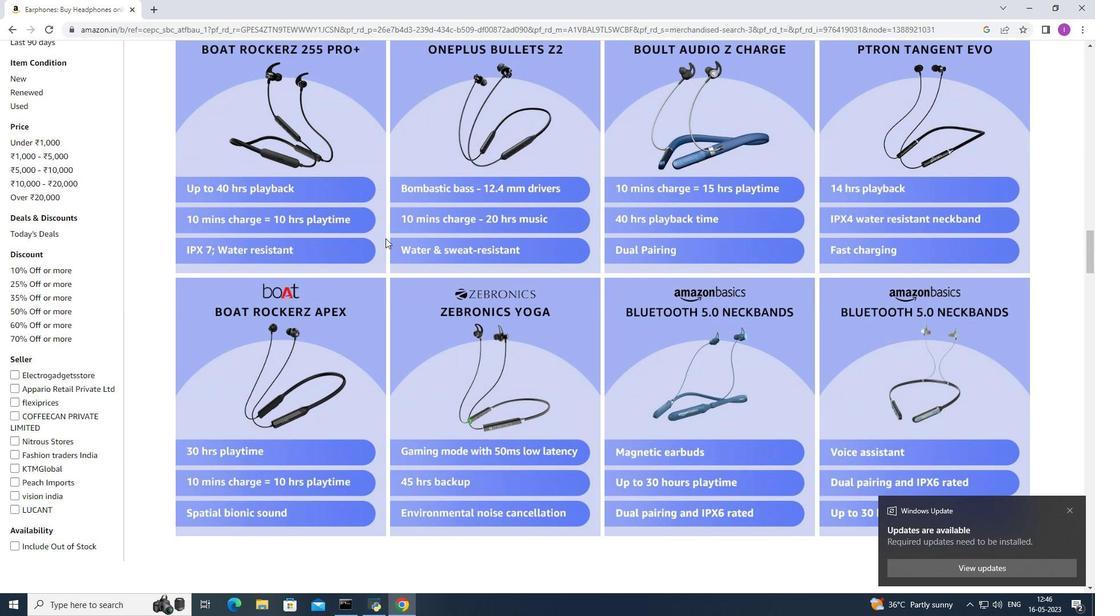 
Action: Mouse scrolled (386, 239) with delta (0, 0)
Screenshot: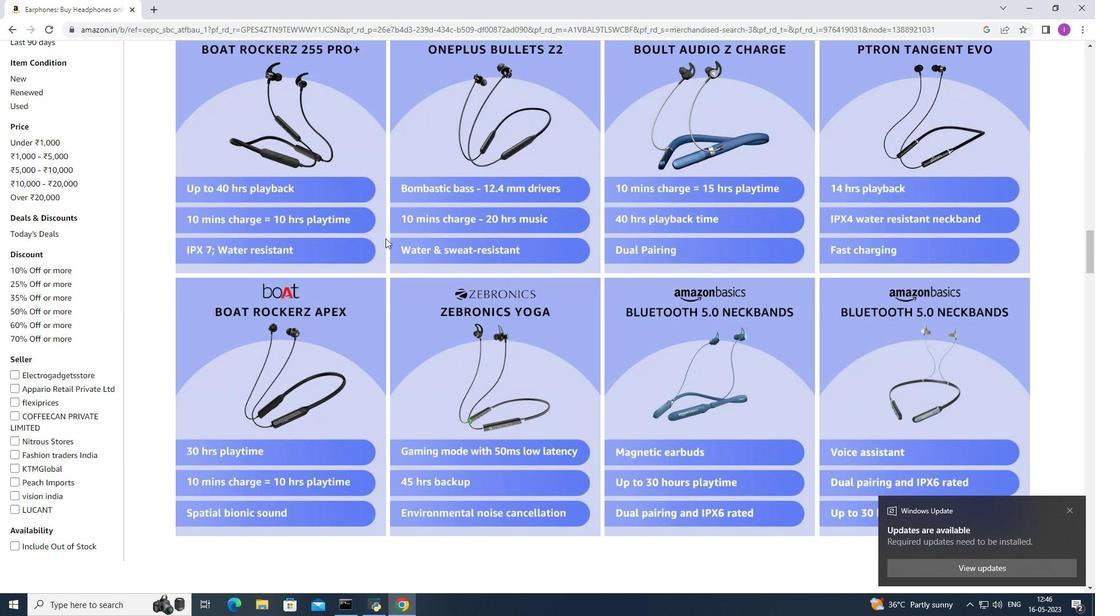 
Action: Mouse scrolled (386, 239) with delta (0, 0)
Screenshot: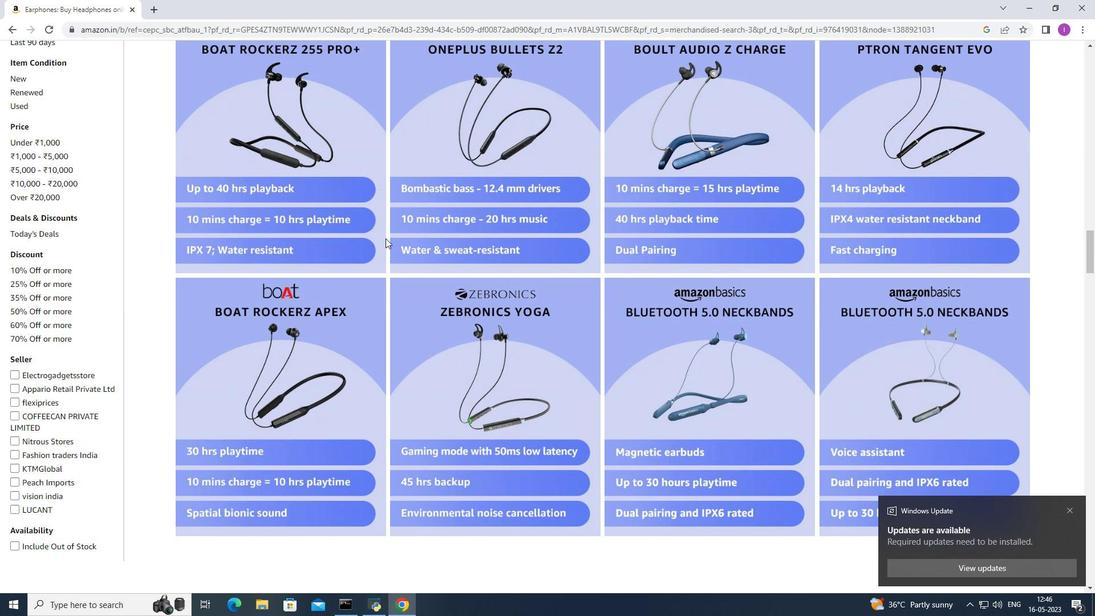 
Action: Mouse moved to (385, 233)
Screenshot: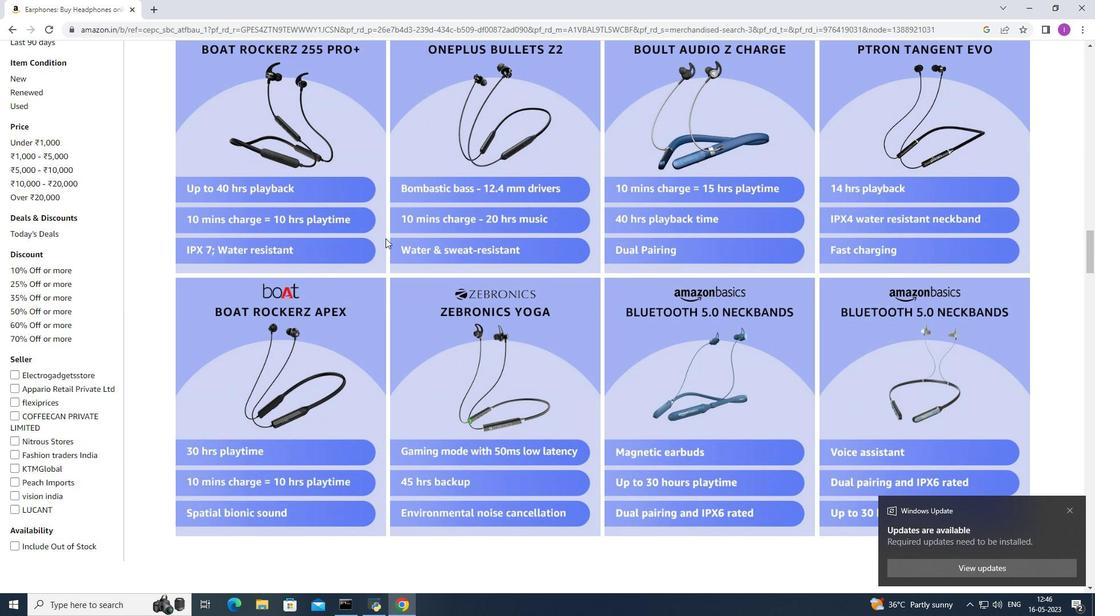 
Action: Mouse scrolled (385, 233) with delta (0, 0)
Screenshot: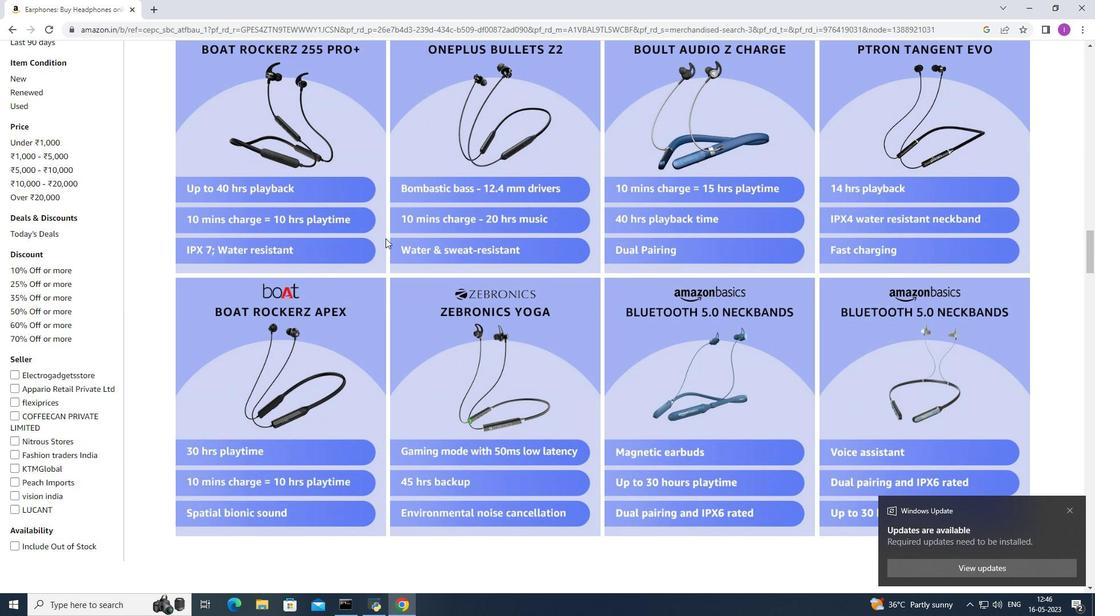 
Action: Mouse moved to (381, 227)
Screenshot: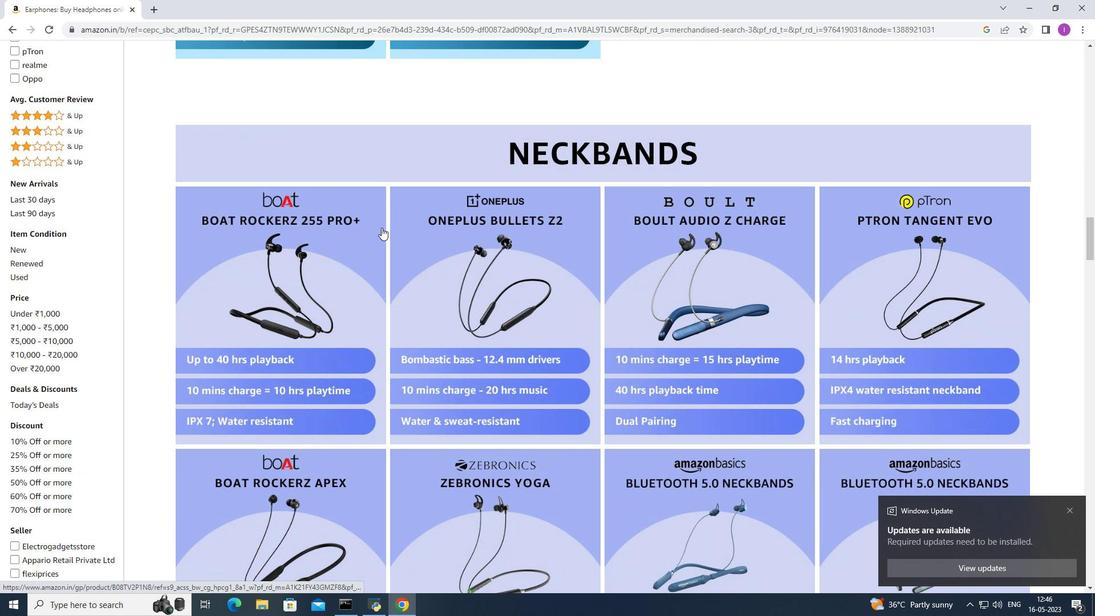 
Action: Mouse scrolled (381, 227) with delta (0, 0)
Screenshot: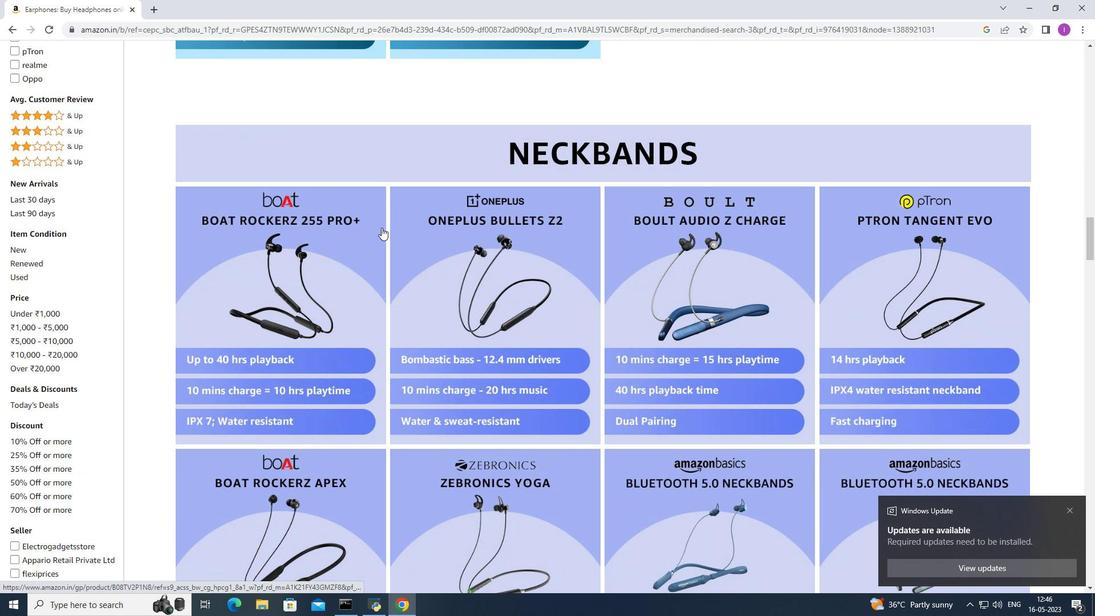 
Action: Mouse moved to (381, 226)
Screenshot: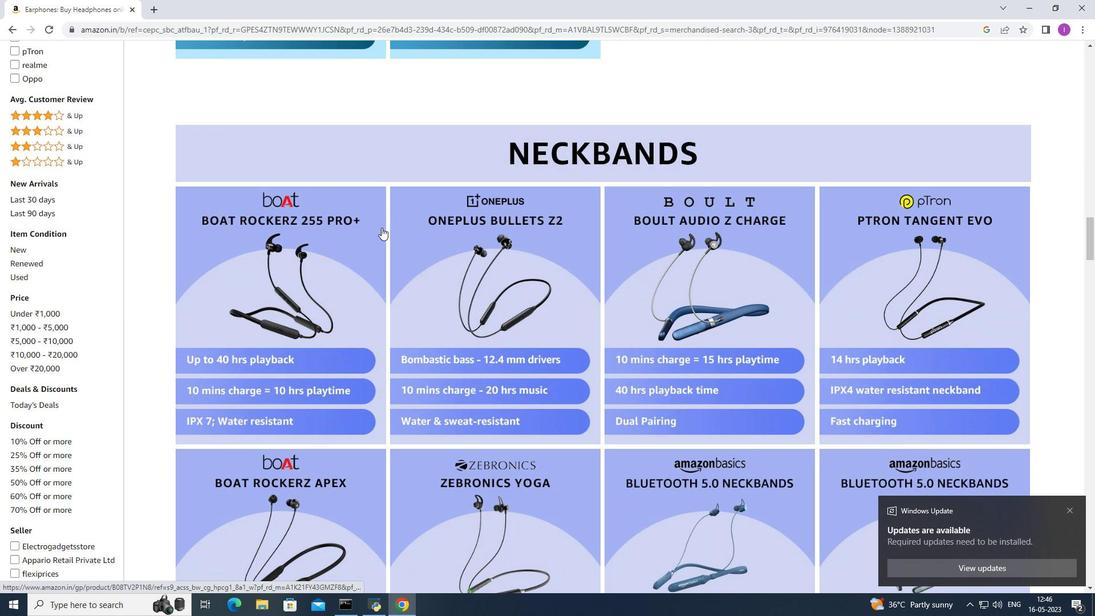 
Action: Mouse scrolled (381, 227) with delta (0, 0)
Screenshot: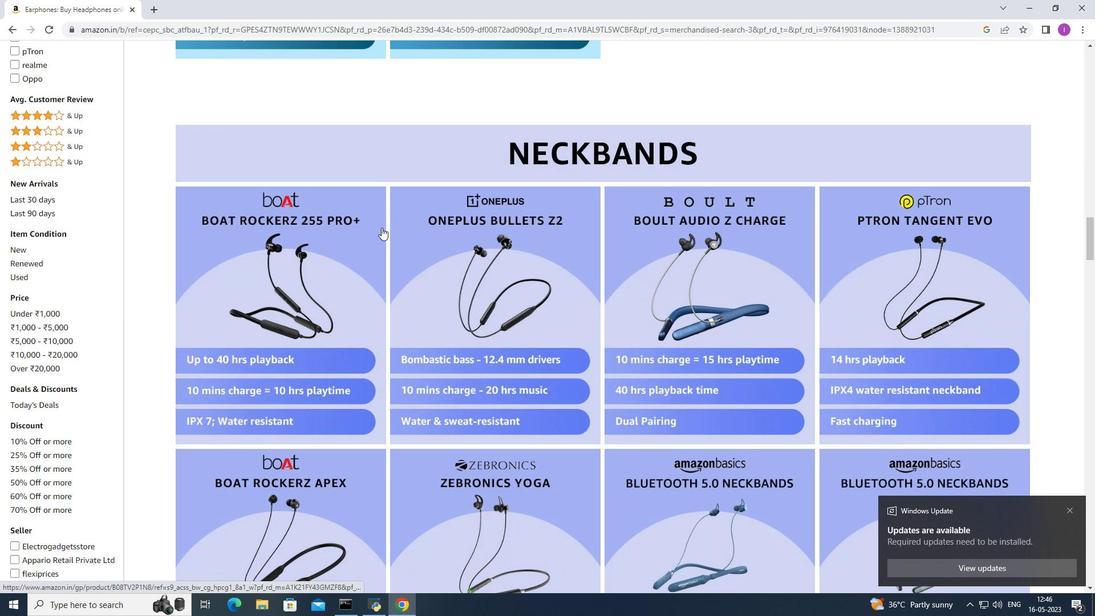 
Action: Mouse scrolled (381, 227) with delta (0, 0)
Screenshot: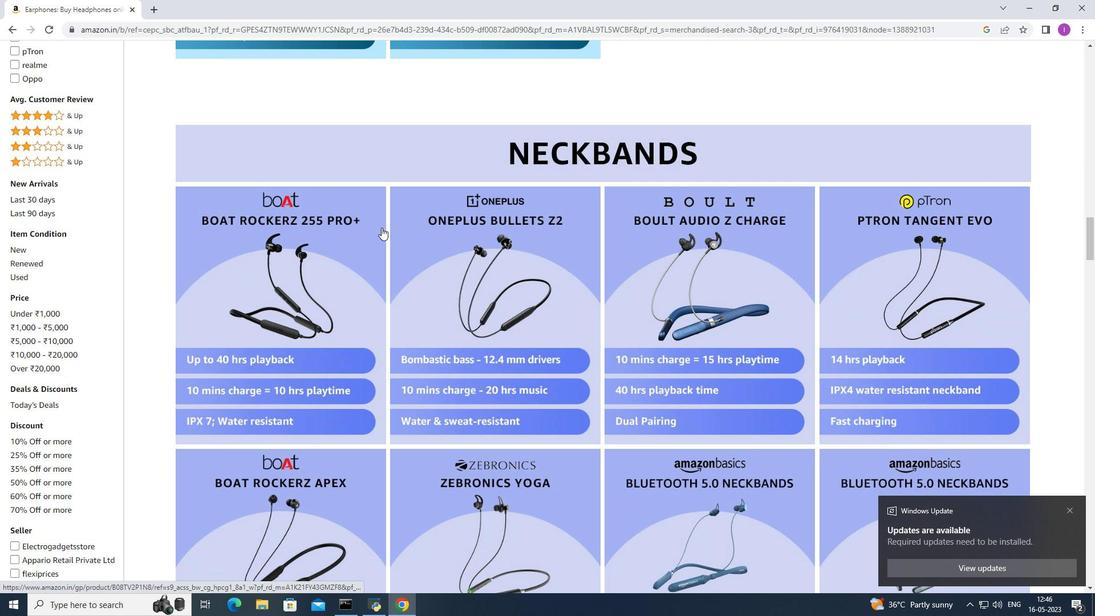 
Action: Mouse scrolled (381, 225) with delta (0, 0)
Screenshot: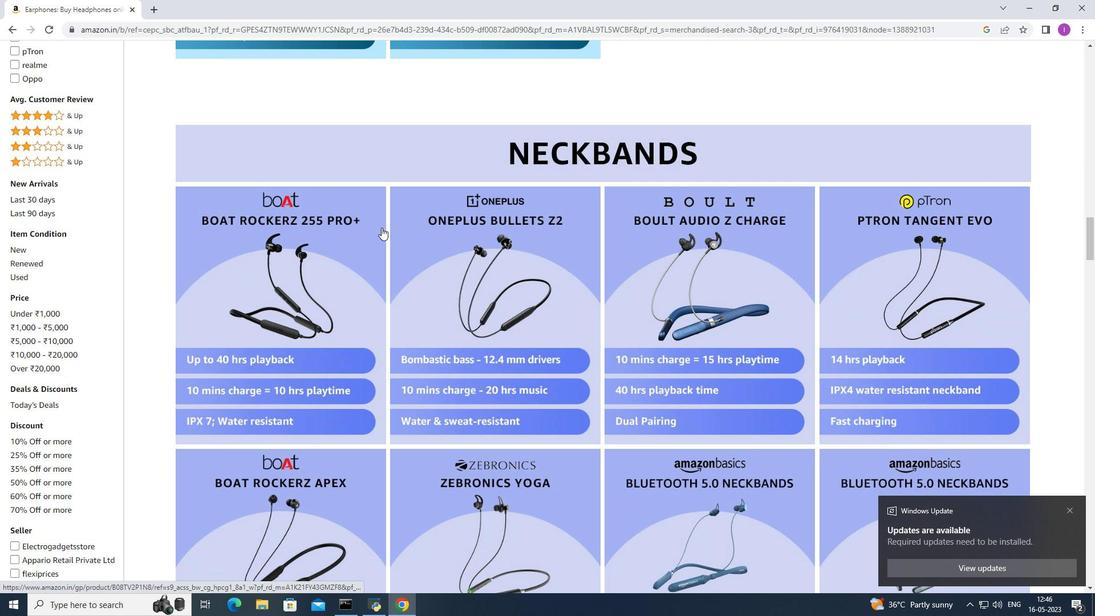 
Action: Mouse scrolled (381, 227) with delta (0, 0)
Screenshot: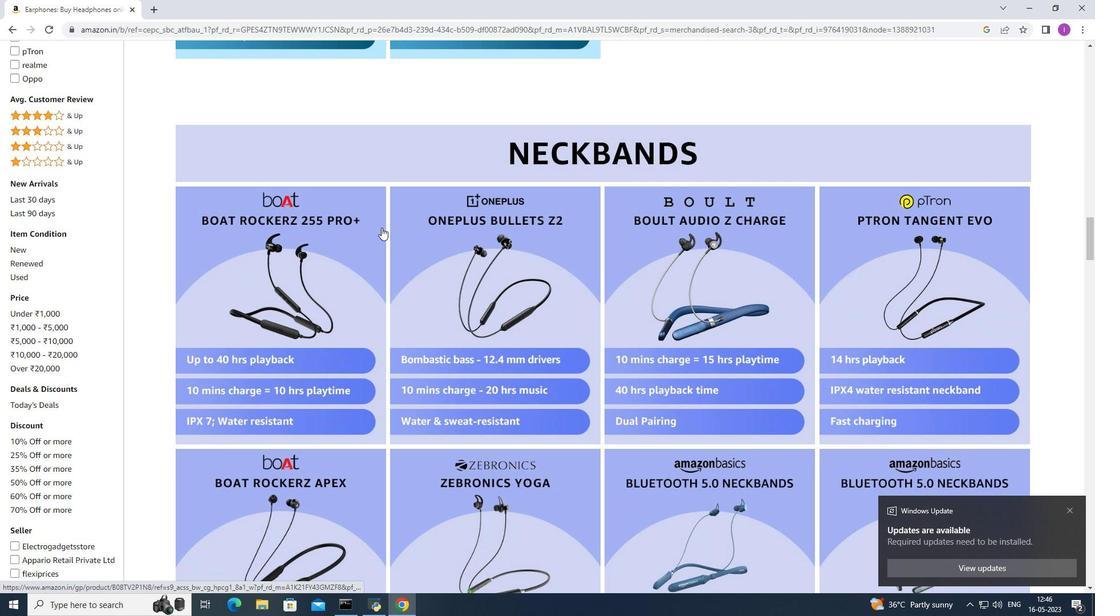 
Action: Mouse scrolled (381, 227) with delta (0, 0)
Screenshot: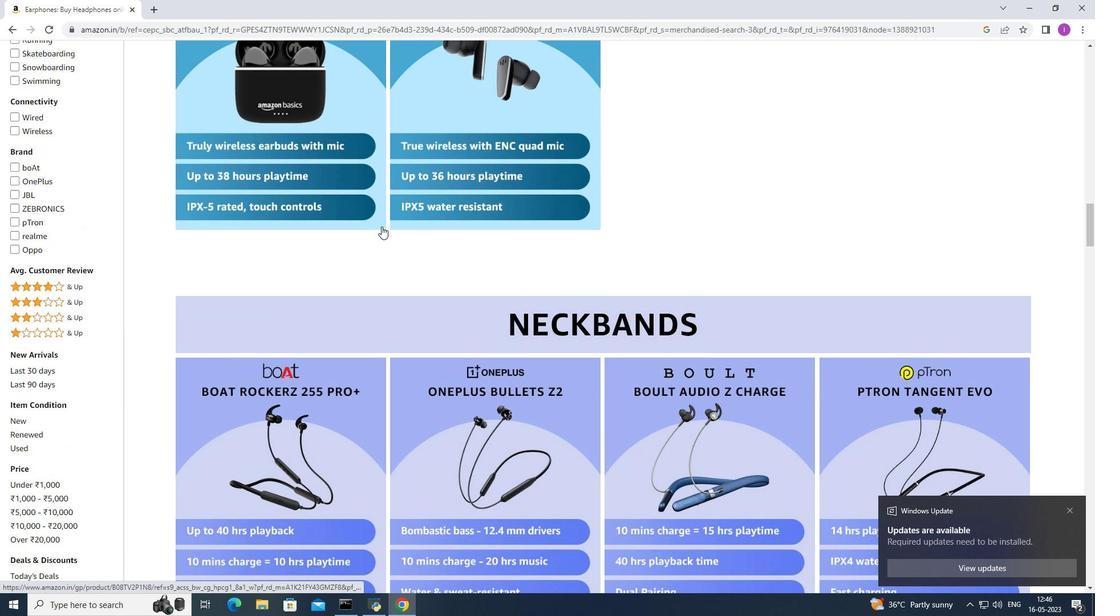
Action: Mouse moved to (387, 217)
Screenshot: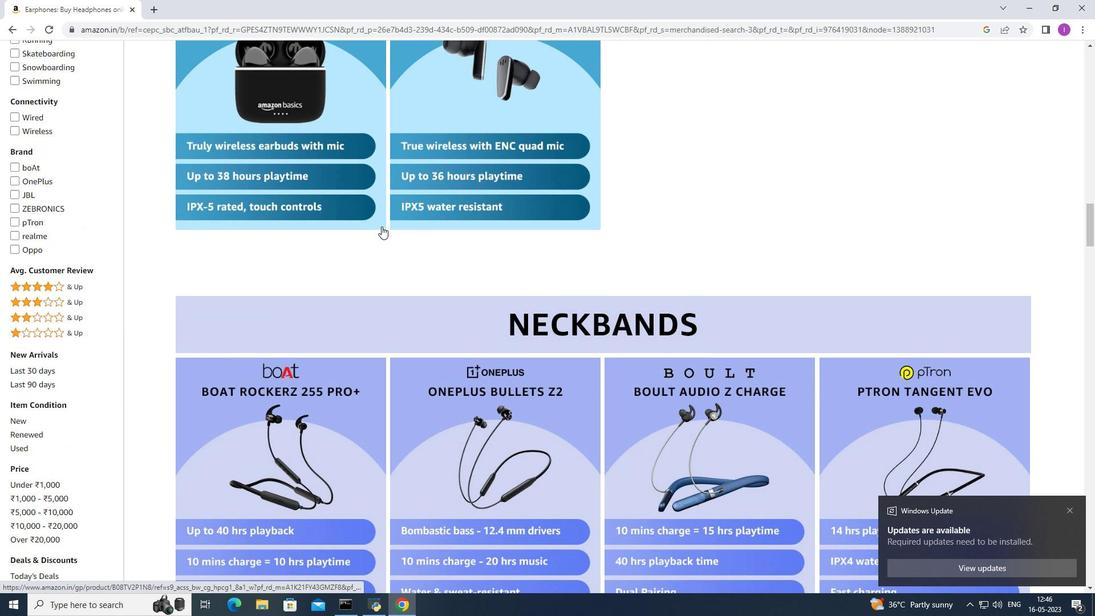 
Action: Mouse scrolled (387, 218) with delta (0, 0)
Screenshot: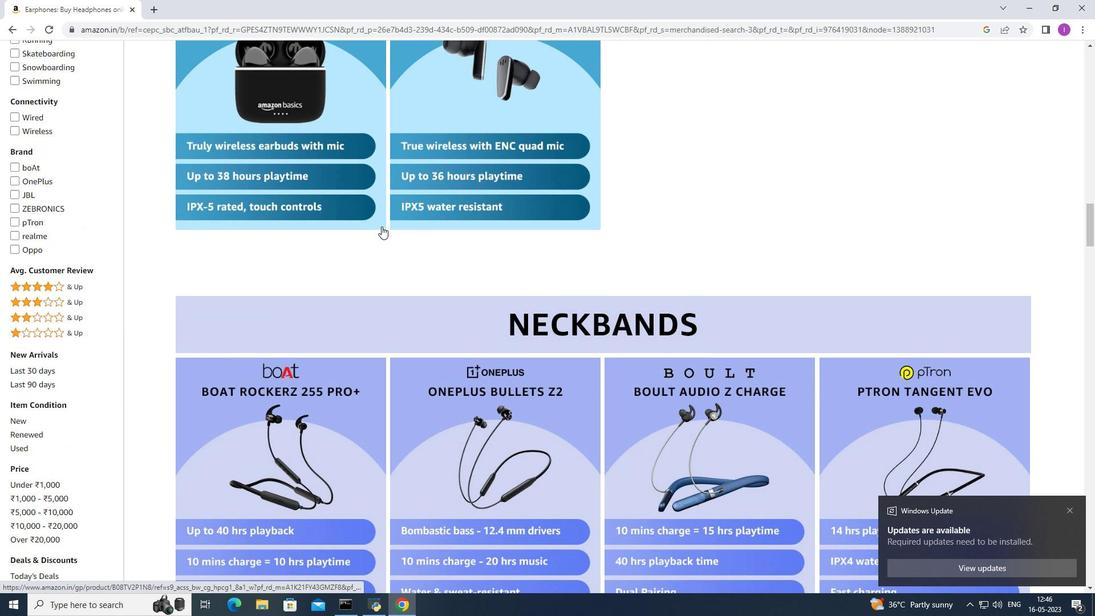 
Action: Mouse scrolled (387, 218) with delta (0, 0)
Screenshot: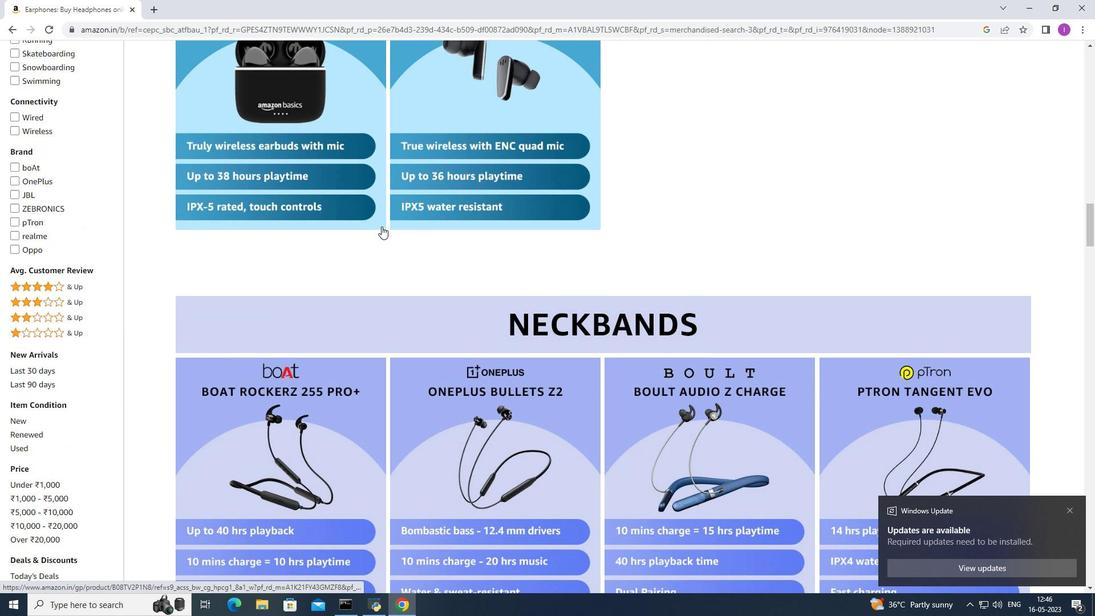 
Action: Mouse scrolled (387, 218) with delta (0, 0)
Screenshot: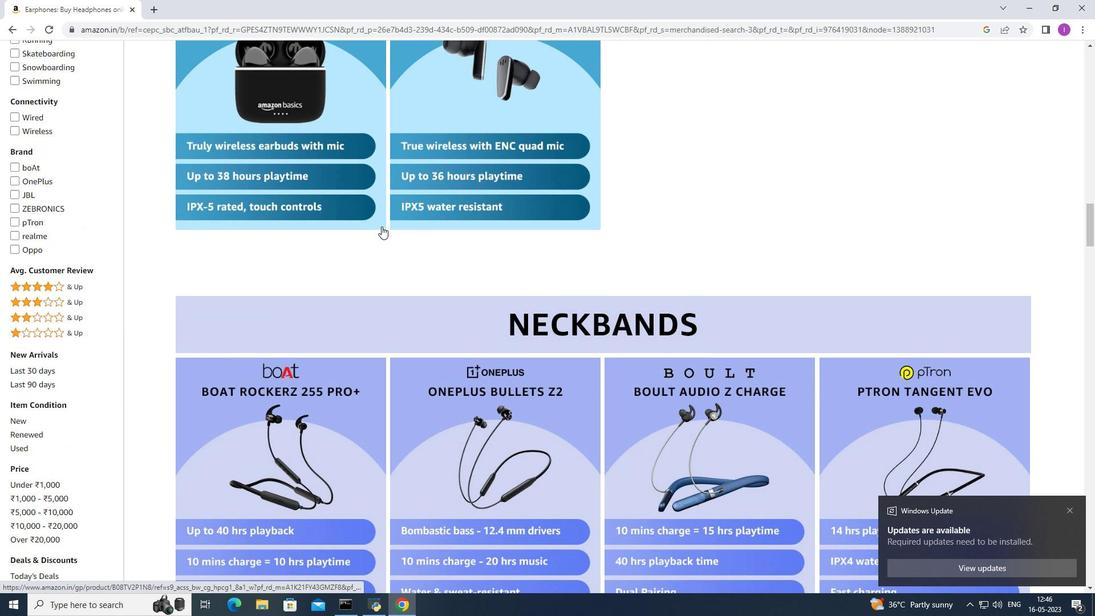 
Action: Mouse scrolled (387, 218) with delta (0, 0)
Screenshot: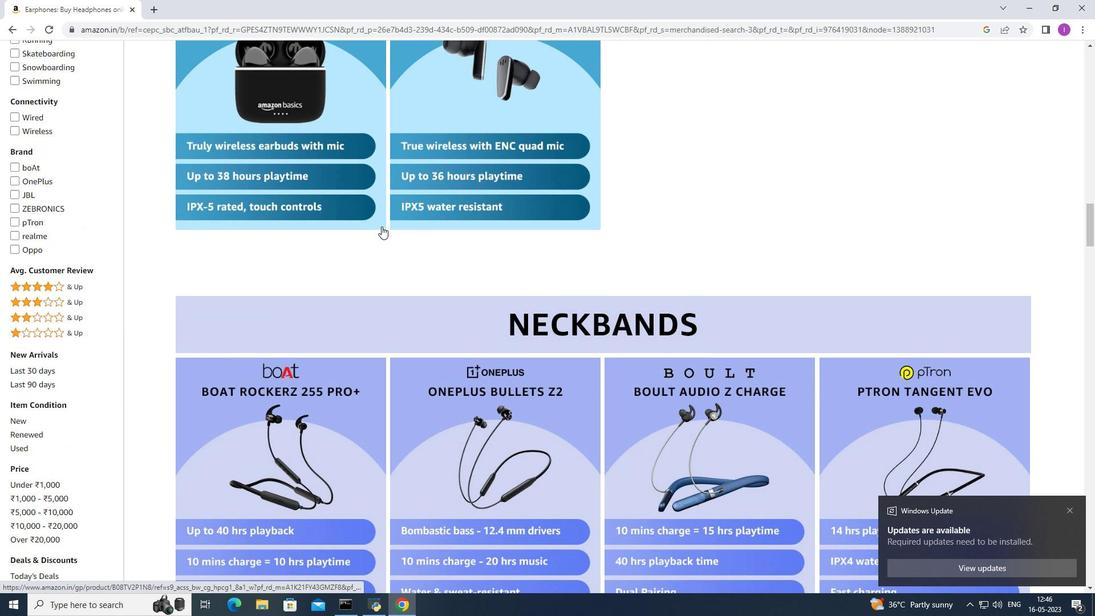 
Action: Mouse scrolled (387, 218) with delta (0, 0)
Screenshot: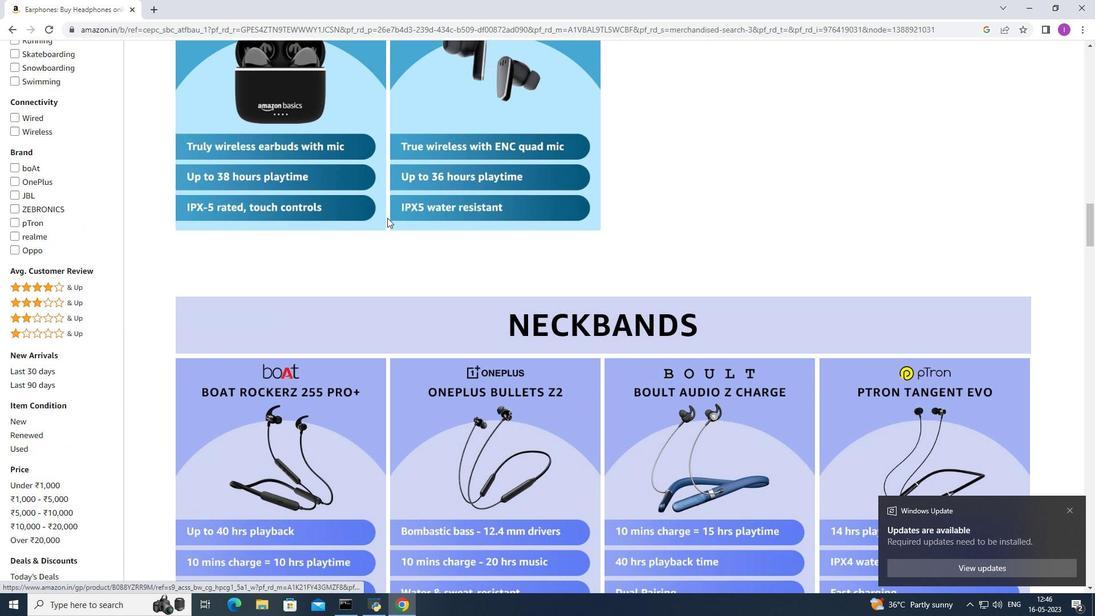 
Action: Mouse scrolled (387, 218) with delta (0, 0)
Screenshot: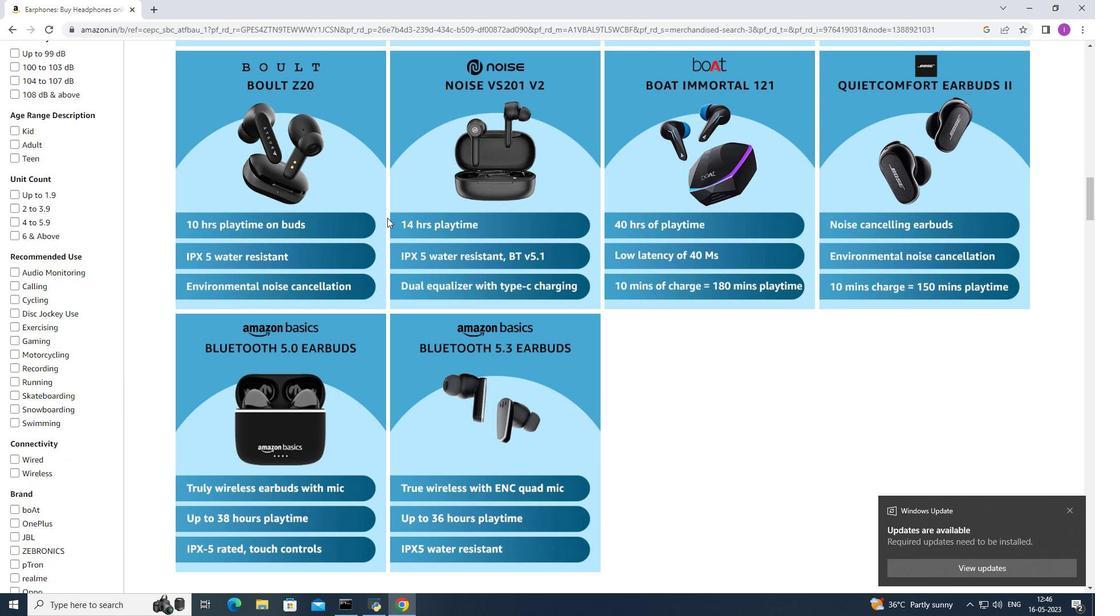 
Action: Mouse scrolled (387, 218) with delta (0, 0)
Screenshot: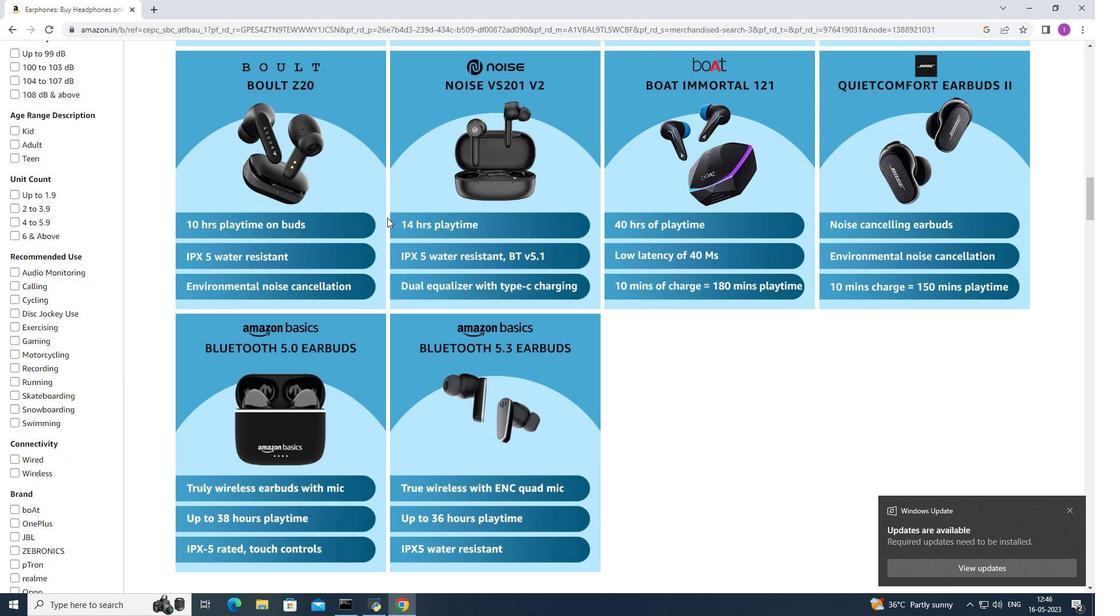 
Action: Mouse scrolled (387, 218) with delta (0, 0)
Screenshot: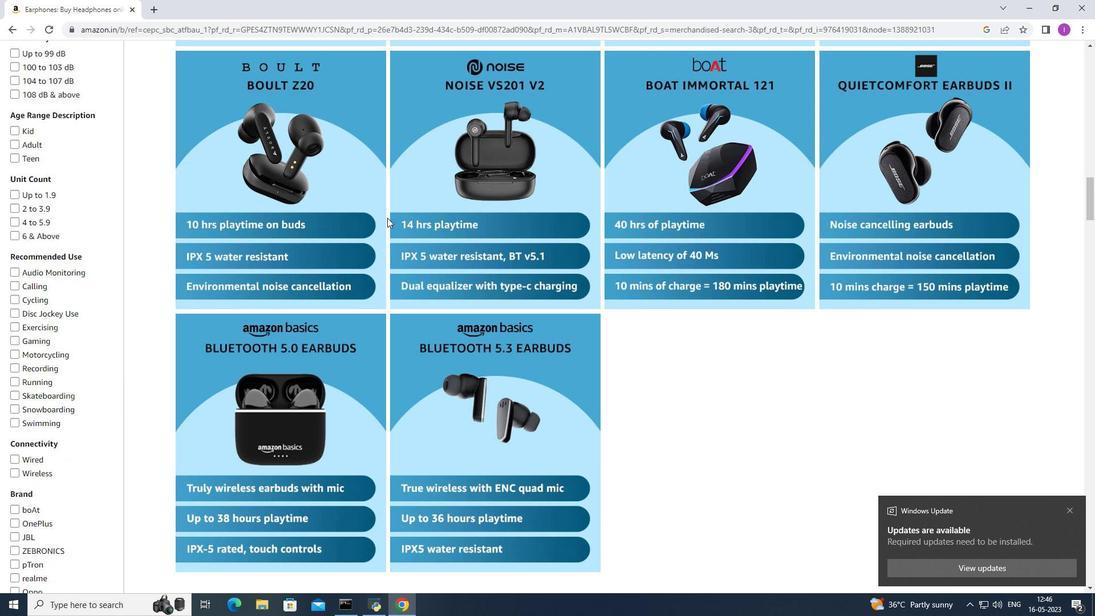 
Action: Mouse scrolled (387, 218) with delta (0, 0)
Screenshot: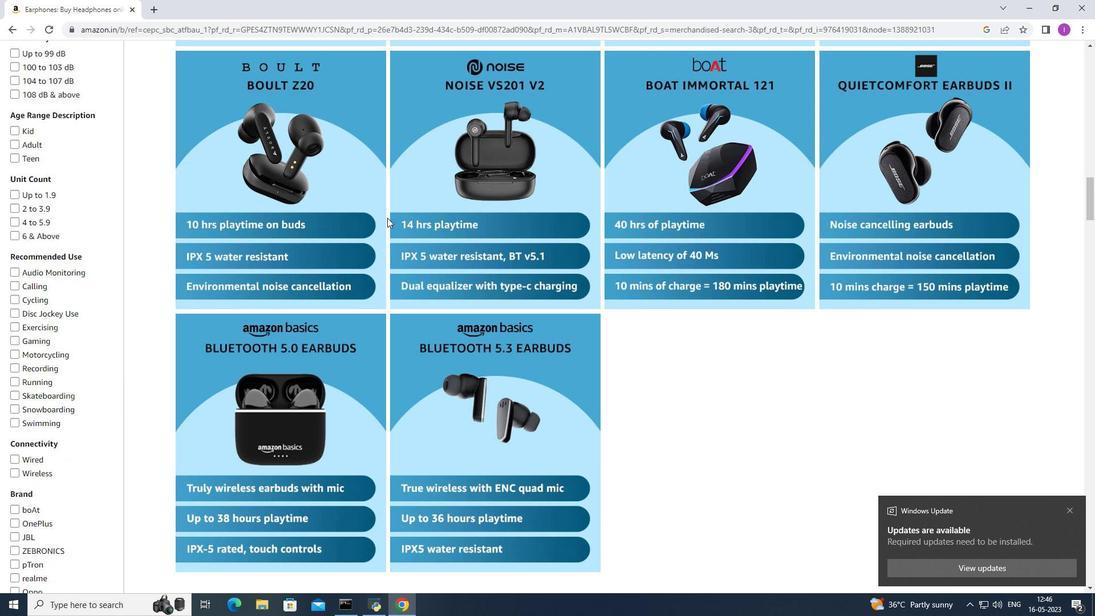 
Action: Mouse scrolled (387, 218) with delta (0, 0)
Screenshot: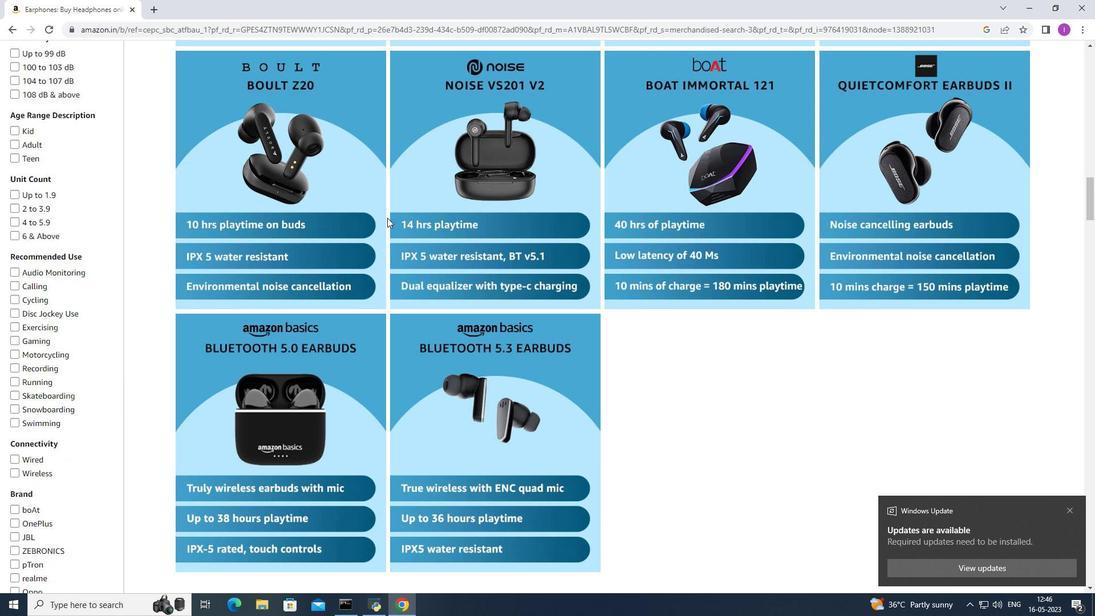 
Action: Mouse moved to (387, 217)
Screenshot: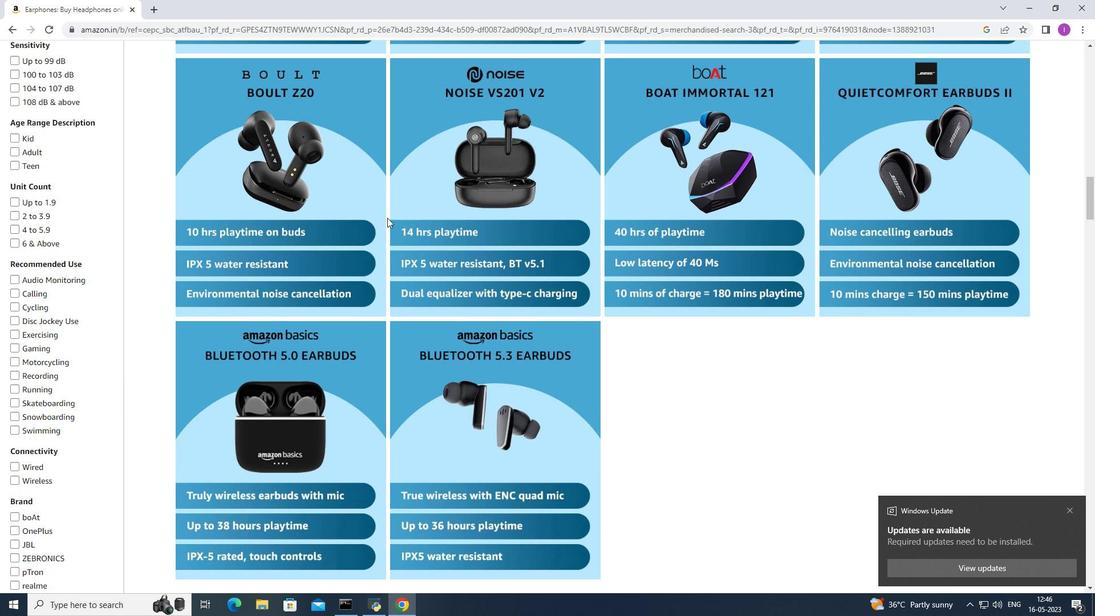 
Action: Mouse scrolled (387, 217) with delta (0, 0)
Screenshot: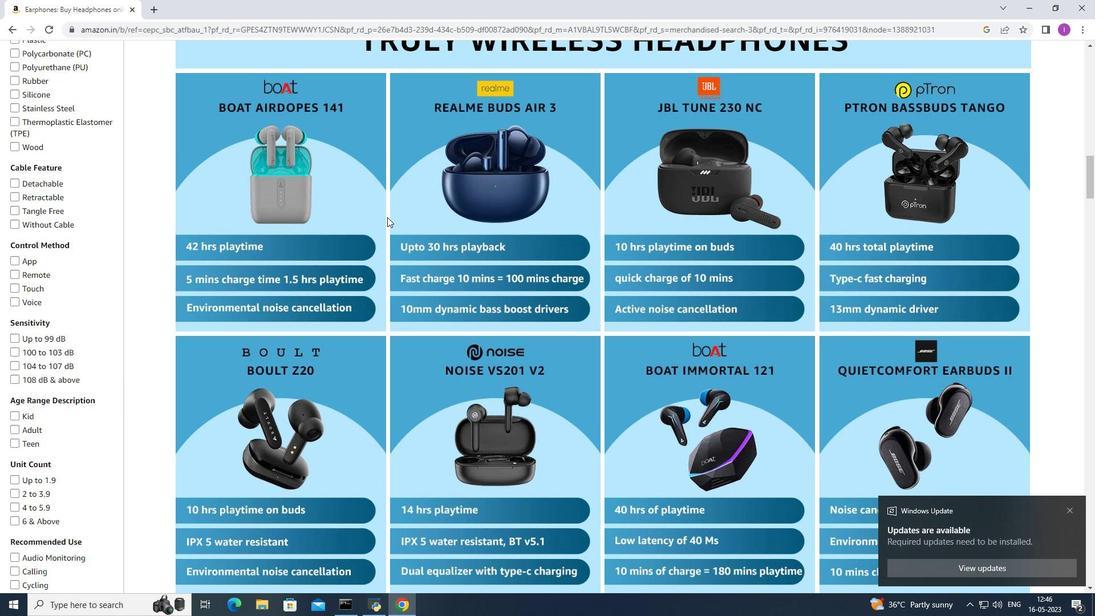 
Action: Mouse scrolled (387, 217) with delta (0, 0)
Screenshot: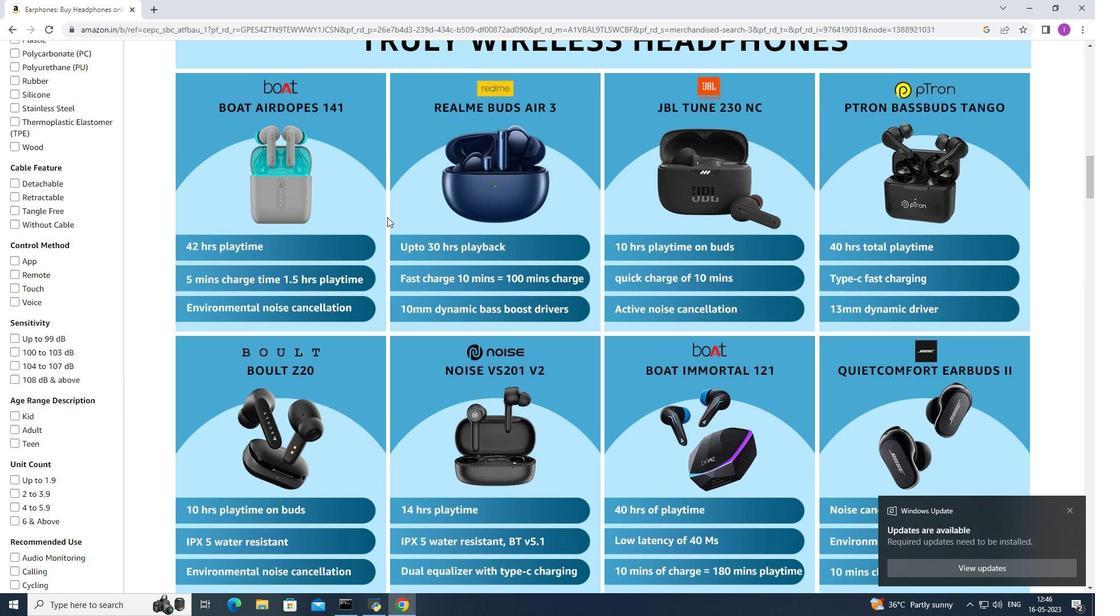 
Action: Mouse scrolled (387, 217) with delta (0, 0)
Screenshot: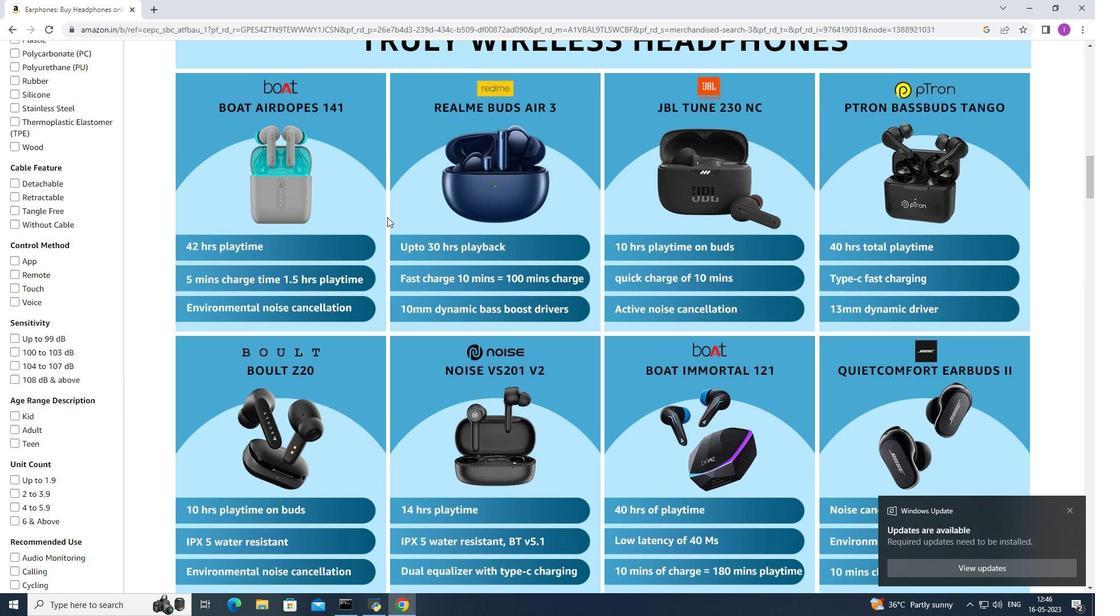 
Action: Mouse scrolled (387, 217) with delta (0, 0)
Screenshot: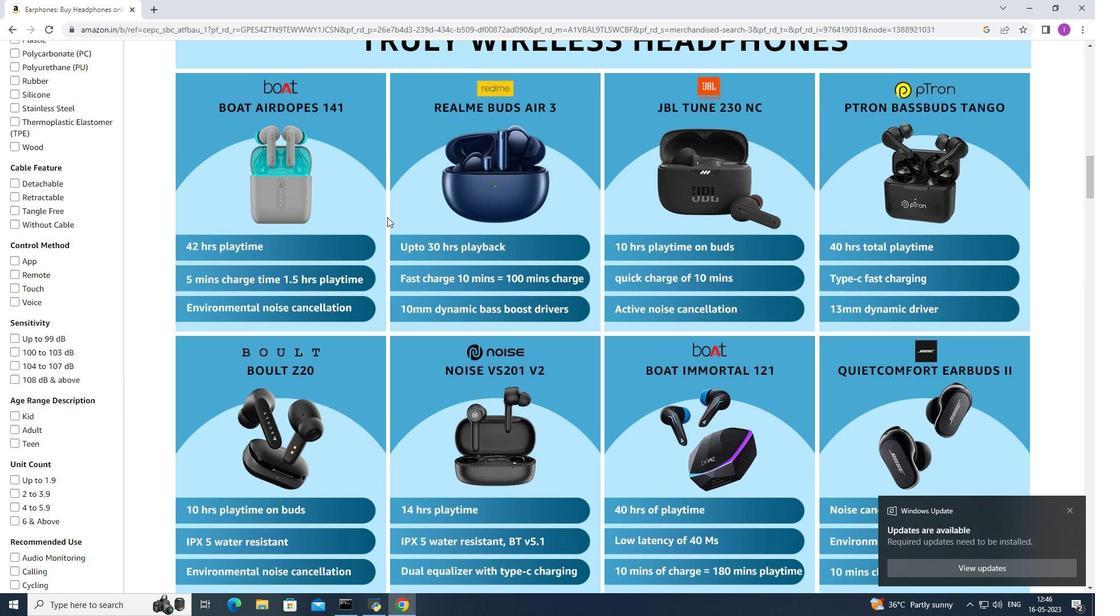 
Action: Mouse scrolled (387, 217) with delta (0, 0)
Screenshot: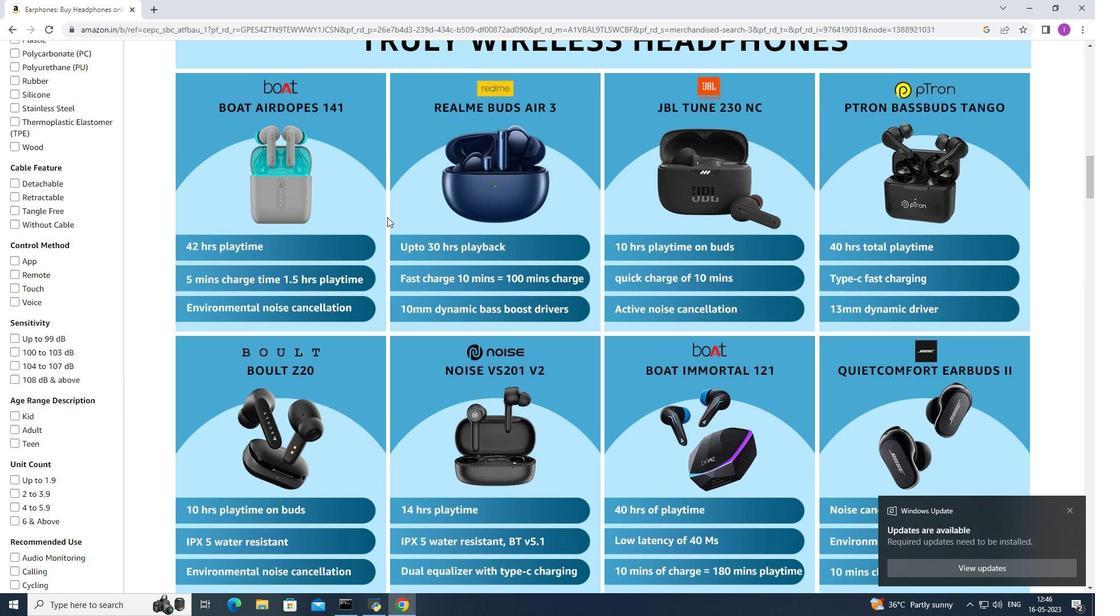 
Action: Mouse scrolled (387, 217) with delta (0, 0)
Screenshot: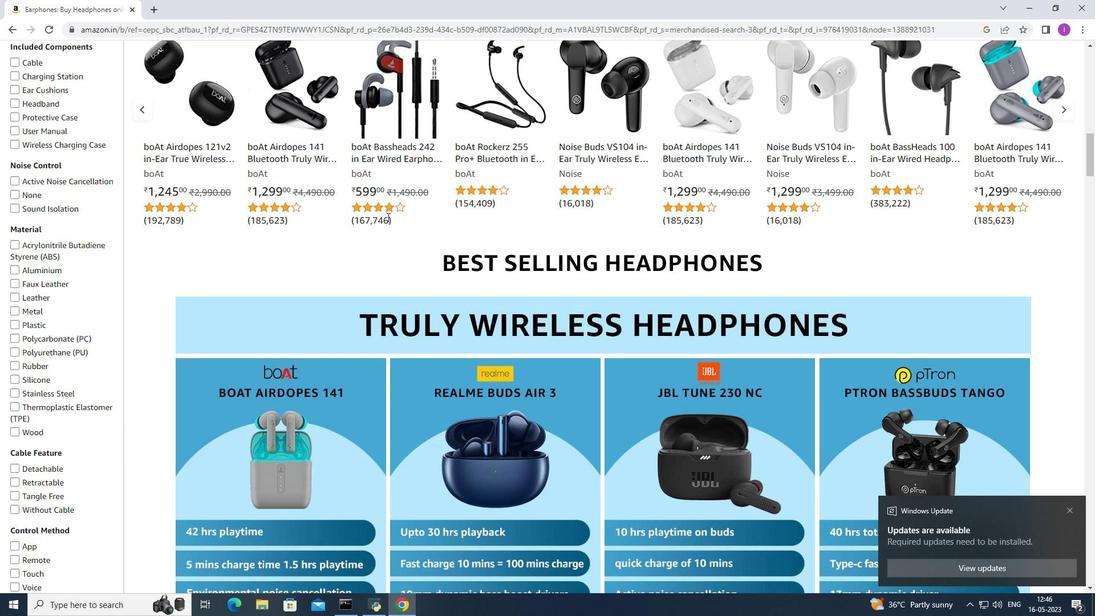 
Action: Mouse scrolled (387, 217) with delta (0, 0)
Screenshot: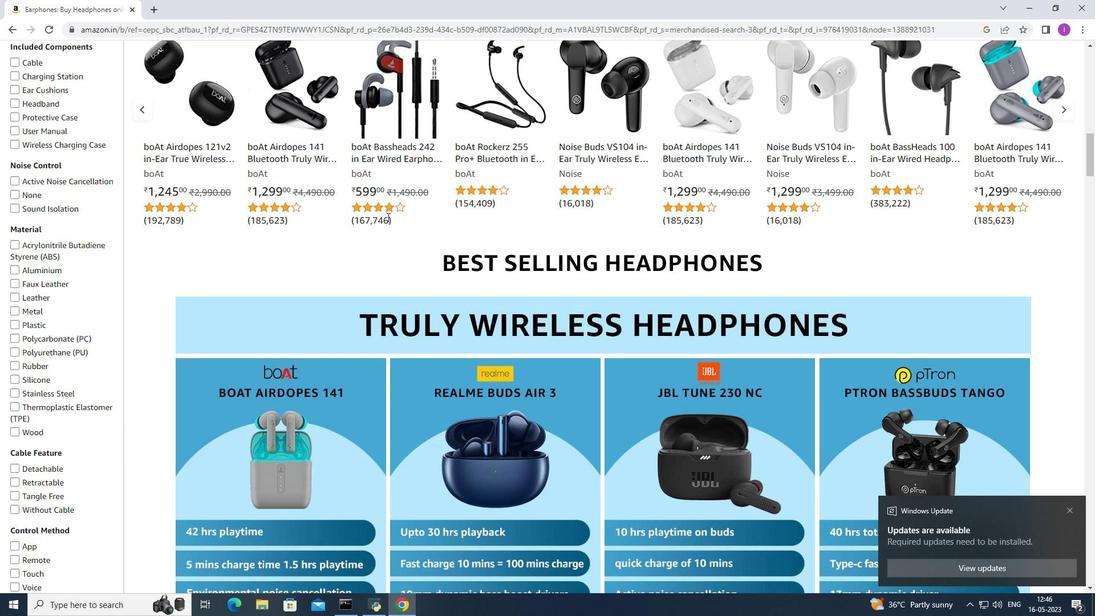 
Action: Mouse scrolled (387, 217) with delta (0, 0)
Screenshot: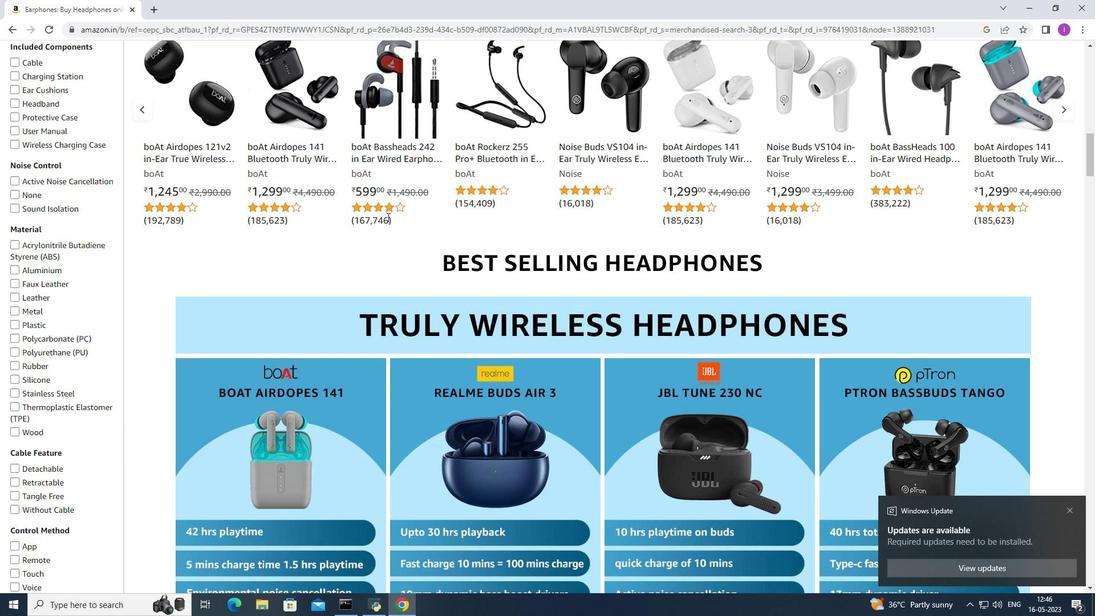
Action: Mouse scrolled (387, 217) with delta (0, 0)
Screenshot: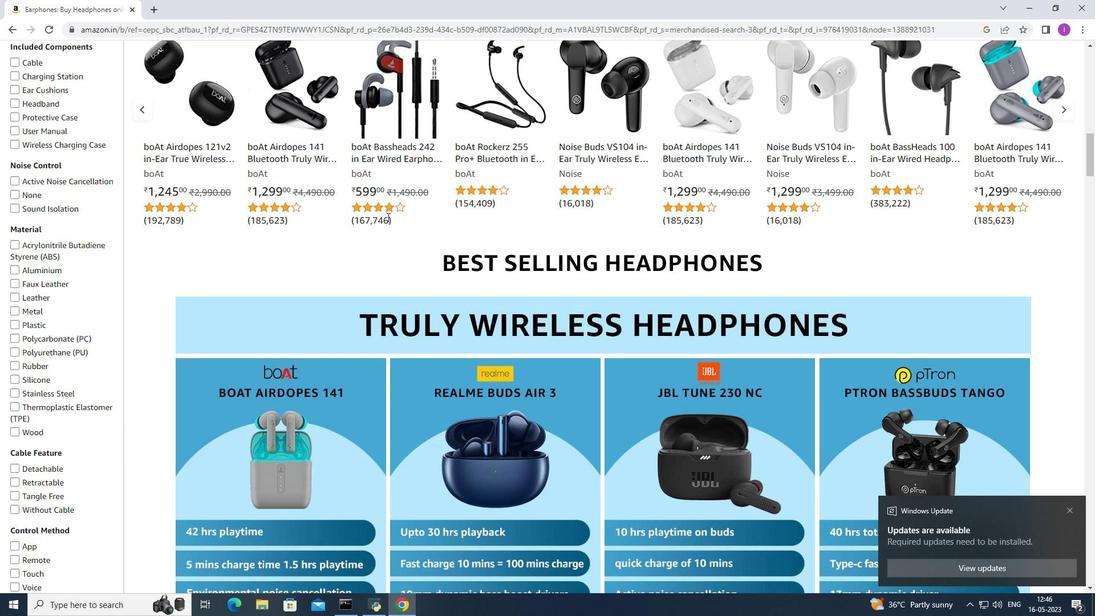 
Action: Mouse scrolled (387, 217) with delta (0, 0)
Screenshot: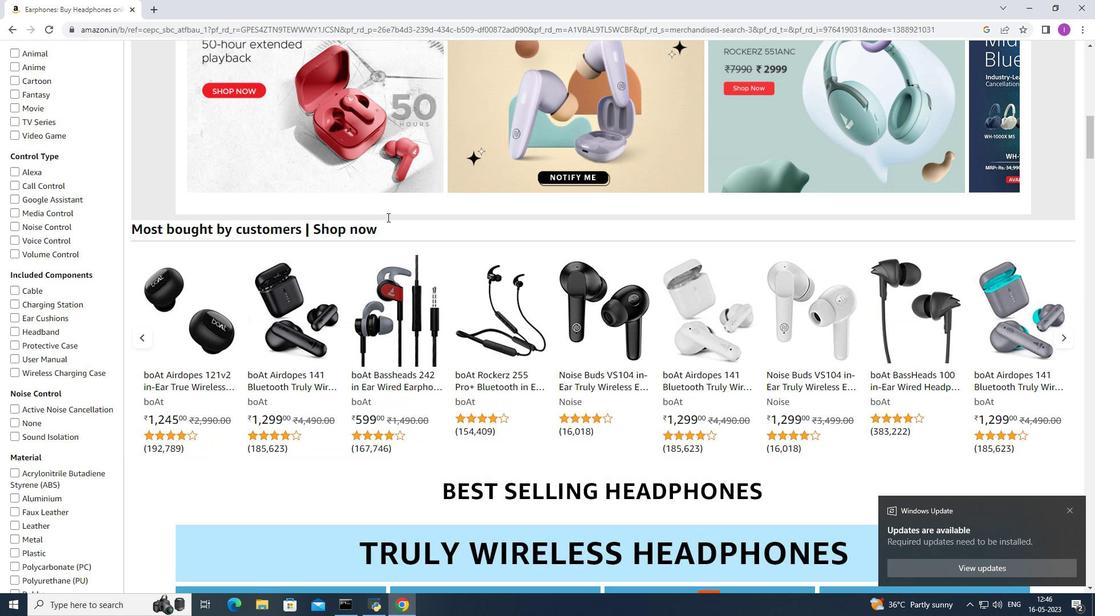 
Action: Mouse scrolled (387, 217) with delta (0, 0)
Screenshot: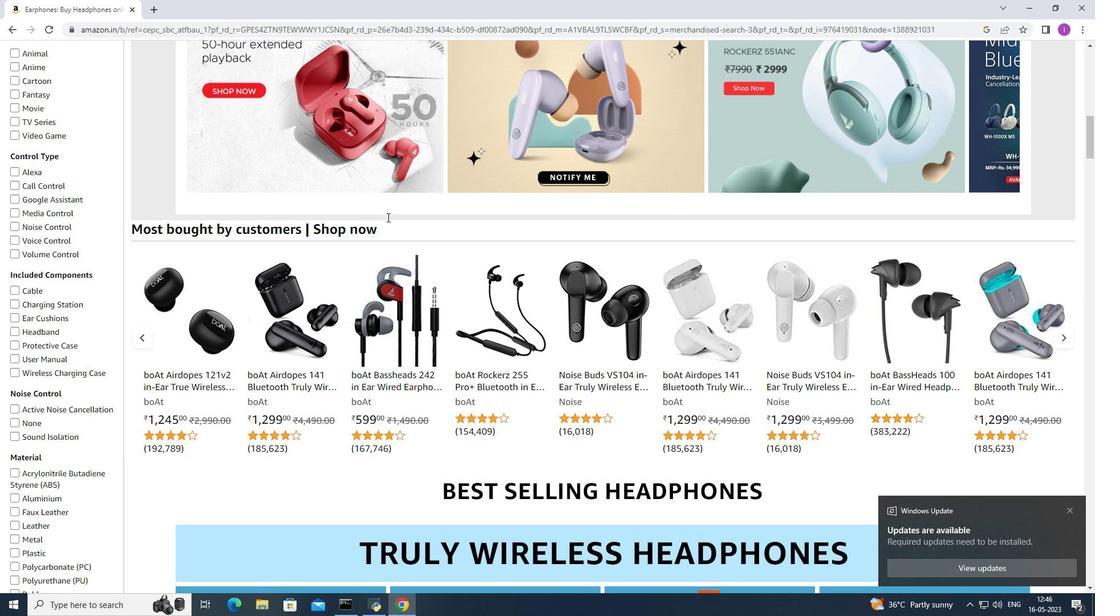 
Action: Mouse scrolled (387, 217) with delta (0, 0)
Screenshot: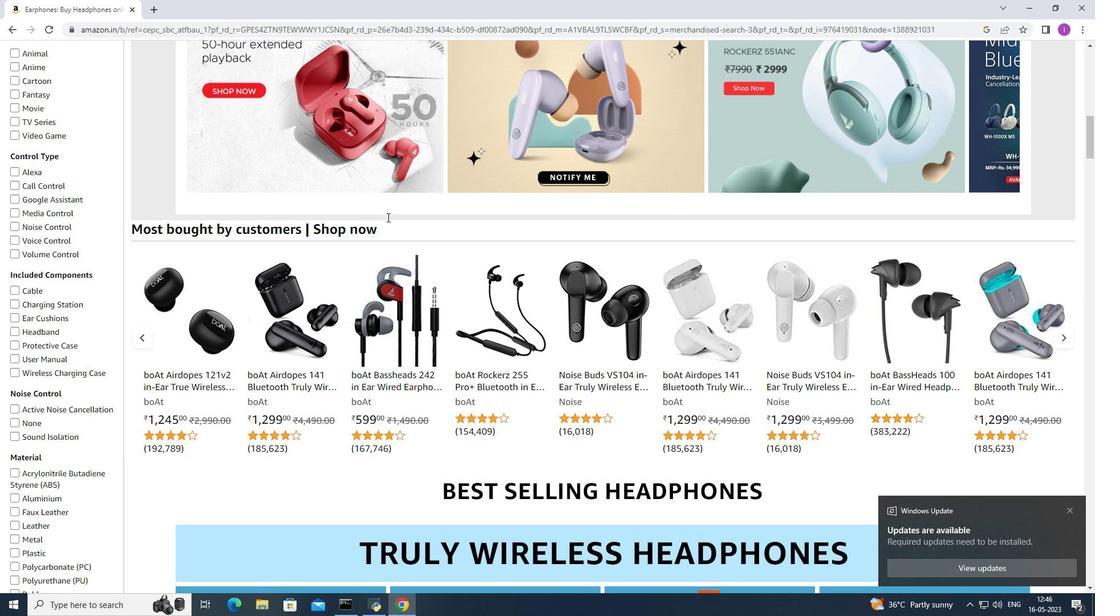 
Action: Mouse scrolled (387, 217) with delta (0, 0)
Screenshot: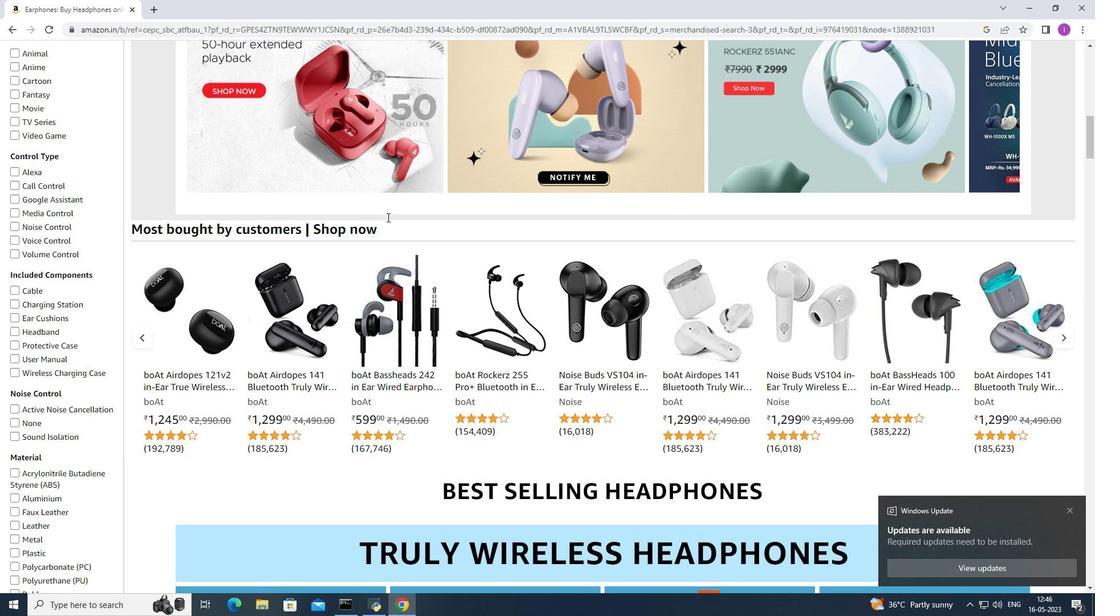 
Action: Mouse scrolled (387, 217) with delta (0, 0)
Screenshot: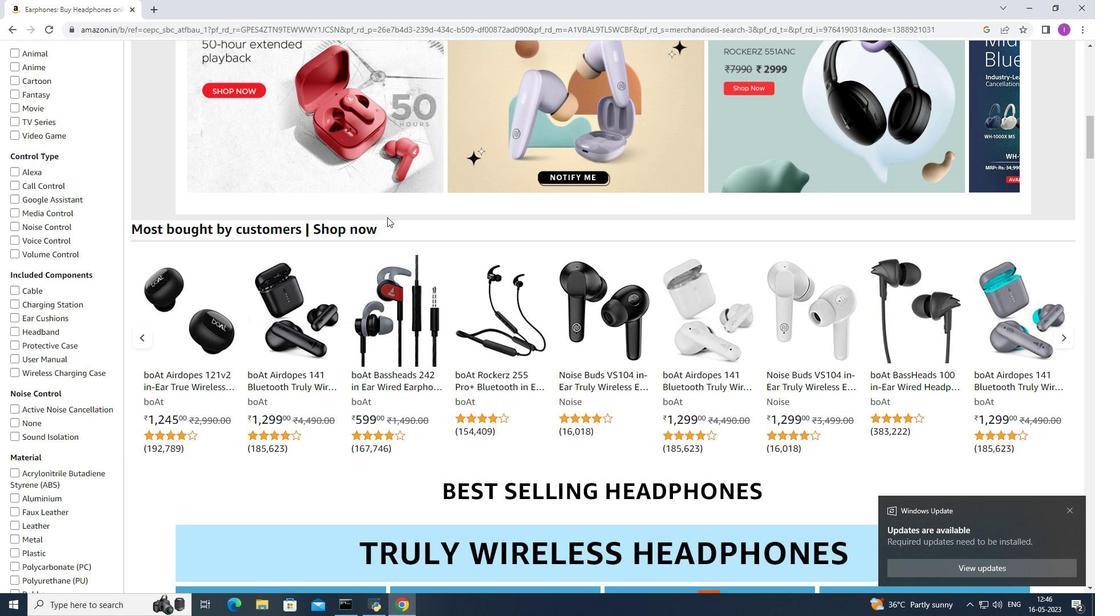 
Action: Mouse scrolled (387, 217) with delta (0, 0)
Screenshot: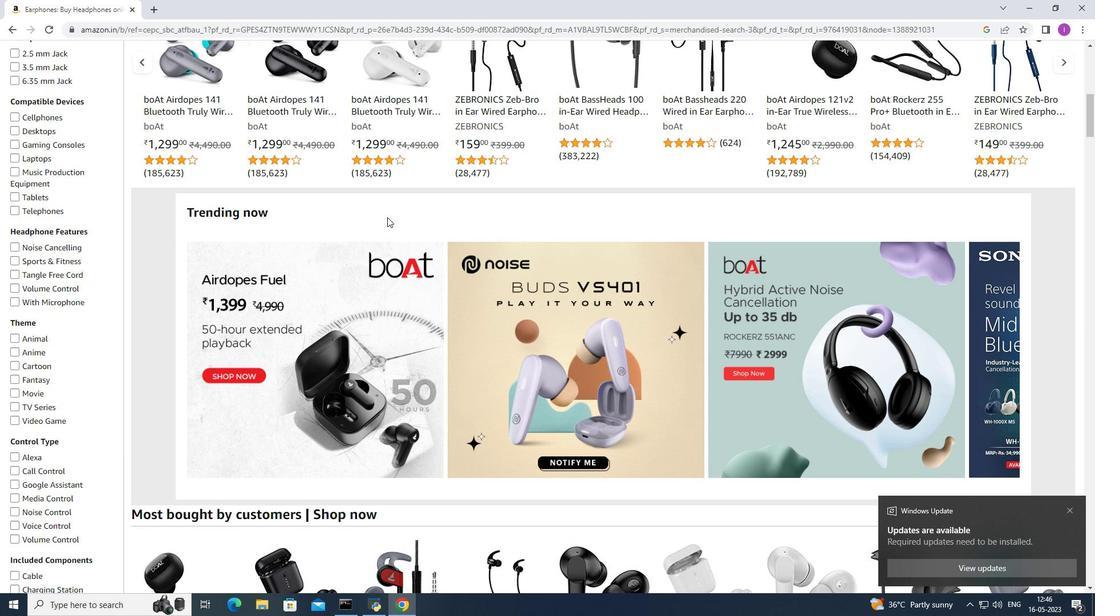 
Action: Mouse scrolled (387, 217) with delta (0, 0)
Screenshot: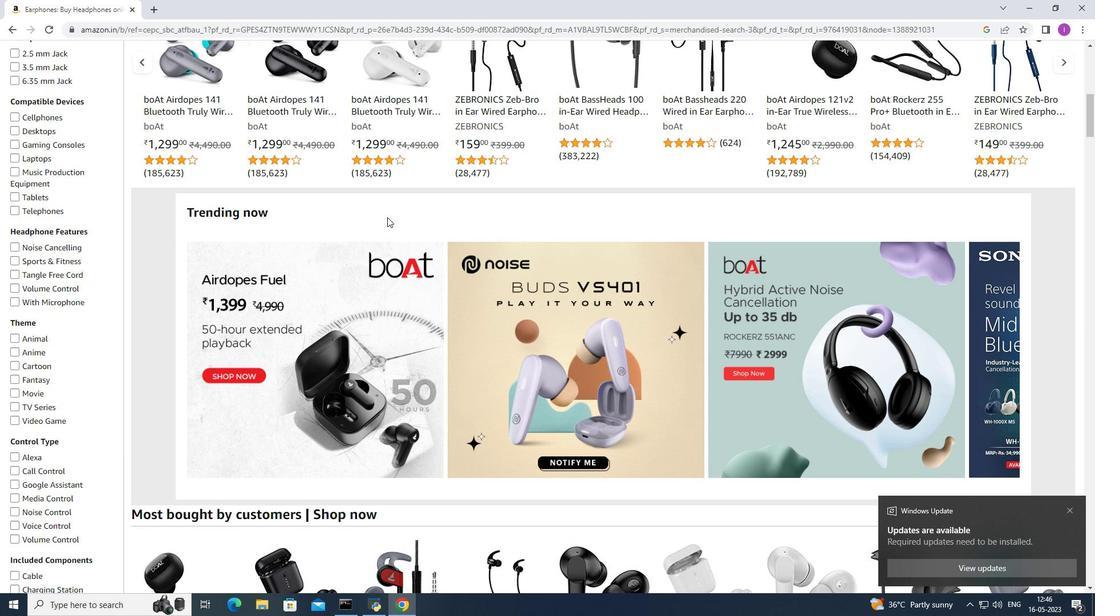 
Action: Mouse scrolled (387, 217) with delta (0, 0)
Screenshot: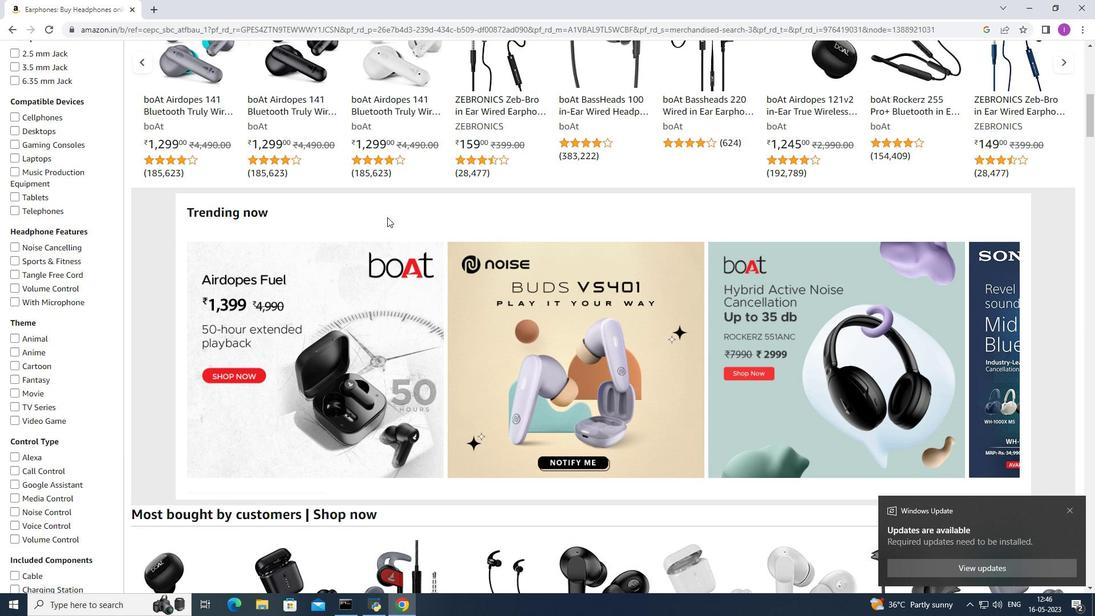 
Action: Mouse scrolled (387, 217) with delta (0, 0)
